 Task: Plan a trip to Sufalat Samail, Oman from 5th November, 2023 to 16th November, 2023 for 2 adults. Place can be entire place with 1  bedroom having 1 bed and 1 bathroom. Property type can be hotel.
Action: Key pressed sufla
Screenshot: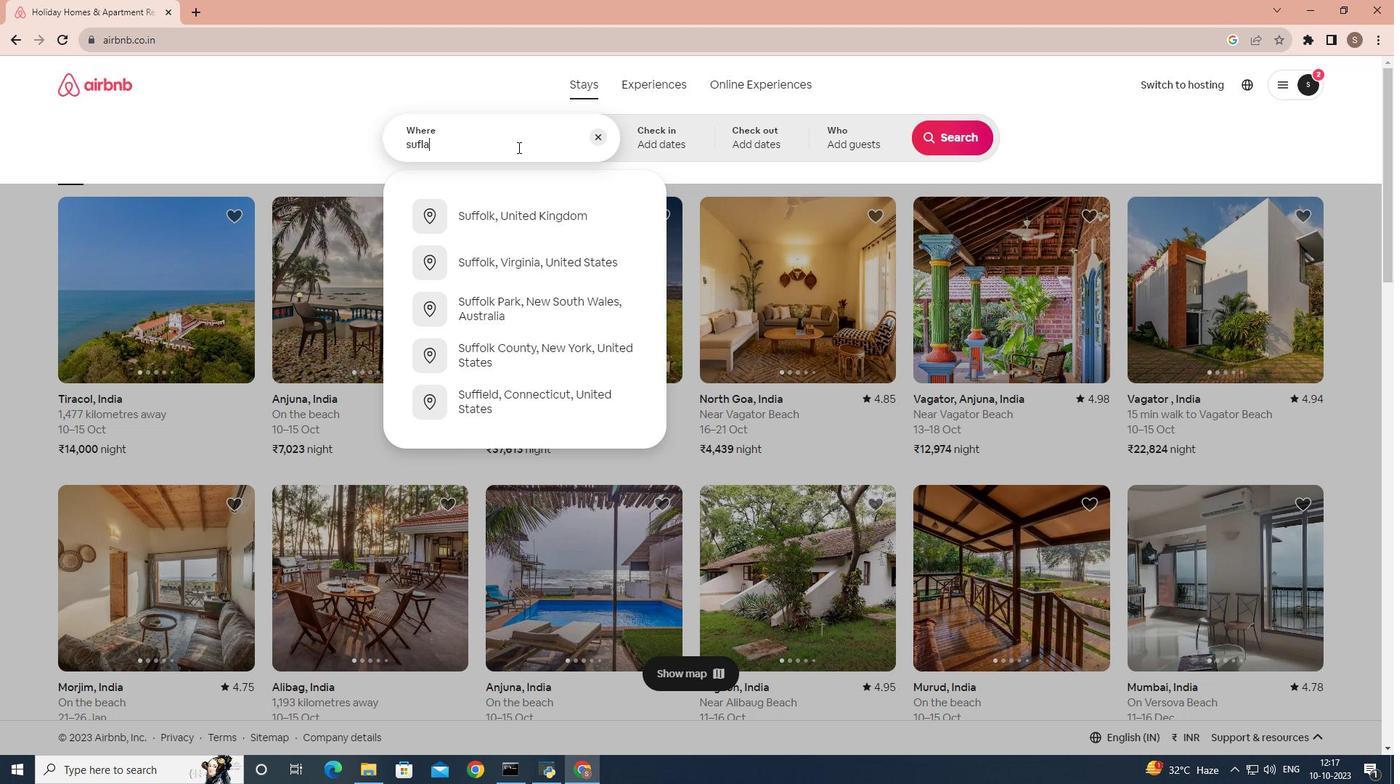 
Action: Mouse moved to (517, 146)
Screenshot: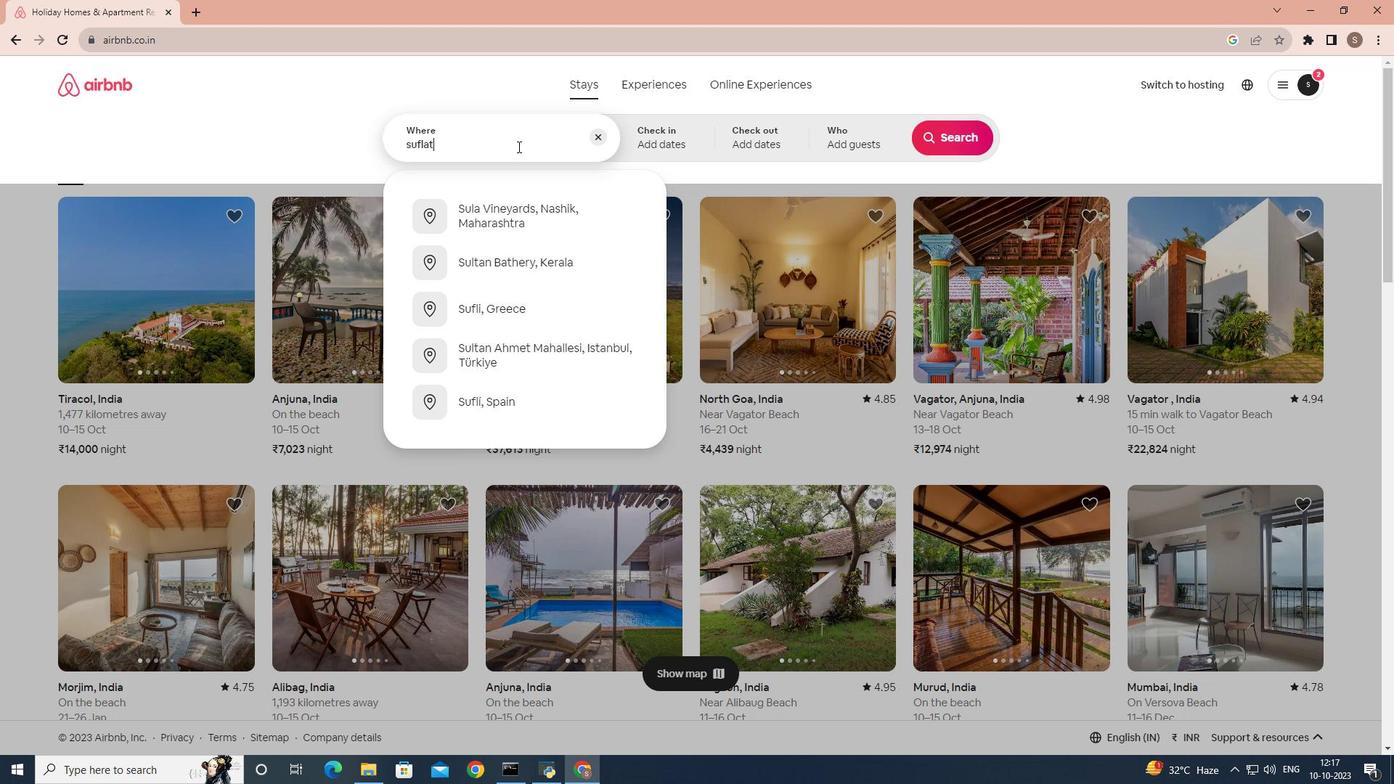 
Action: Key pressed t
Screenshot: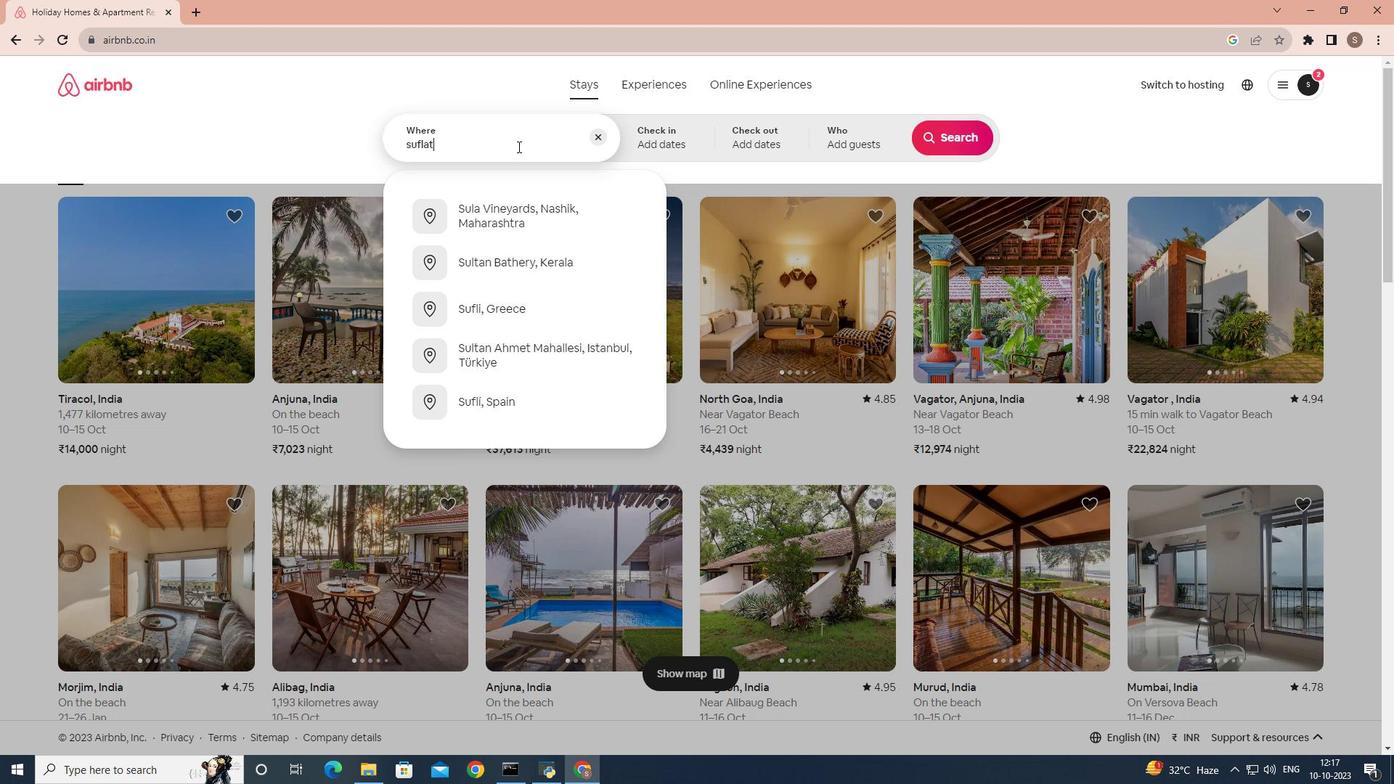 
Action: Mouse moved to (423, 148)
Screenshot: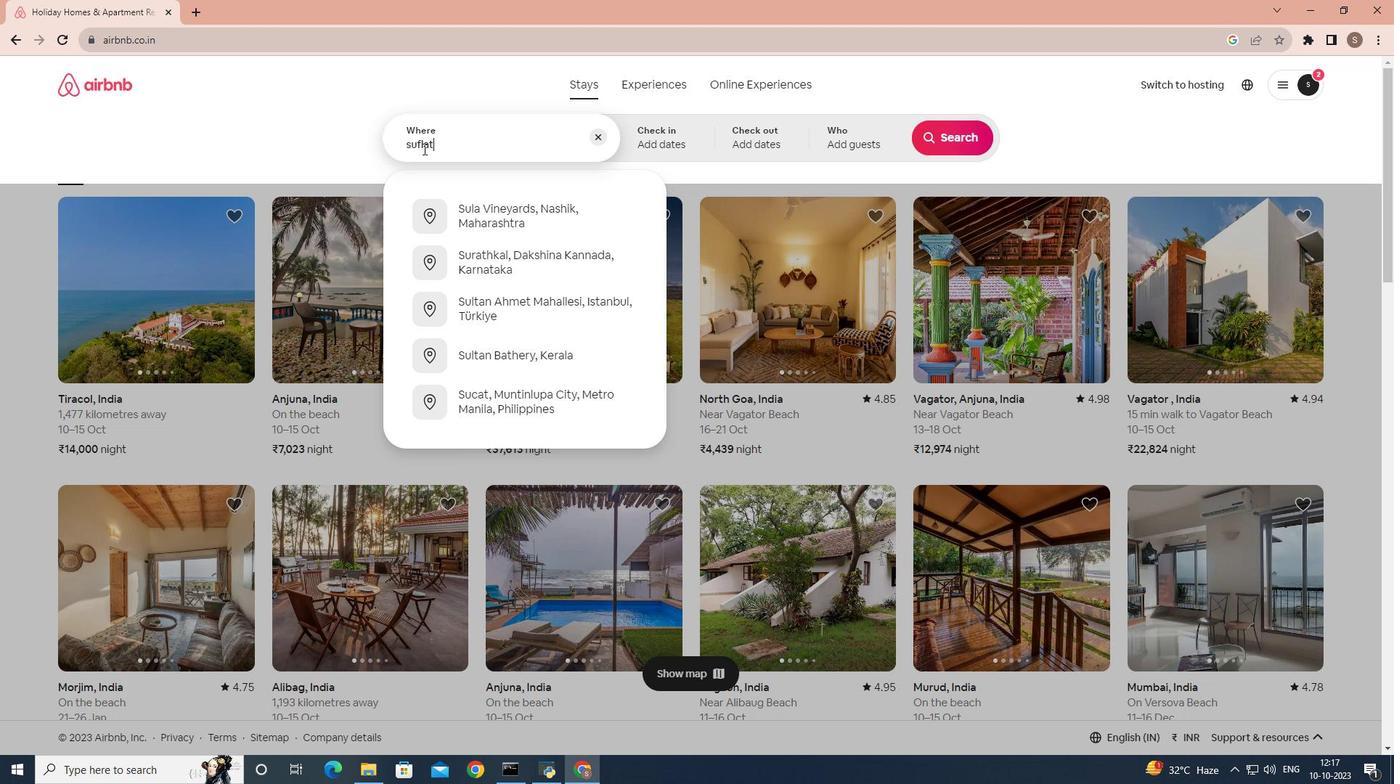 
Action: Mouse pressed left at (423, 148)
Screenshot: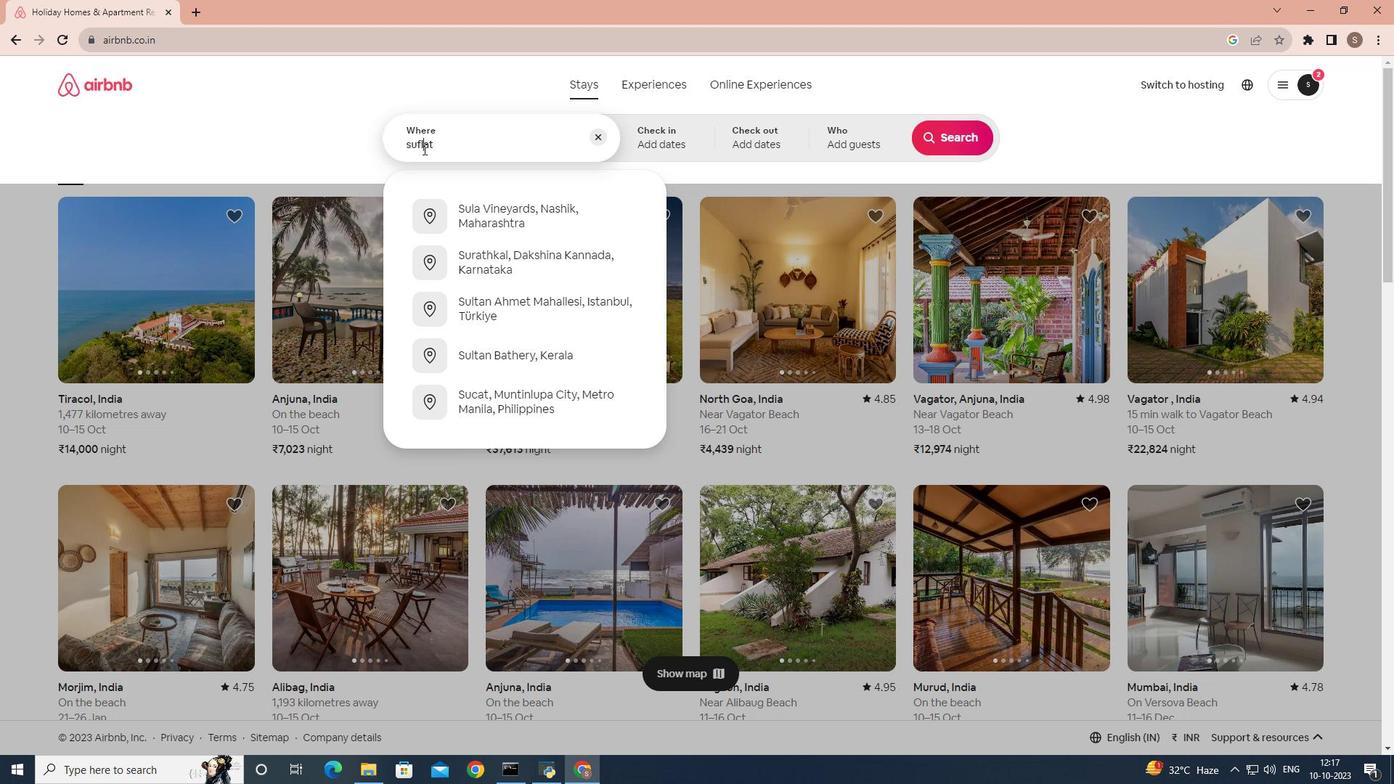 
Action: Mouse moved to (422, 148)
Screenshot: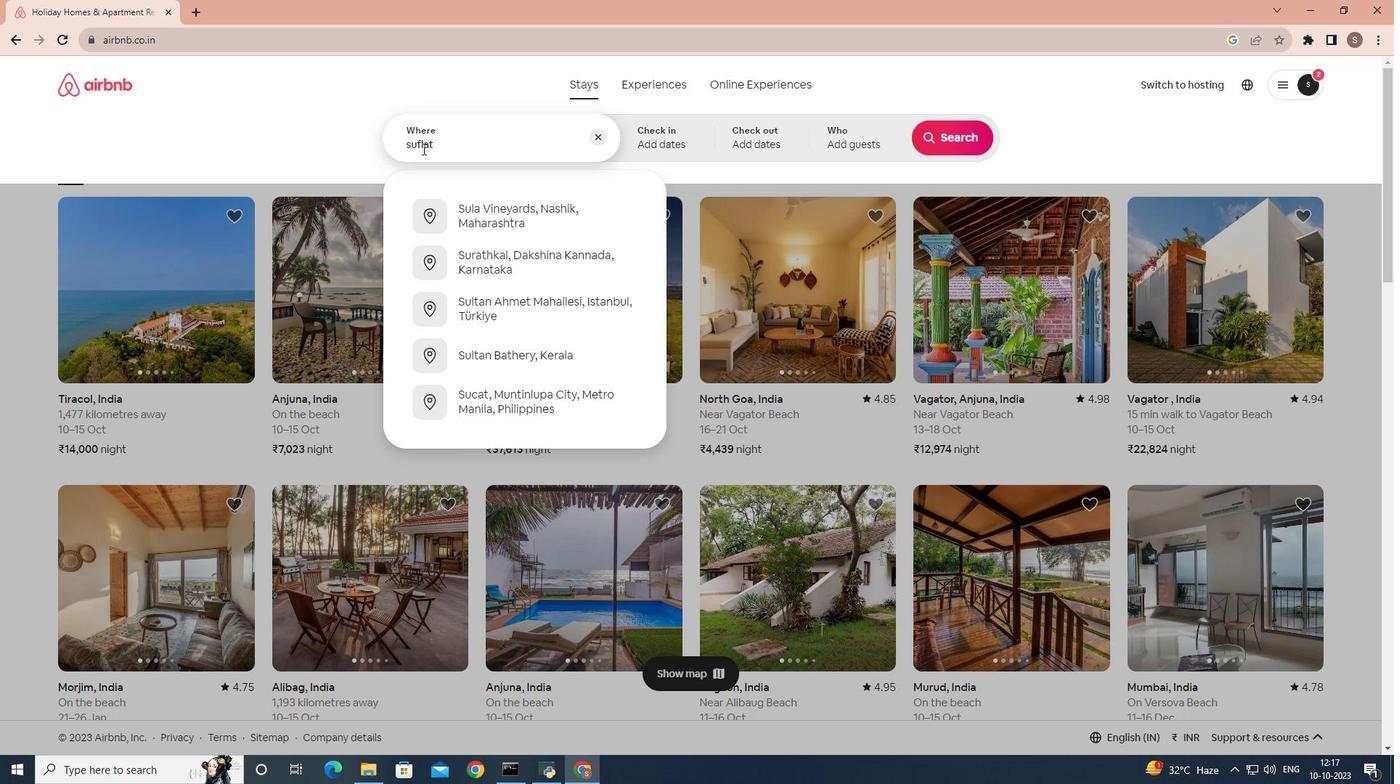 
Action: Mouse pressed left at (422, 148)
Screenshot: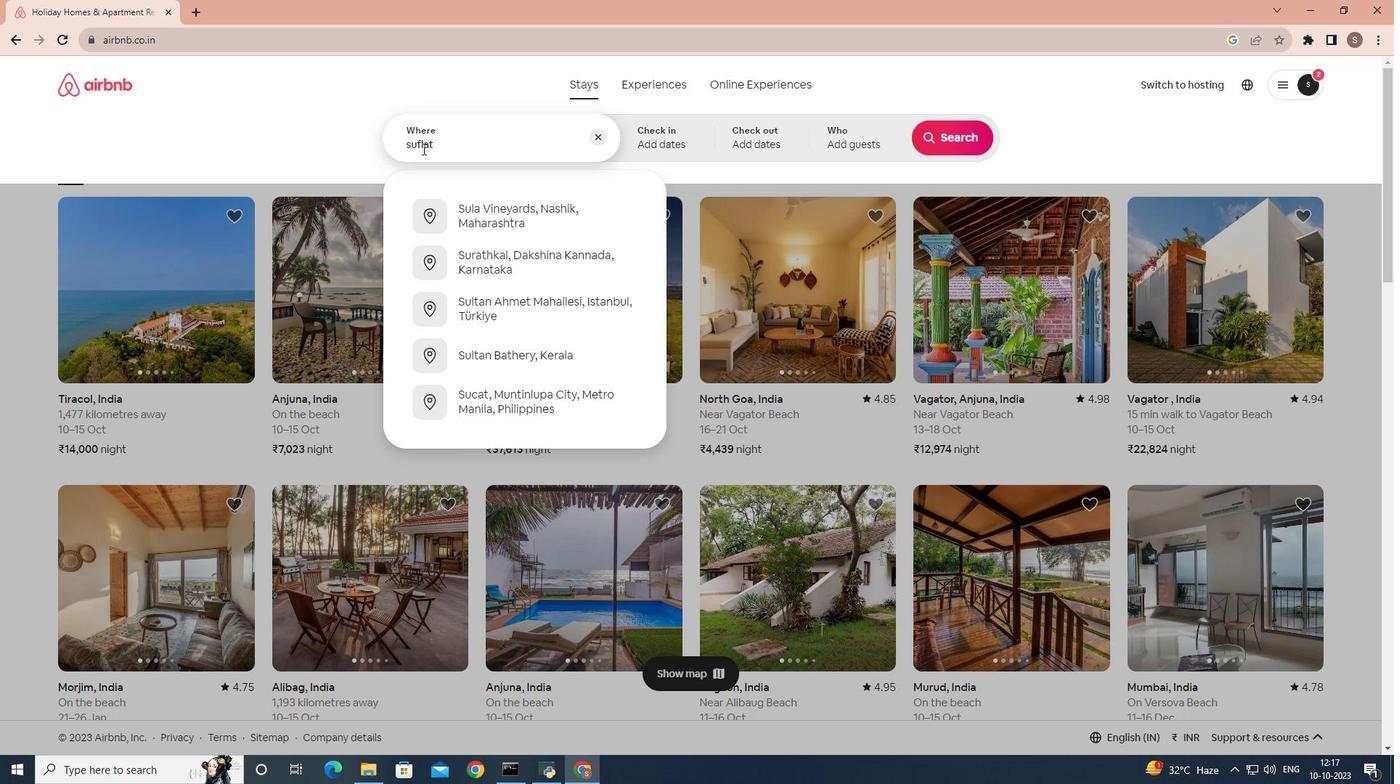 
Action: Key pressed a
Screenshot: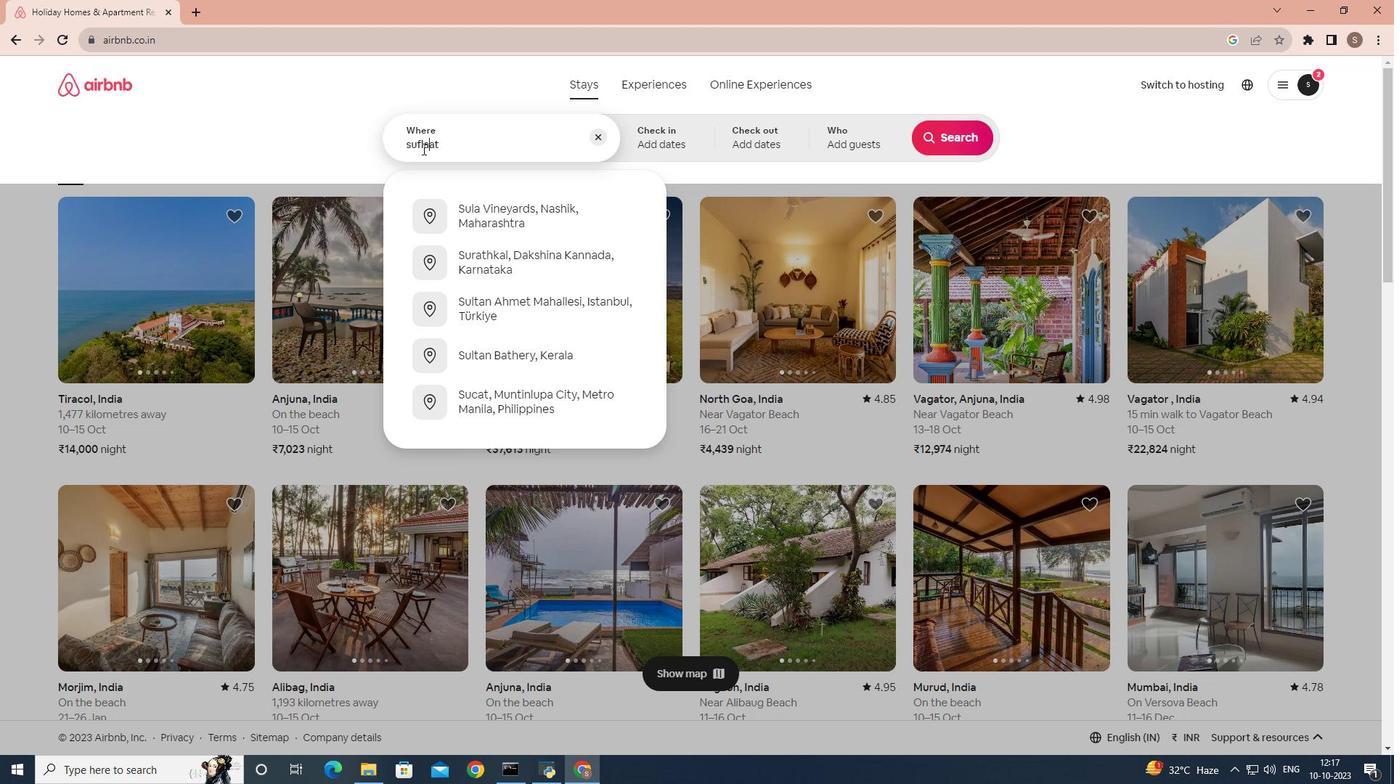 
Action: Mouse moved to (436, 145)
Screenshot: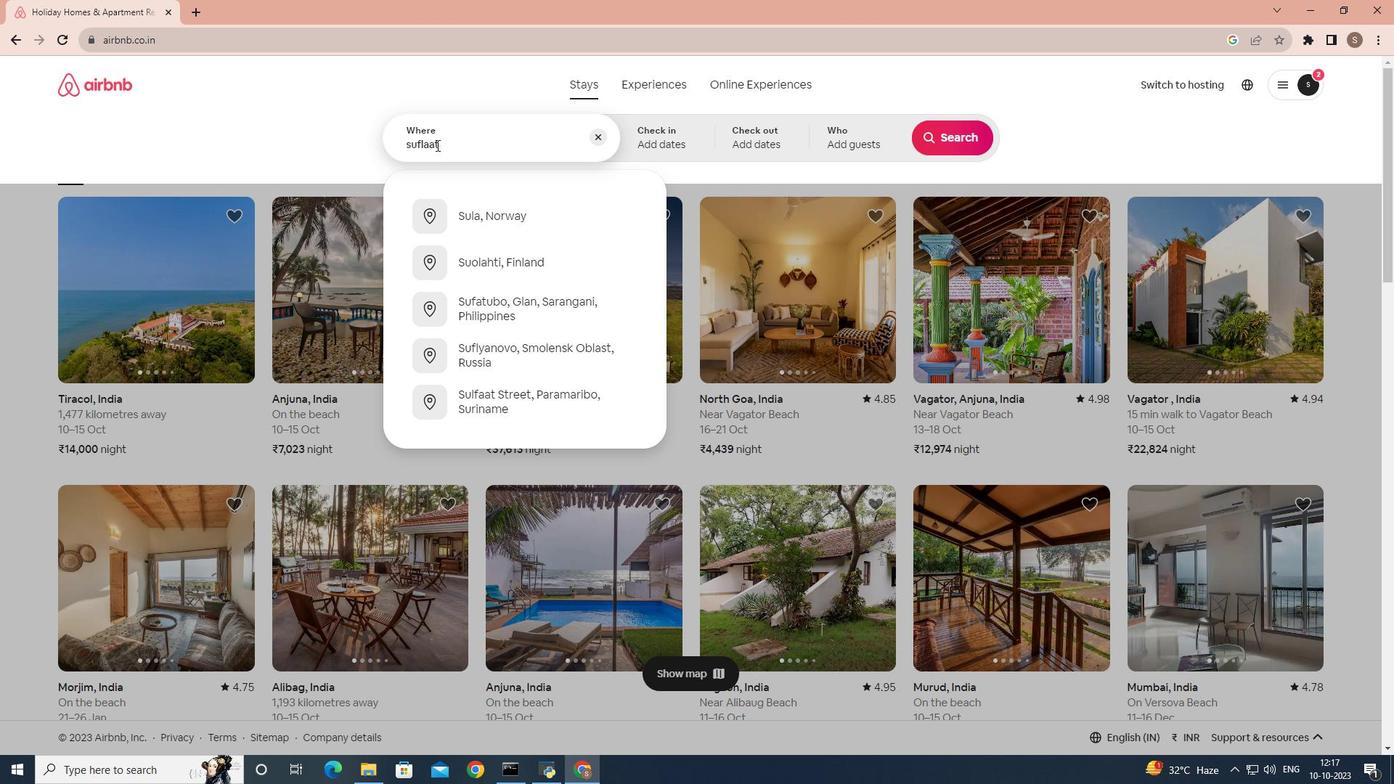 
Action: Key pressed <Key.backspace><Key.backspace>al
Screenshot: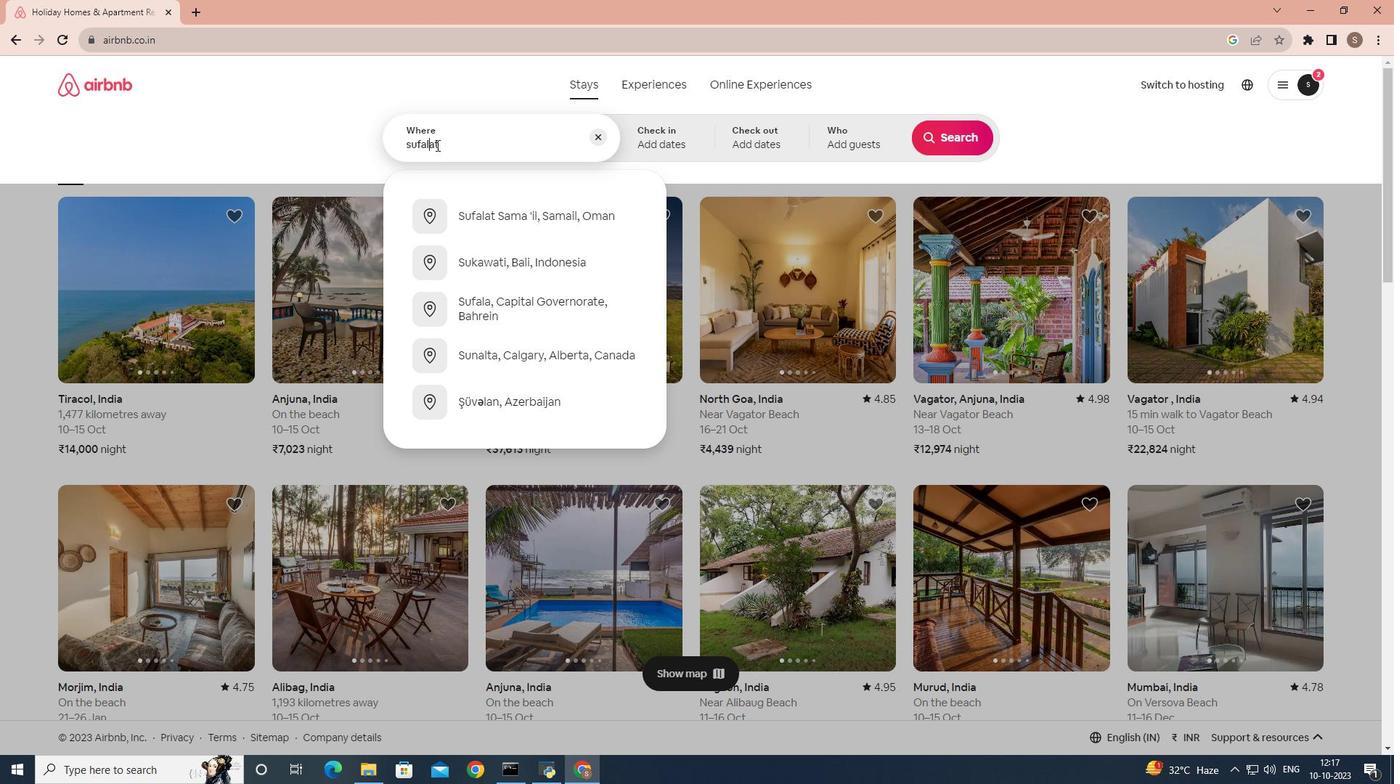 
Action: Mouse moved to (403, 175)
Screenshot: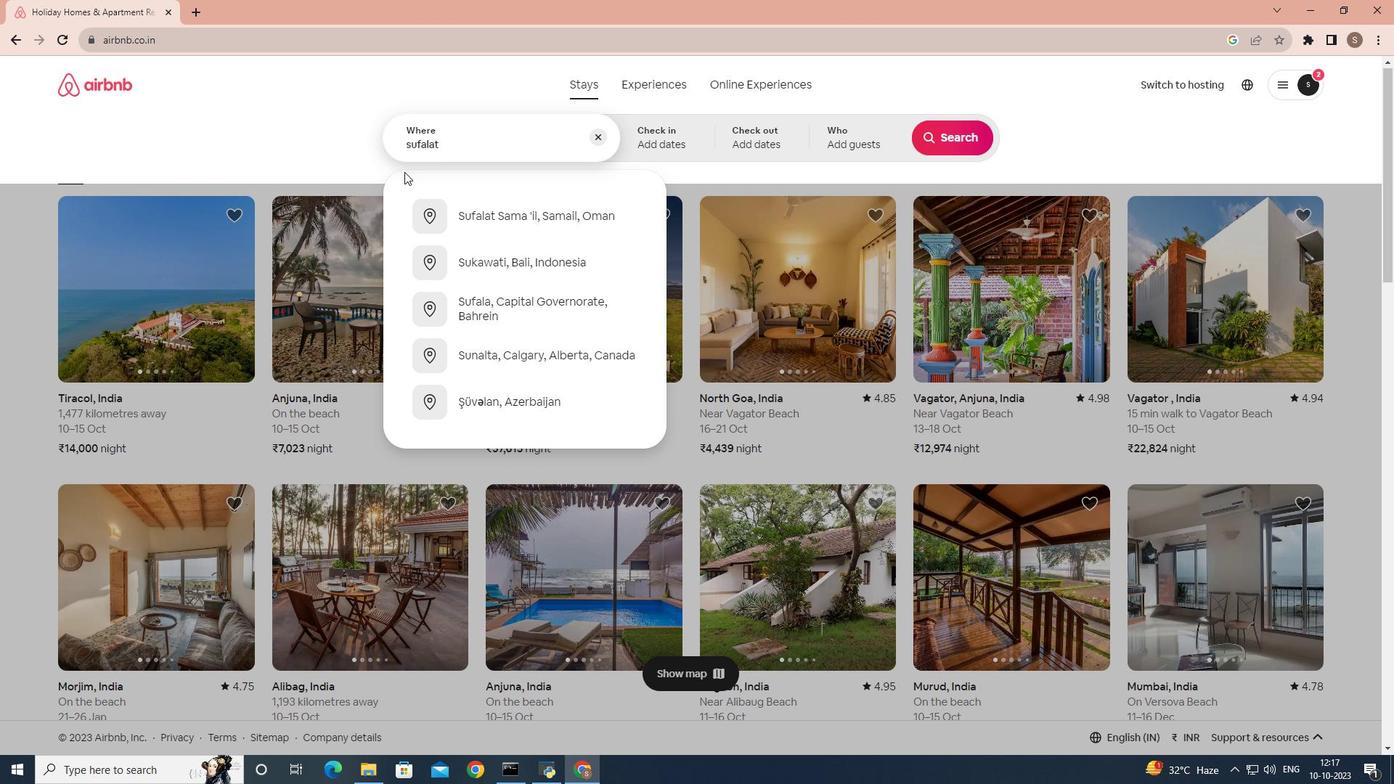 
Action: Mouse scrolled (403, 174) with delta (0, 0)
Screenshot: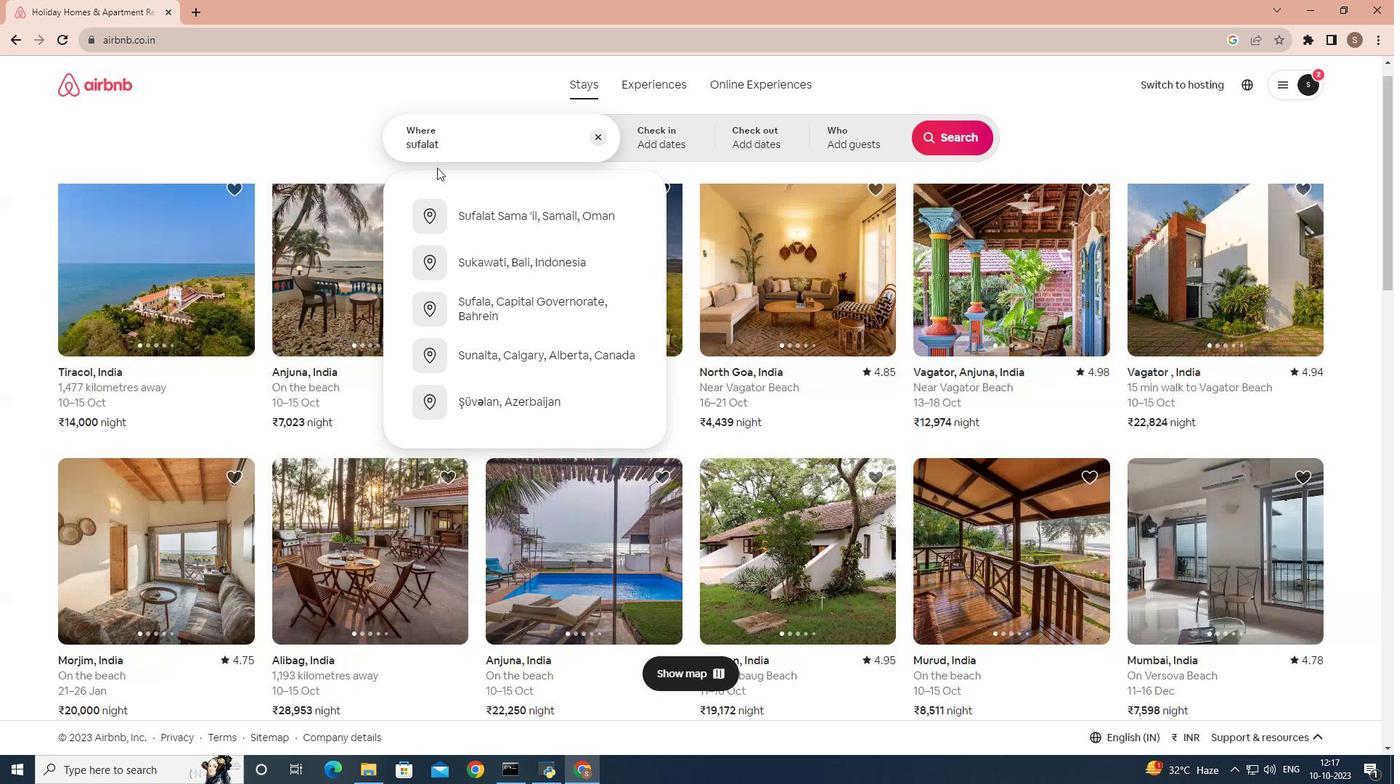 
Action: Mouse moved to (602, 84)
Screenshot: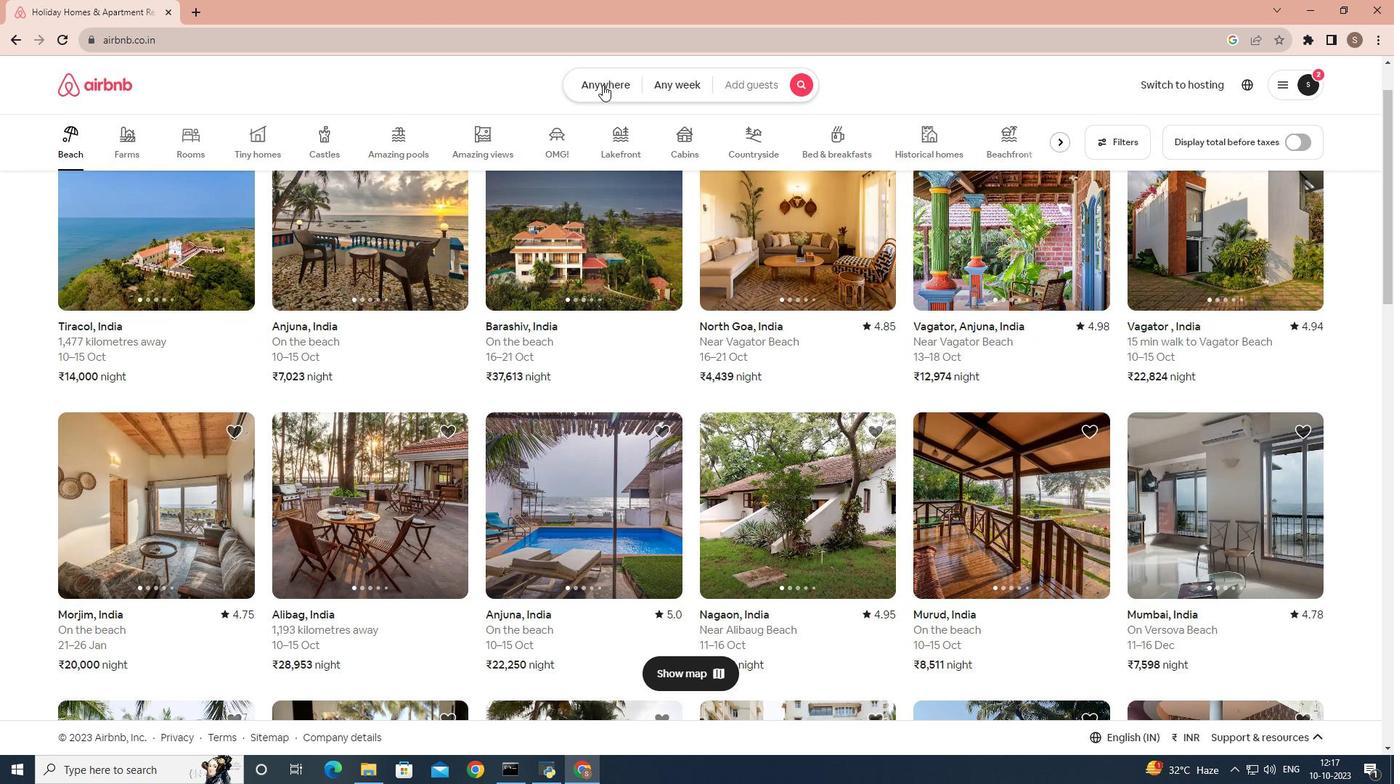 
Action: Mouse pressed left at (602, 84)
Screenshot: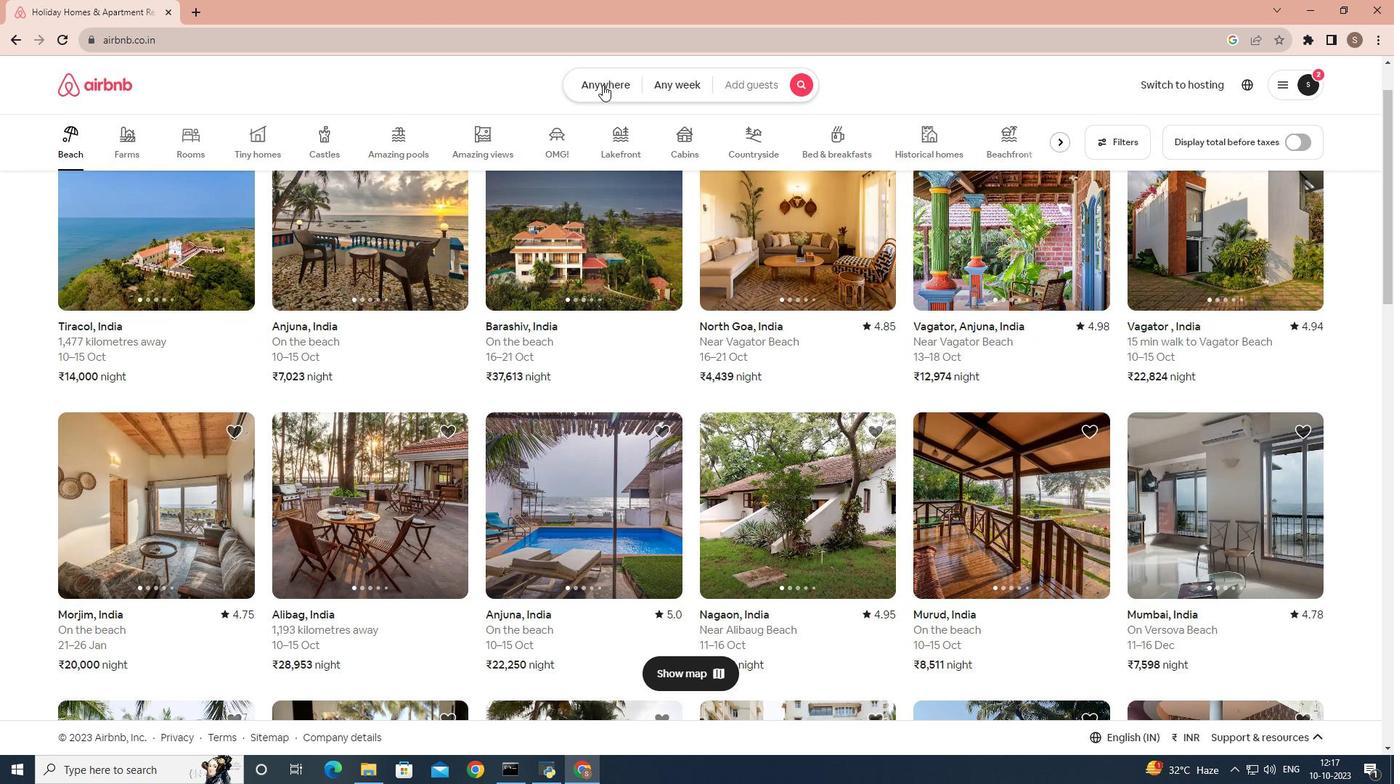 
Action: Mouse moved to (483, 215)
Screenshot: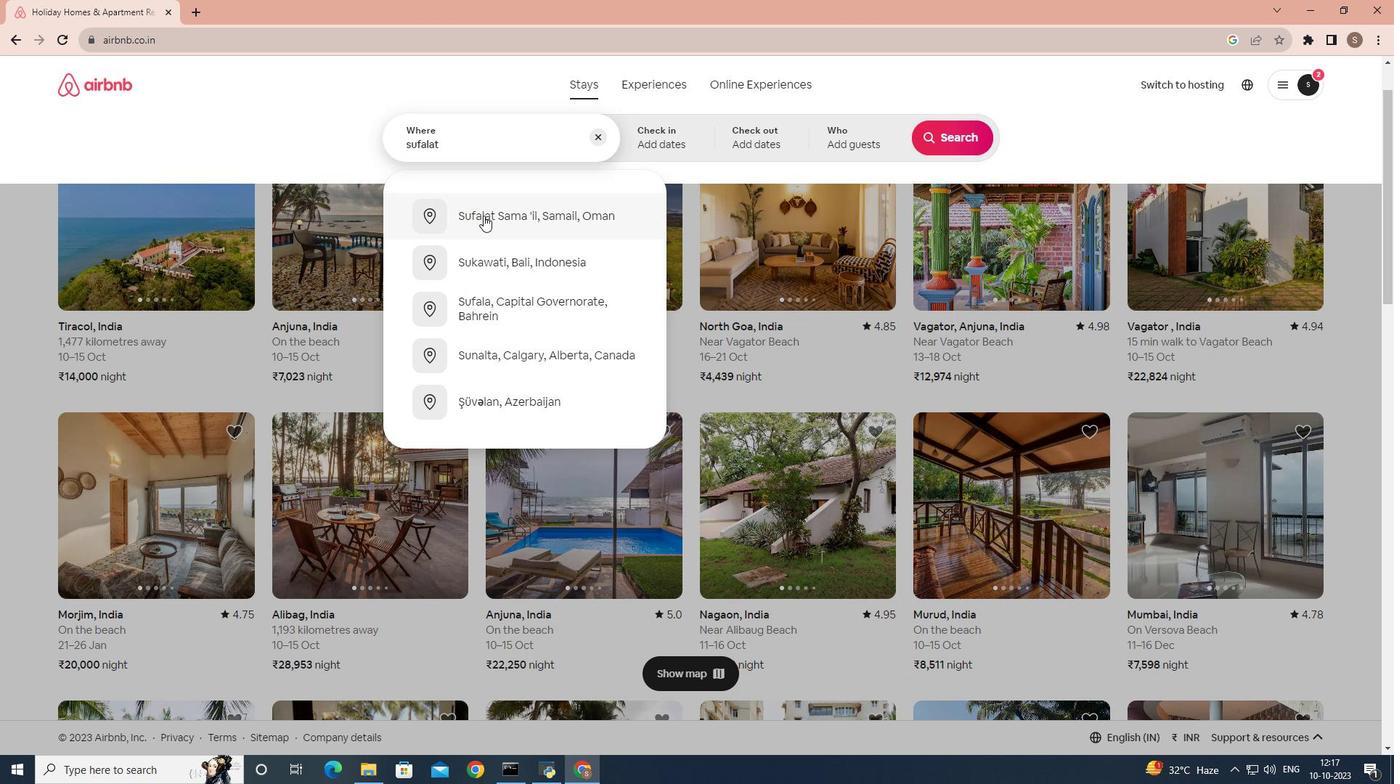 
Action: Mouse pressed left at (483, 215)
Screenshot: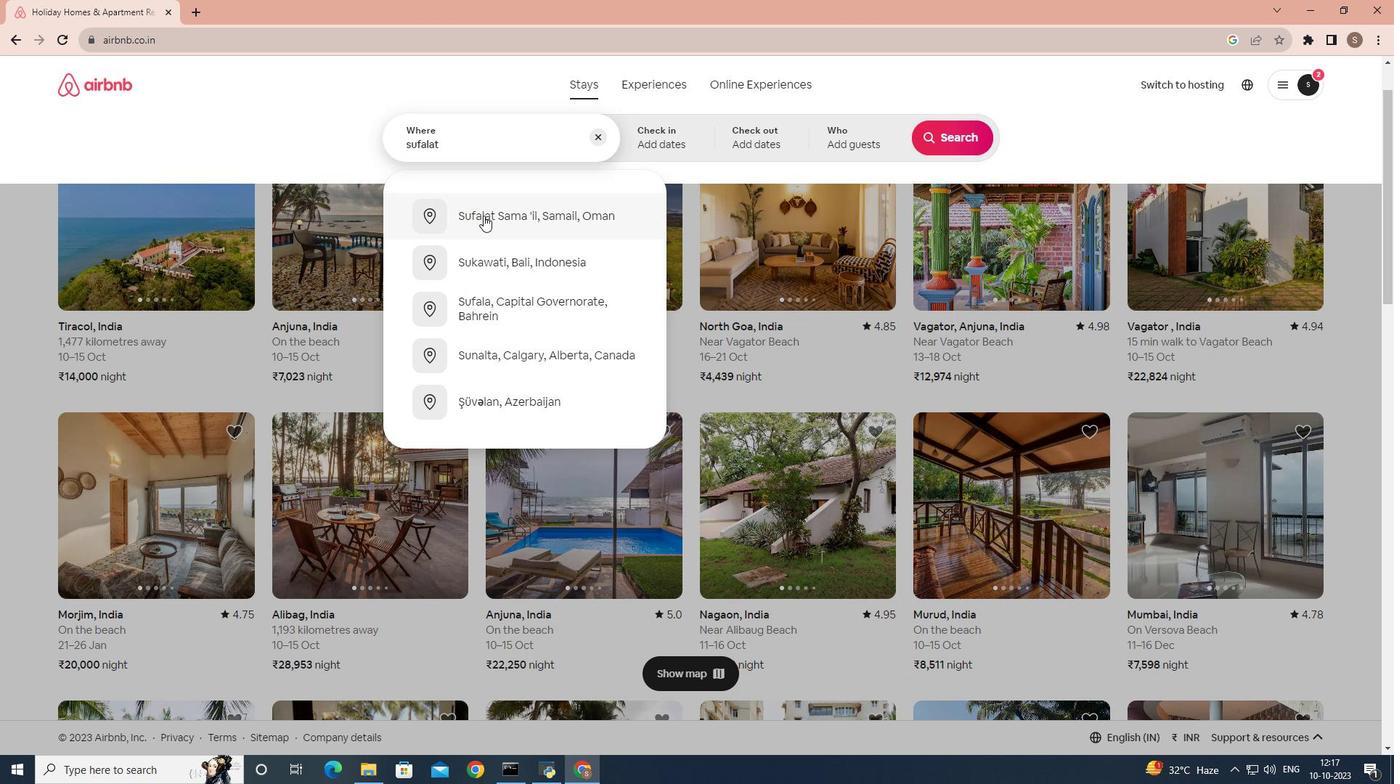 
Action: Mouse moved to (733, 359)
Screenshot: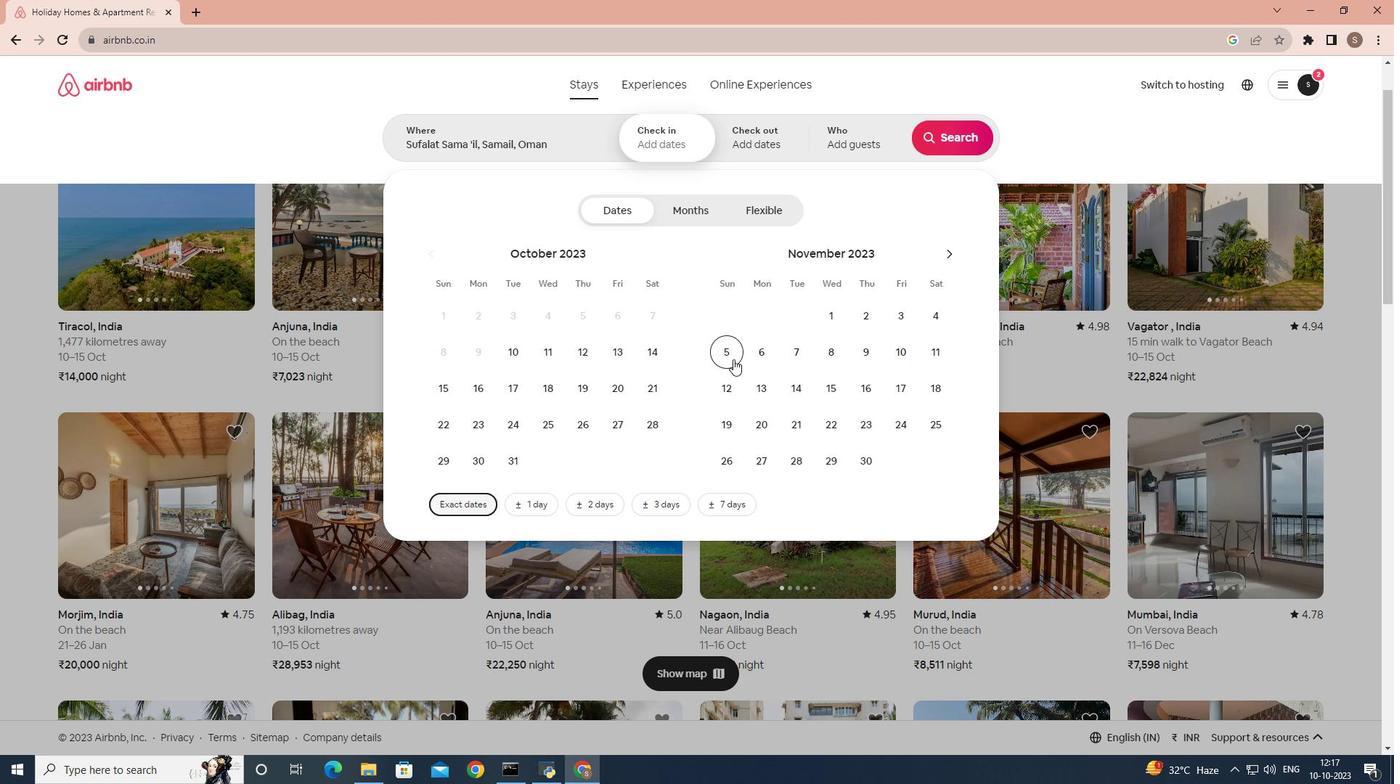 
Action: Mouse pressed left at (733, 359)
Screenshot: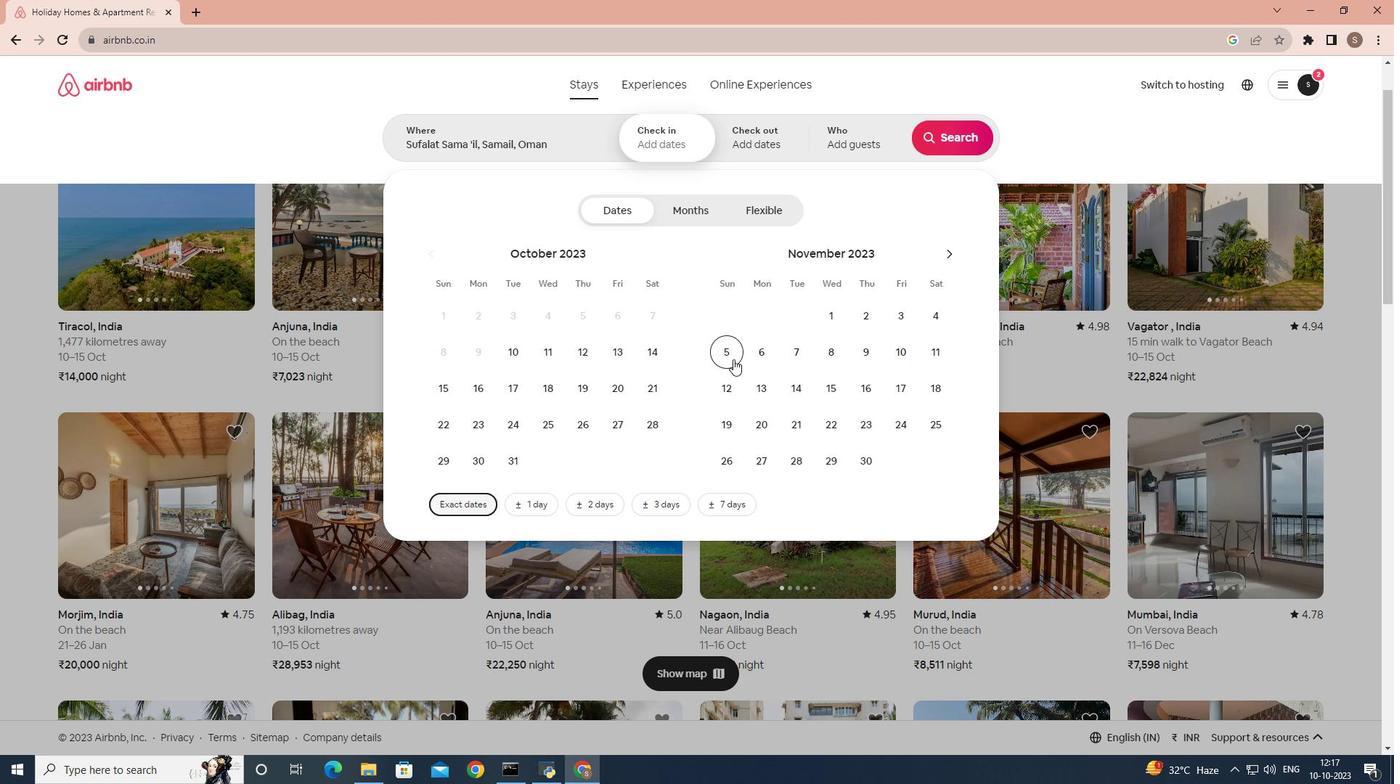 
Action: Mouse moved to (862, 385)
Screenshot: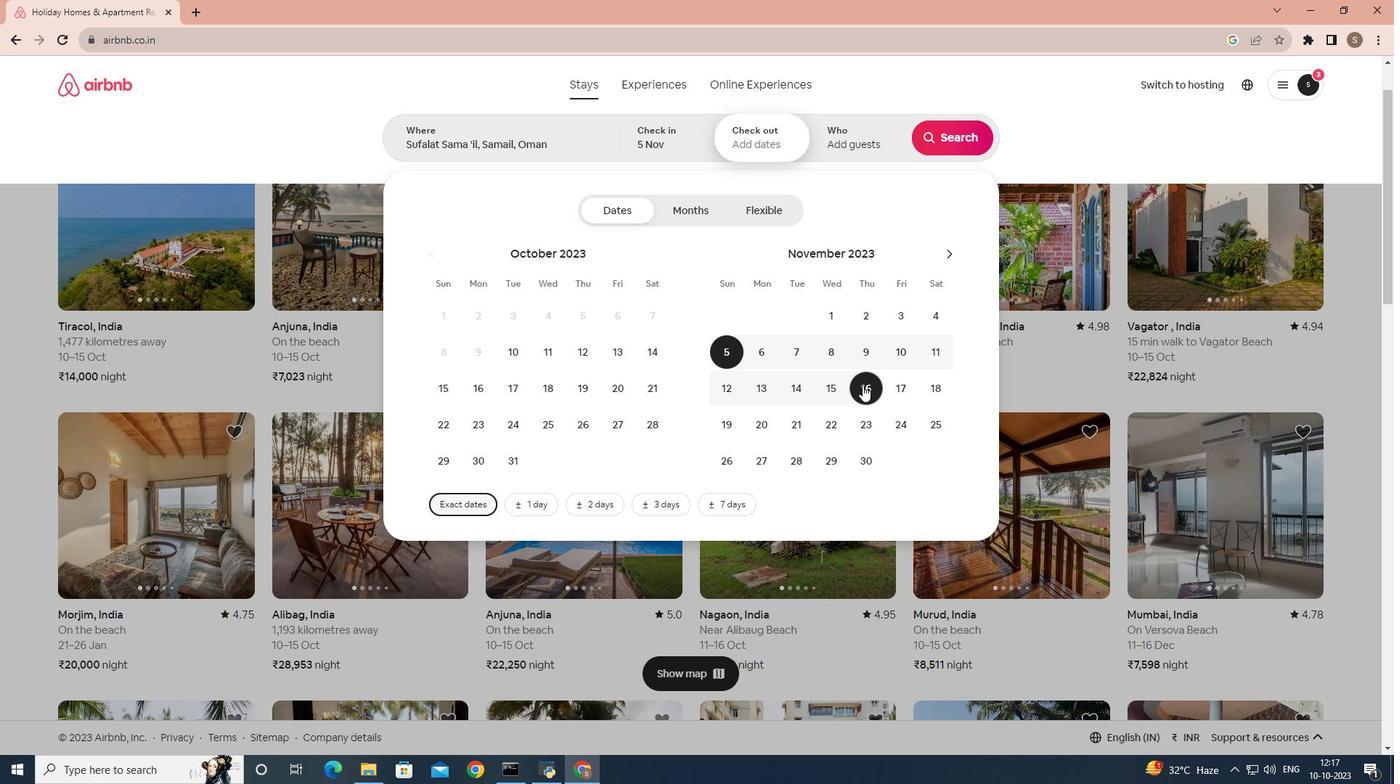 
Action: Mouse pressed left at (862, 385)
Screenshot: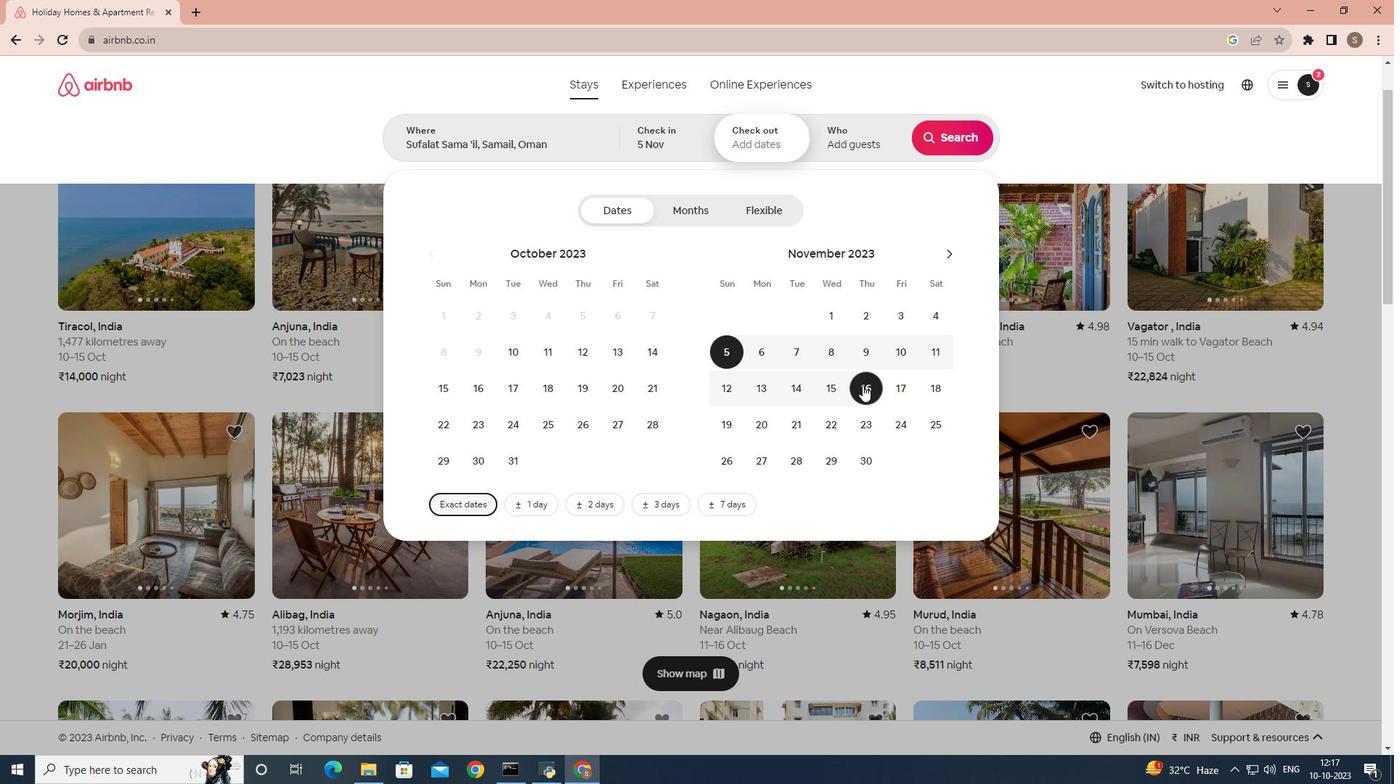 
Action: Mouse moved to (853, 140)
Screenshot: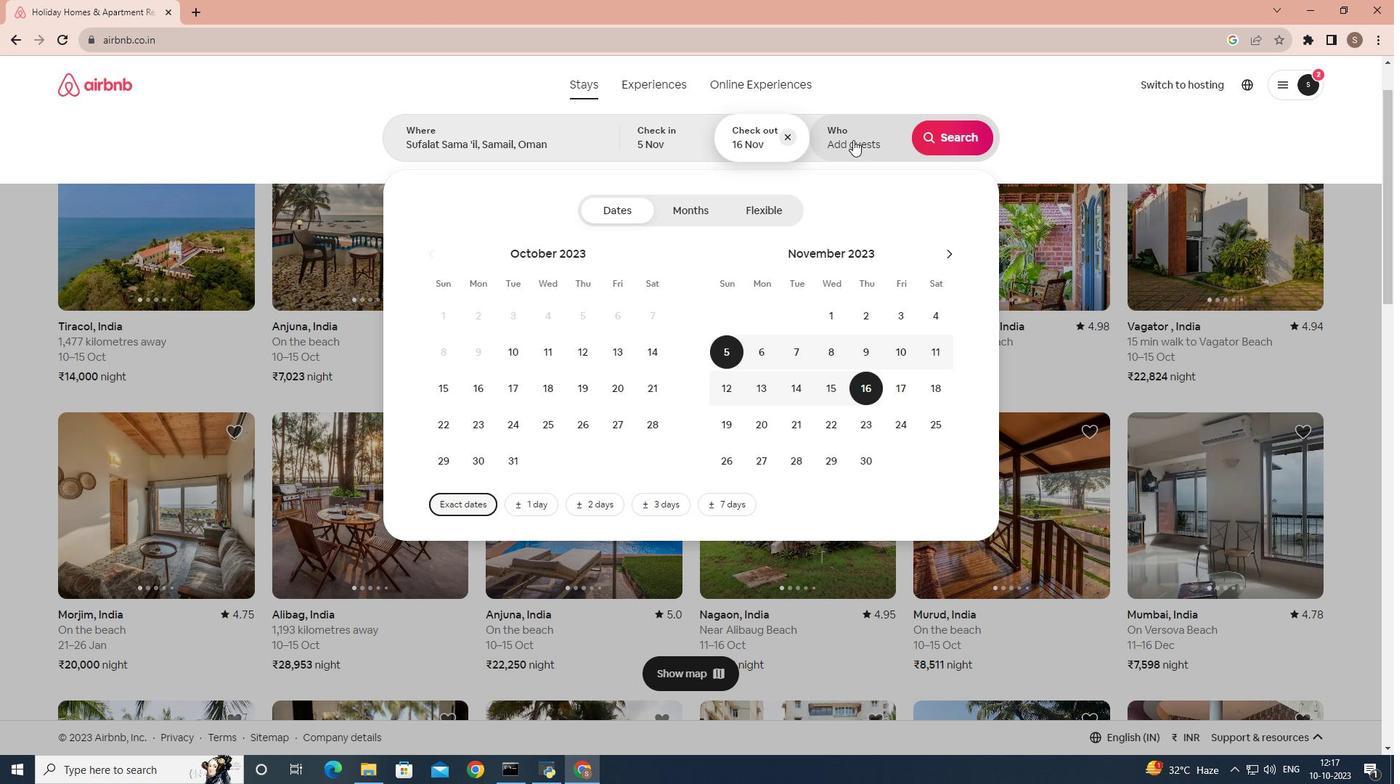 
Action: Mouse pressed left at (853, 140)
Screenshot: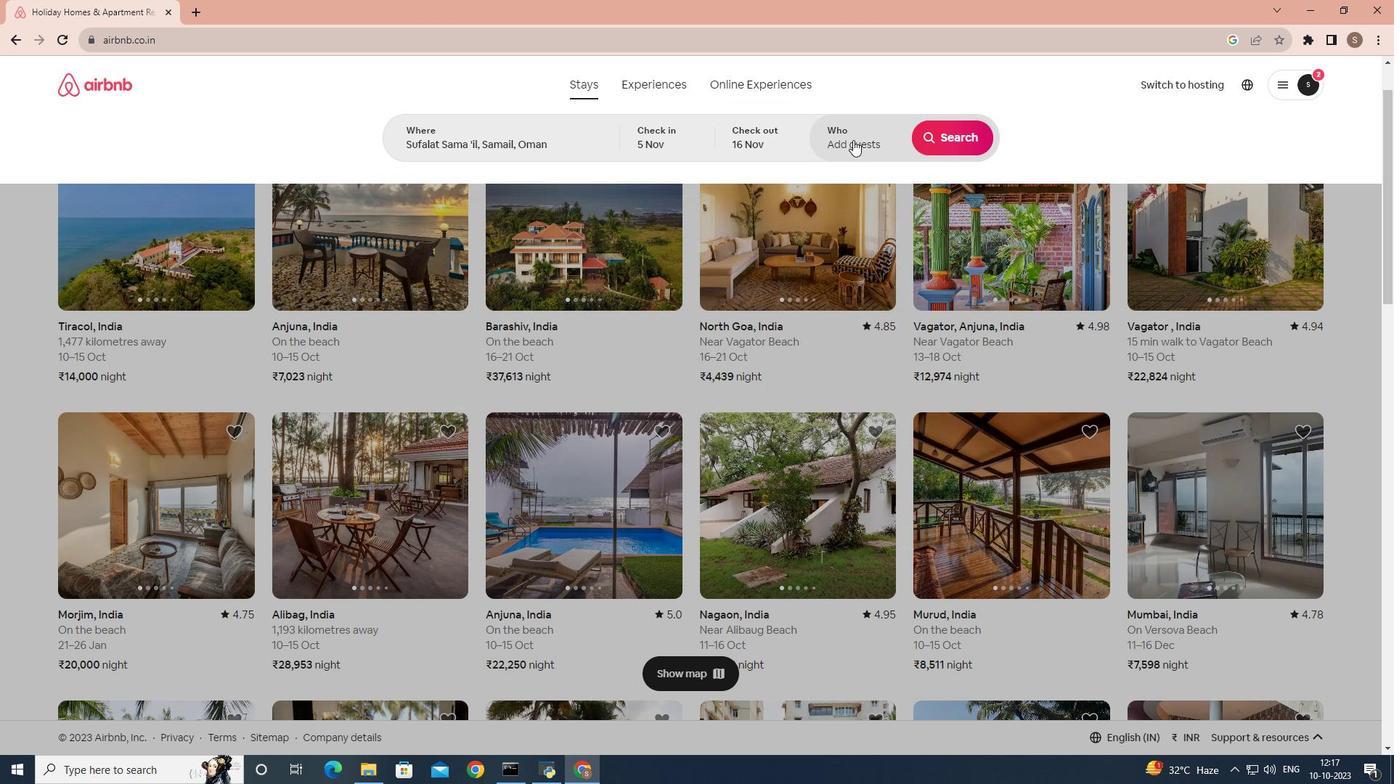 
Action: Mouse moved to (961, 217)
Screenshot: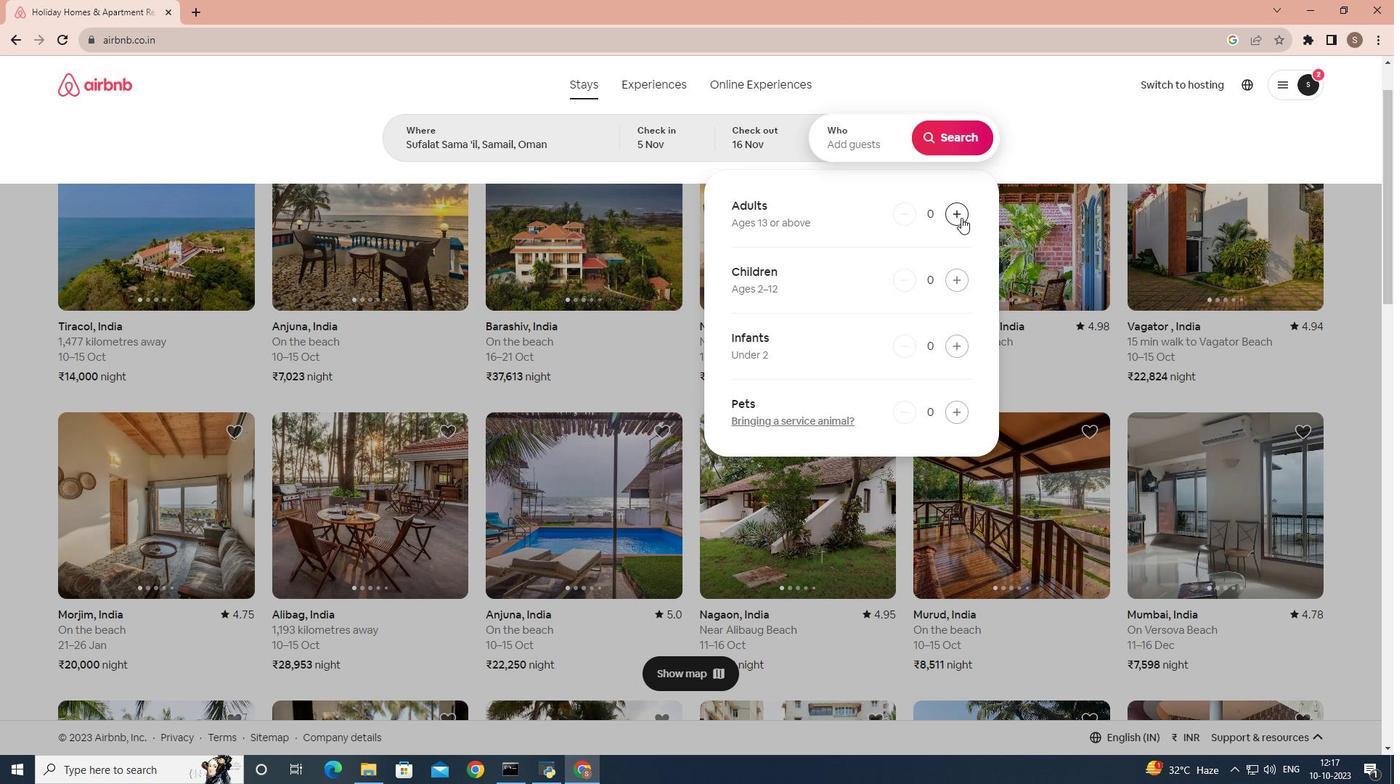 
Action: Mouse pressed left at (961, 217)
Screenshot: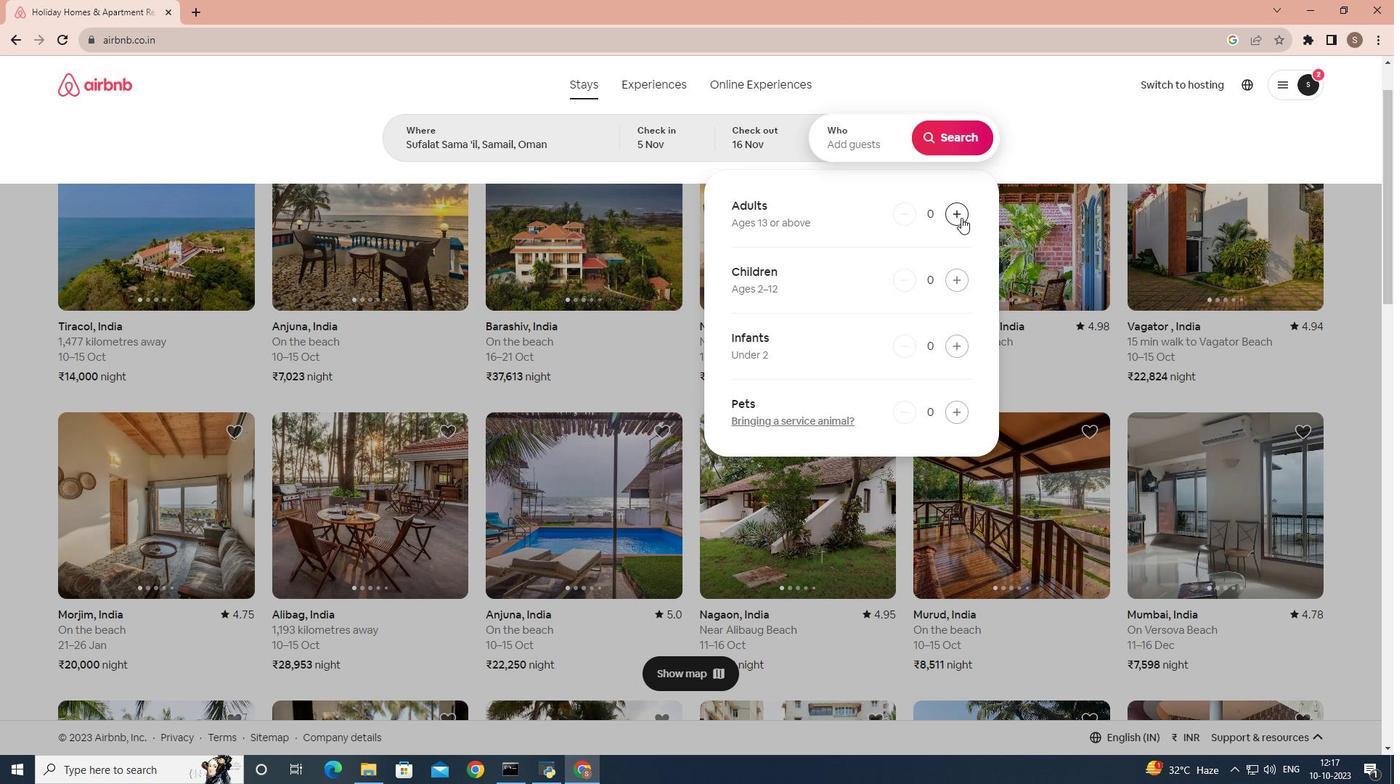 
Action: Mouse pressed left at (961, 217)
Screenshot: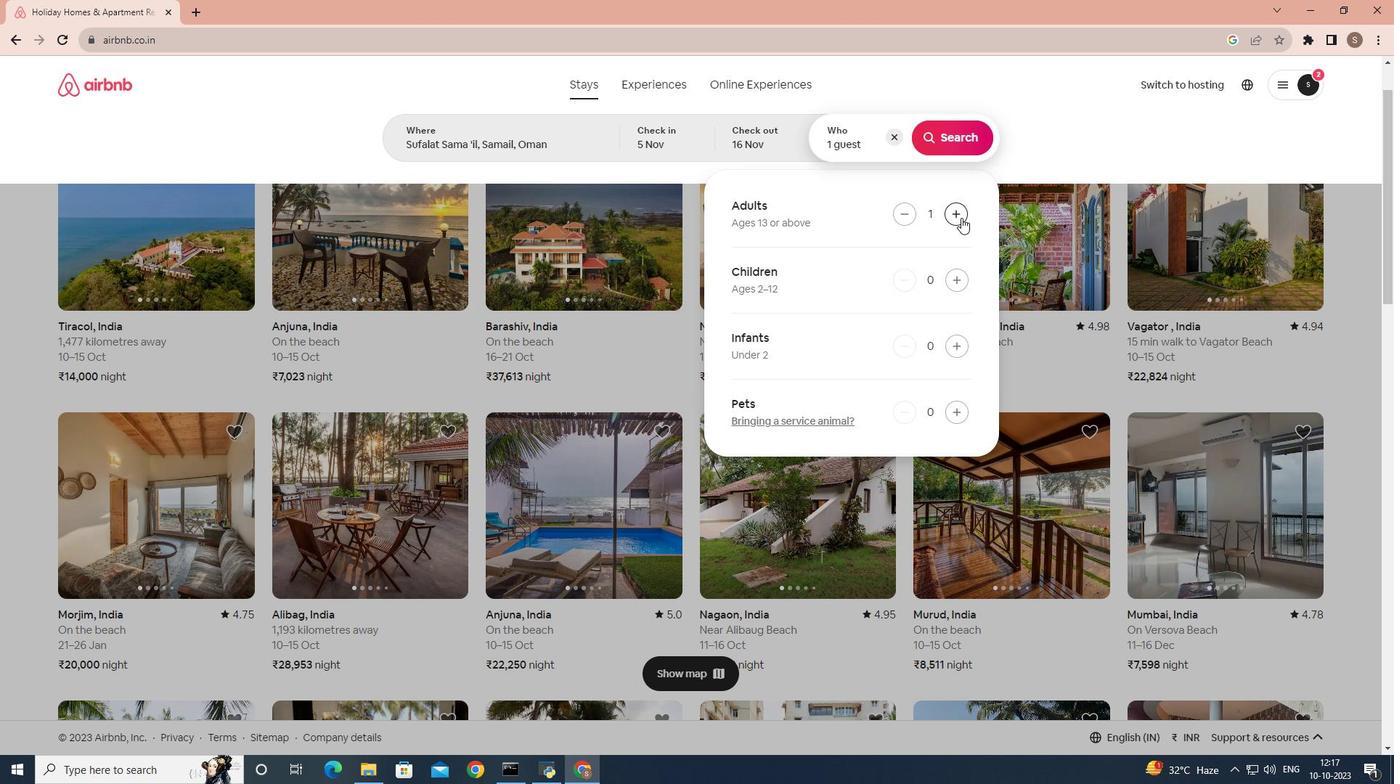 
Action: Mouse moved to (963, 133)
Screenshot: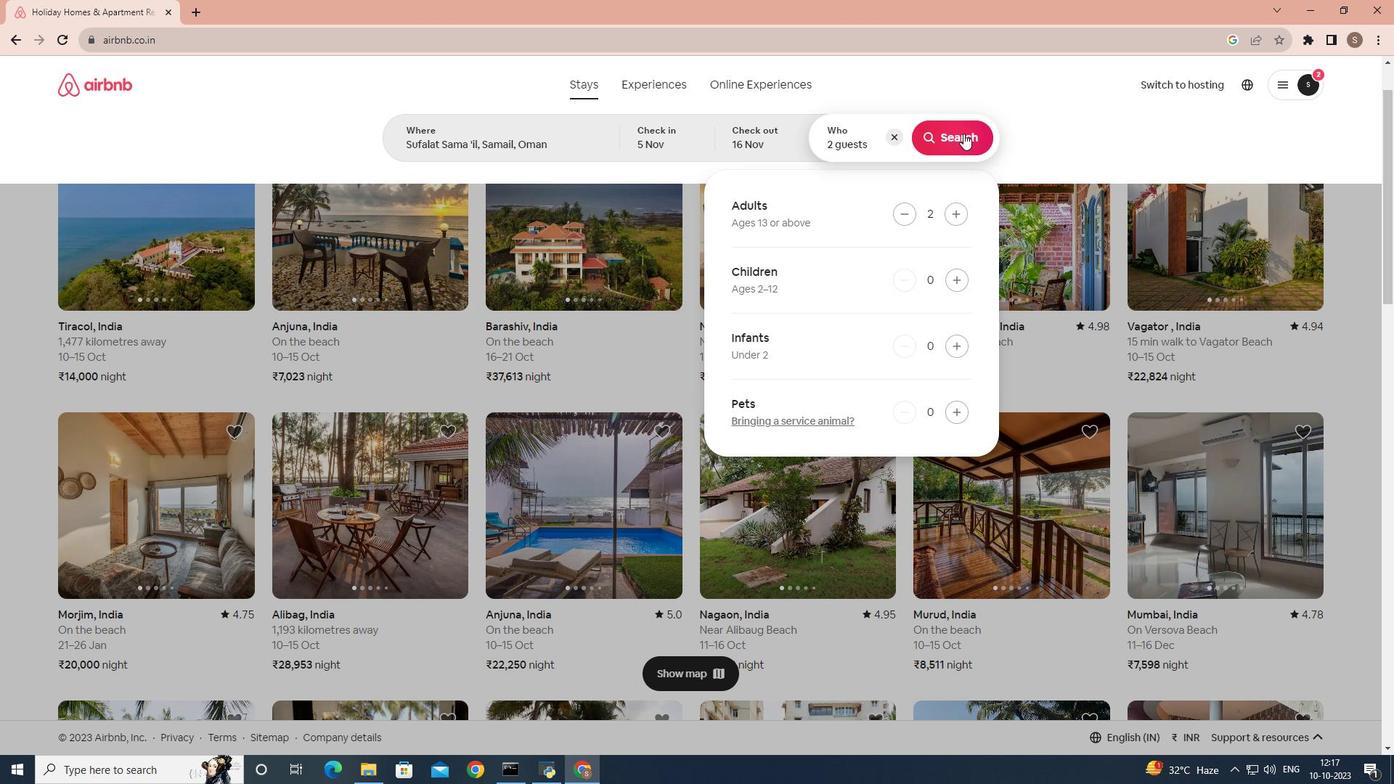 
Action: Mouse pressed left at (963, 133)
Screenshot: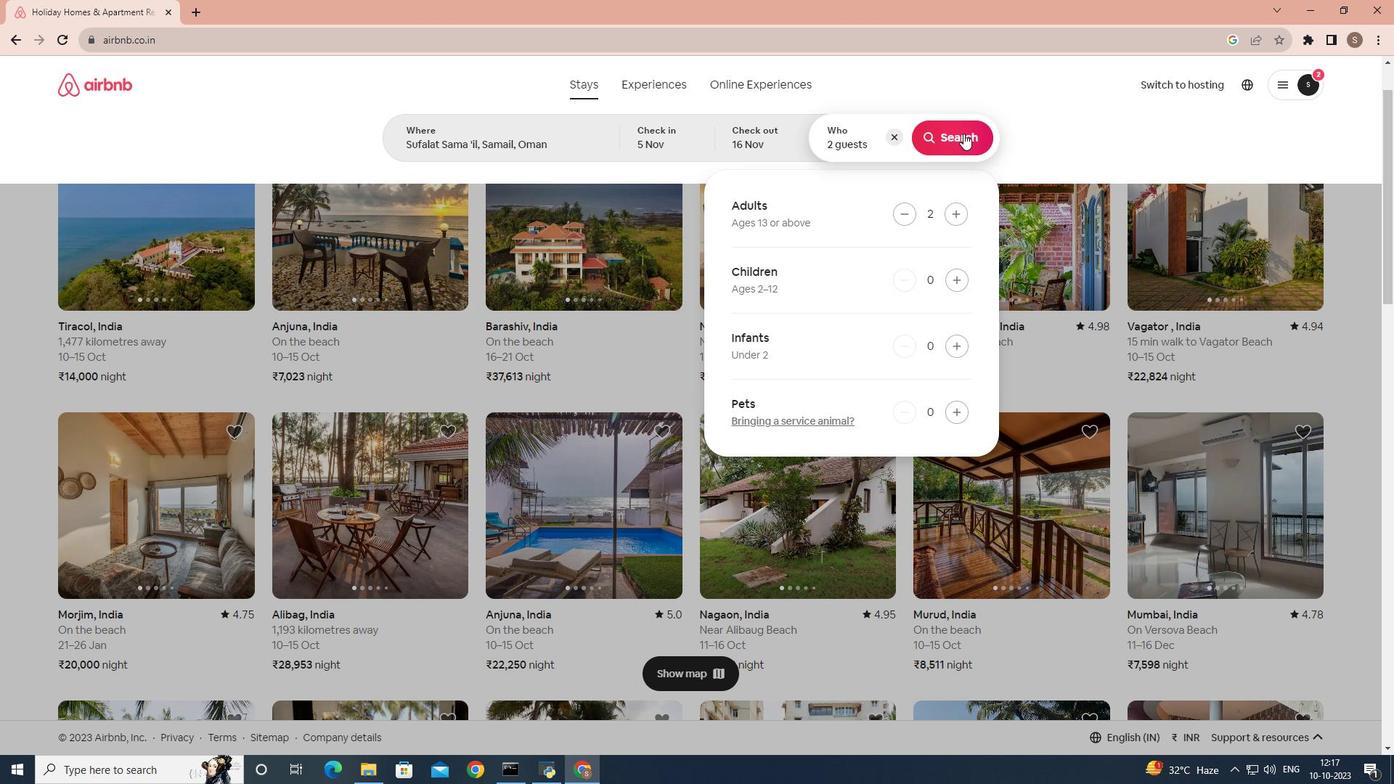 
Action: Mouse moved to (1136, 139)
Screenshot: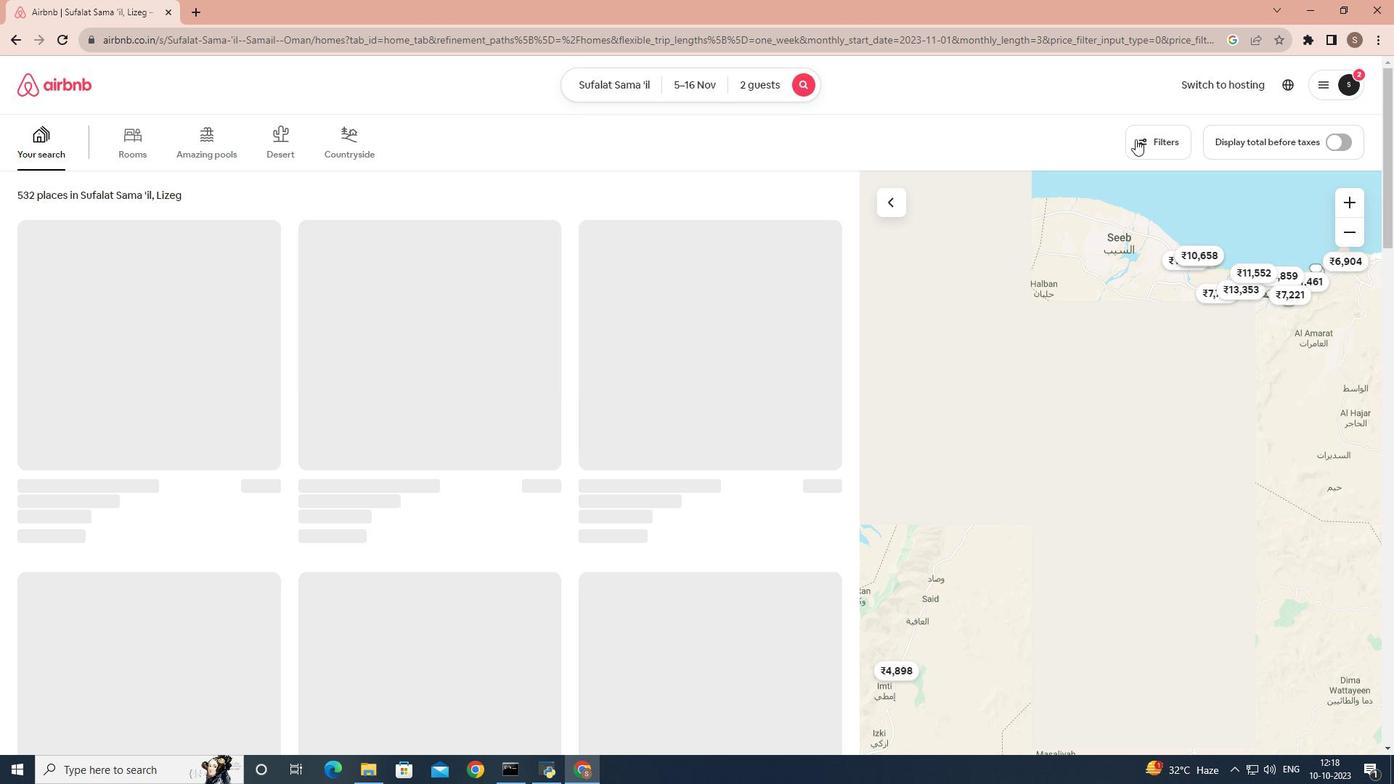 
Action: Mouse pressed left at (1136, 139)
Screenshot: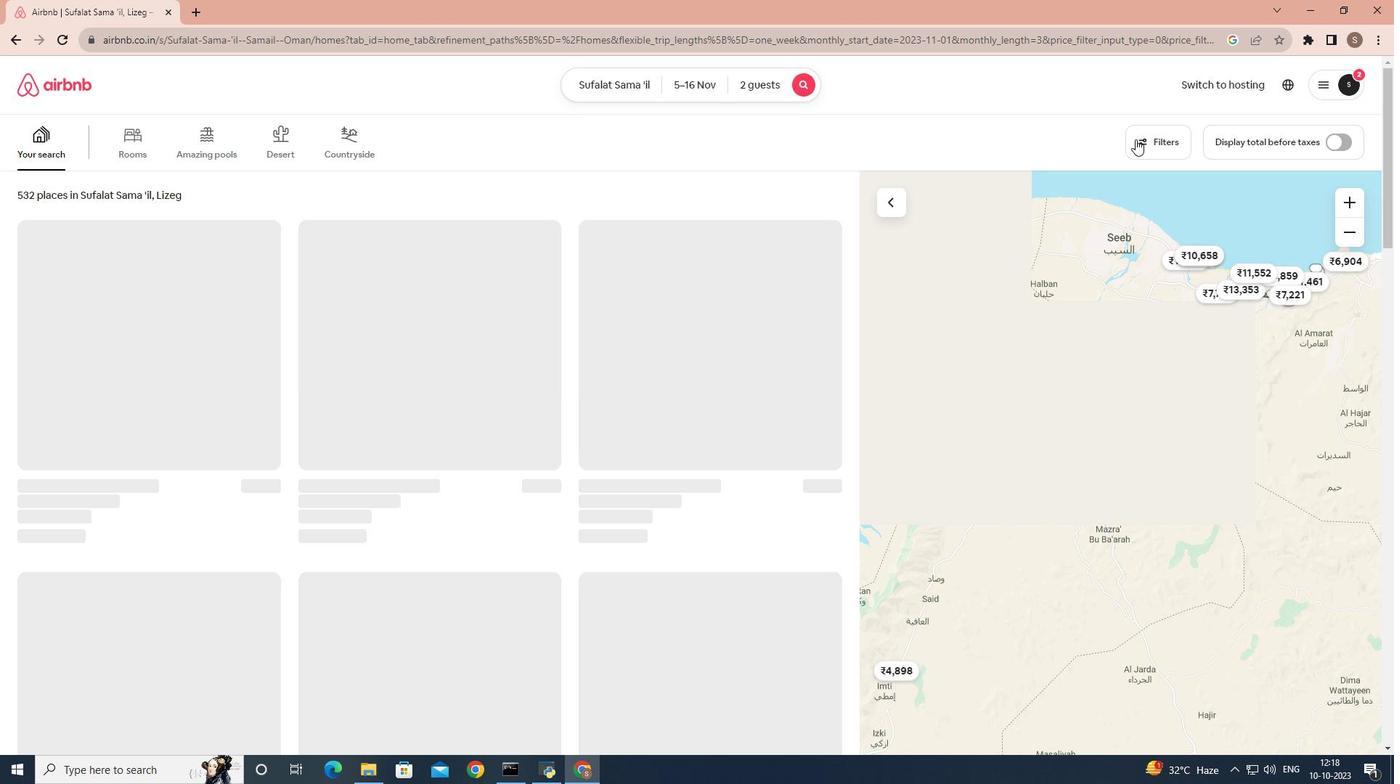 
Action: Mouse moved to (899, 236)
Screenshot: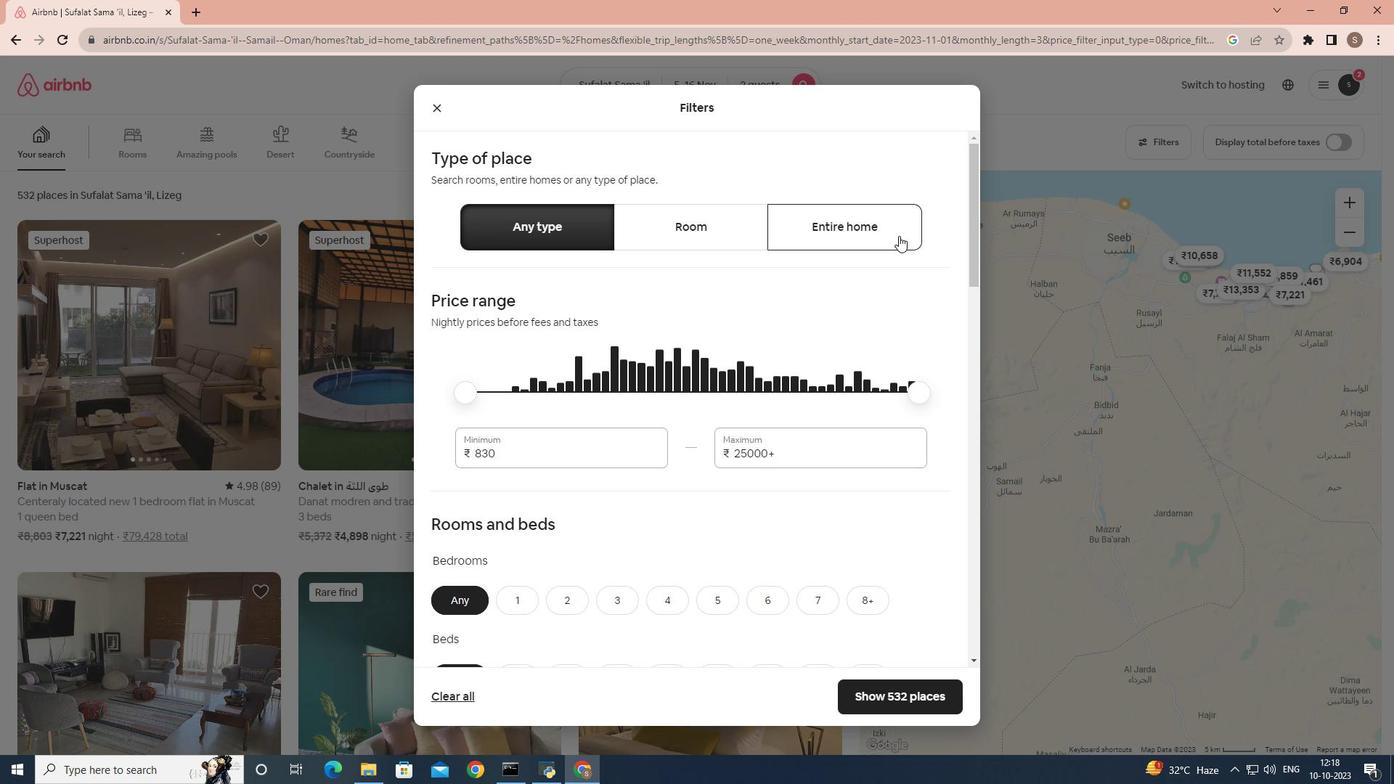 
Action: Mouse pressed left at (899, 236)
Screenshot: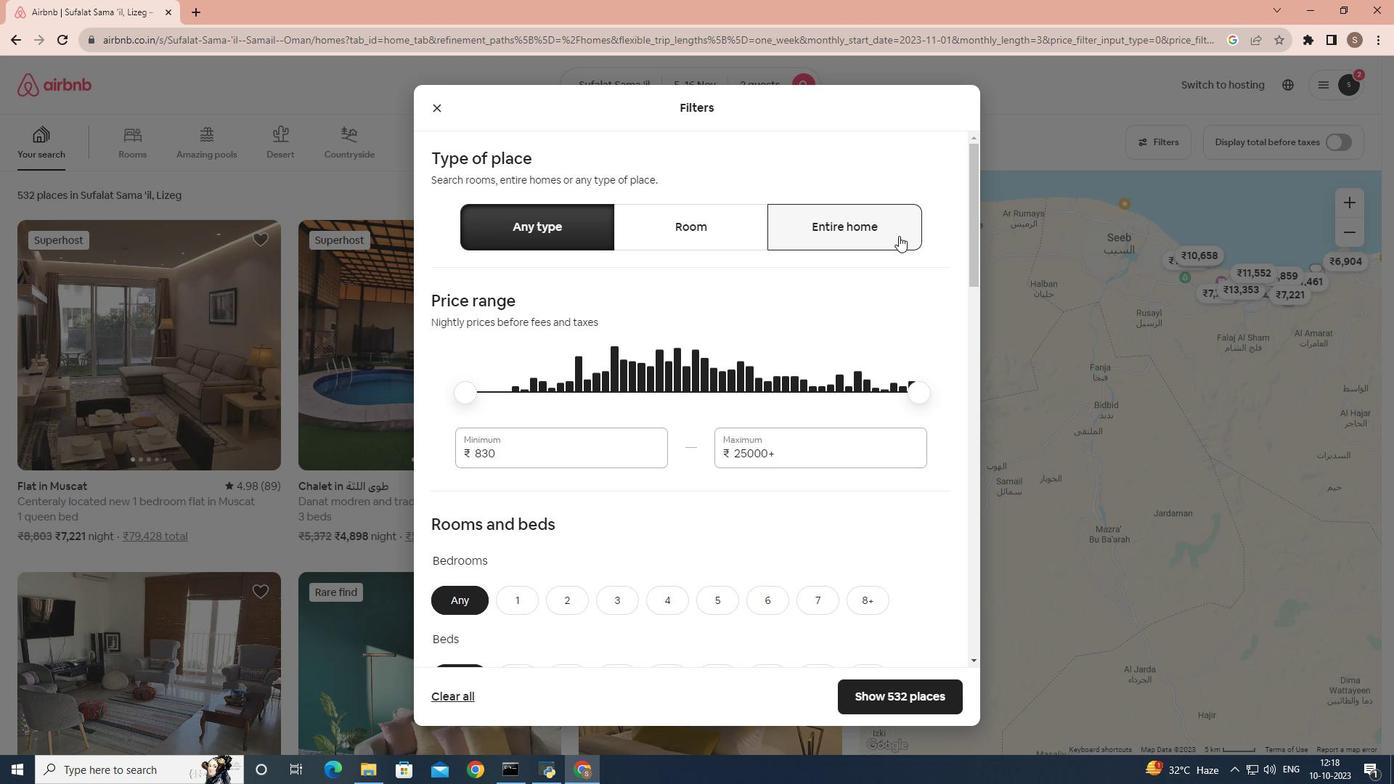 
Action: Mouse moved to (538, 405)
Screenshot: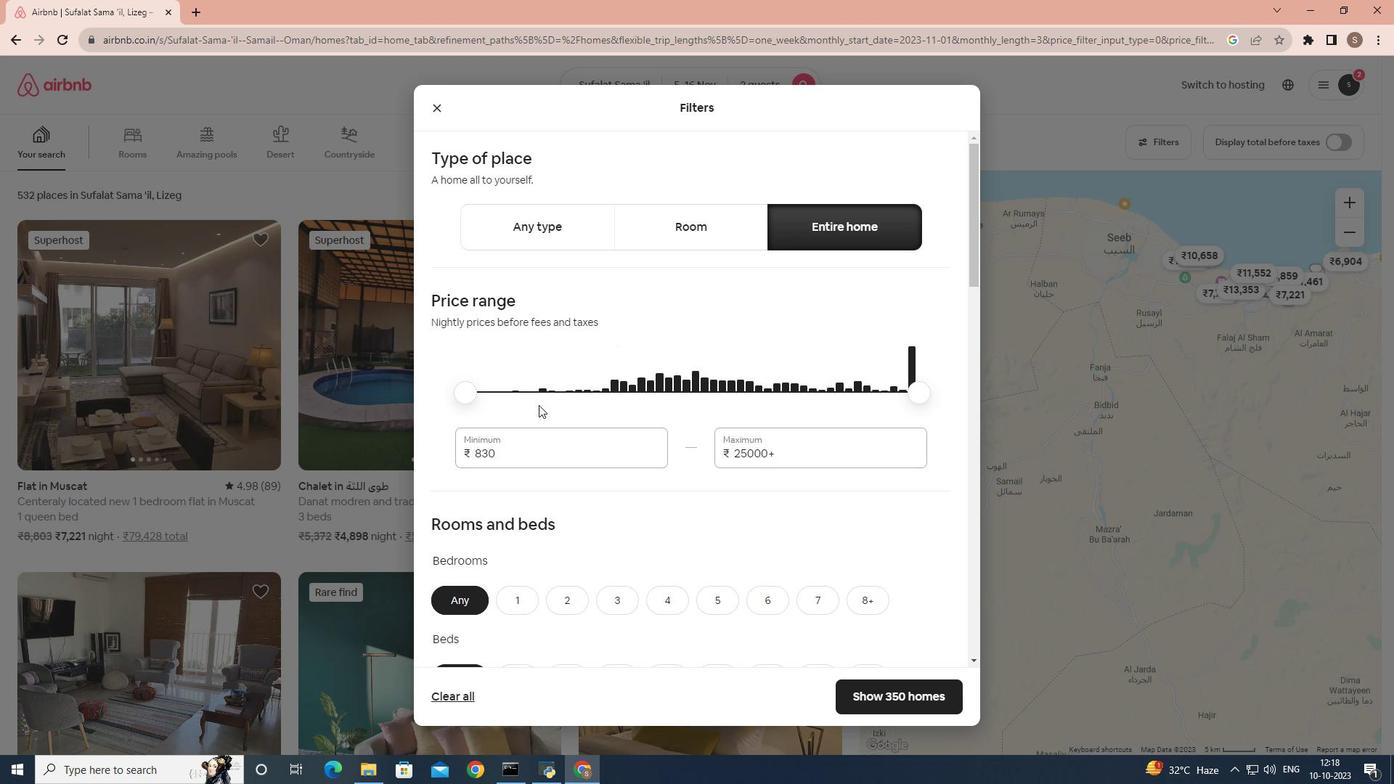 
Action: Mouse scrolled (538, 404) with delta (0, 0)
Screenshot: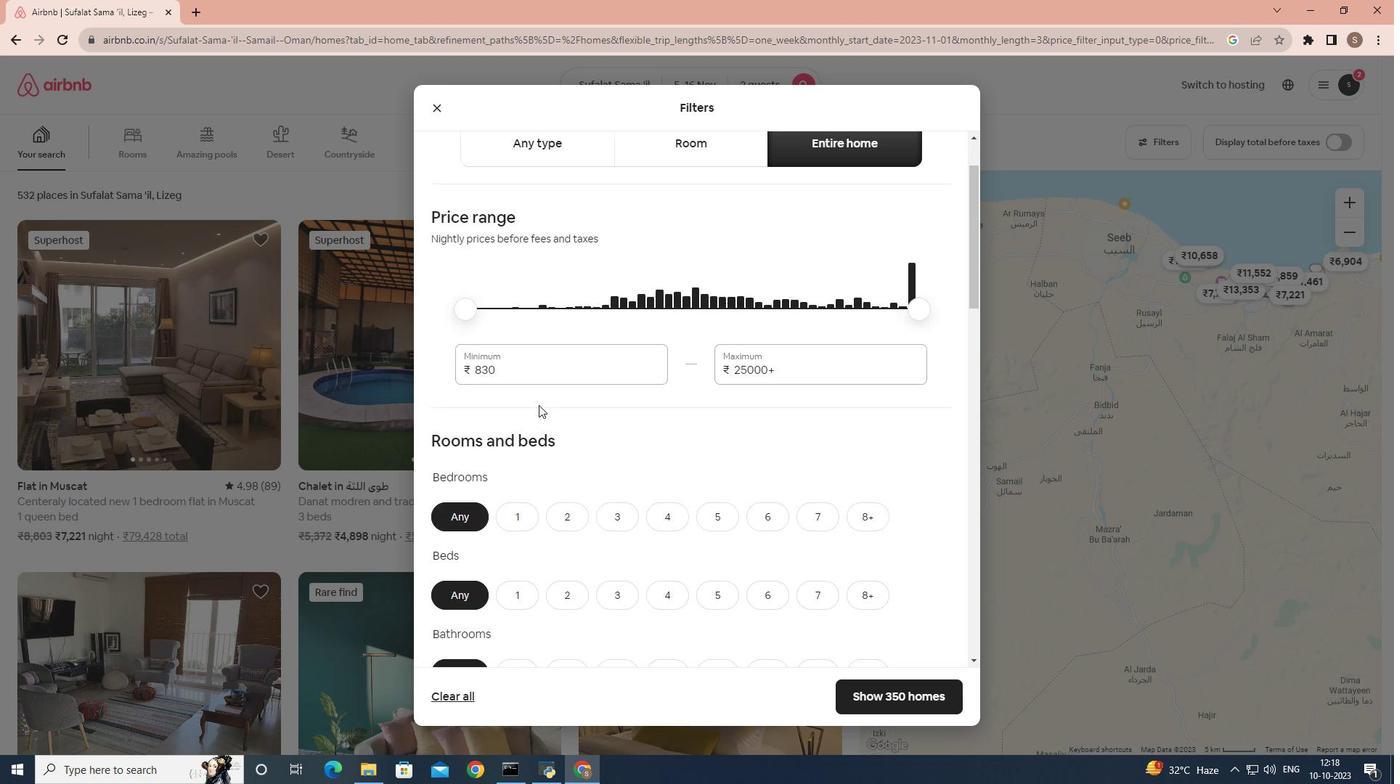 
Action: Mouse scrolled (538, 404) with delta (0, 0)
Screenshot: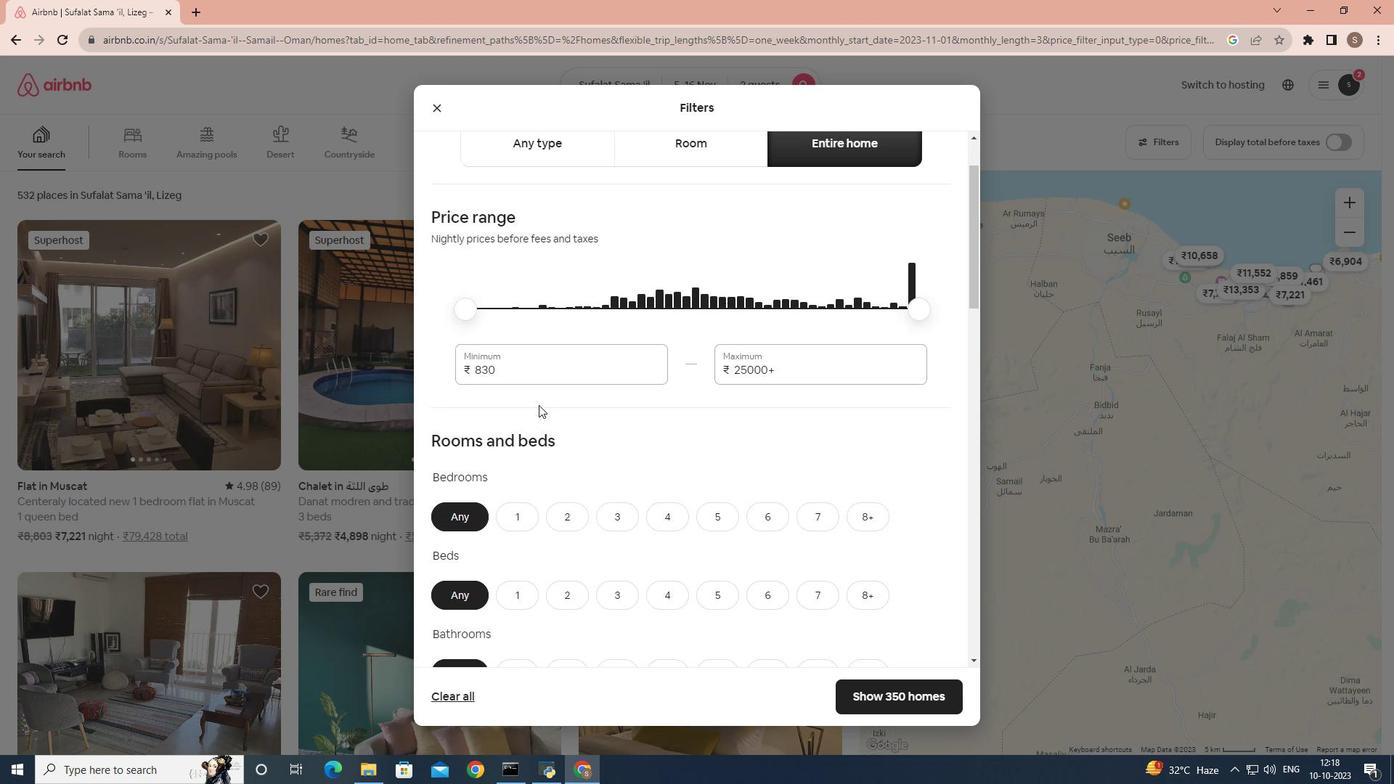 
Action: Mouse scrolled (538, 404) with delta (0, 0)
Screenshot: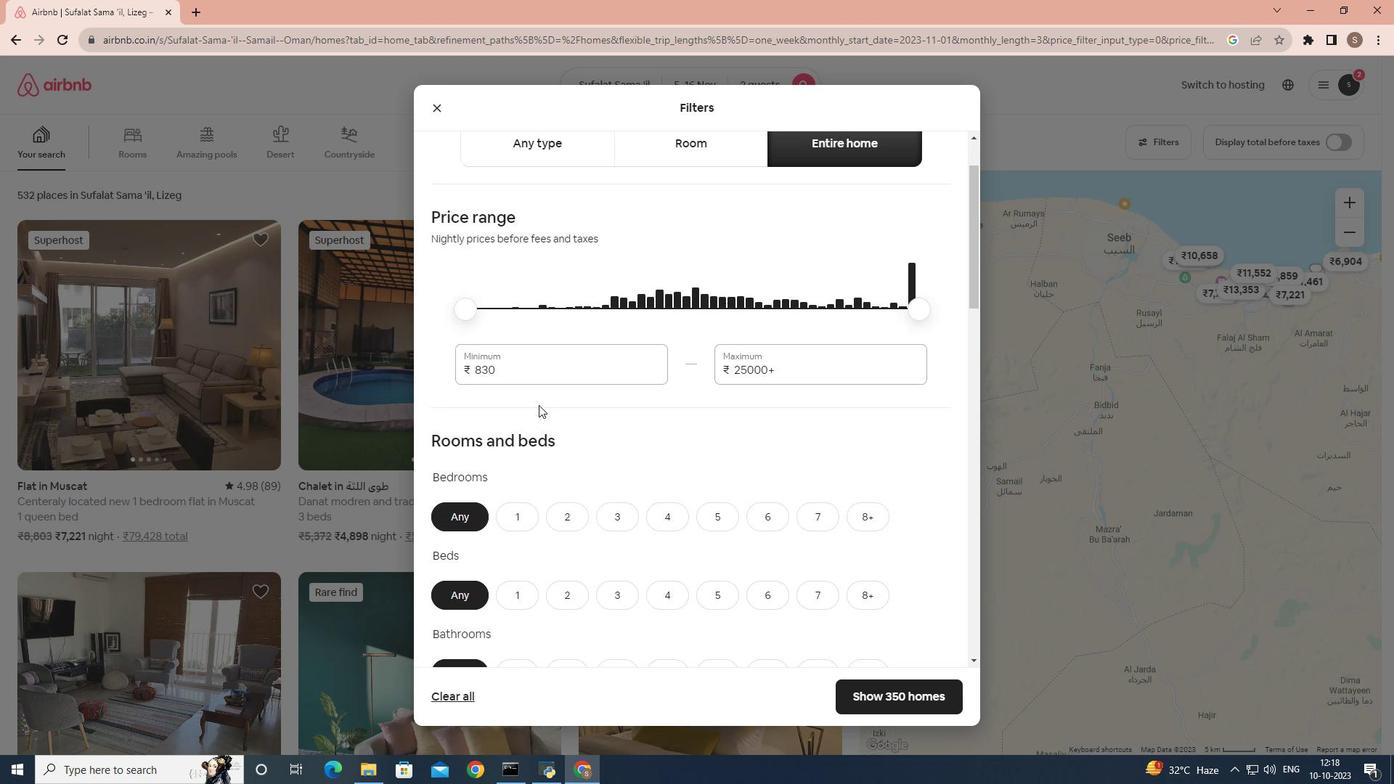 
Action: Mouse scrolled (538, 404) with delta (0, 0)
Screenshot: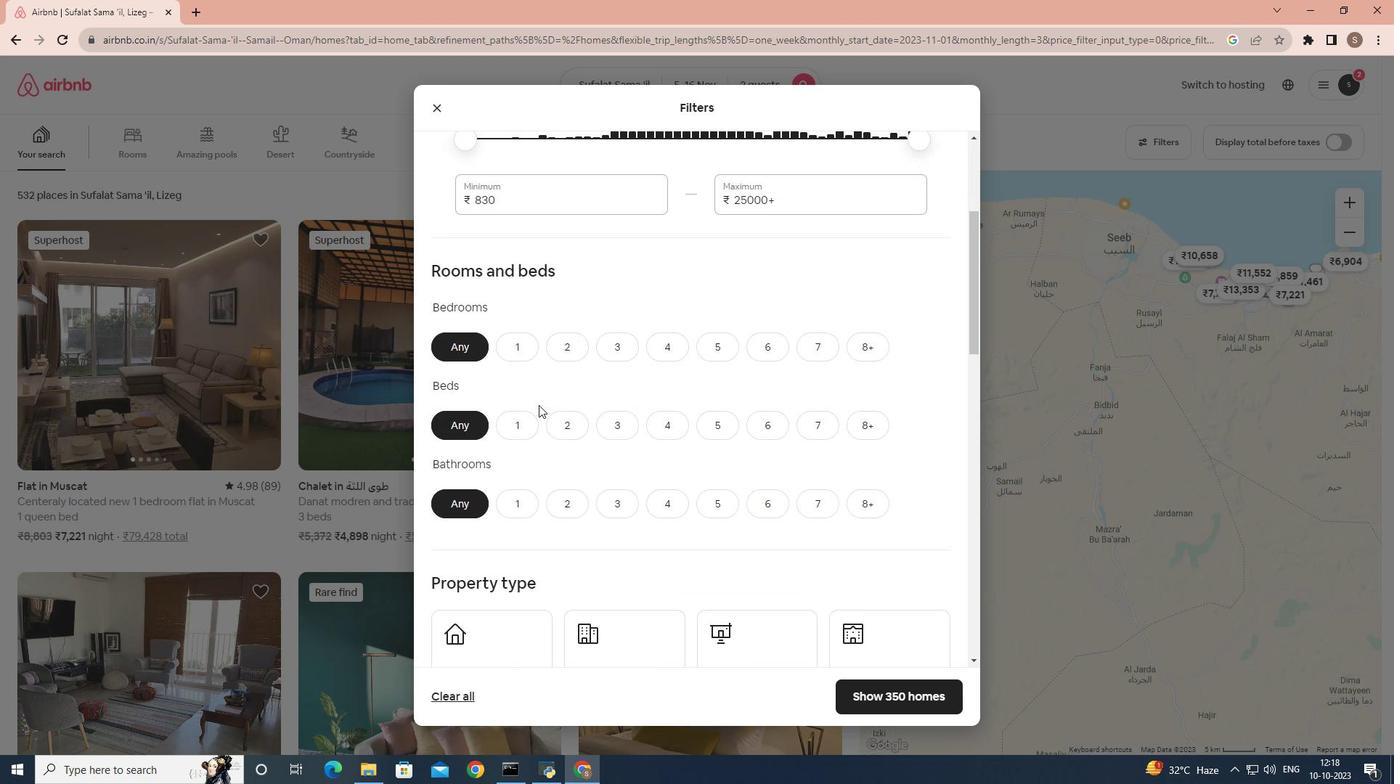 
Action: Mouse scrolled (538, 404) with delta (0, 0)
Screenshot: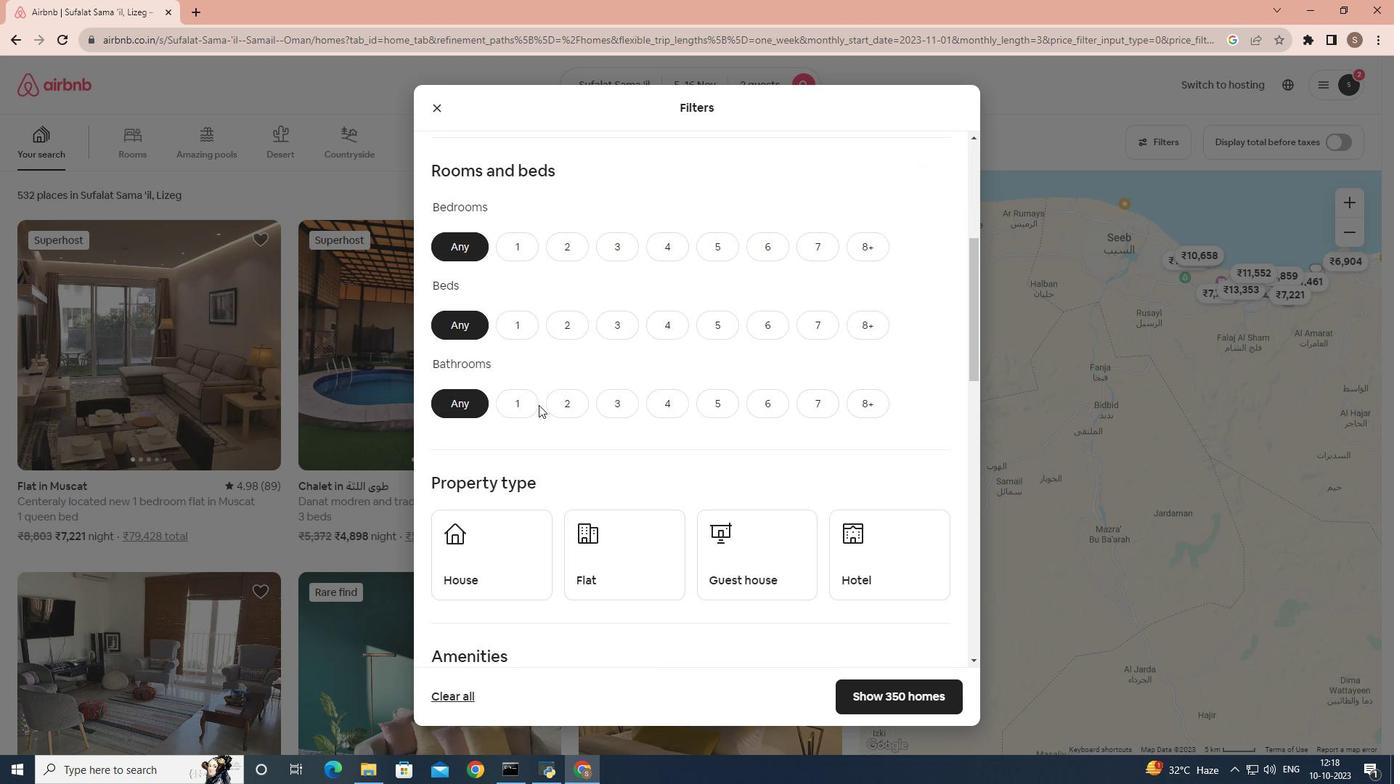 
Action: Mouse moved to (533, 238)
Screenshot: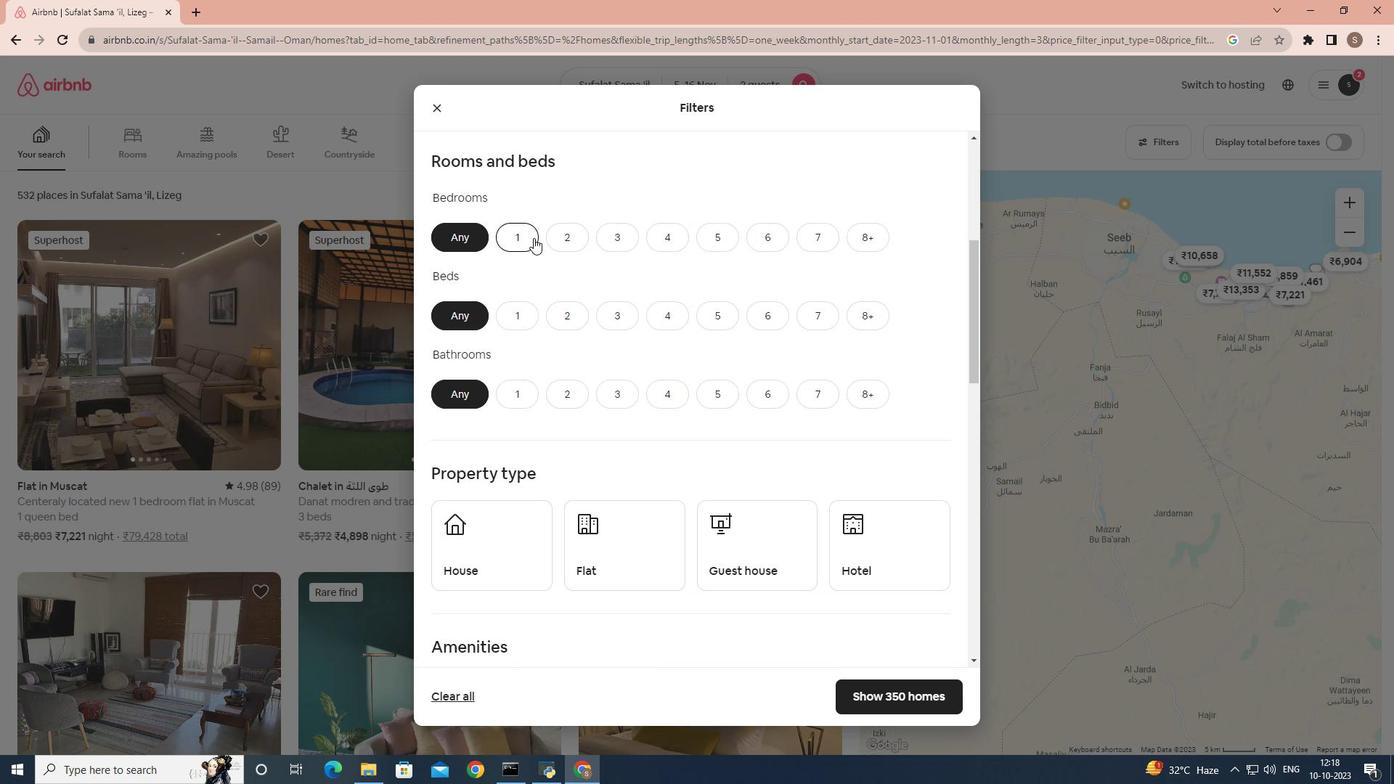 
Action: Mouse pressed left at (533, 238)
Screenshot: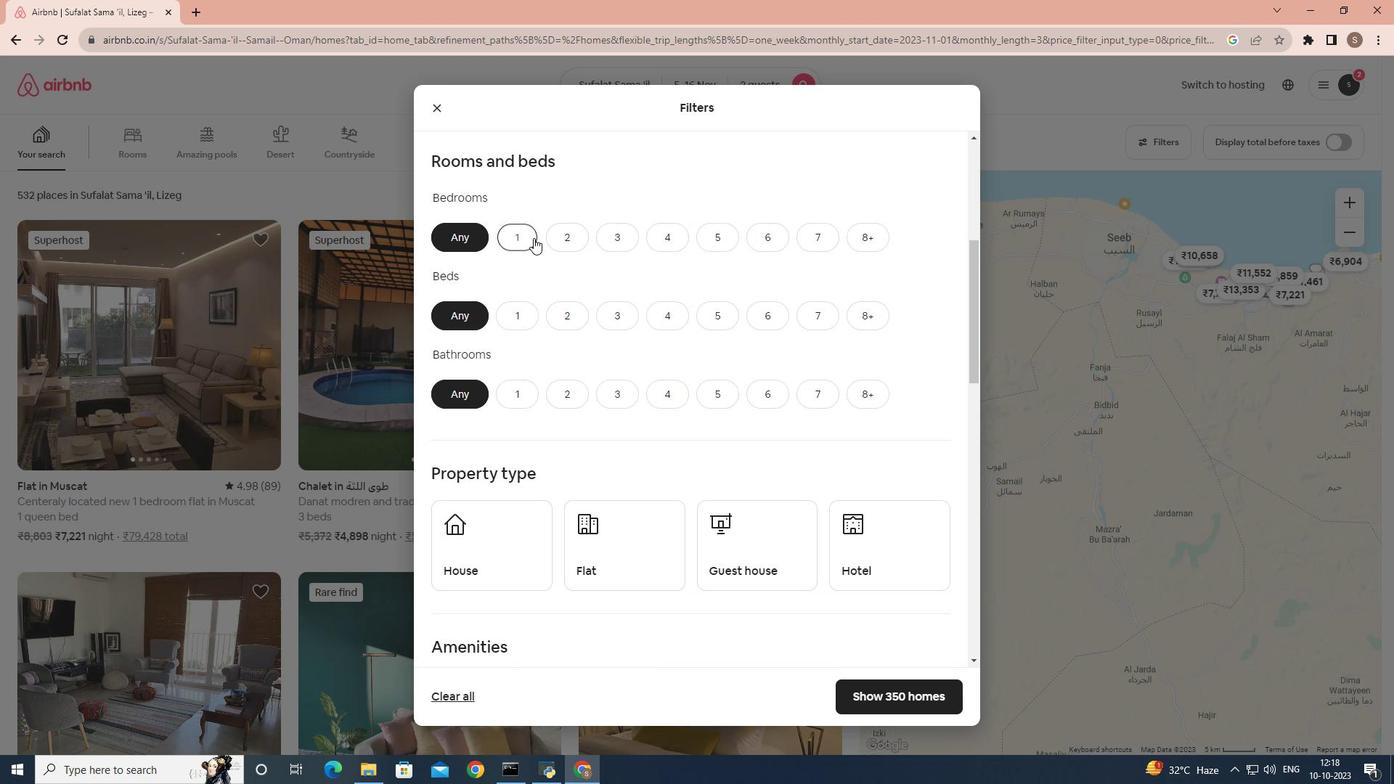 
Action: Mouse moved to (520, 316)
Screenshot: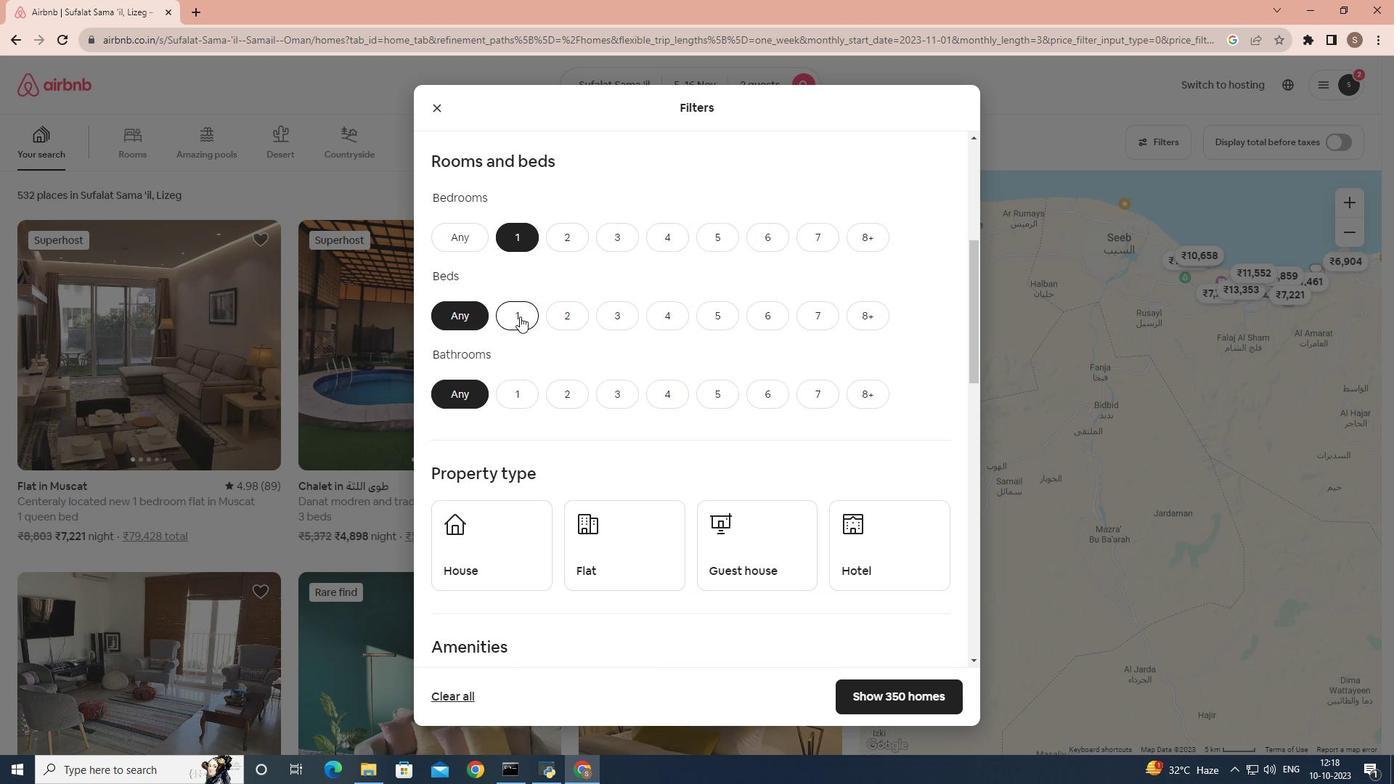 
Action: Mouse pressed left at (520, 316)
Screenshot: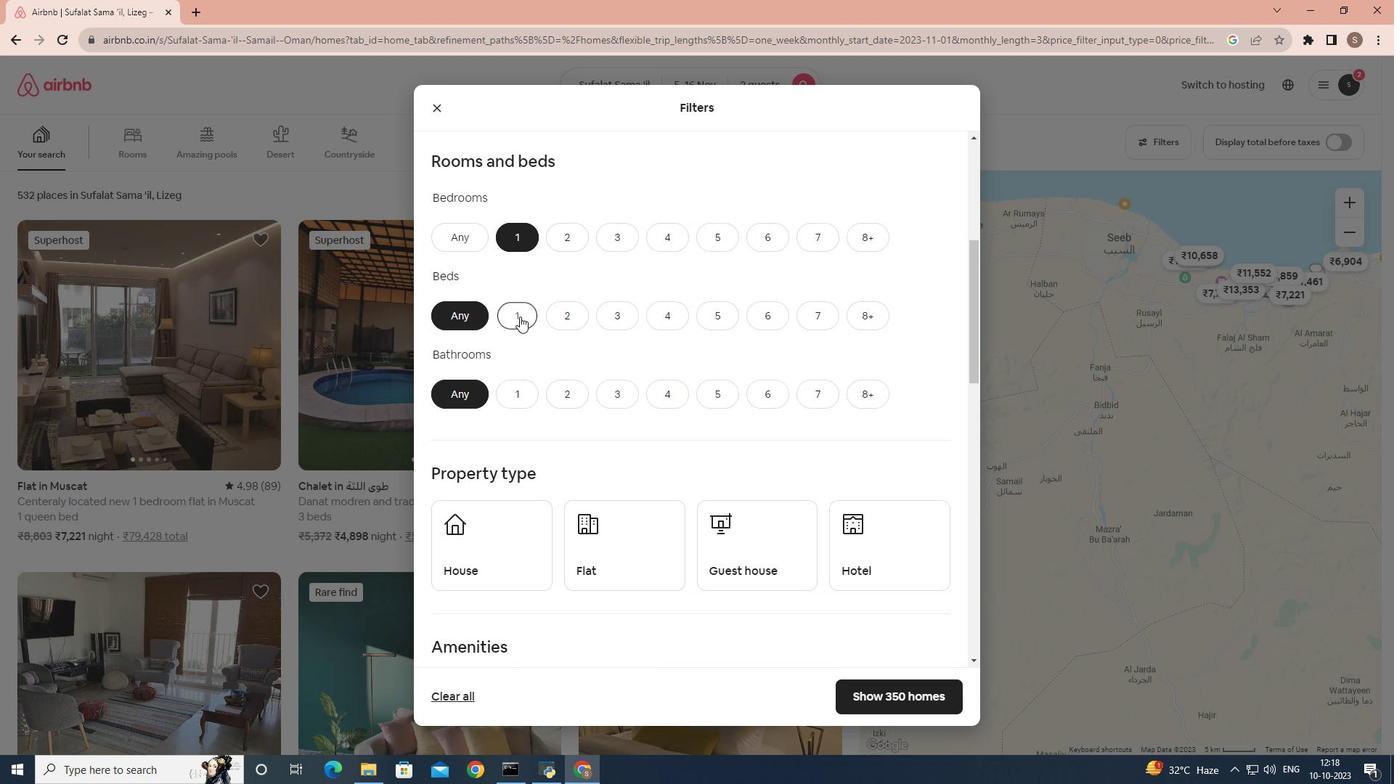 
Action: Mouse moved to (509, 372)
Screenshot: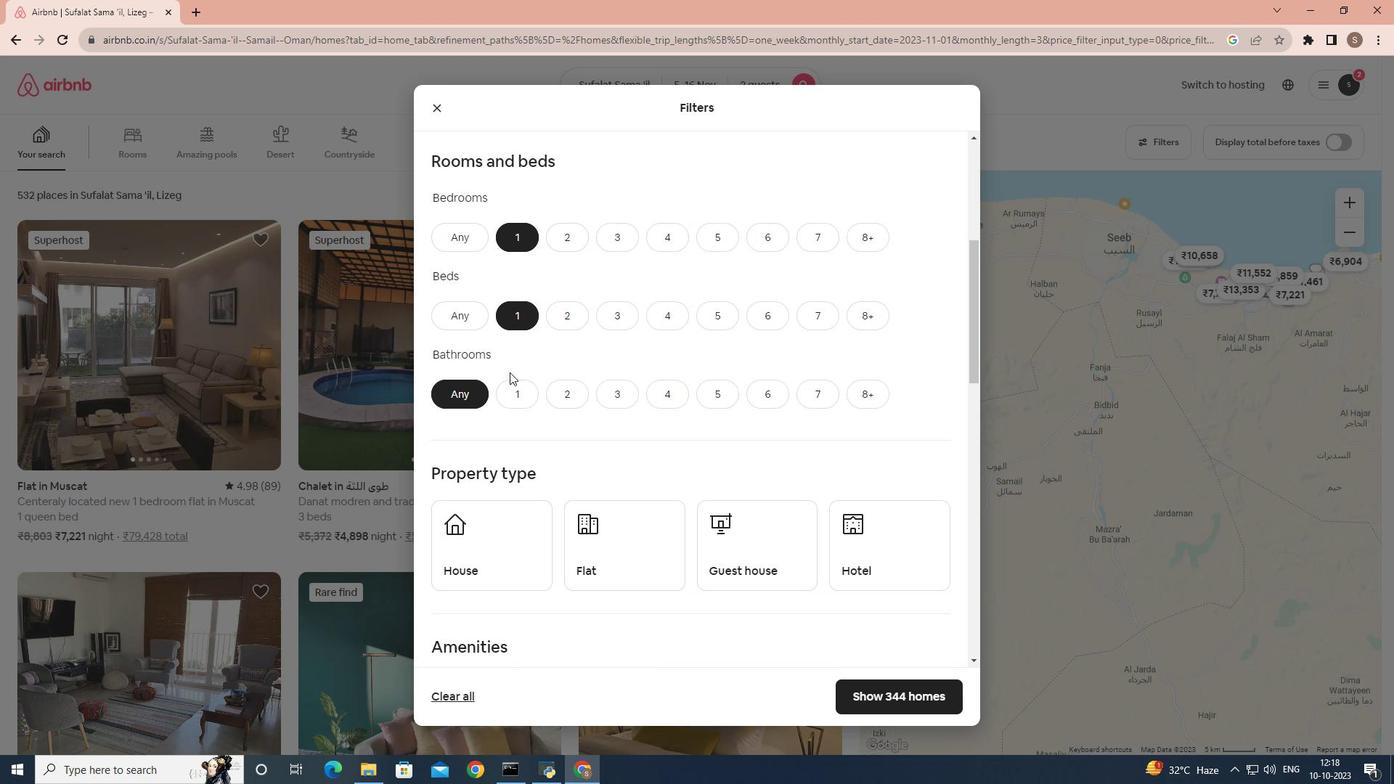 
Action: Mouse pressed left at (509, 372)
Screenshot: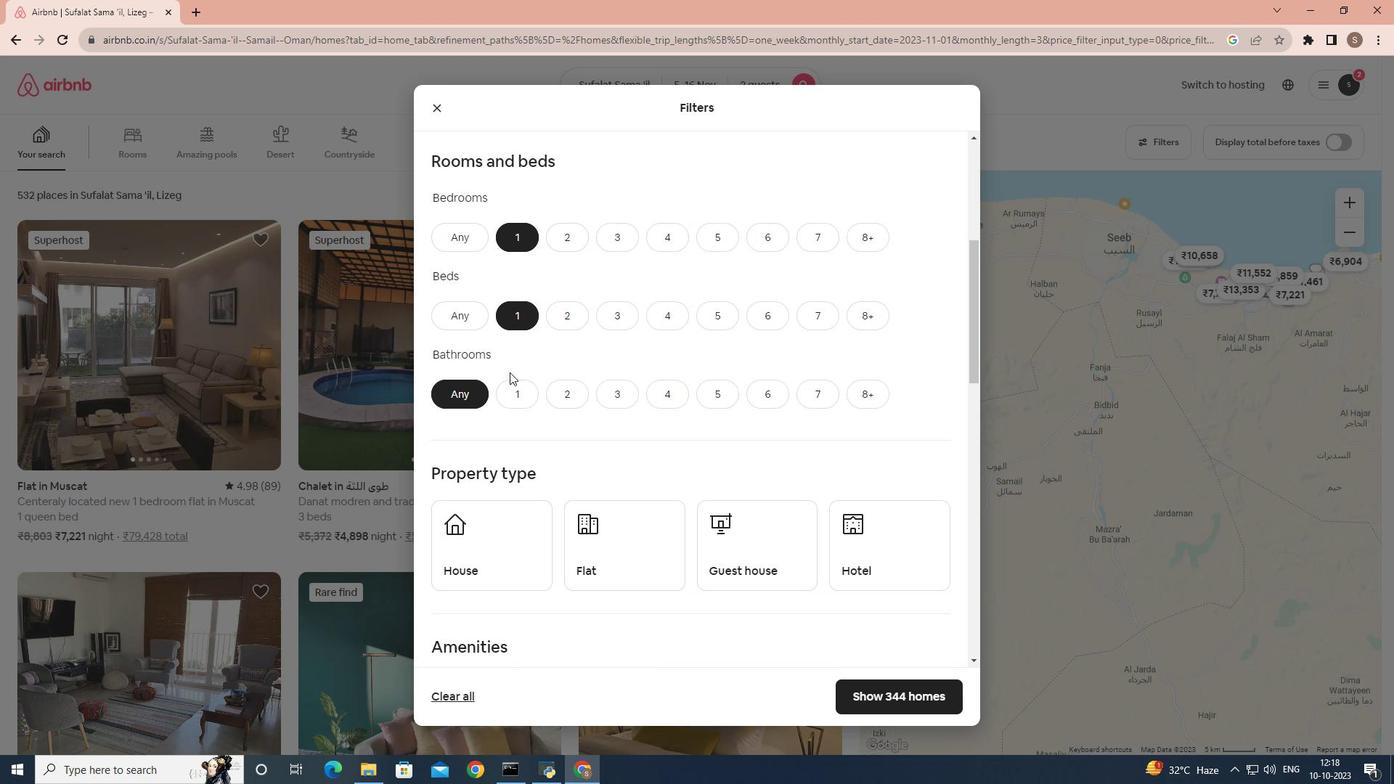
Action: Mouse moved to (512, 398)
Screenshot: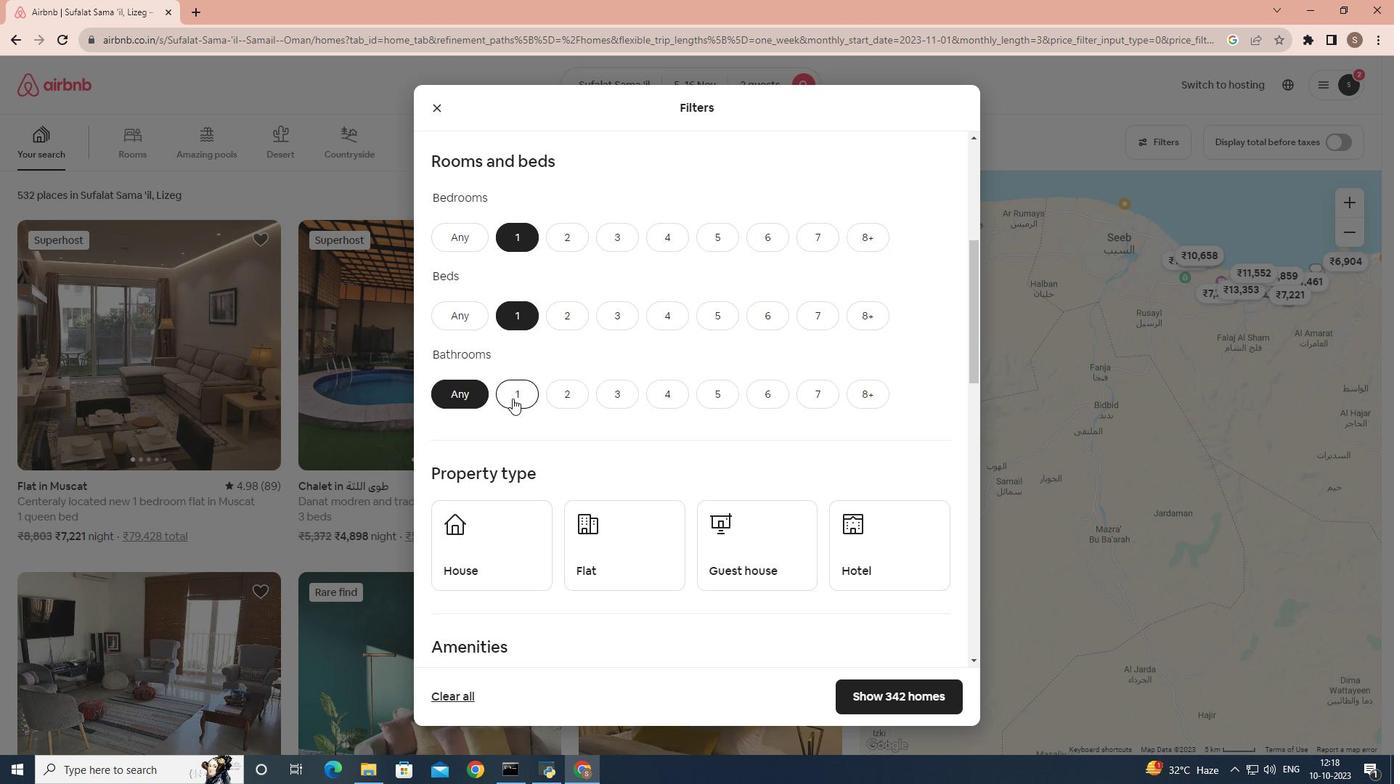 
Action: Mouse pressed left at (512, 398)
Screenshot: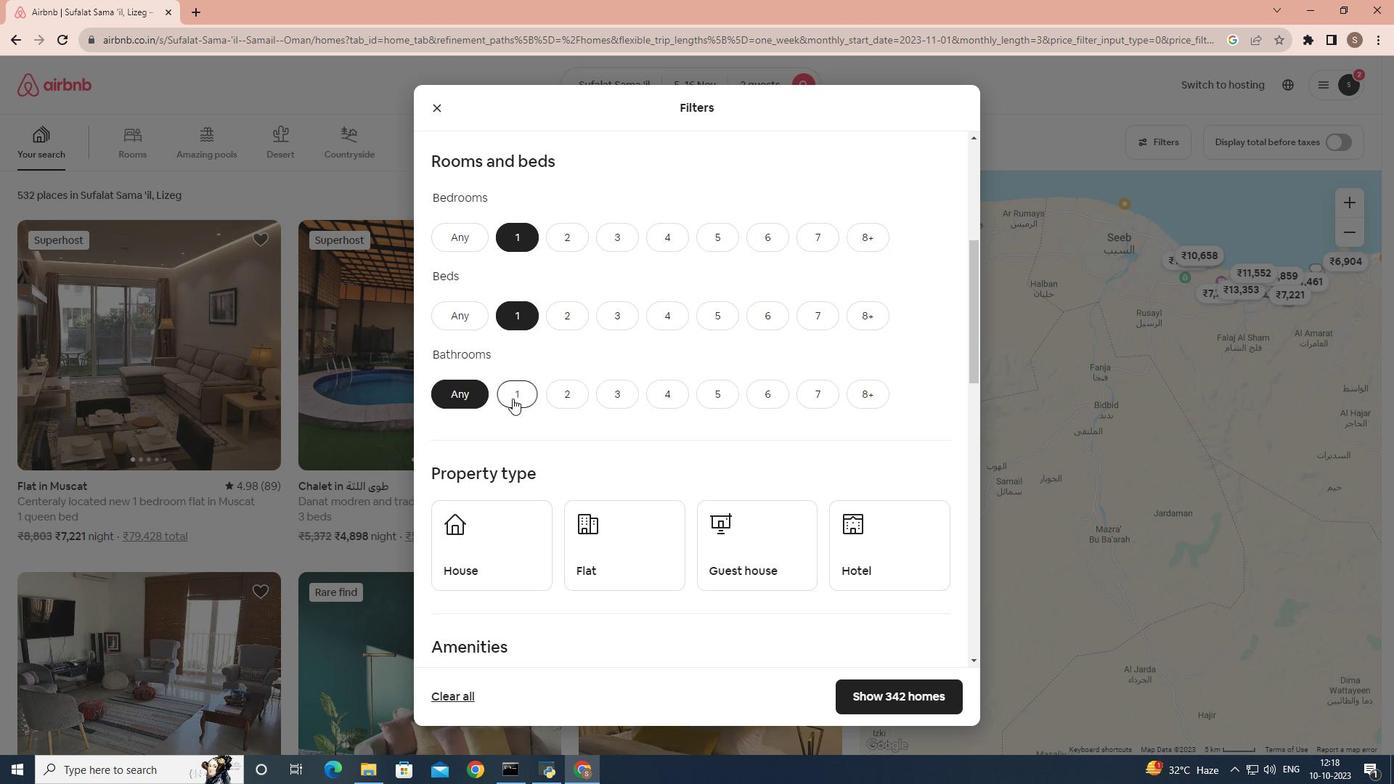 
Action: Mouse moved to (556, 381)
Screenshot: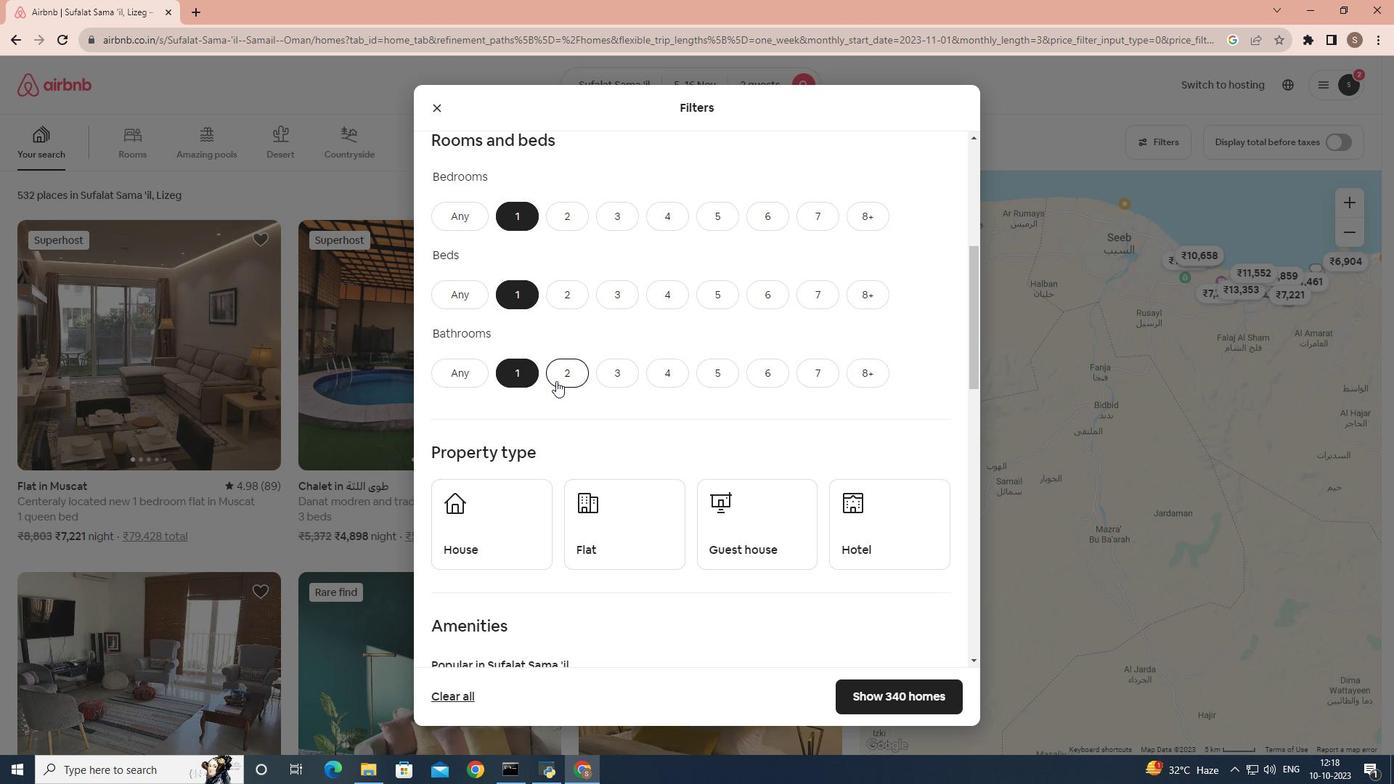 
Action: Mouse scrolled (556, 380) with delta (0, 0)
Screenshot: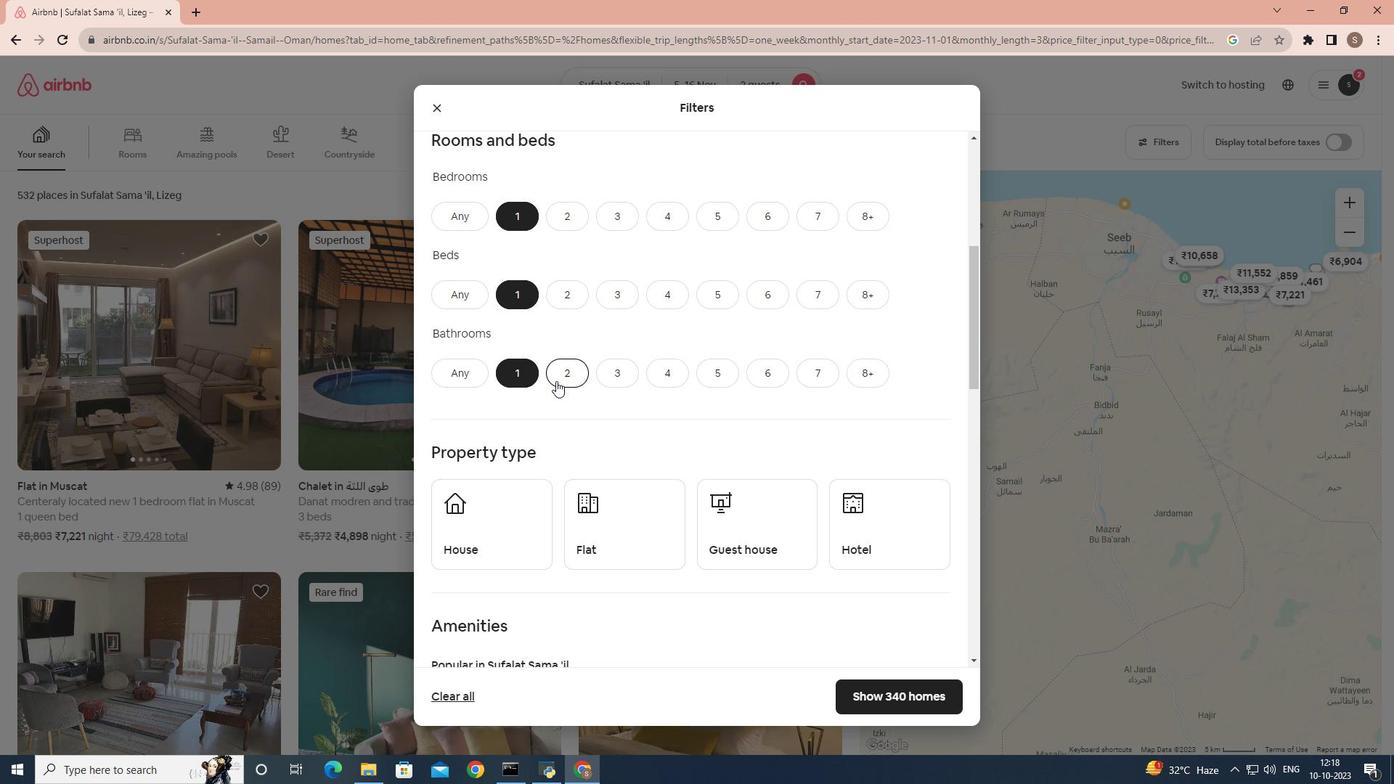 
Action: Mouse scrolled (556, 380) with delta (0, 0)
Screenshot: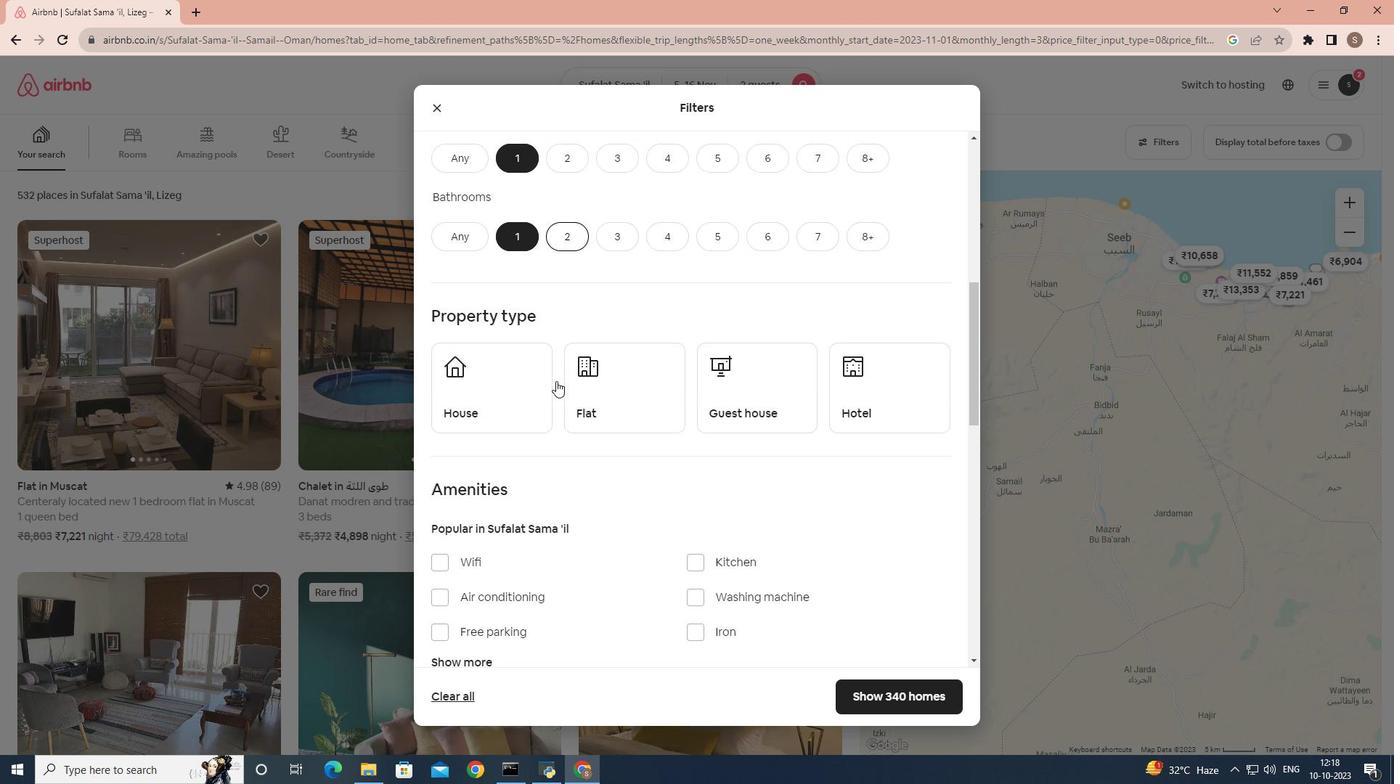 
Action: Mouse scrolled (556, 380) with delta (0, 0)
Screenshot: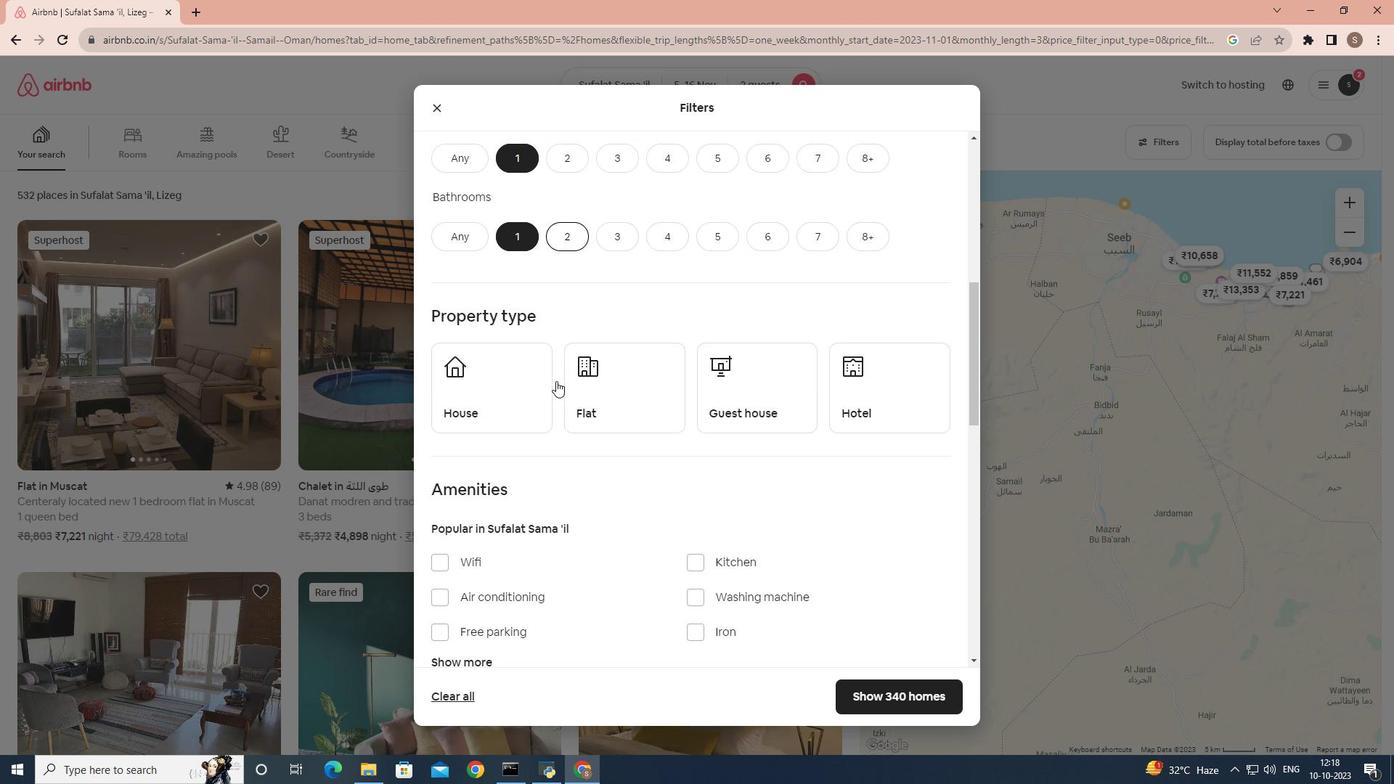 
Action: Mouse scrolled (556, 380) with delta (0, 0)
Screenshot: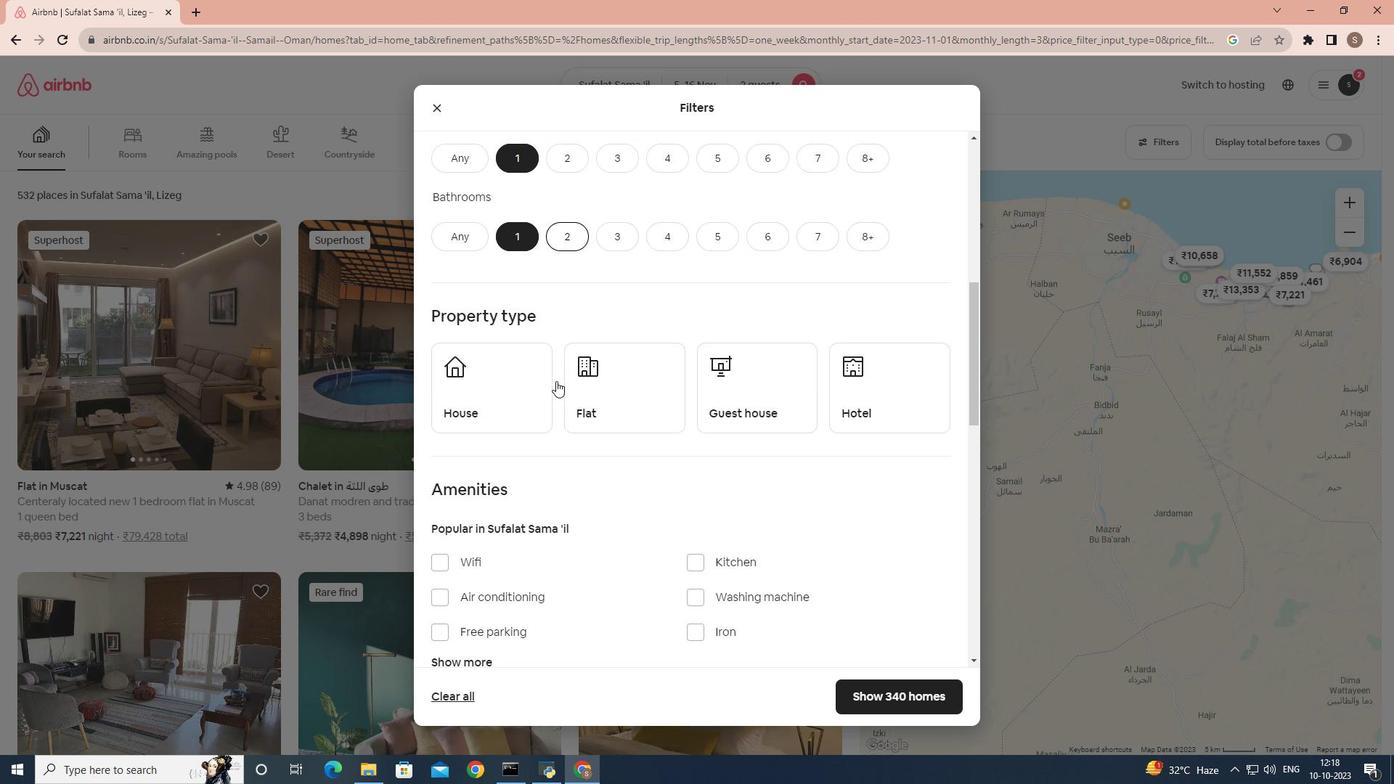 
Action: Mouse scrolled (556, 380) with delta (0, 0)
Screenshot: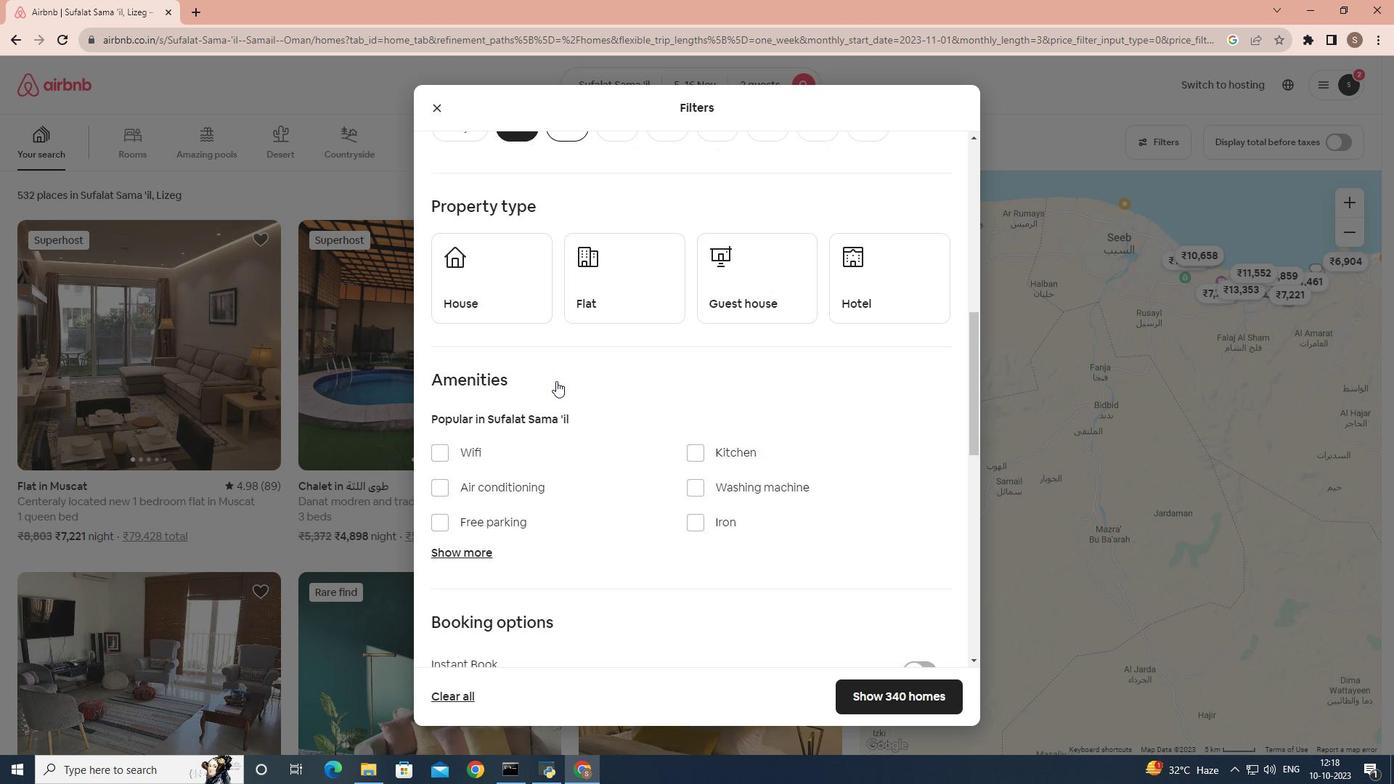 
Action: Mouse scrolled (556, 380) with delta (0, 0)
Screenshot: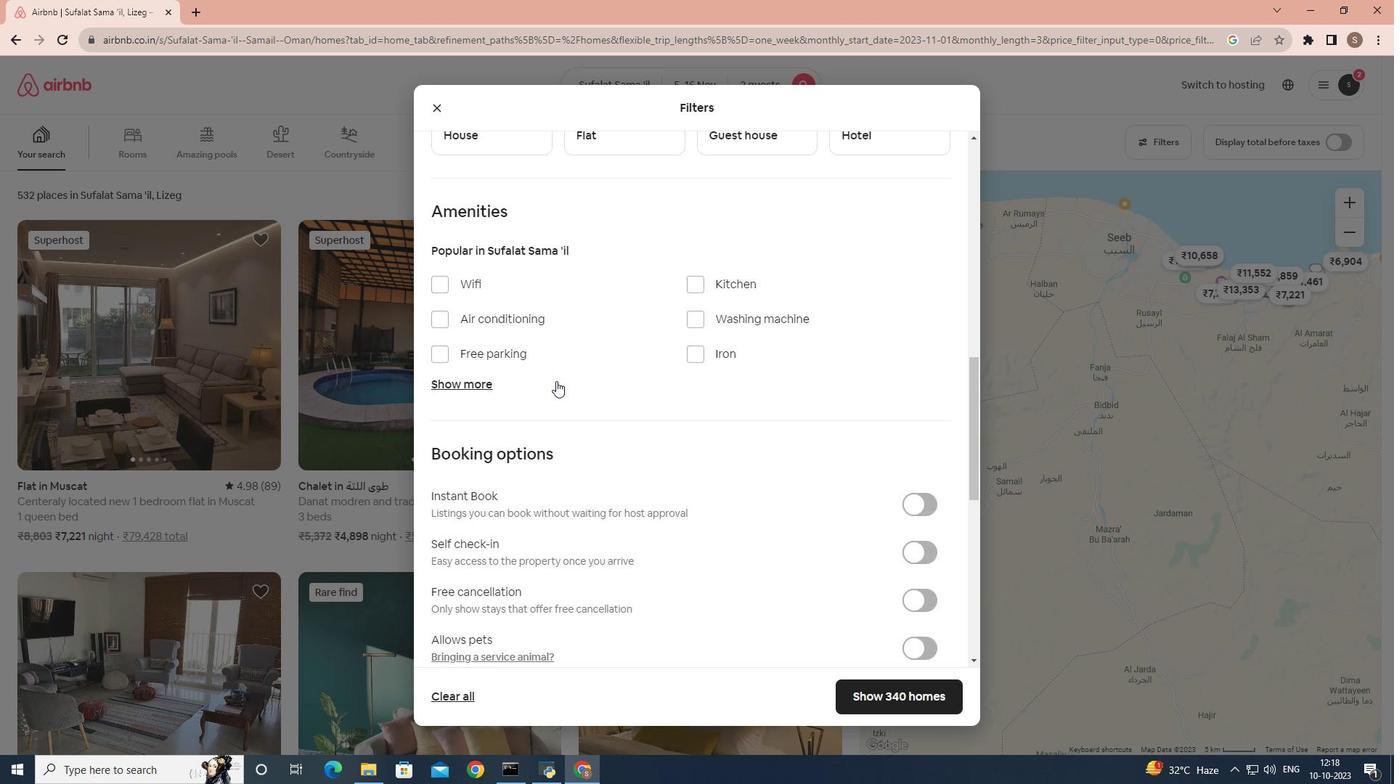 
Action: Mouse scrolled (556, 382) with delta (0, 0)
Screenshot: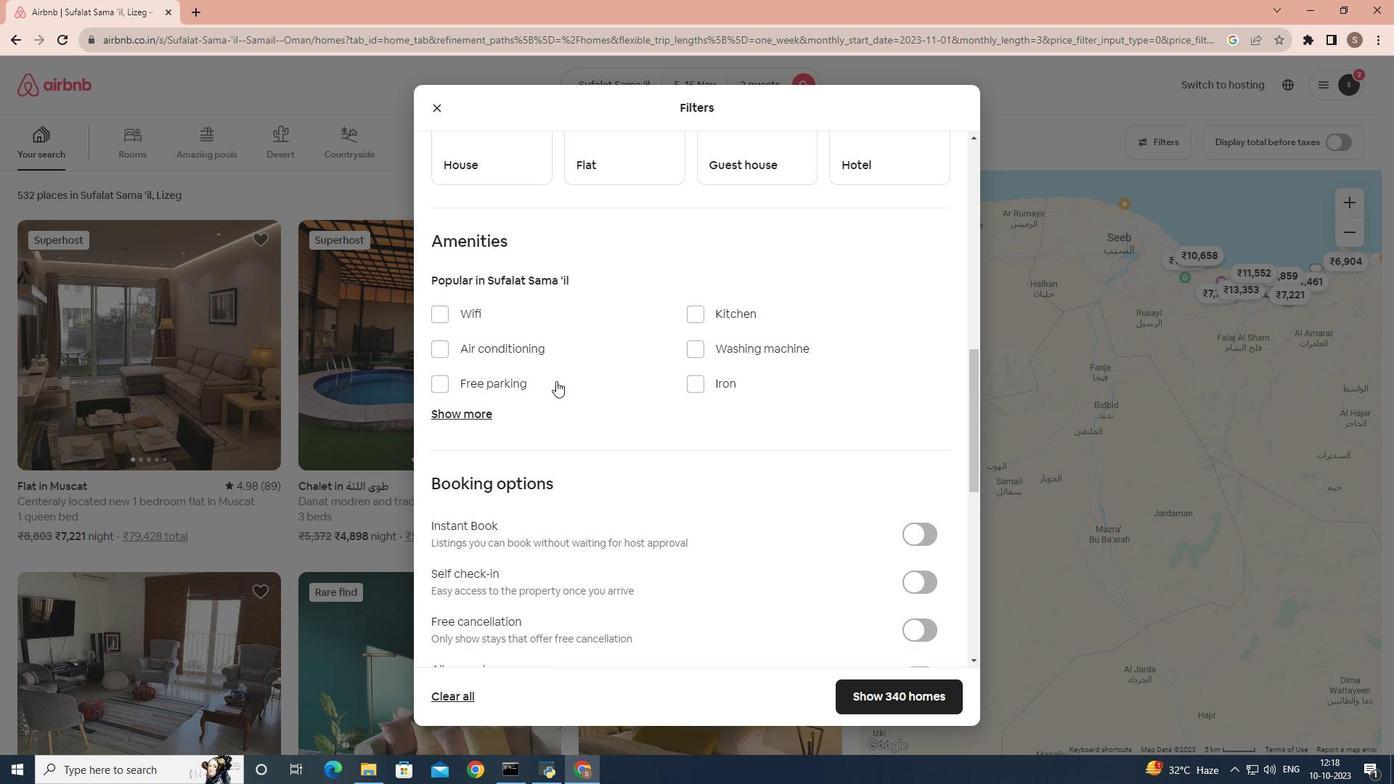 
Action: Mouse scrolled (556, 382) with delta (0, 0)
Screenshot: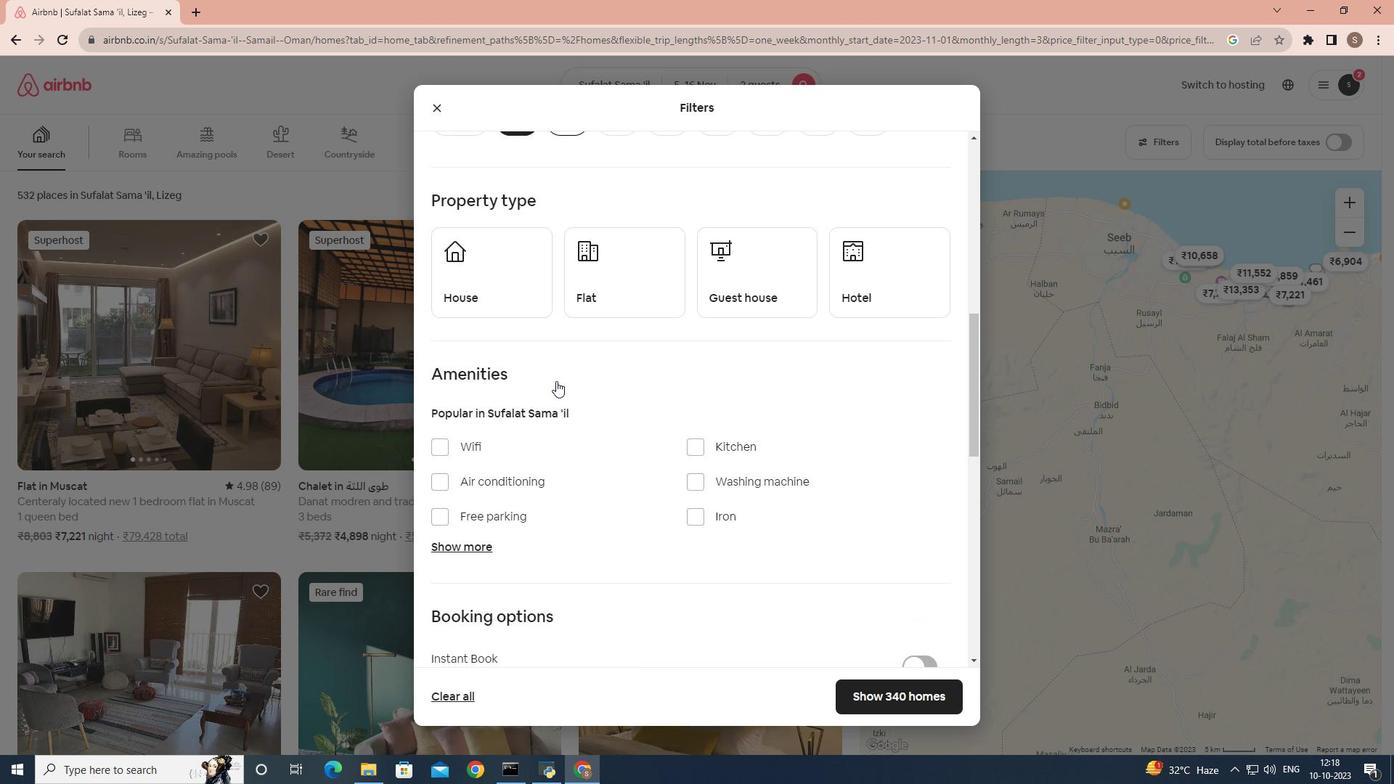
Action: Mouse scrolled (556, 382) with delta (0, 0)
Screenshot: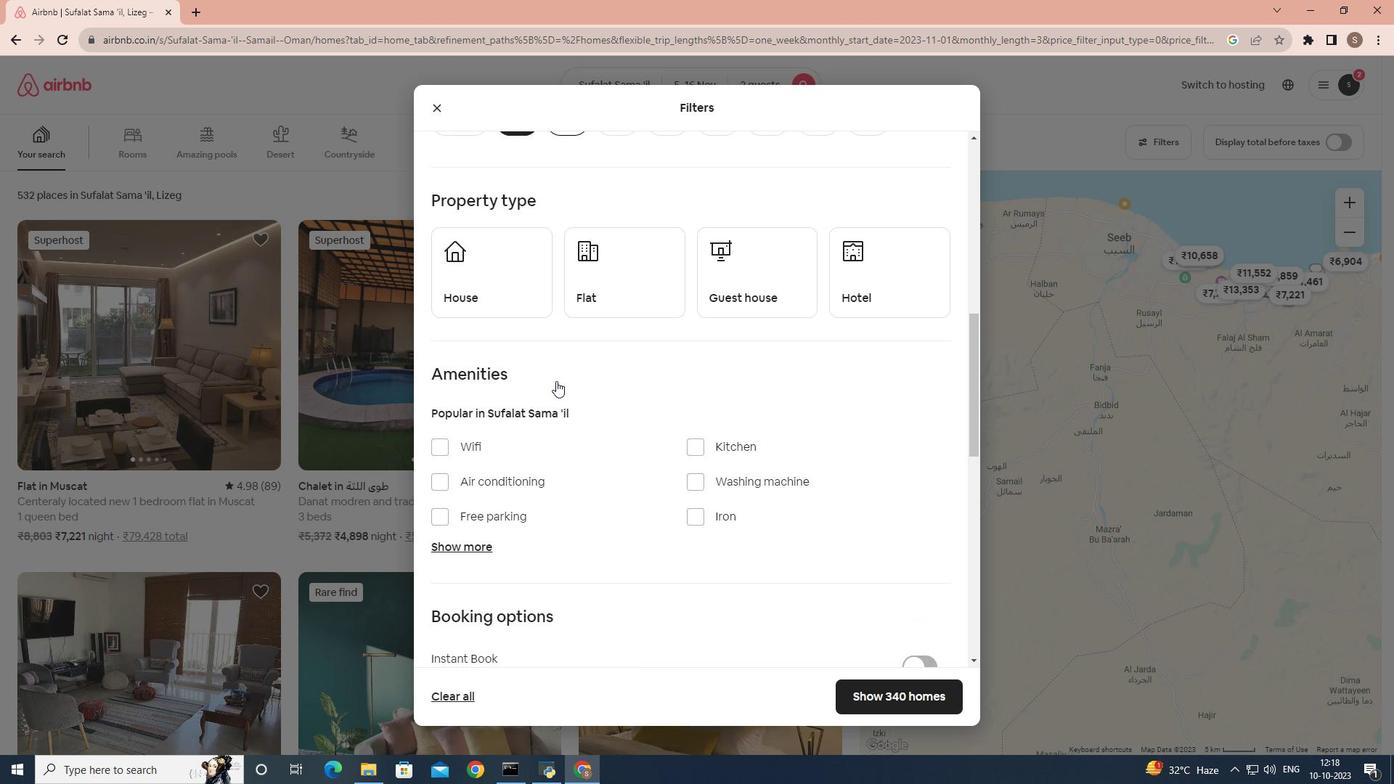 
Action: Mouse moved to (865, 329)
Screenshot: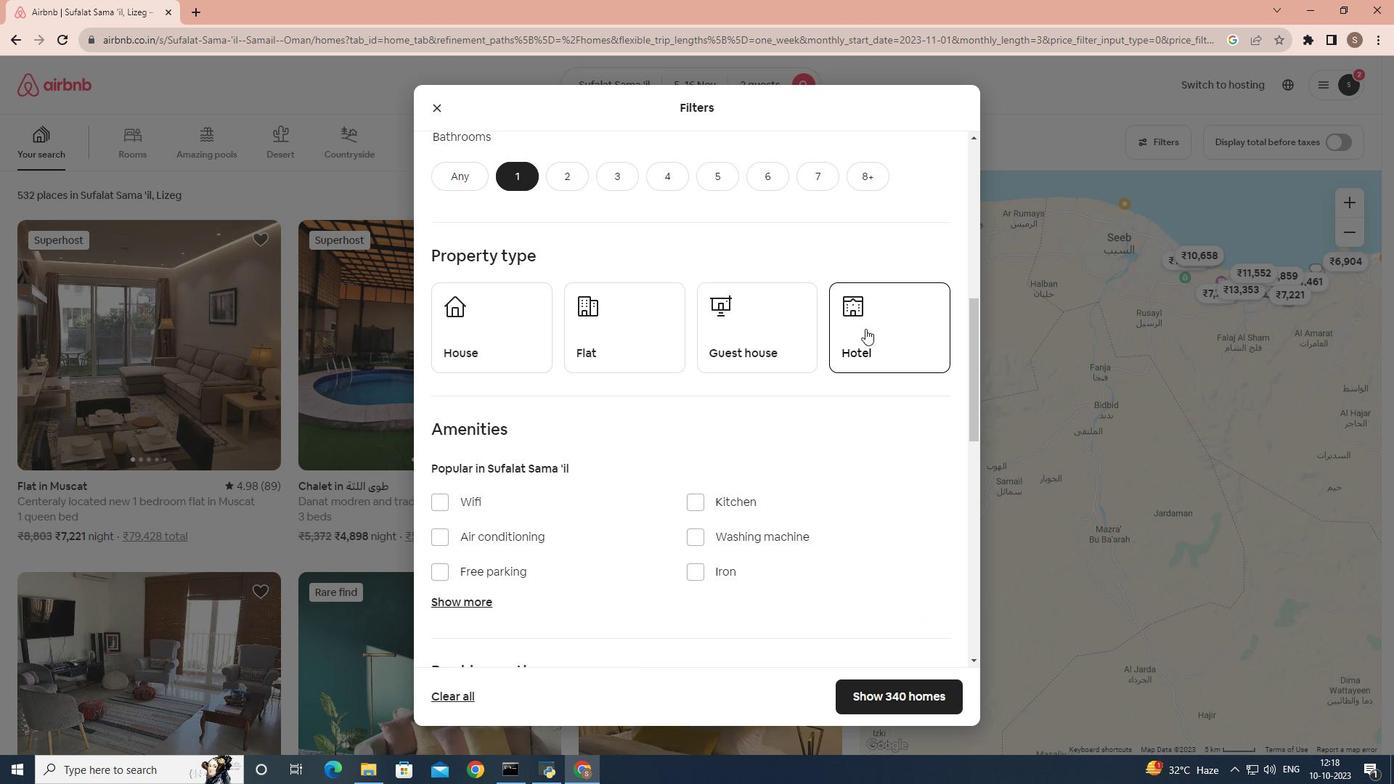 
Action: Mouse pressed left at (865, 329)
Screenshot: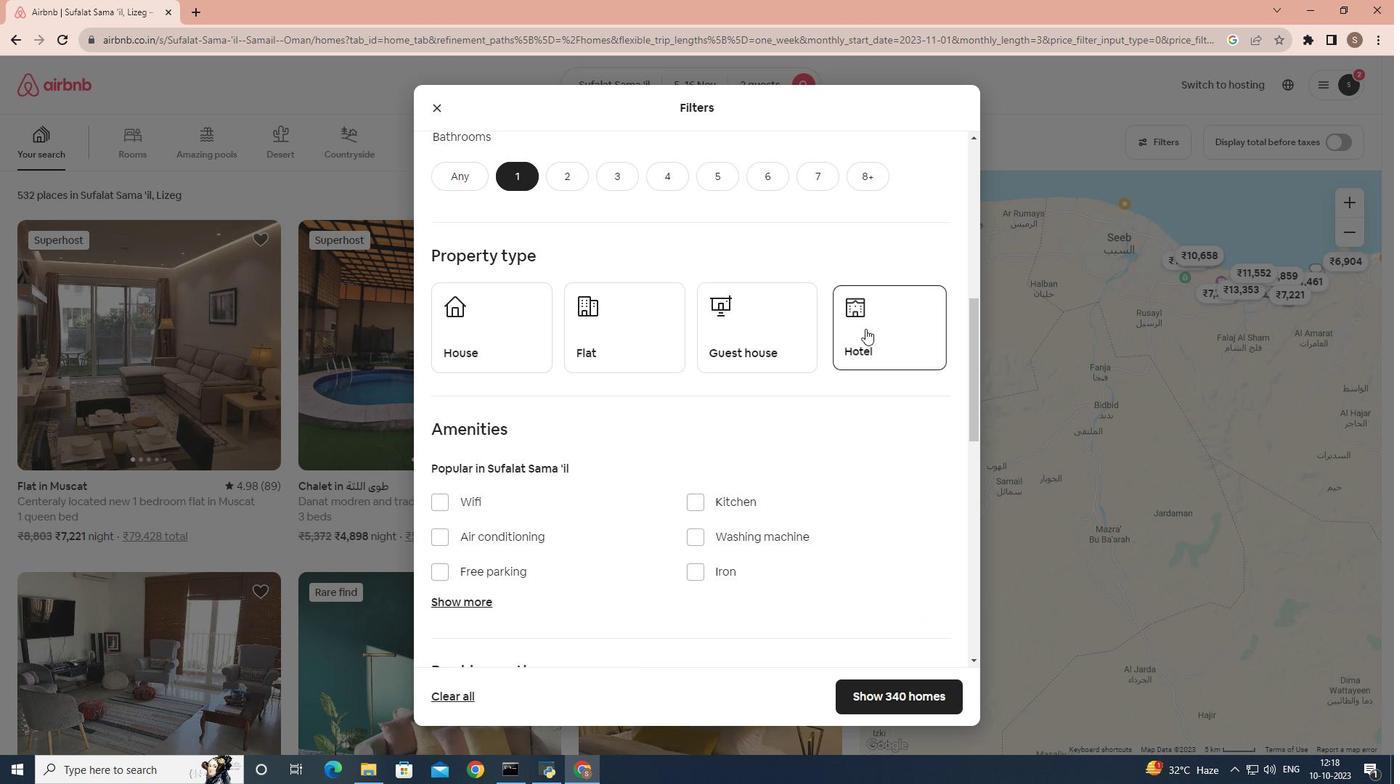 
Action: Mouse moved to (735, 354)
Screenshot: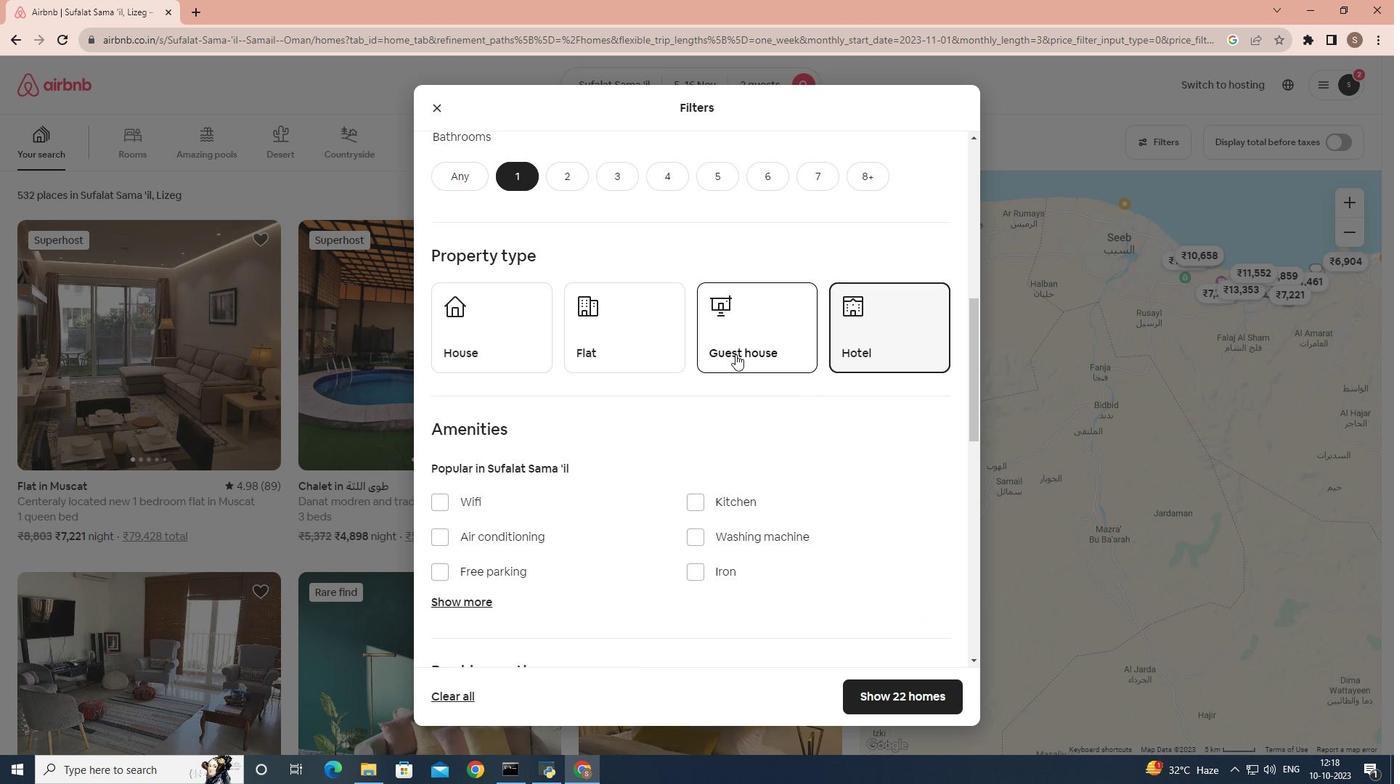 
Action: Mouse scrolled (735, 353) with delta (0, 0)
Screenshot: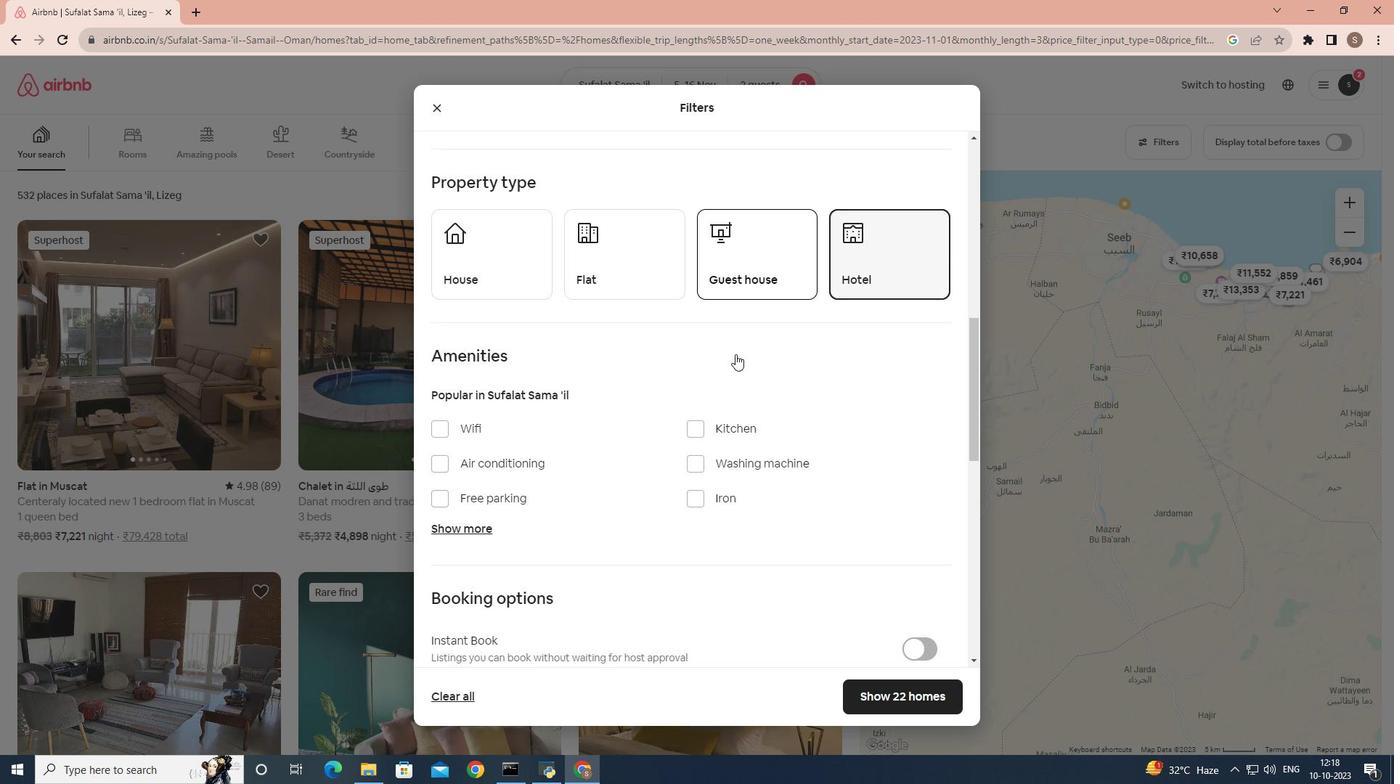 
Action: Mouse scrolled (735, 353) with delta (0, 0)
Screenshot: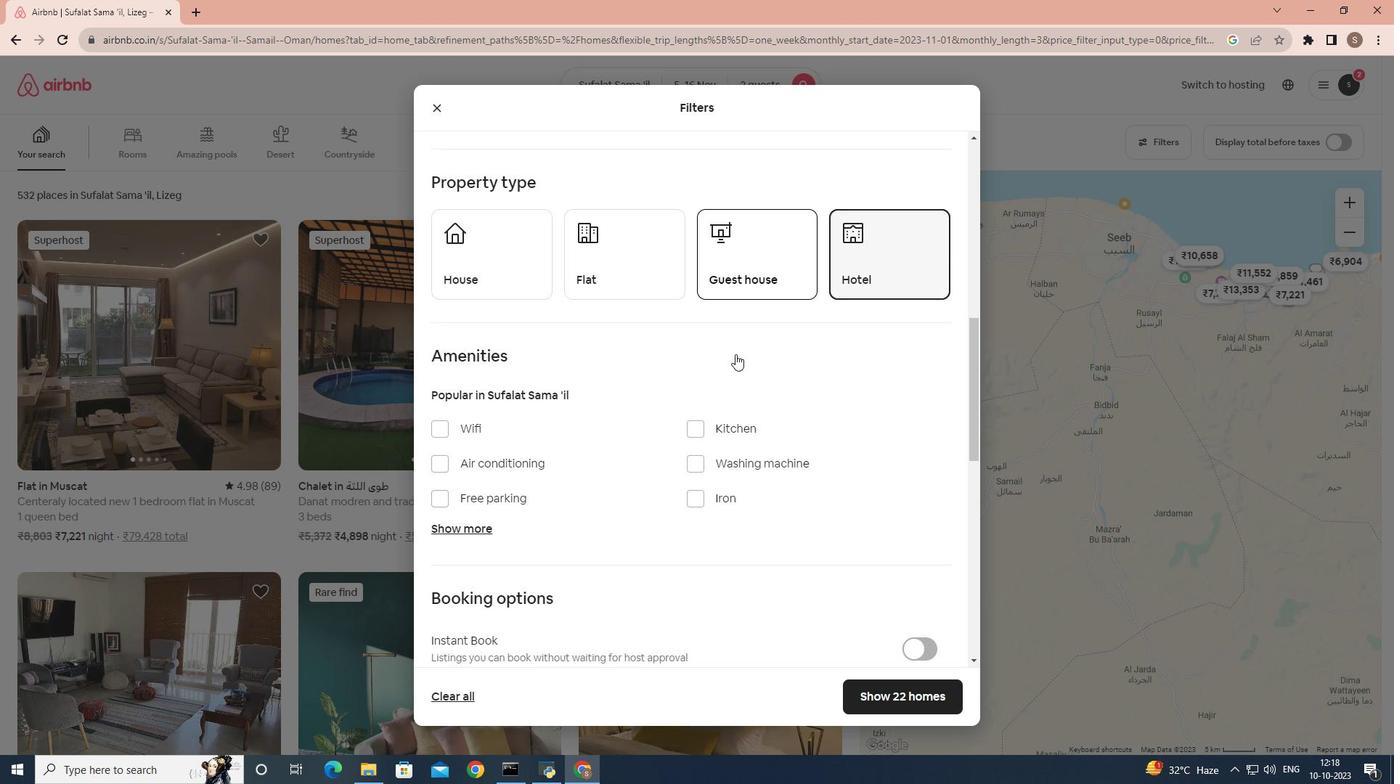 
Action: Mouse scrolled (735, 353) with delta (0, 0)
Screenshot: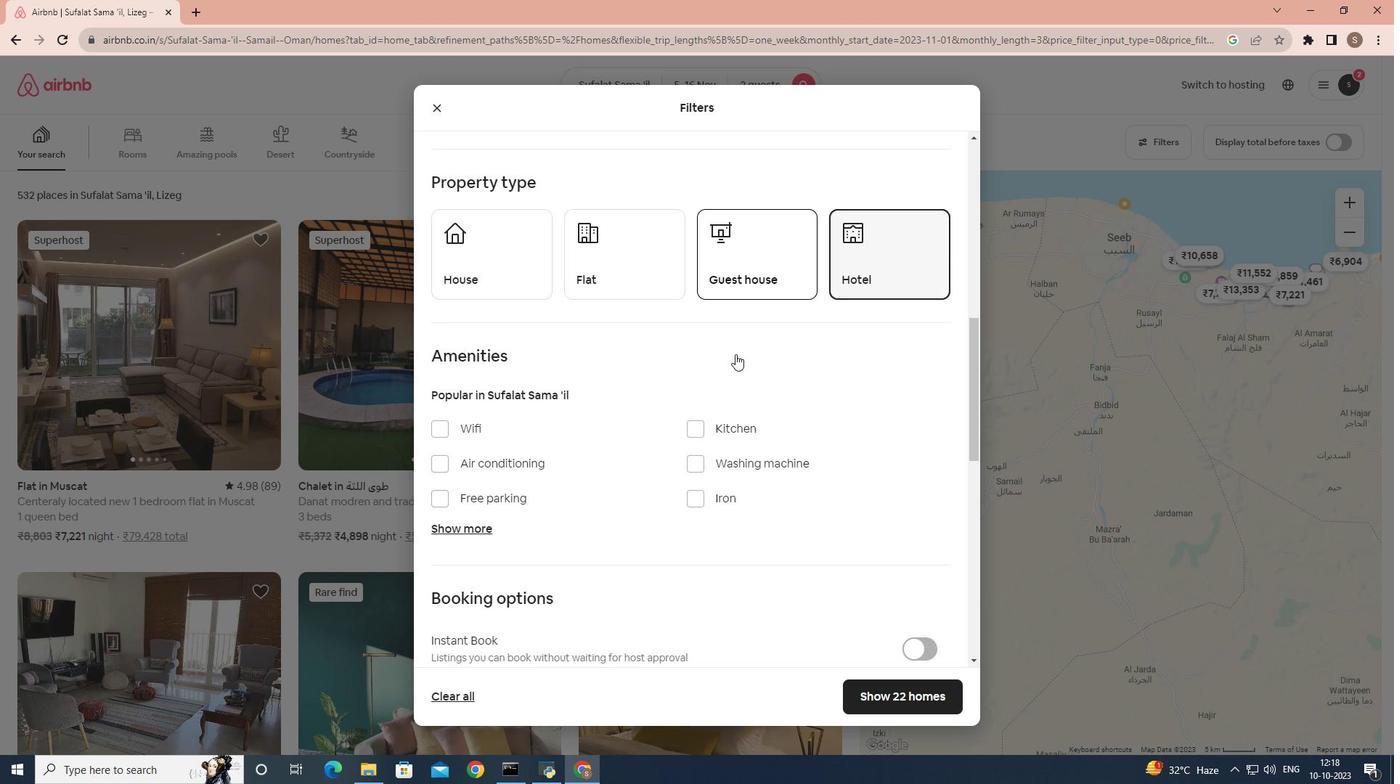 
Action: Mouse scrolled (735, 353) with delta (0, 0)
Screenshot: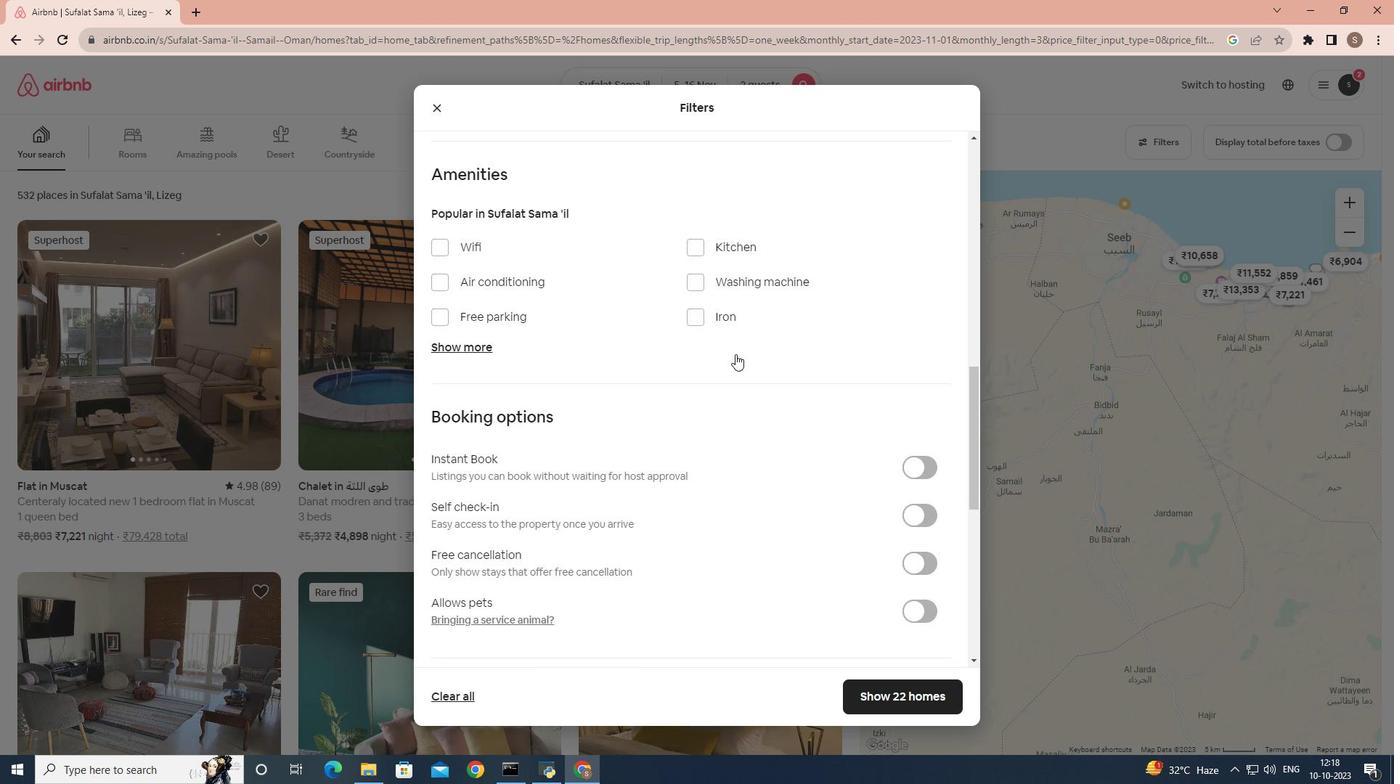 
Action: Mouse moved to (743, 363)
Screenshot: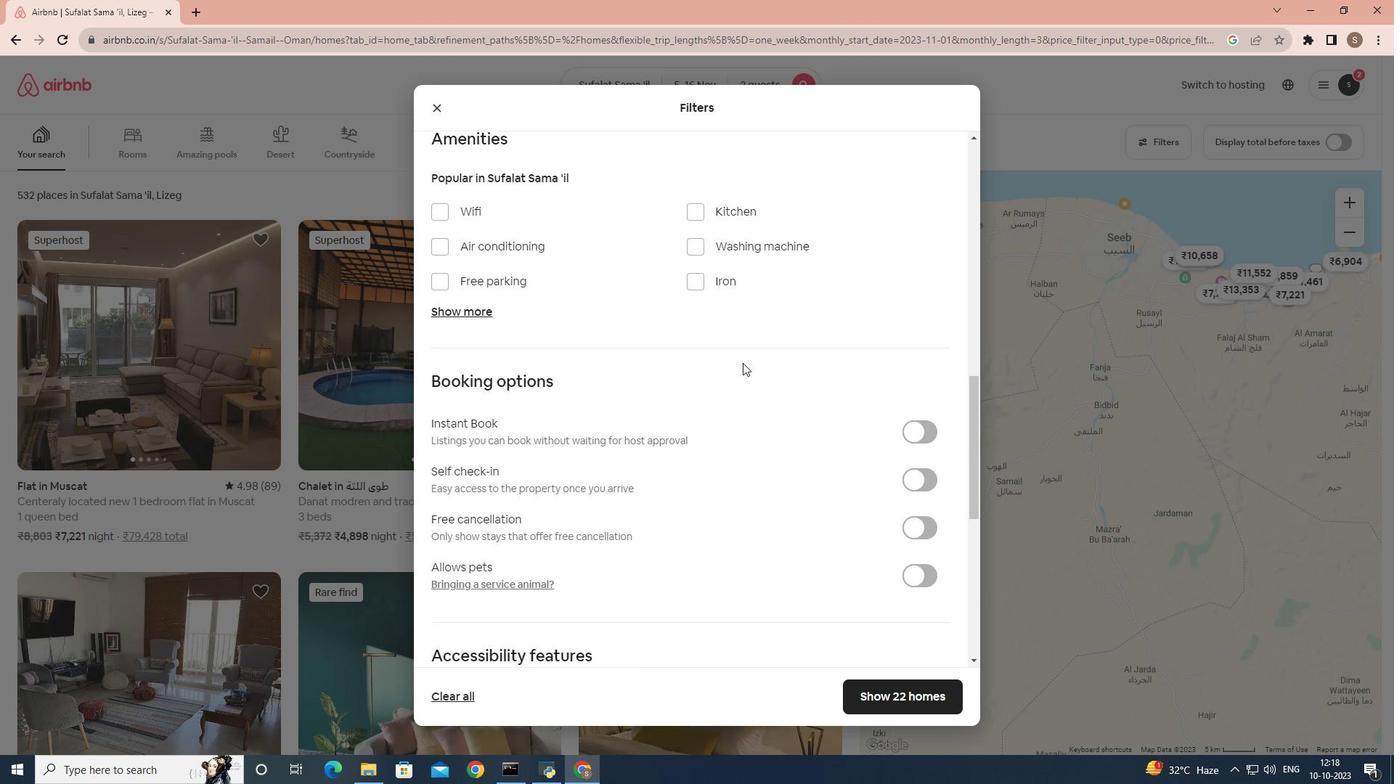 
Action: Mouse scrolled (743, 363) with delta (0, 0)
Screenshot: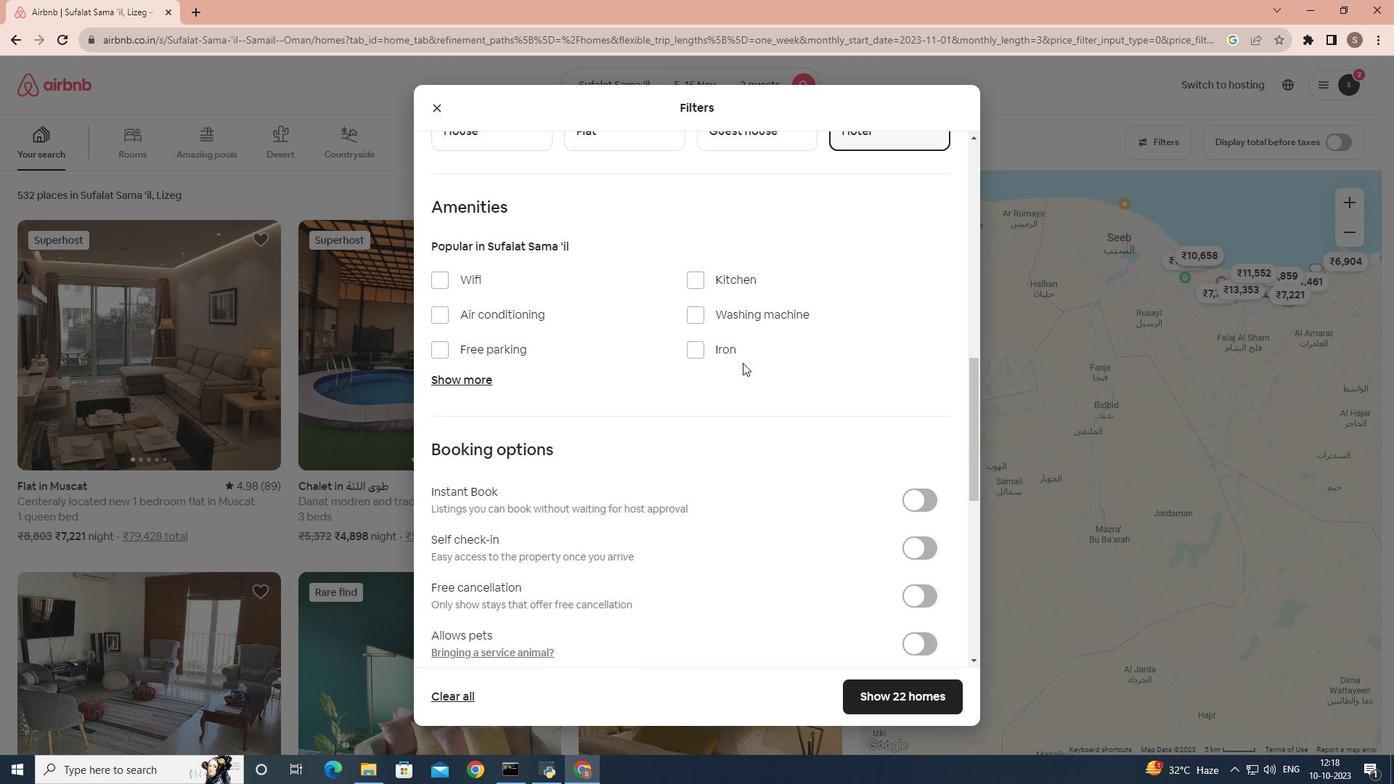 
Action: Mouse scrolled (743, 363) with delta (0, 0)
Screenshot: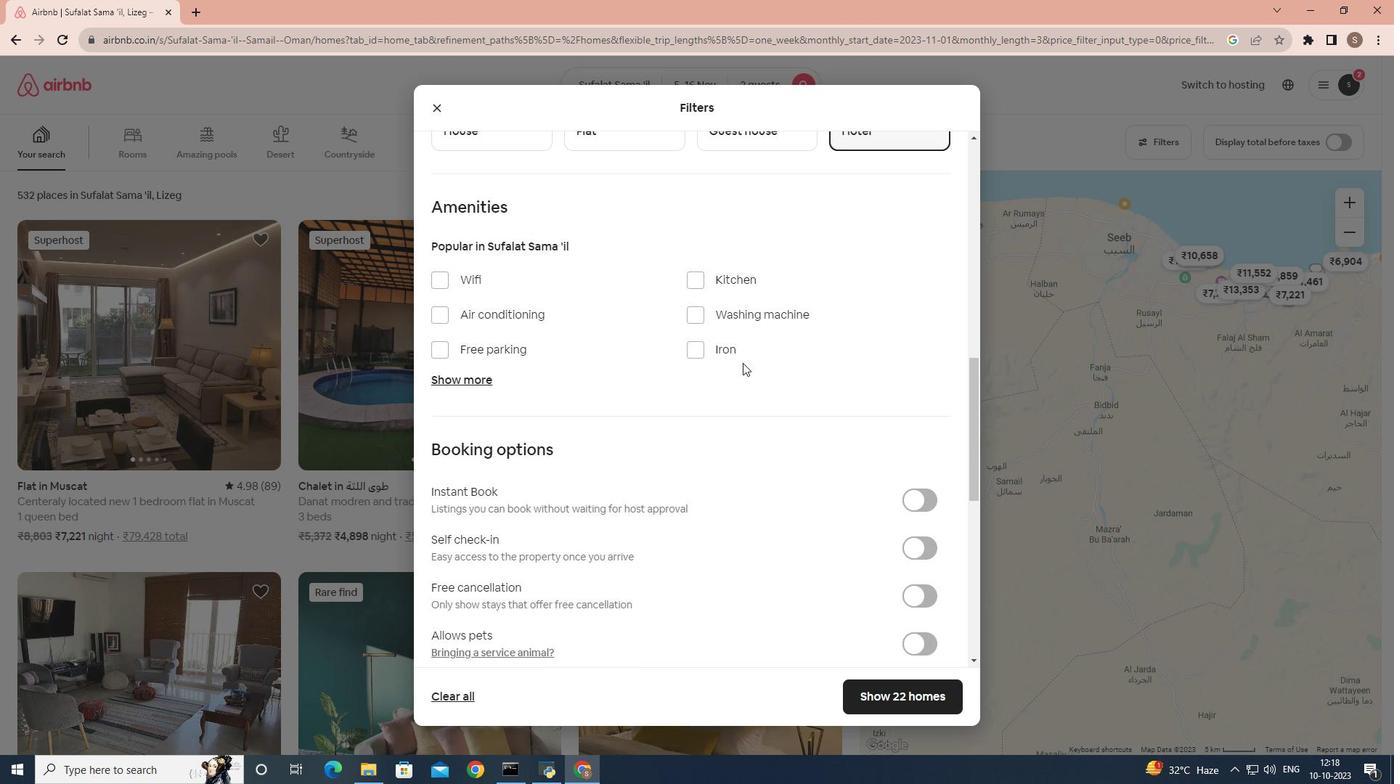 
Action: Mouse scrolled (743, 363) with delta (0, 0)
Screenshot: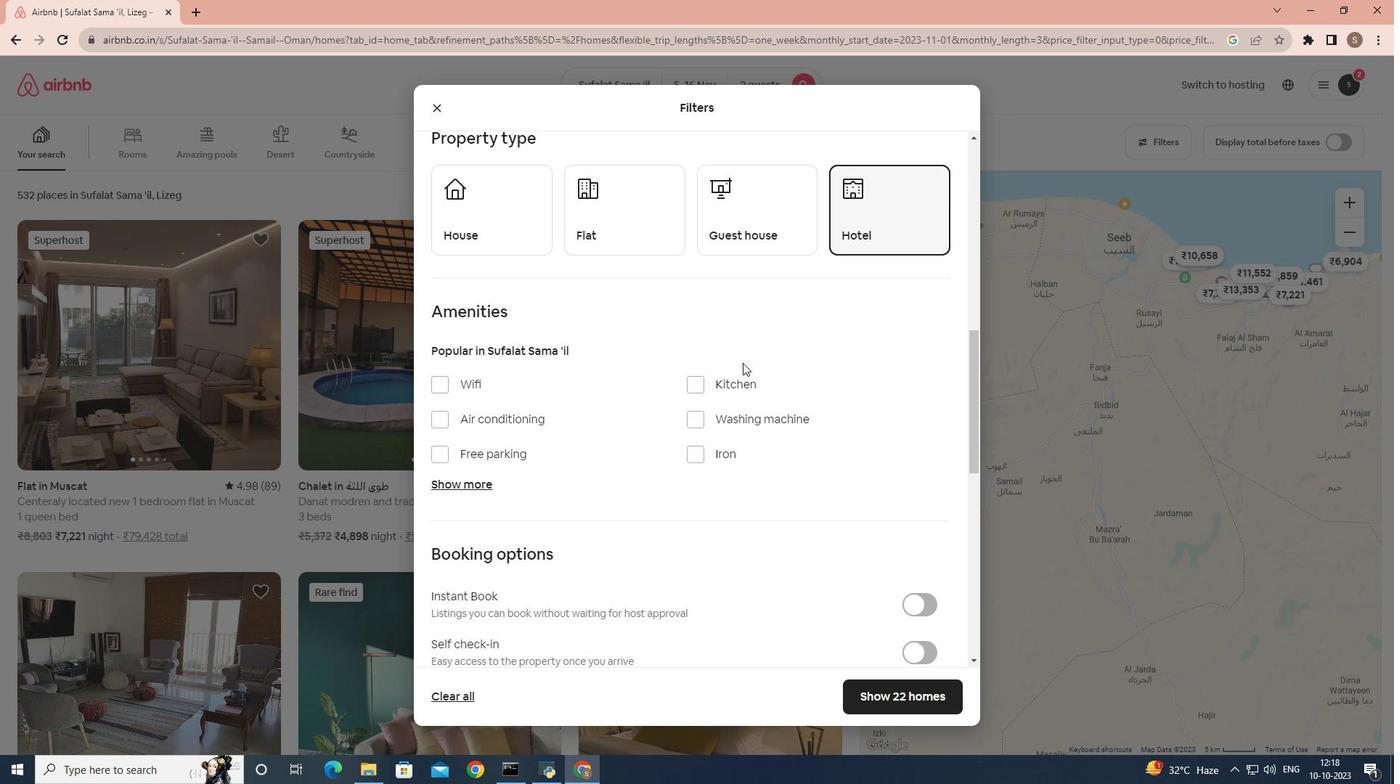 
Action: Mouse scrolled (743, 362) with delta (0, 0)
Screenshot: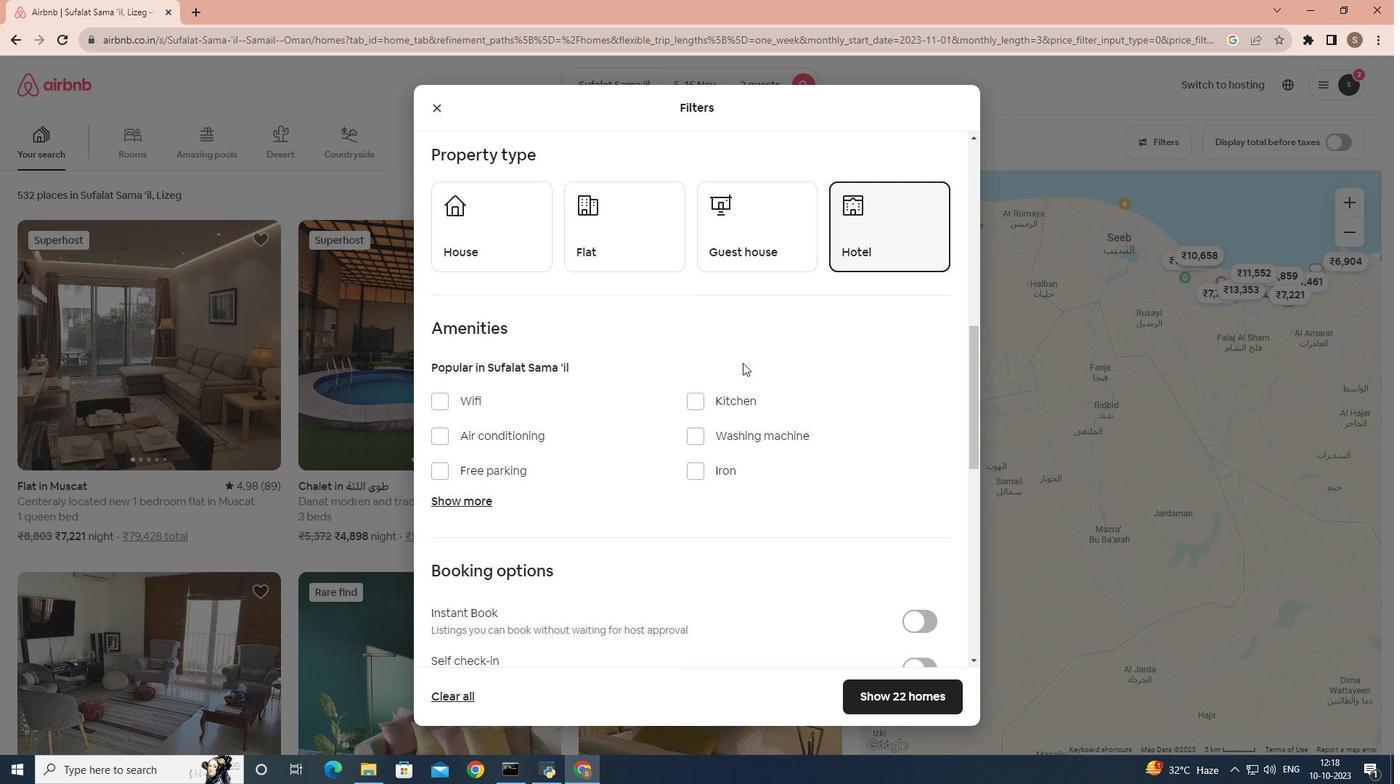 
Action: Mouse scrolled (743, 362) with delta (0, 0)
Screenshot: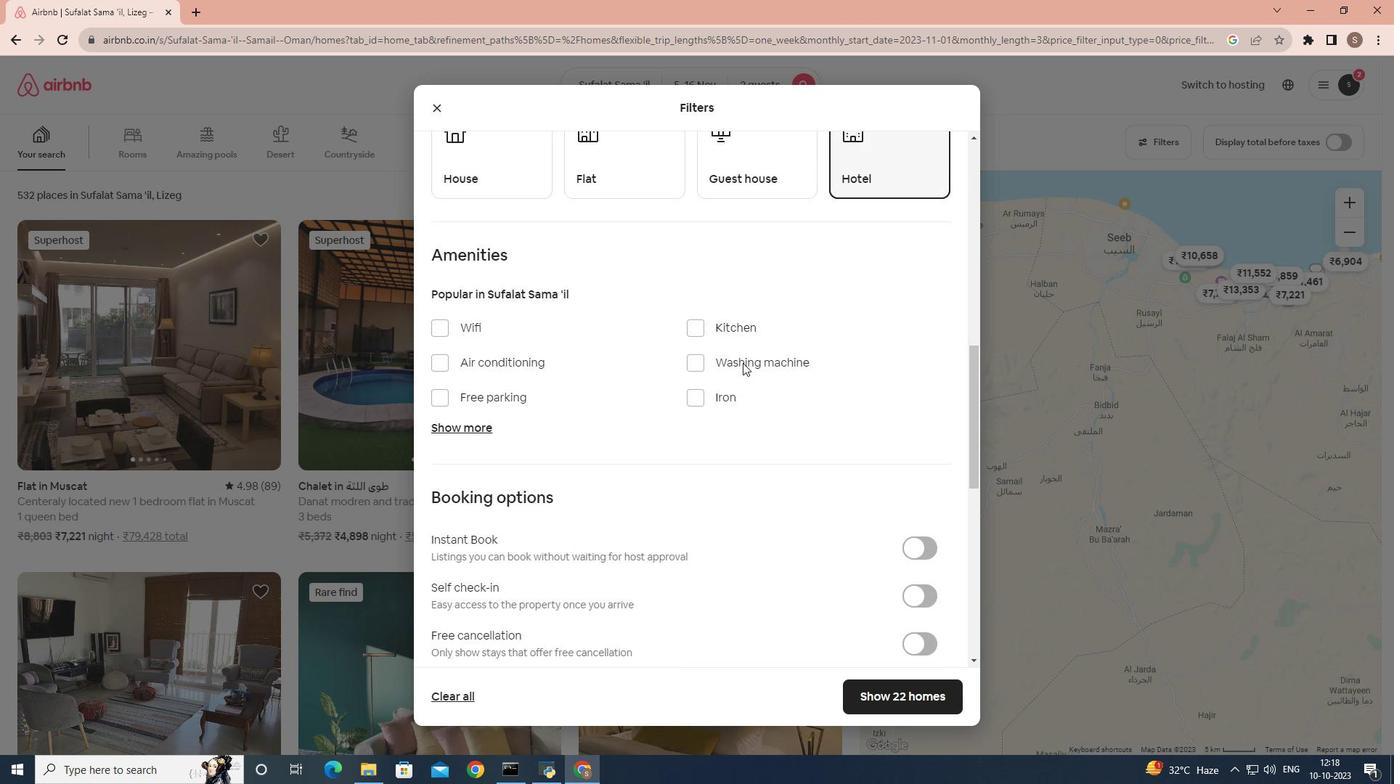 
Action: Mouse scrolled (743, 362) with delta (0, 0)
Screenshot: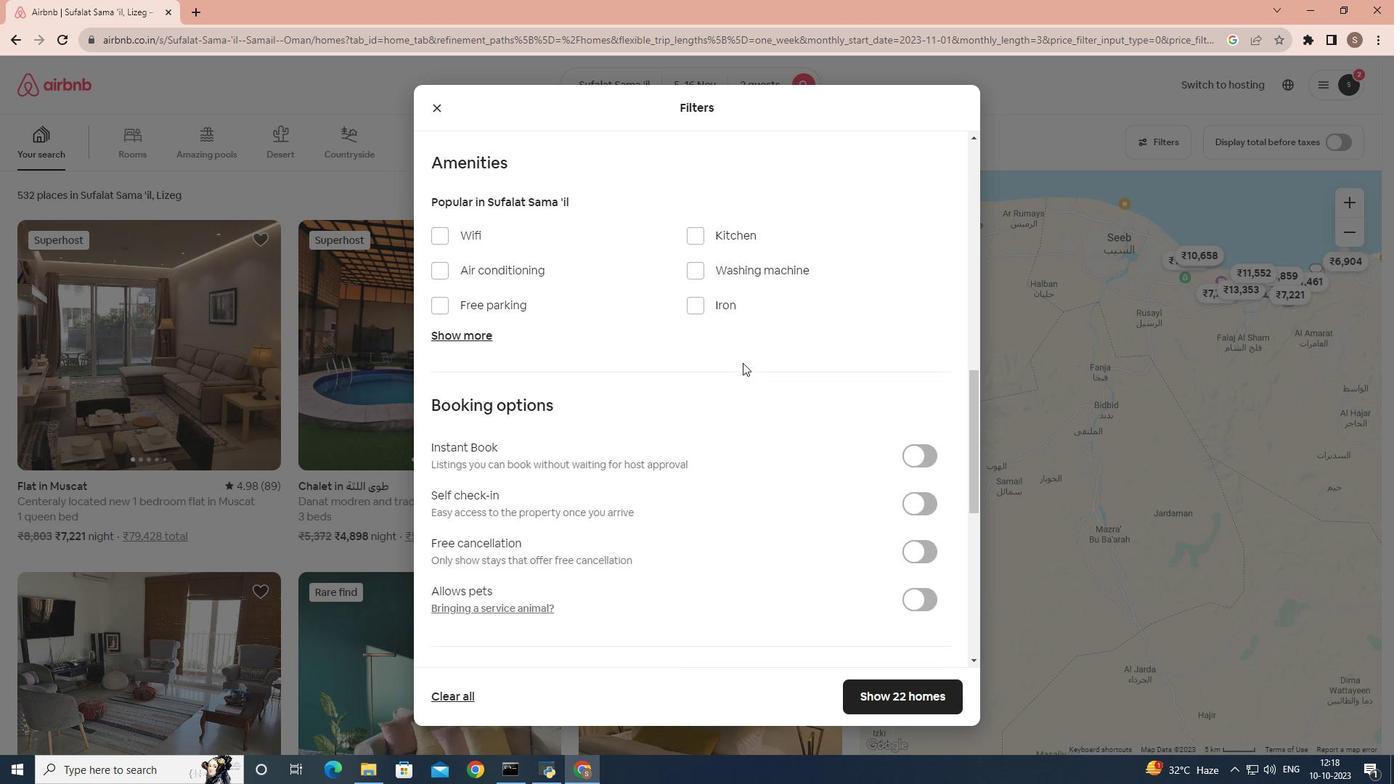 
Action: Mouse moved to (931, 696)
Screenshot: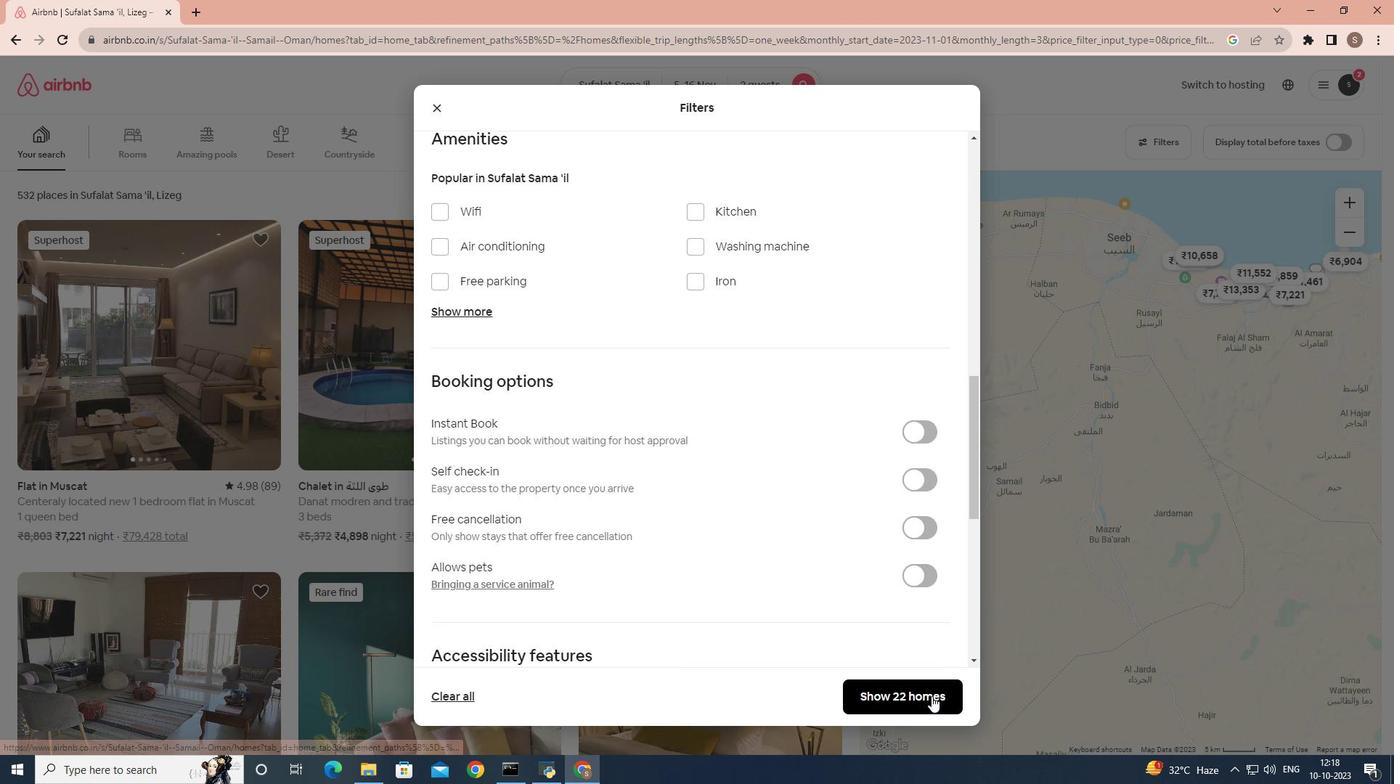 
Action: Mouse pressed left at (931, 696)
Screenshot: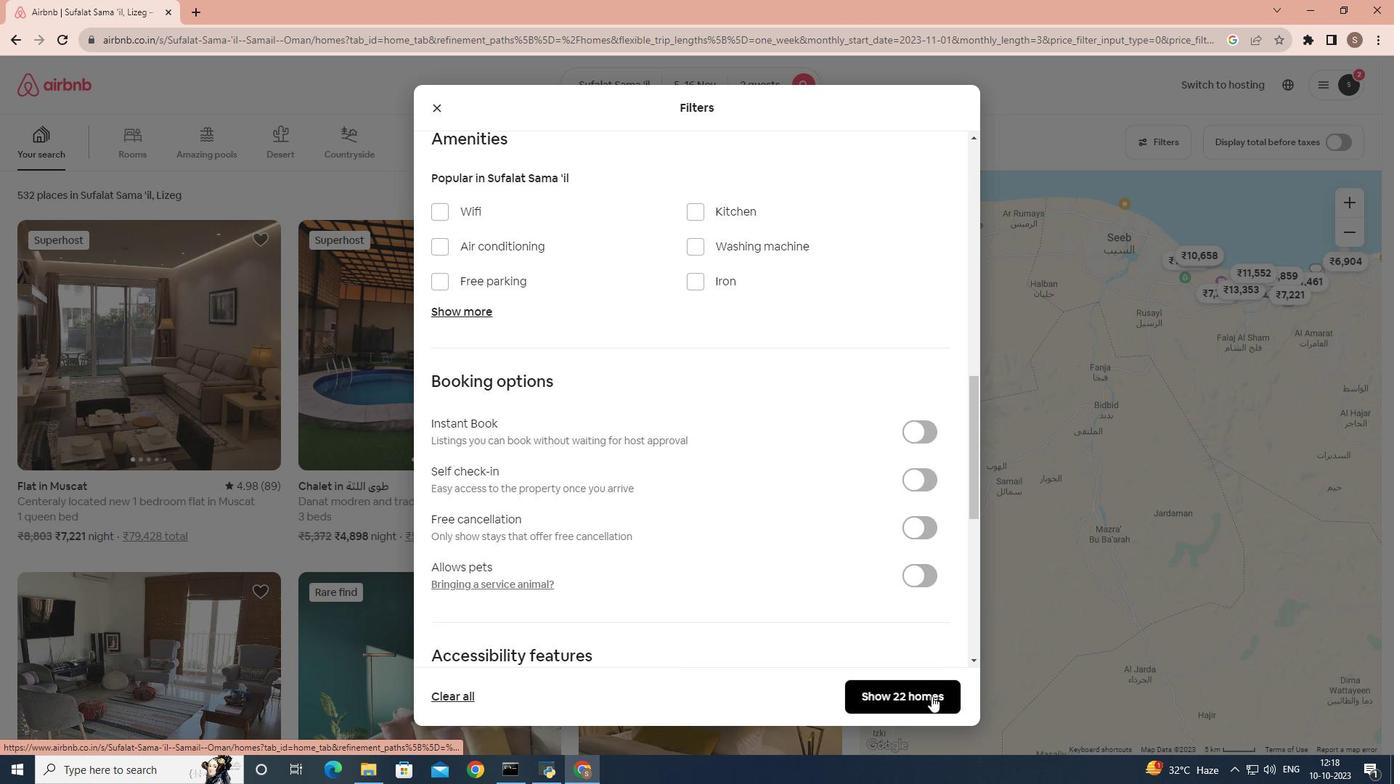 
Action: Mouse moved to (196, 389)
Screenshot: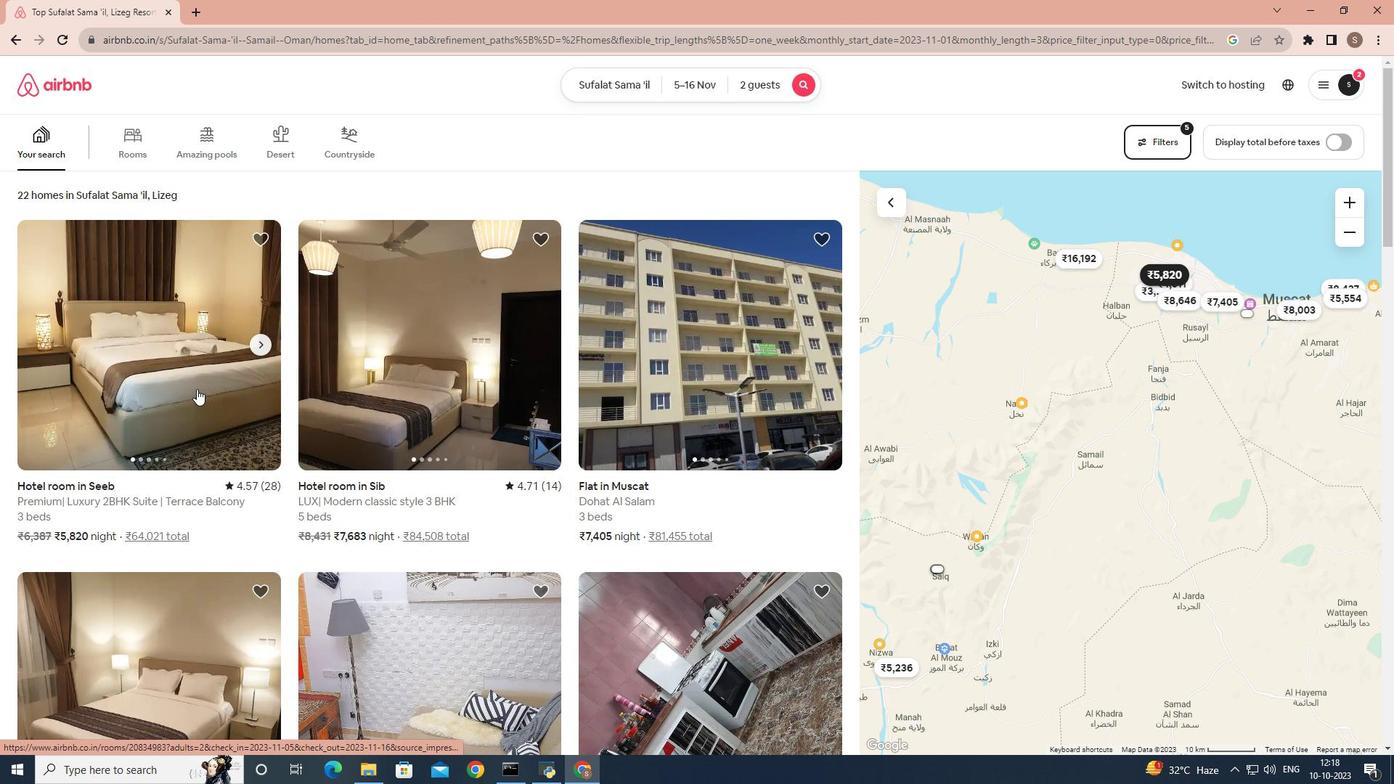 
Action: Mouse pressed left at (196, 389)
Screenshot: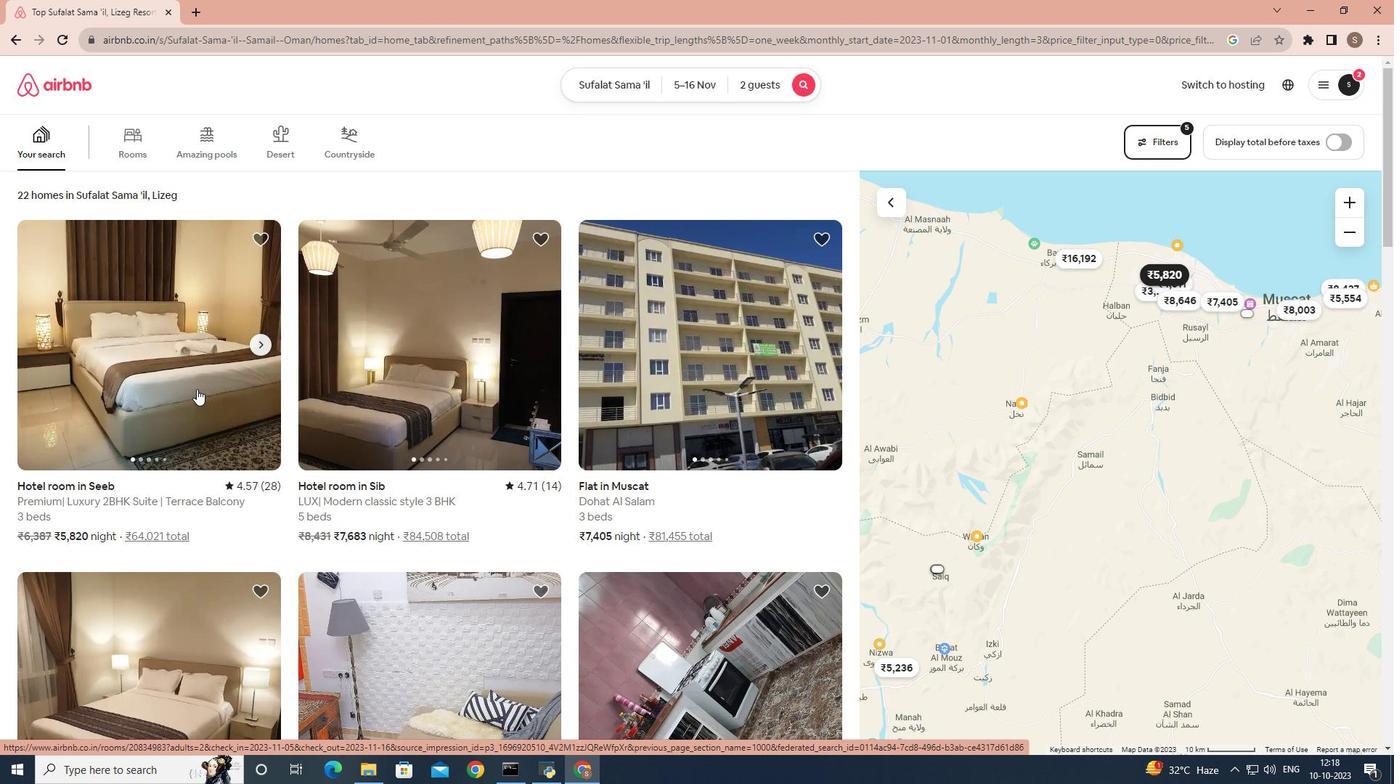 
Action: Mouse moved to (379, 422)
Screenshot: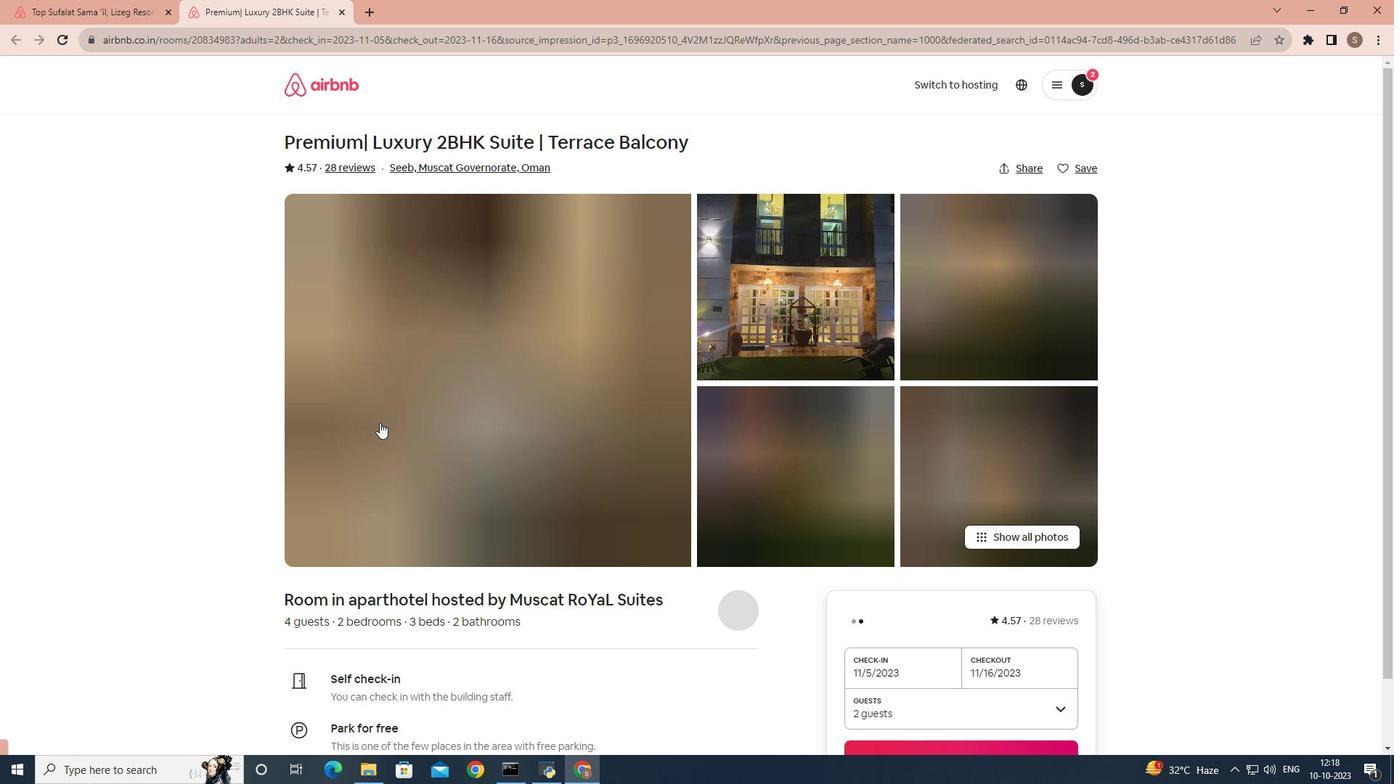 
Action: Mouse scrolled (379, 422) with delta (0, 0)
Screenshot: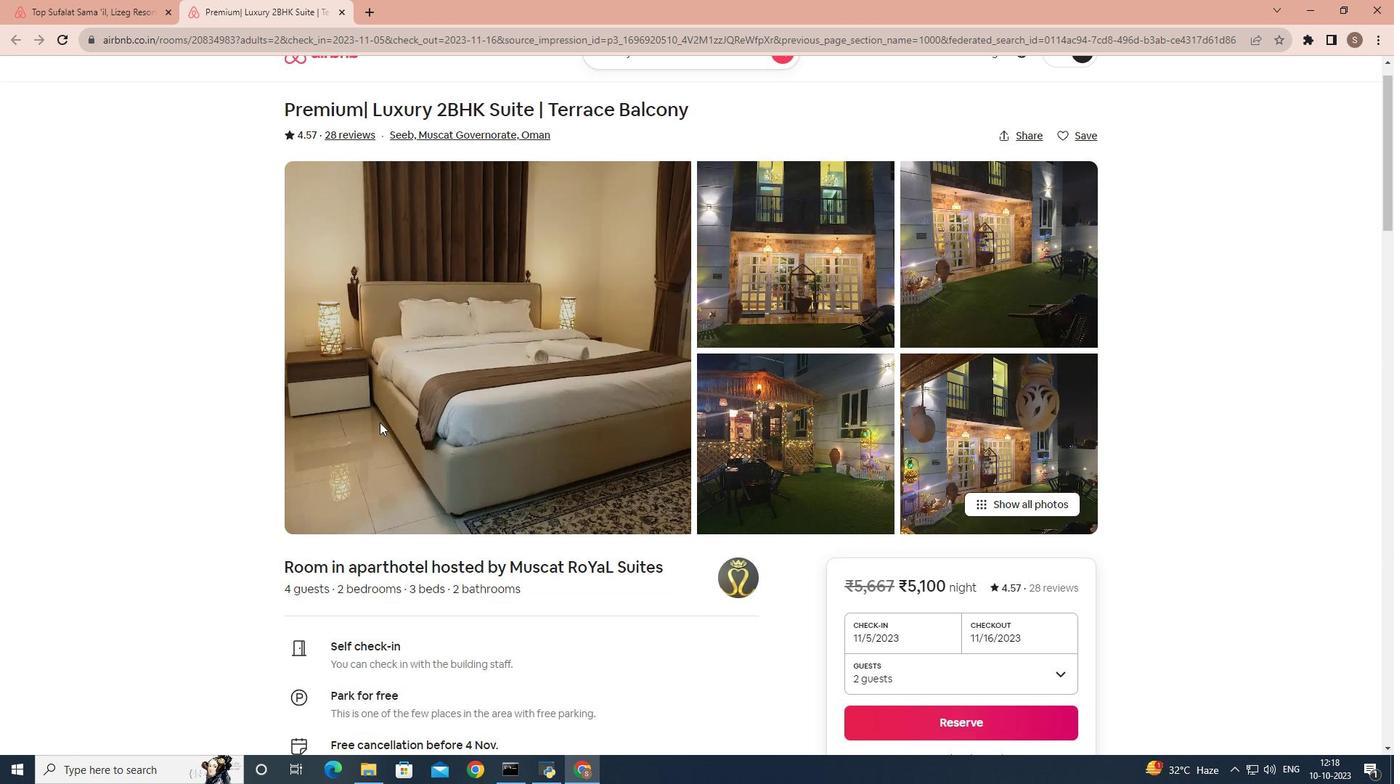 
Action: Mouse scrolled (379, 422) with delta (0, 0)
Screenshot: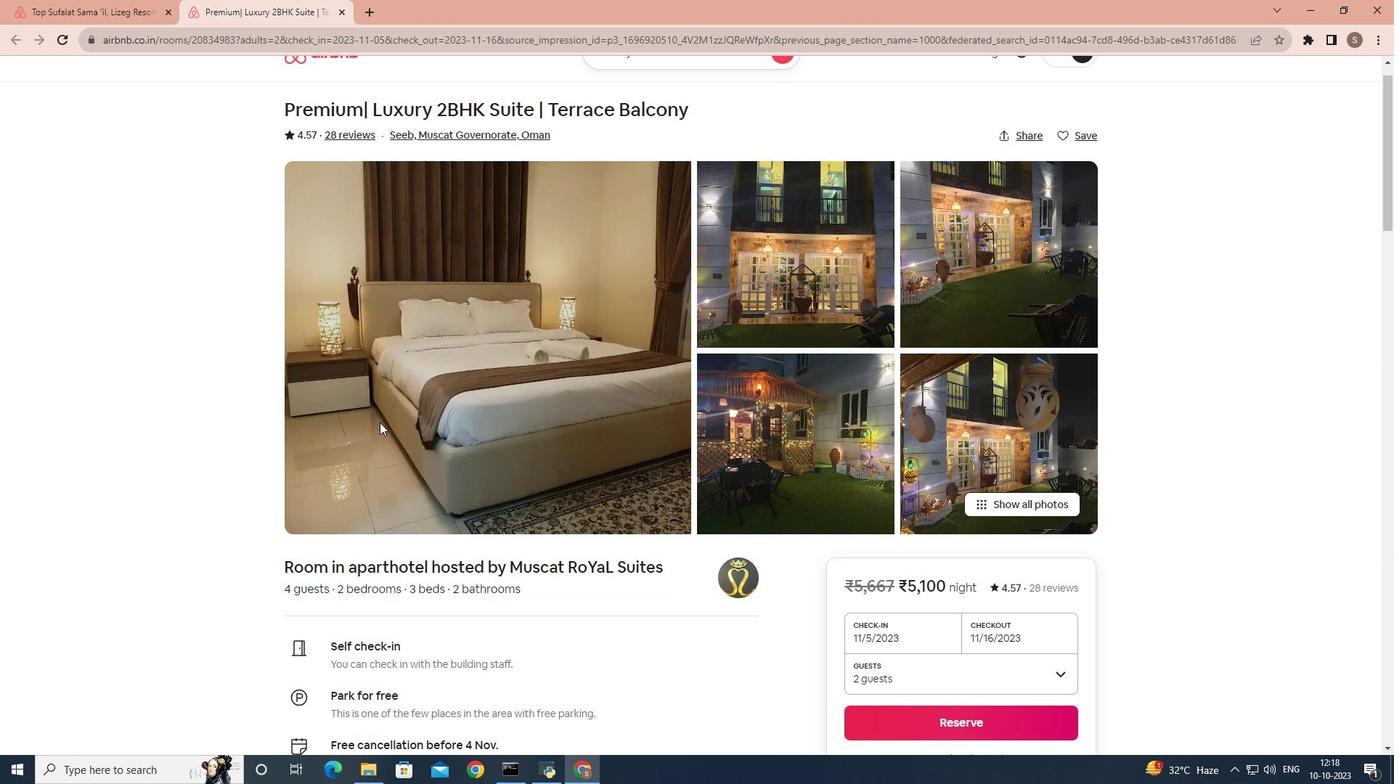 
Action: Mouse scrolled (379, 422) with delta (0, 0)
Screenshot: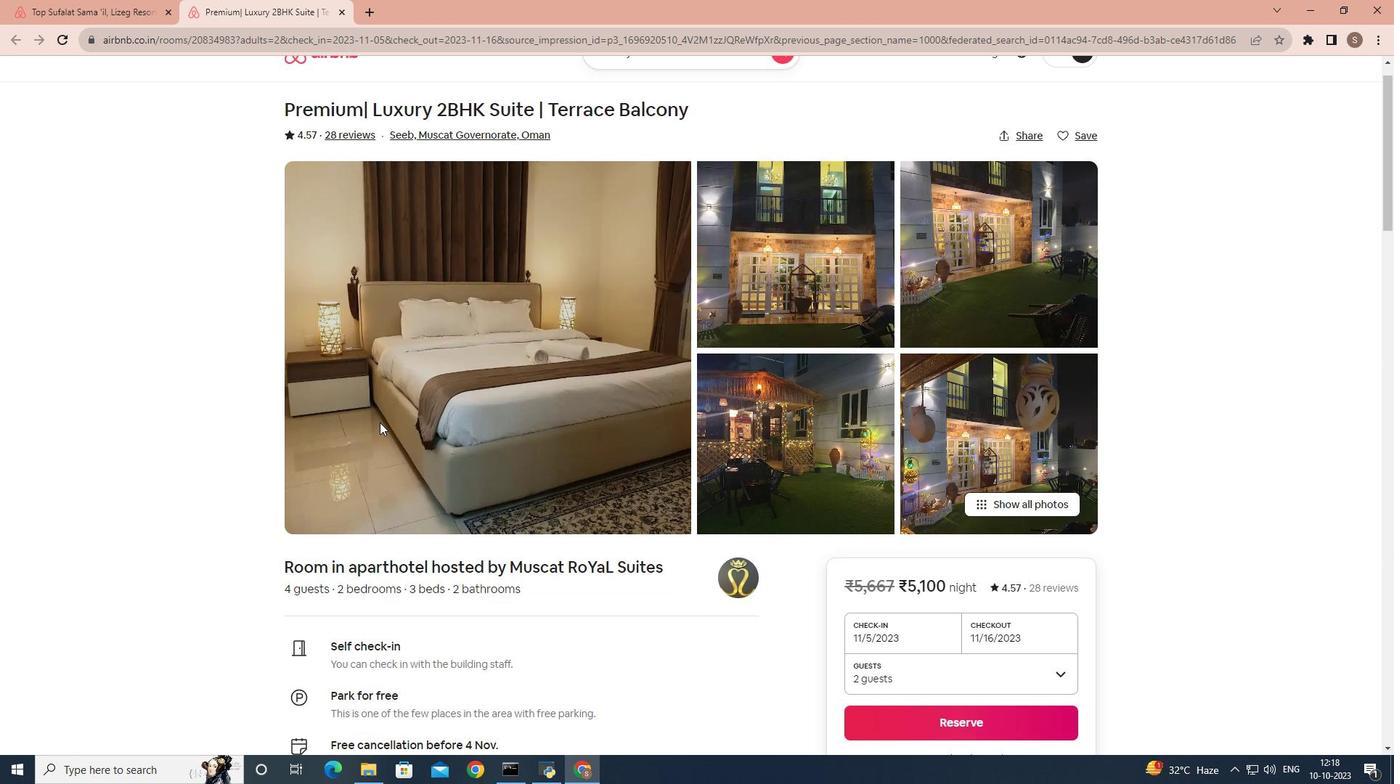 
Action: Mouse scrolled (379, 422) with delta (0, 0)
Screenshot: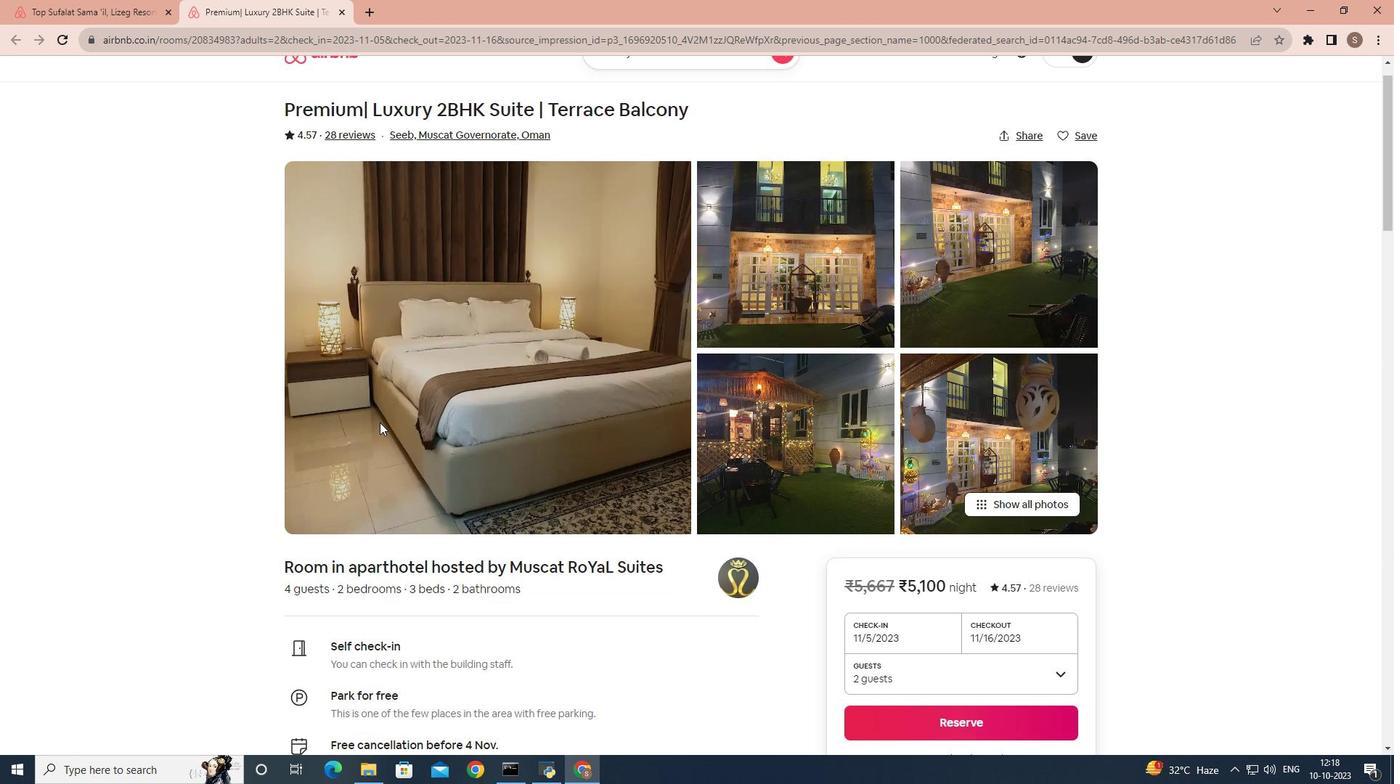 
Action: Mouse scrolled (379, 422) with delta (0, 0)
Screenshot: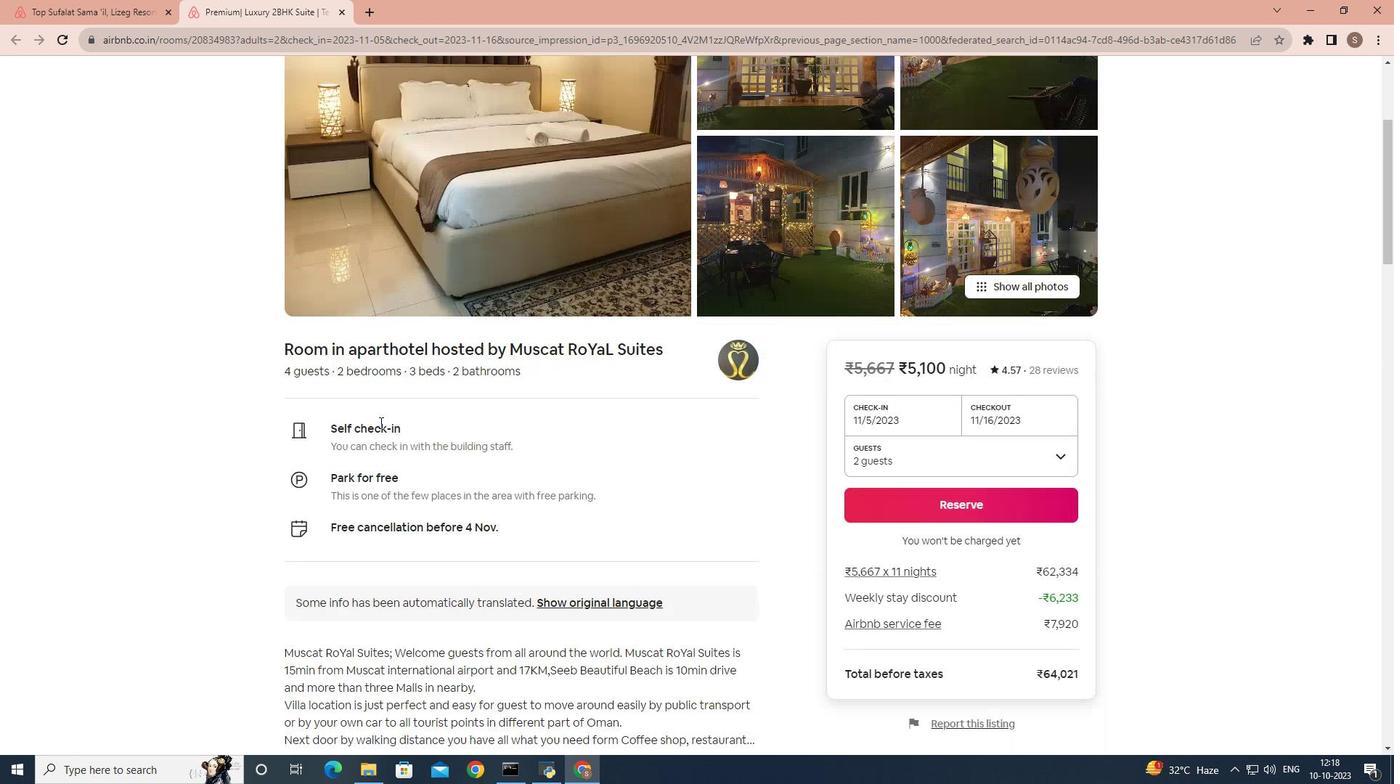 
Action: Mouse scrolled (379, 422) with delta (0, 0)
Screenshot: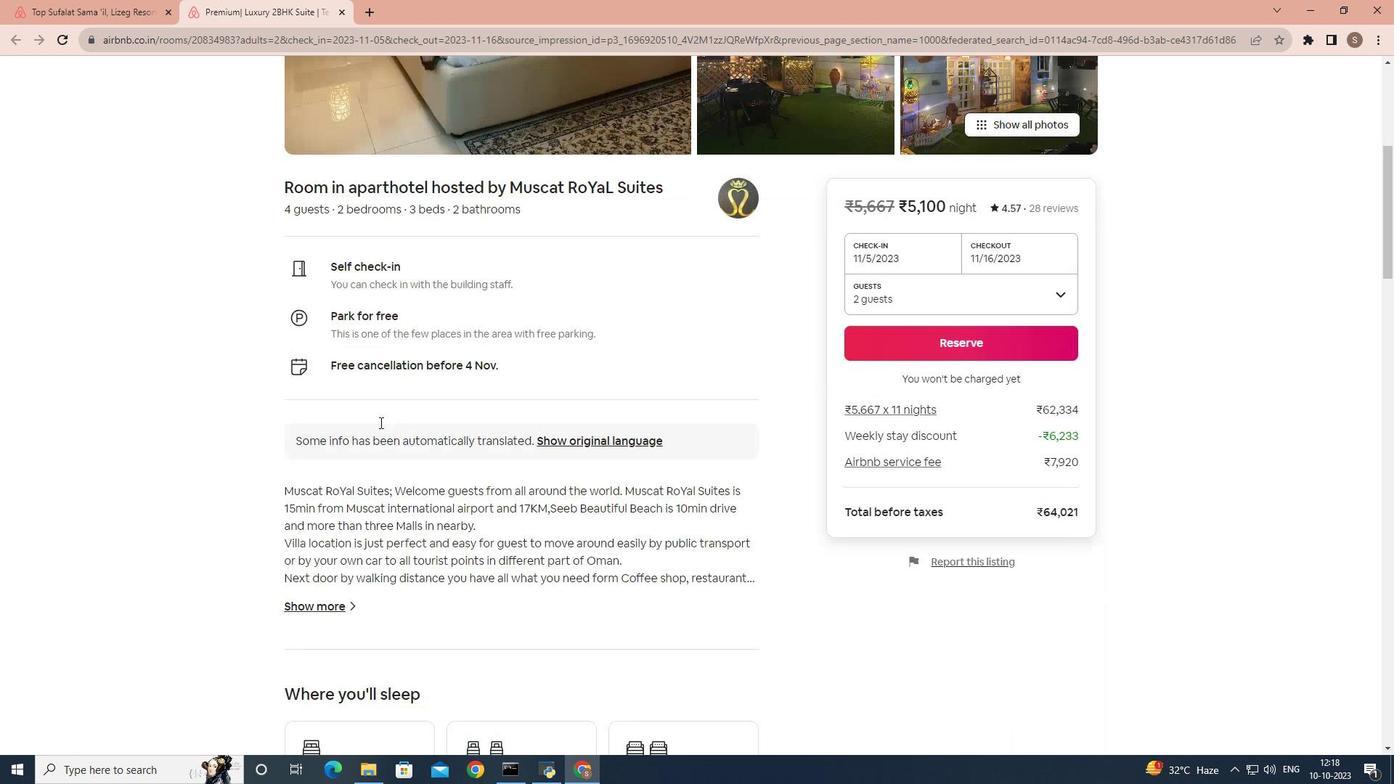 
Action: Mouse scrolled (379, 422) with delta (0, 0)
Screenshot: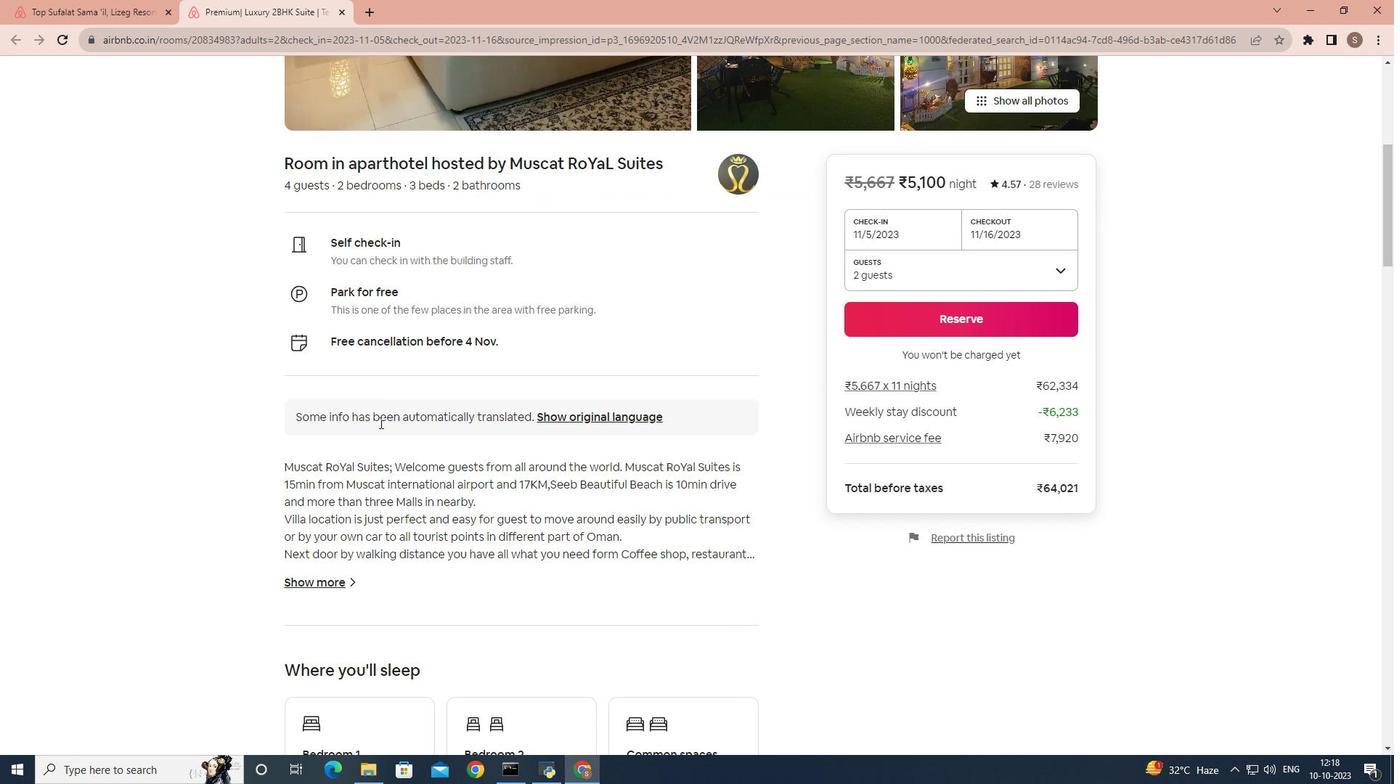 
Action: Mouse scrolled (379, 422) with delta (0, 0)
Screenshot: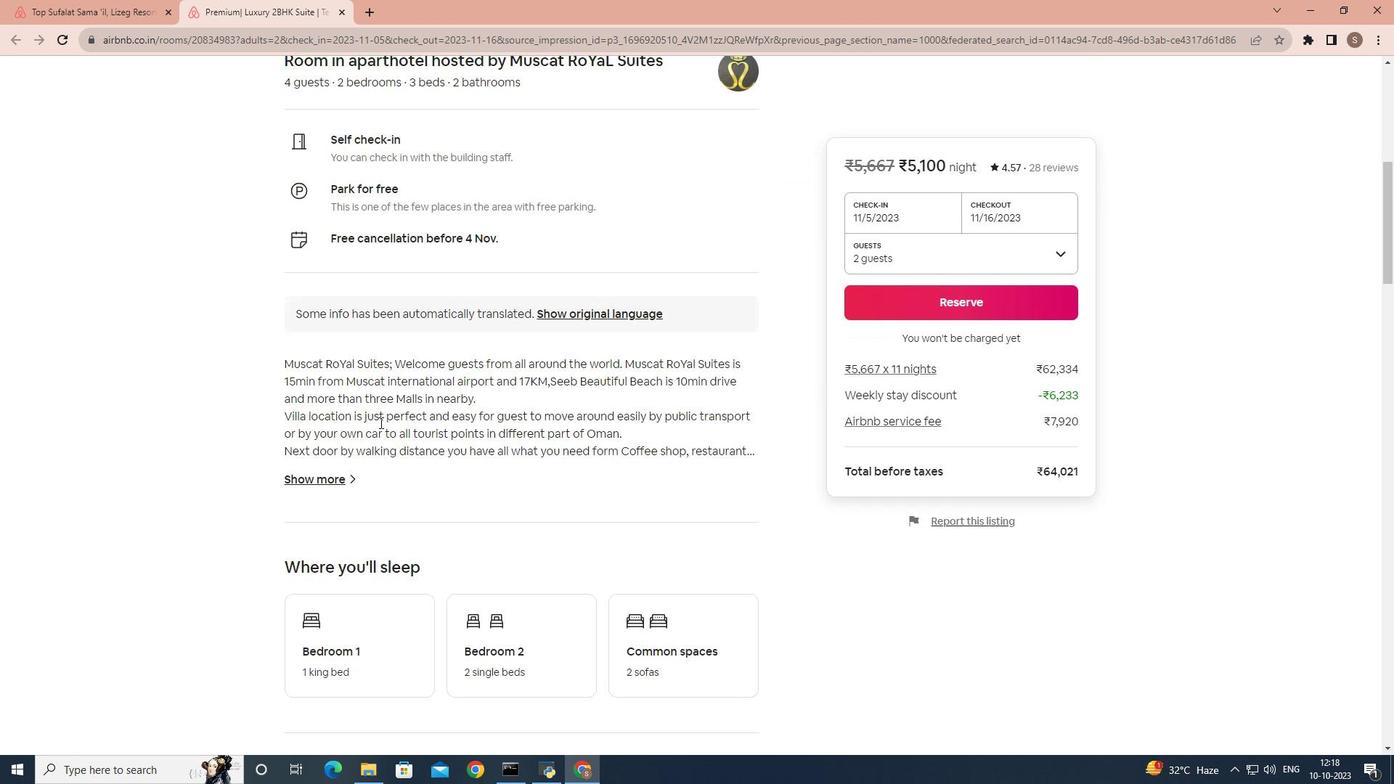 
Action: Mouse scrolled (379, 422) with delta (0, 0)
Screenshot: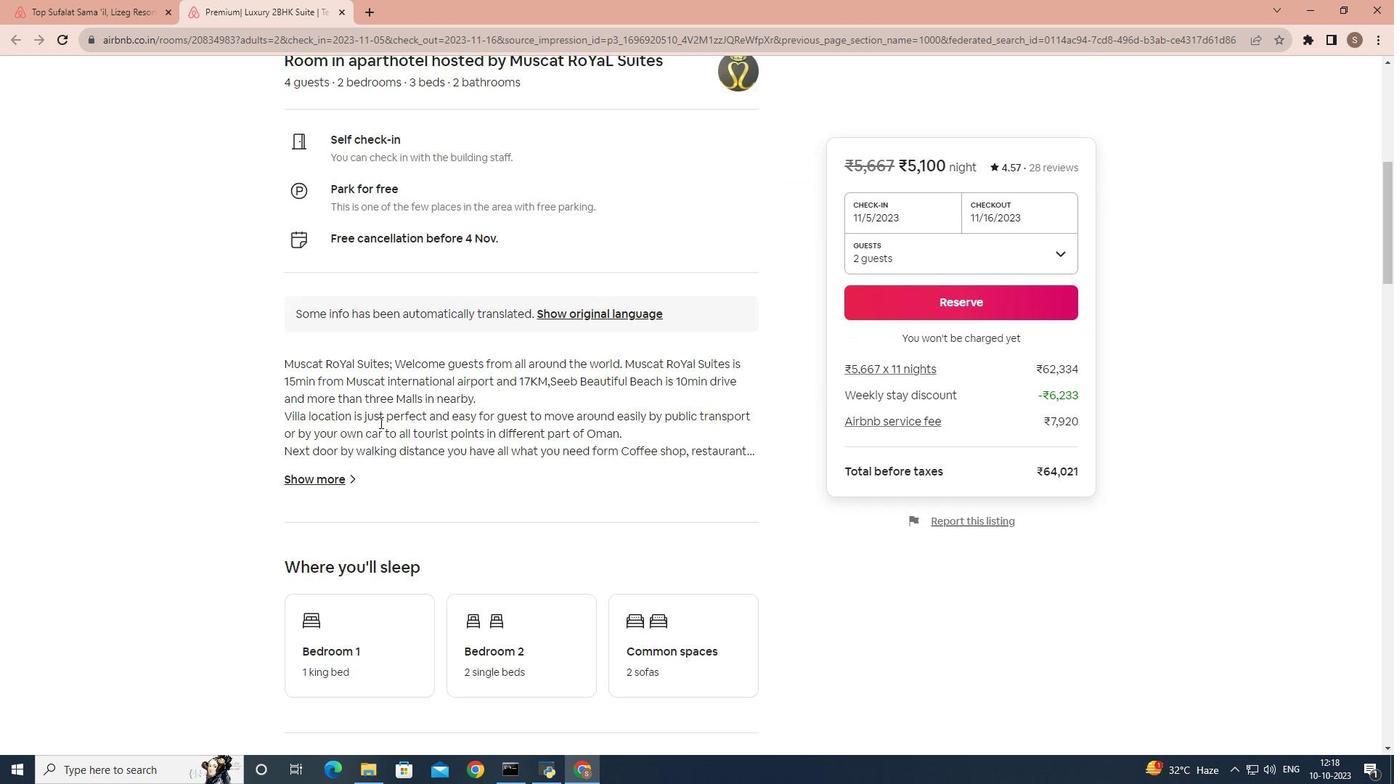 
Action: Mouse scrolled (379, 422) with delta (0, 0)
Screenshot: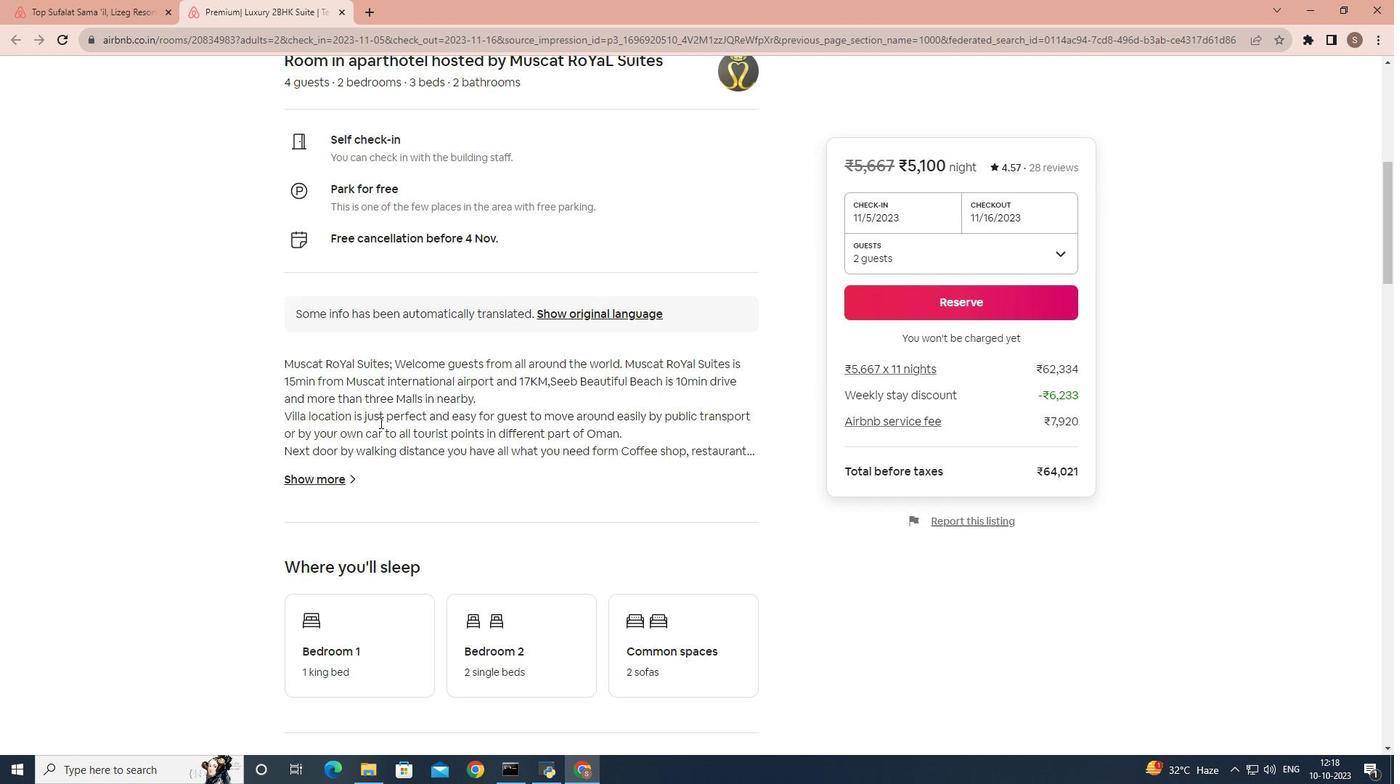 
Action: Mouse scrolled (379, 423) with delta (0, 0)
Screenshot: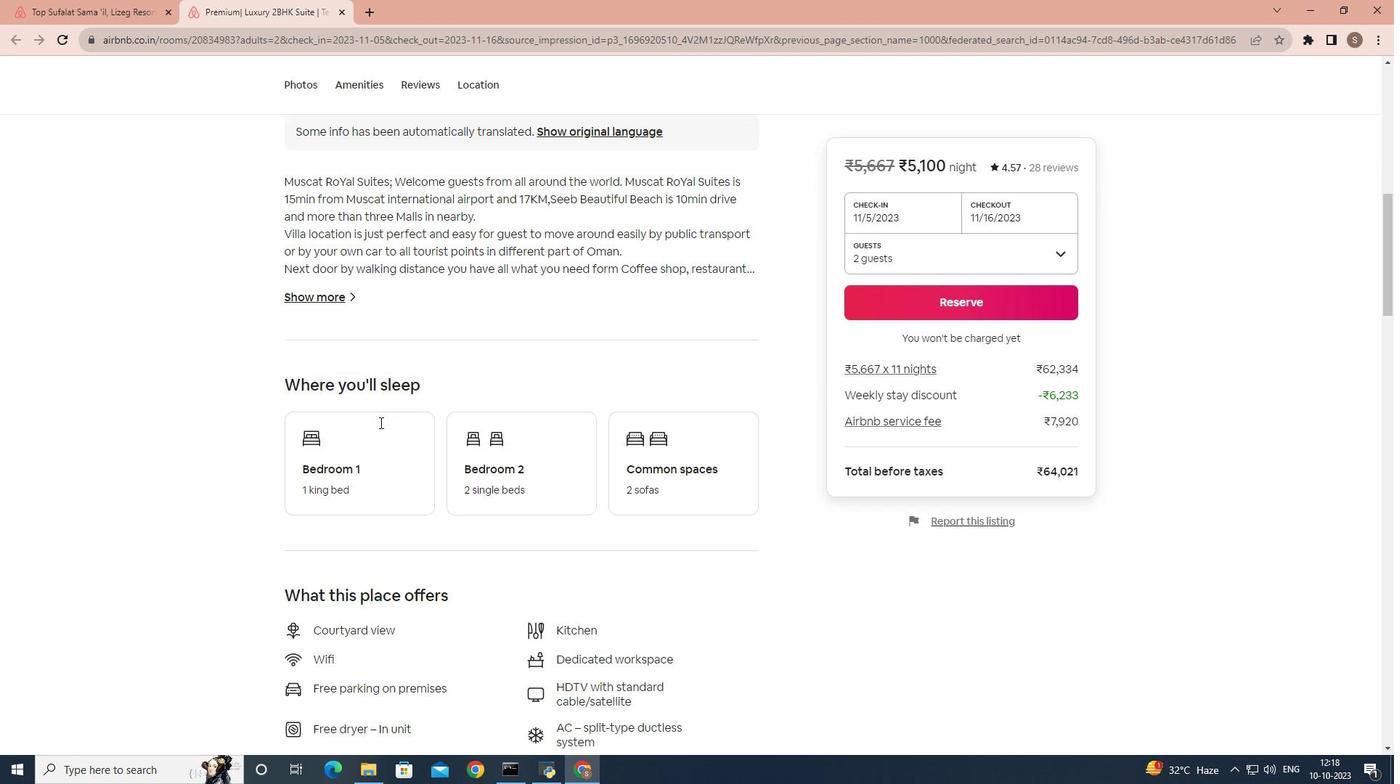 
Action: Mouse scrolled (379, 423) with delta (0, 0)
Screenshot: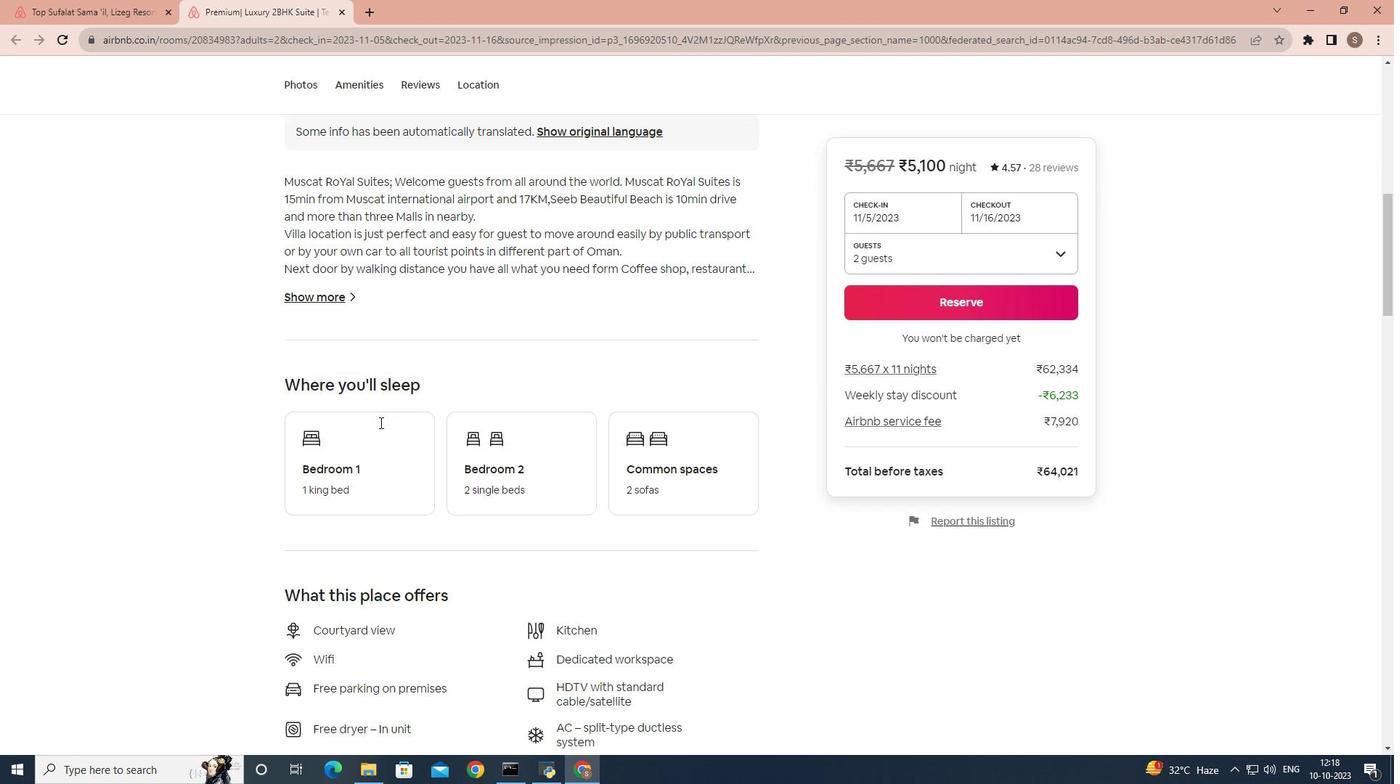 
Action: Mouse moved to (315, 425)
Screenshot: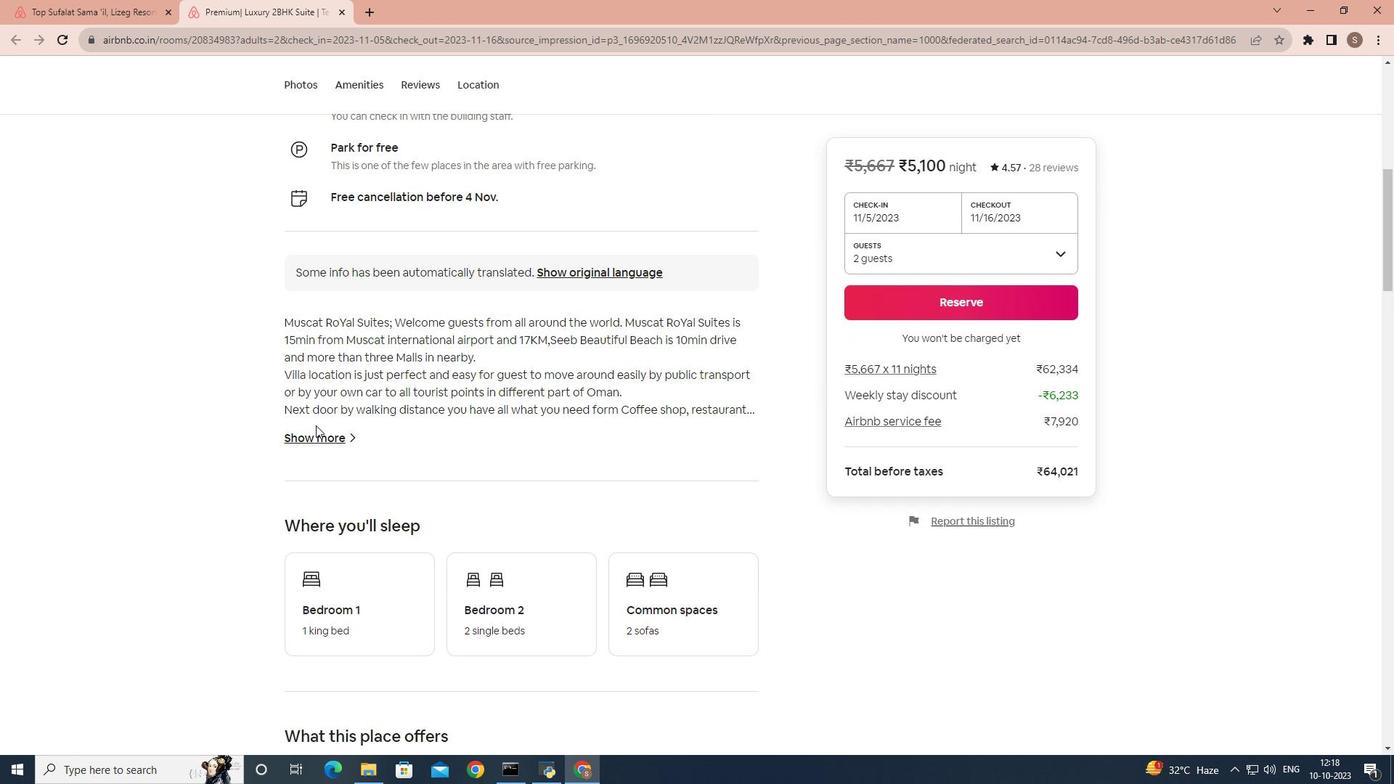
Action: Mouse pressed left at (315, 425)
Screenshot: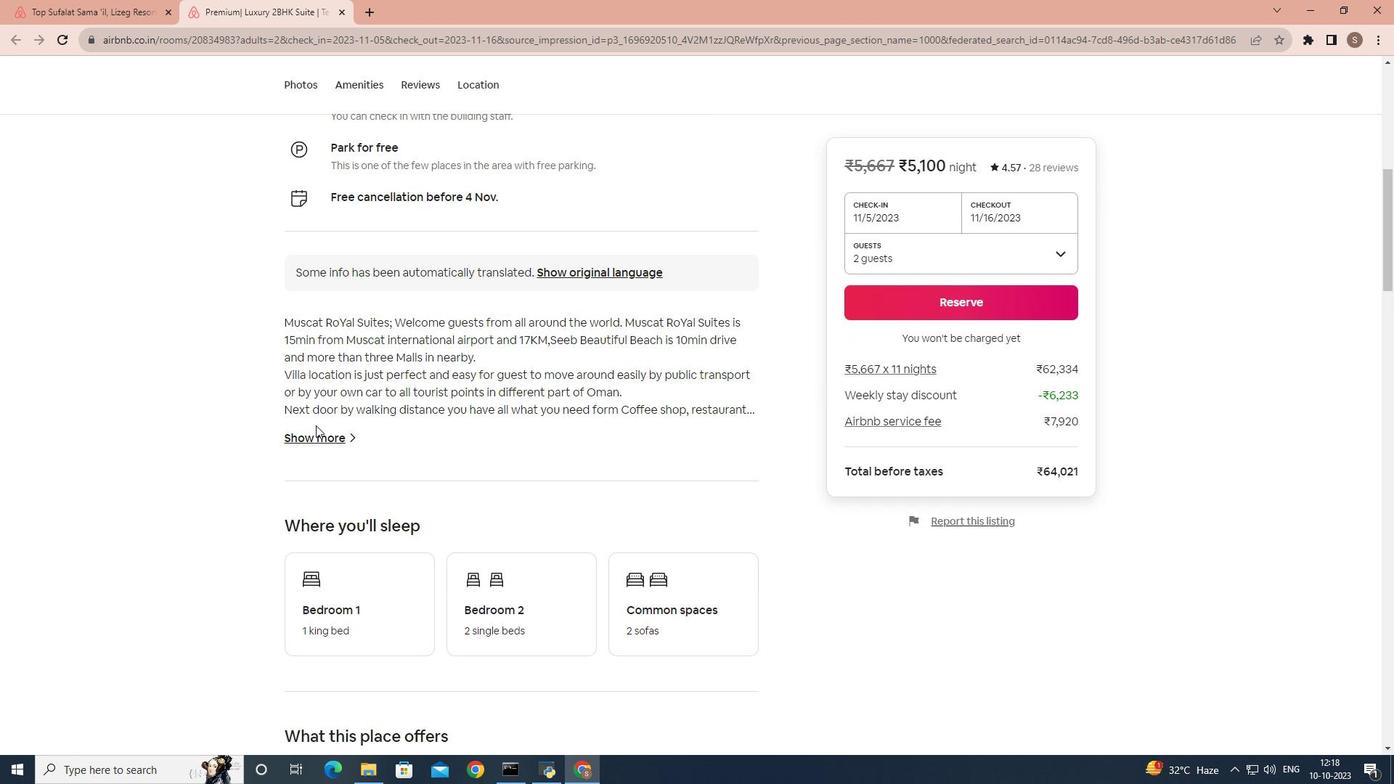 
Action: Mouse moved to (315, 437)
Screenshot: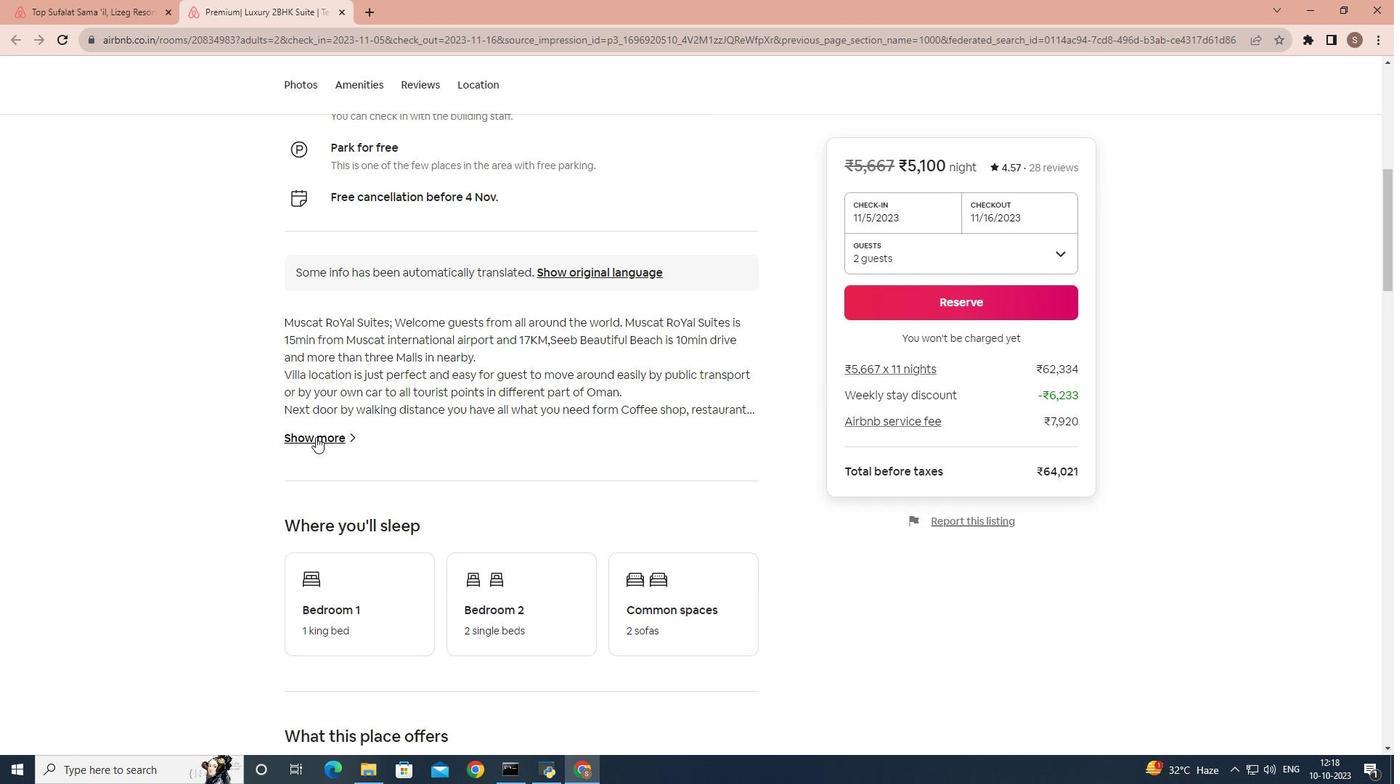 
Action: Mouse pressed left at (315, 437)
Screenshot: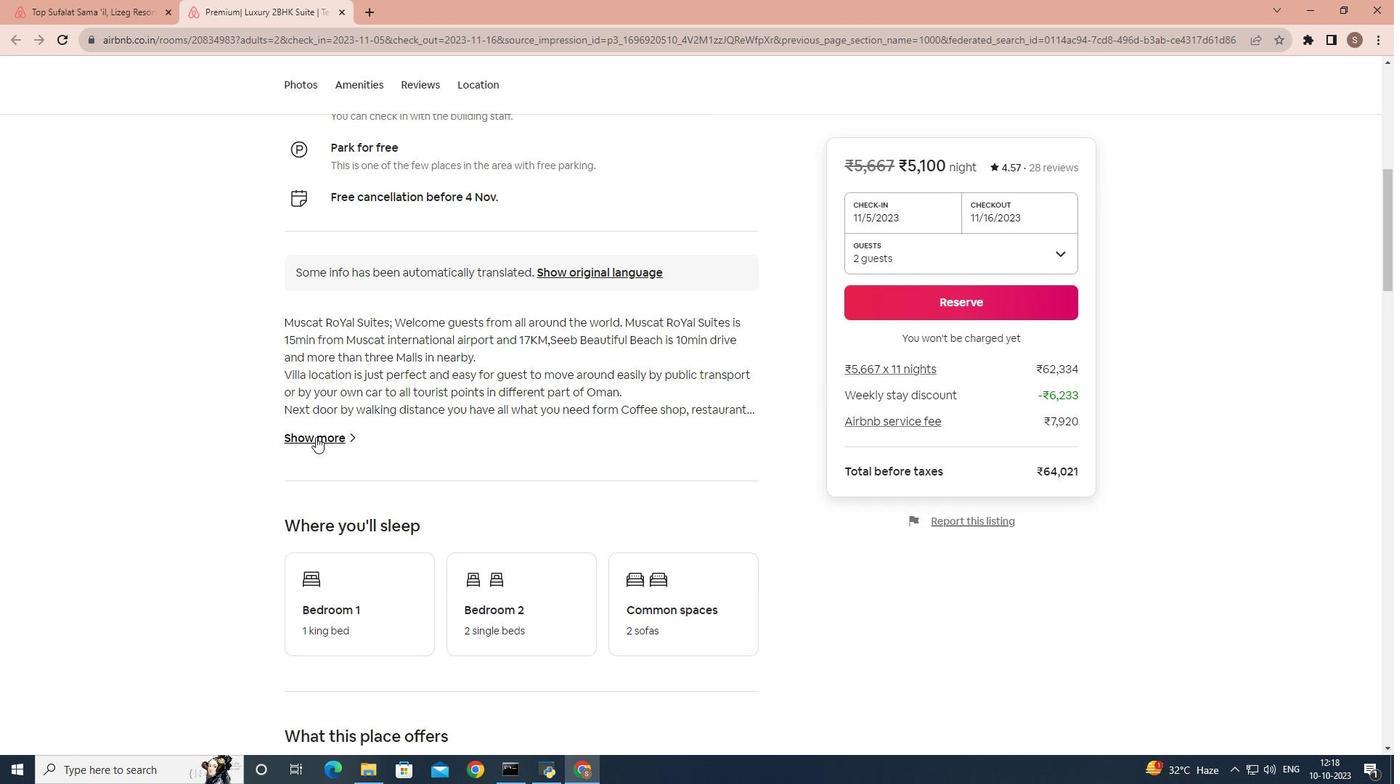 
Action: Mouse moved to (459, 424)
Screenshot: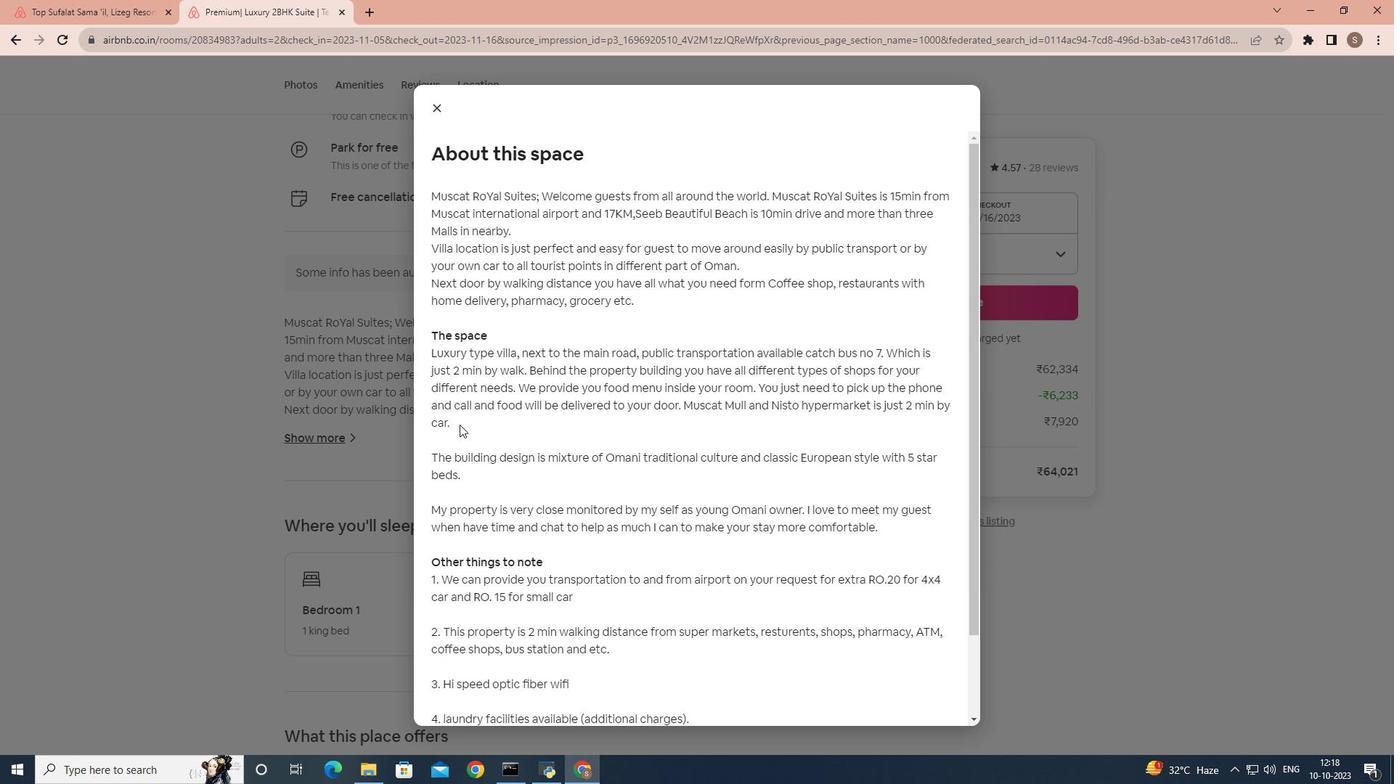 
Action: Mouse scrolled (459, 424) with delta (0, 0)
Screenshot: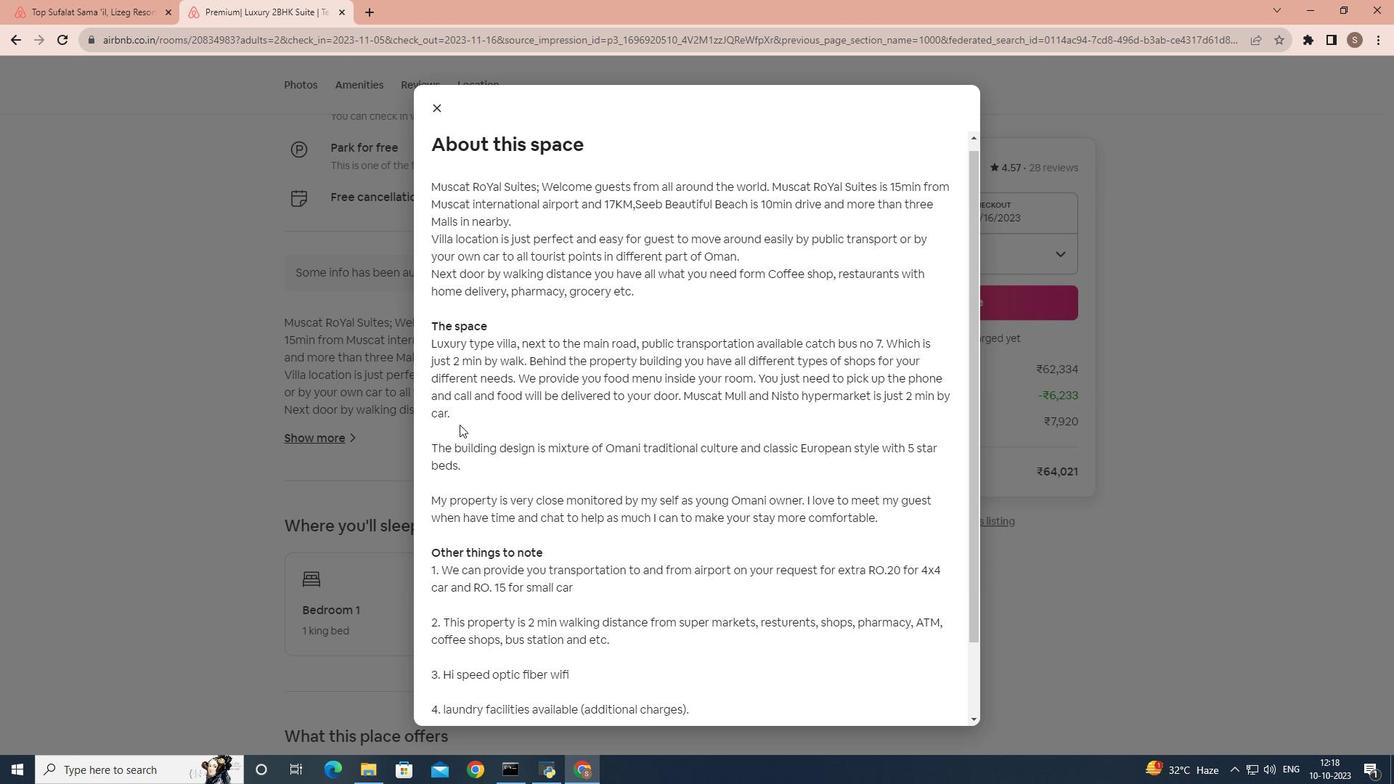 
Action: Mouse scrolled (459, 424) with delta (0, 0)
Screenshot: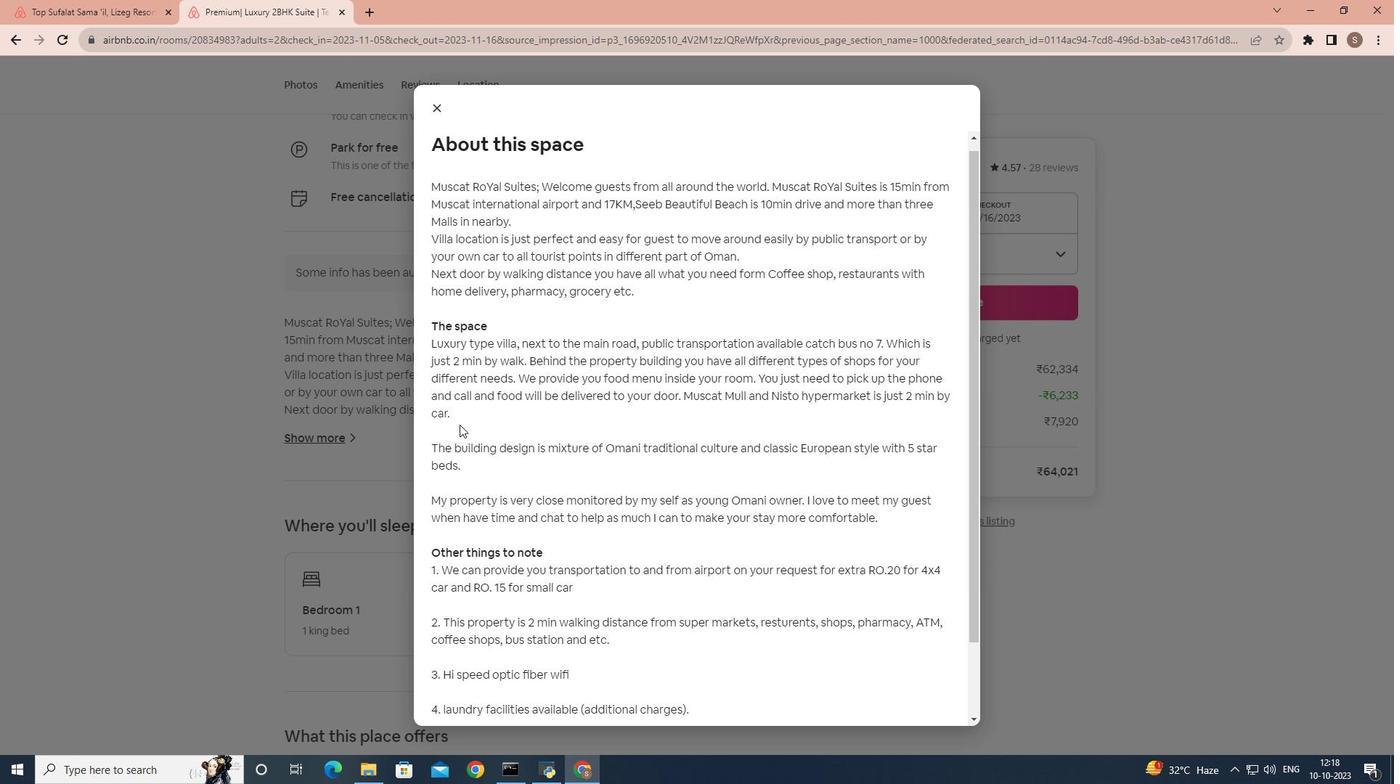 
Action: Mouse scrolled (459, 424) with delta (0, 0)
Screenshot: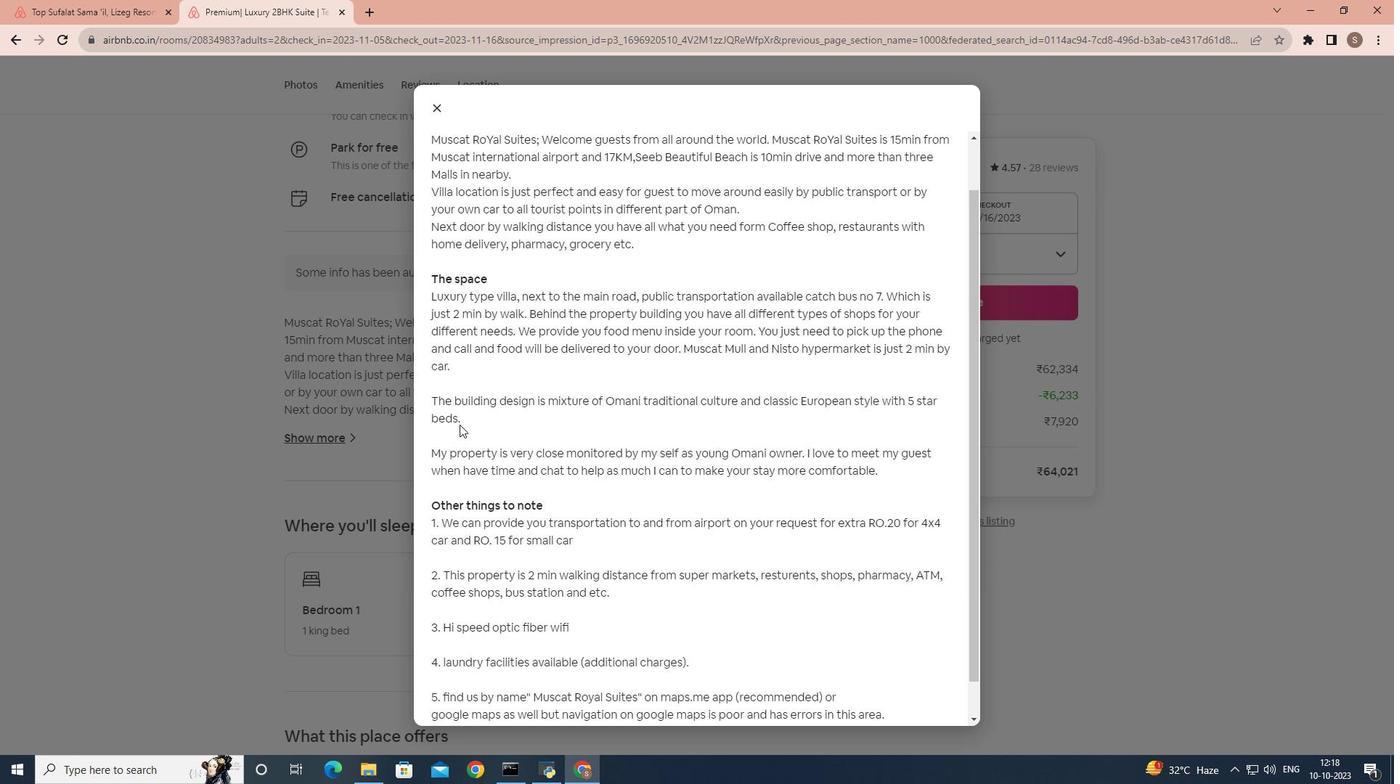 
Action: Mouse scrolled (459, 424) with delta (0, 0)
Screenshot: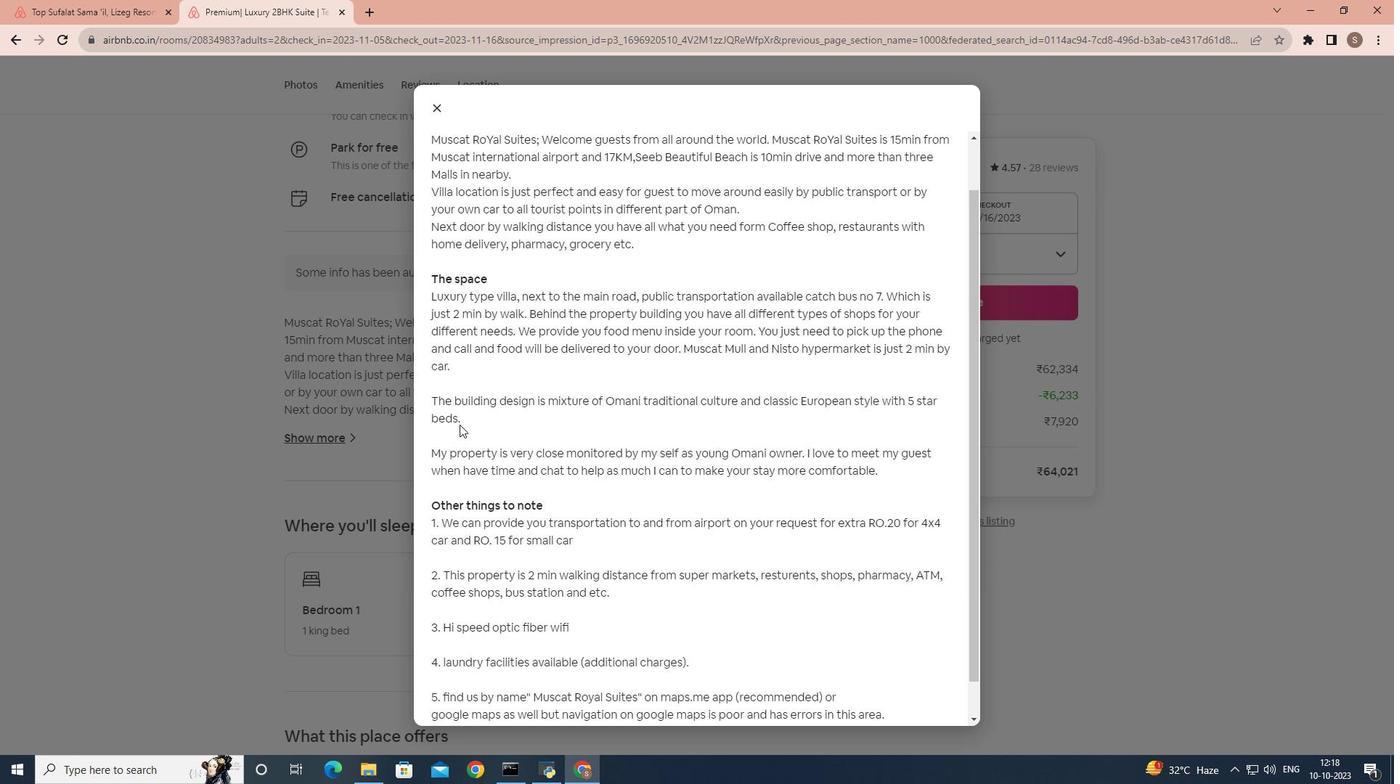 
Action: Mouse scrolled (459, 424) with delta (0, 0)
Screenshot: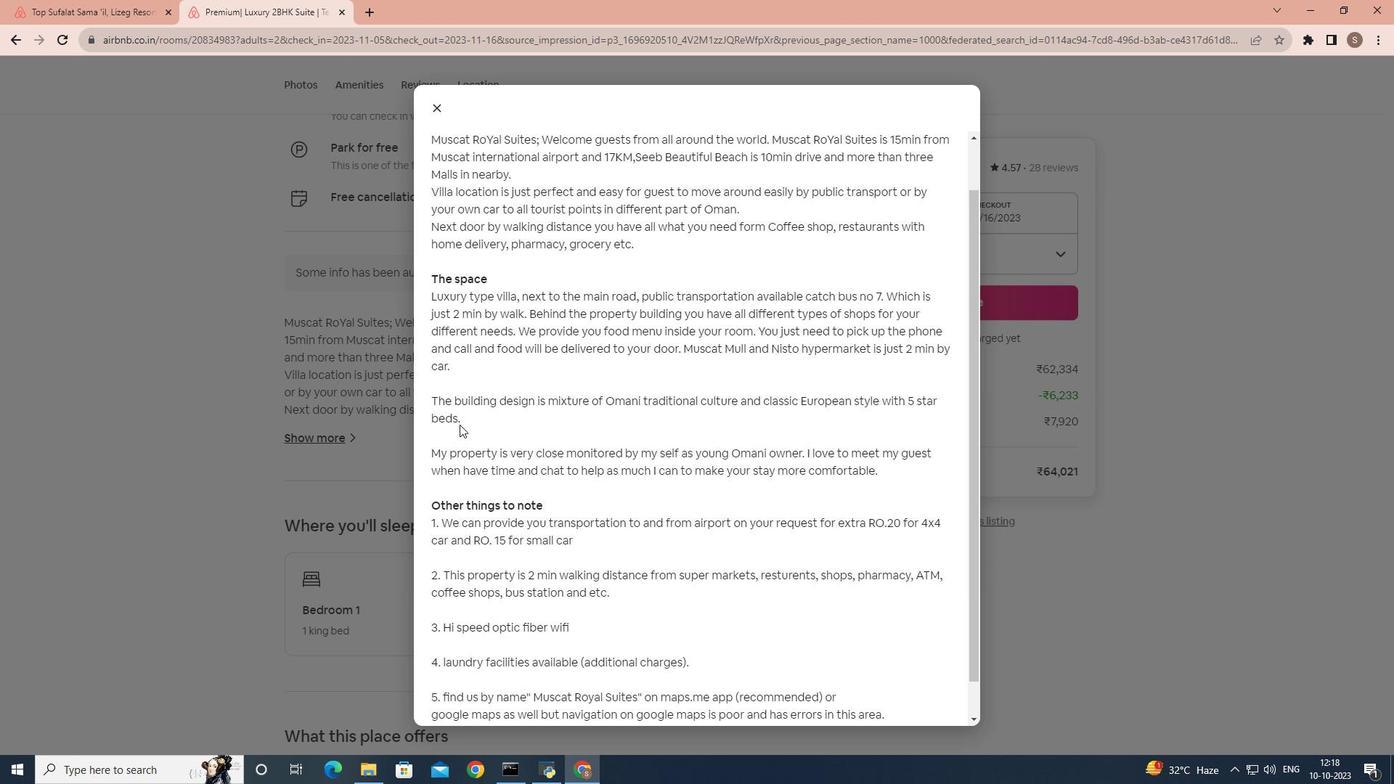 
Action: Mouse scrolled (459, 424) with delta (0, 0)
Screenshot: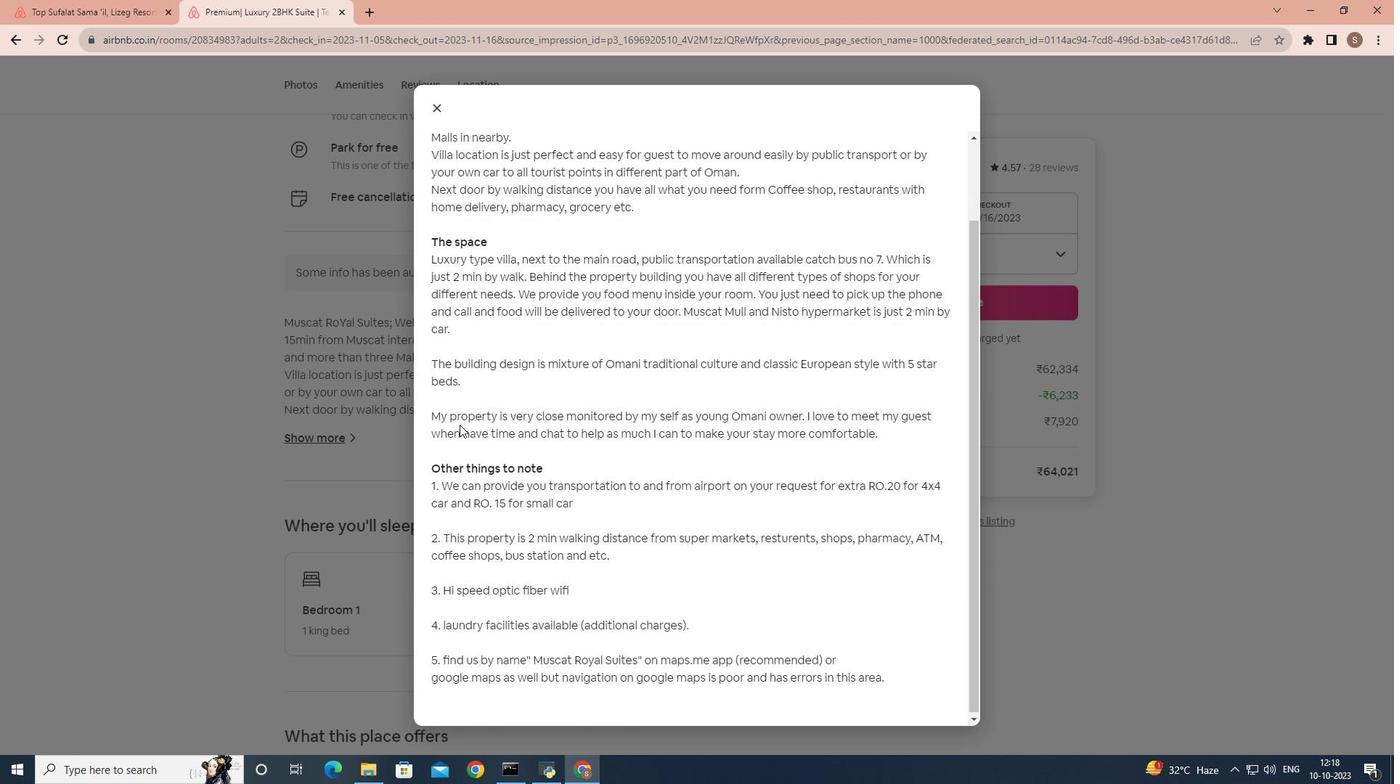 
Action: Mouse moved to (462, 400)
Screenshot: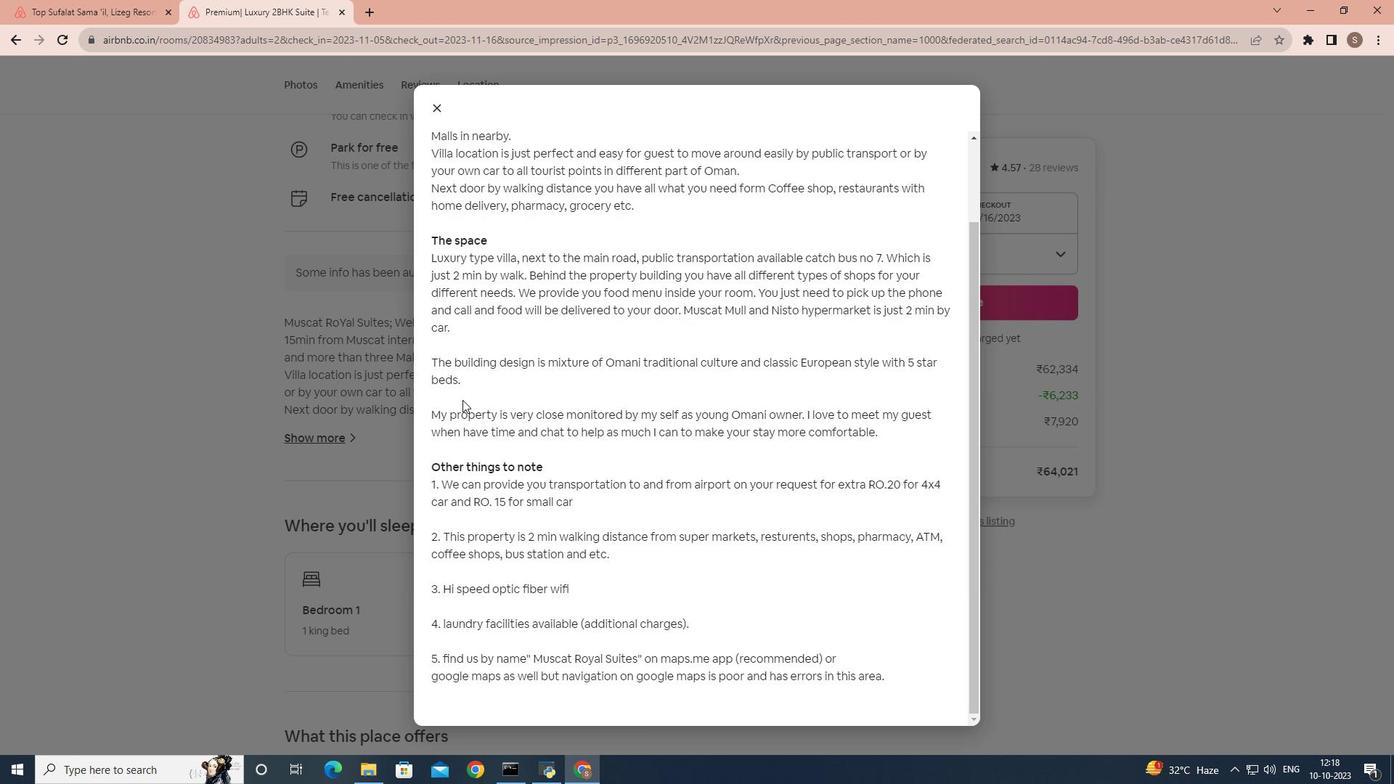 
Action: Mouse scrolled (462, 400) with delta (0, 0)
Screenshot: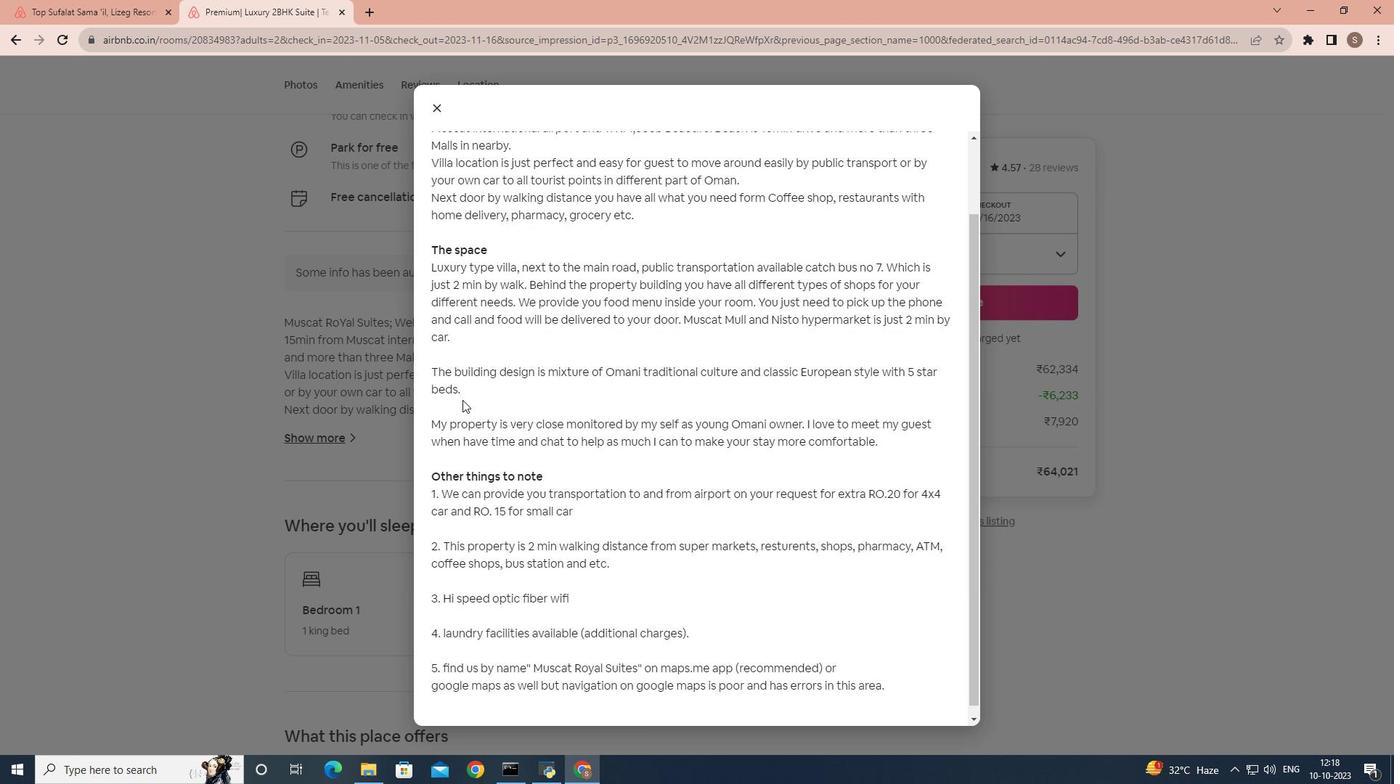 
Action: Mouse scrolled (462, 400) with delta (0, 0)
Screenshot: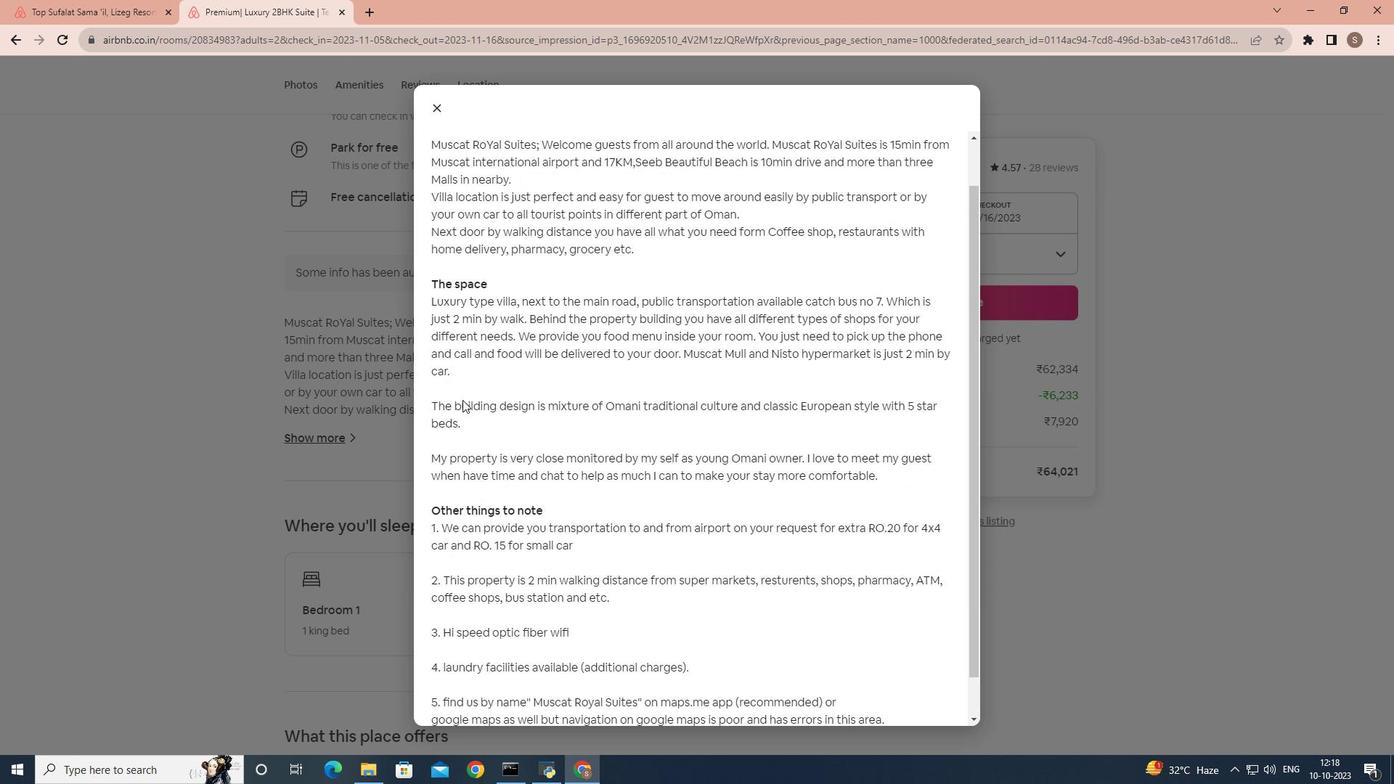 
Action: Mouse scrolled (462, 400) with delta (0, 0)
Screenshot: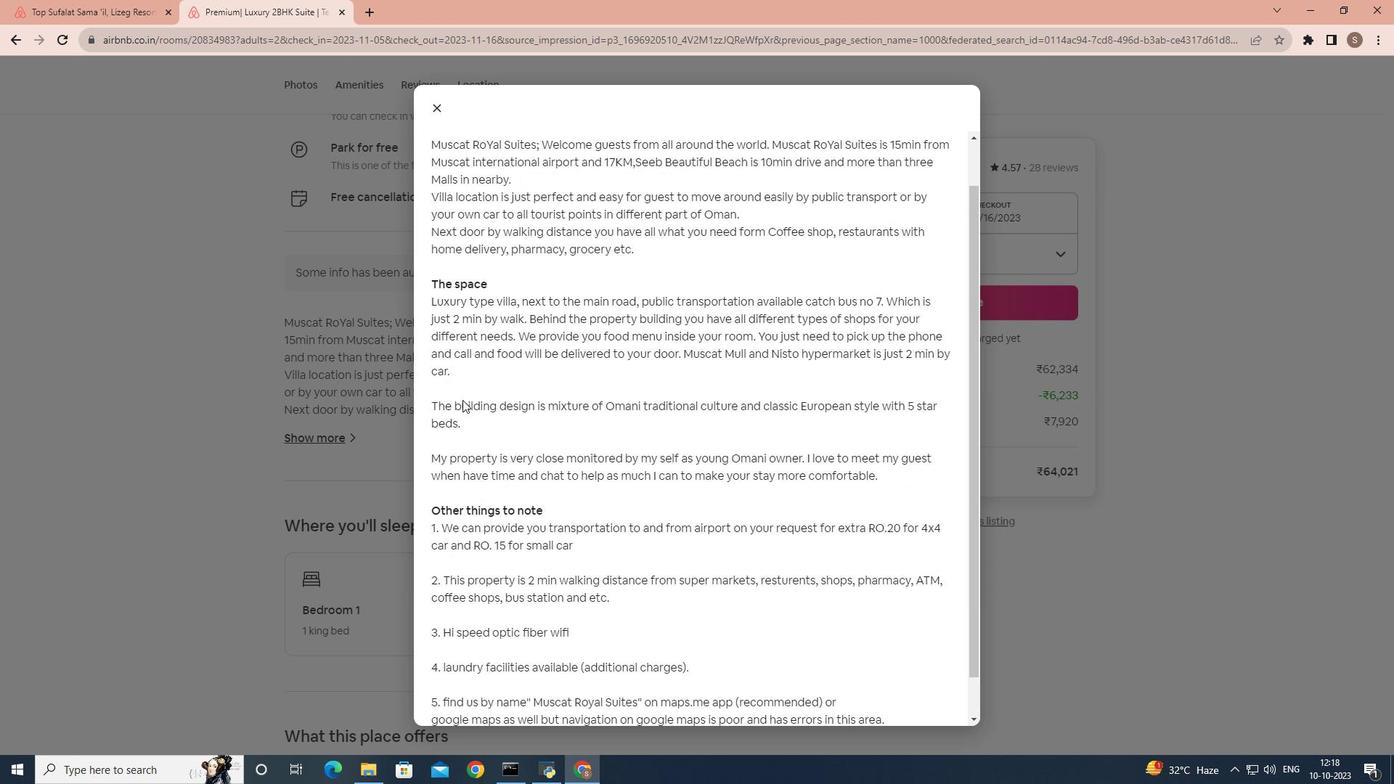 
Action: Mouse scrolled (462, 400) with delta (0, 0)
Screenshot: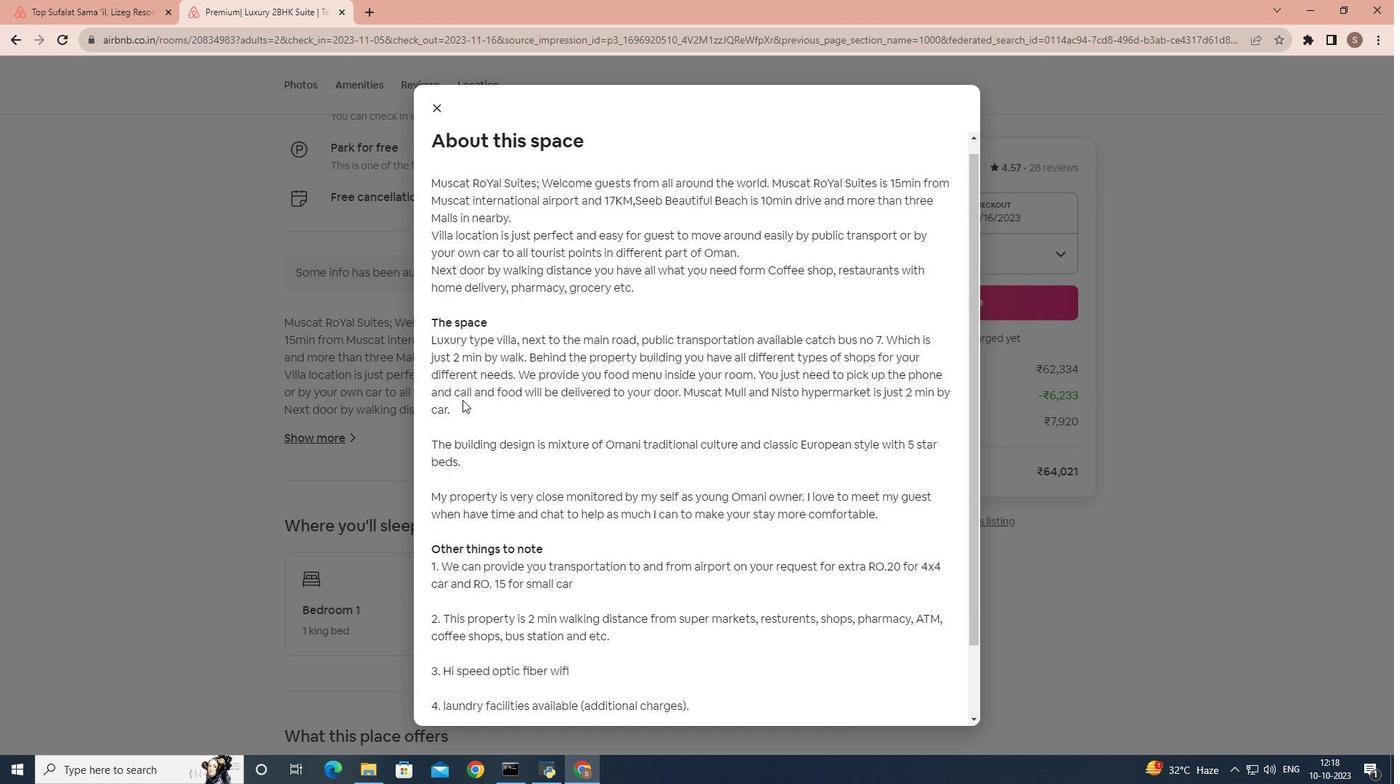 
Action: Mouse scrolled (462, 400) with delta (0, 0)
Screenshot: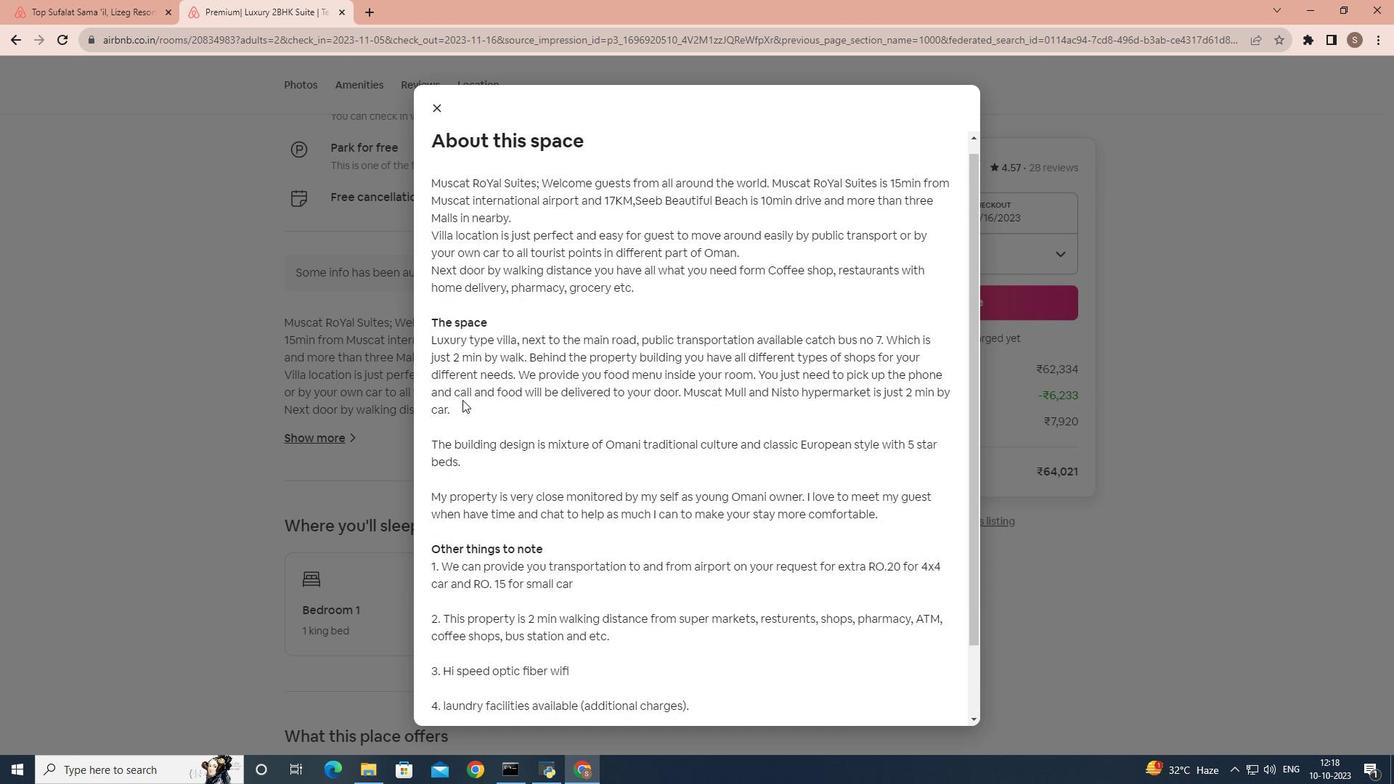 
Action: Mouse moved to (434, 114)
Screenshot: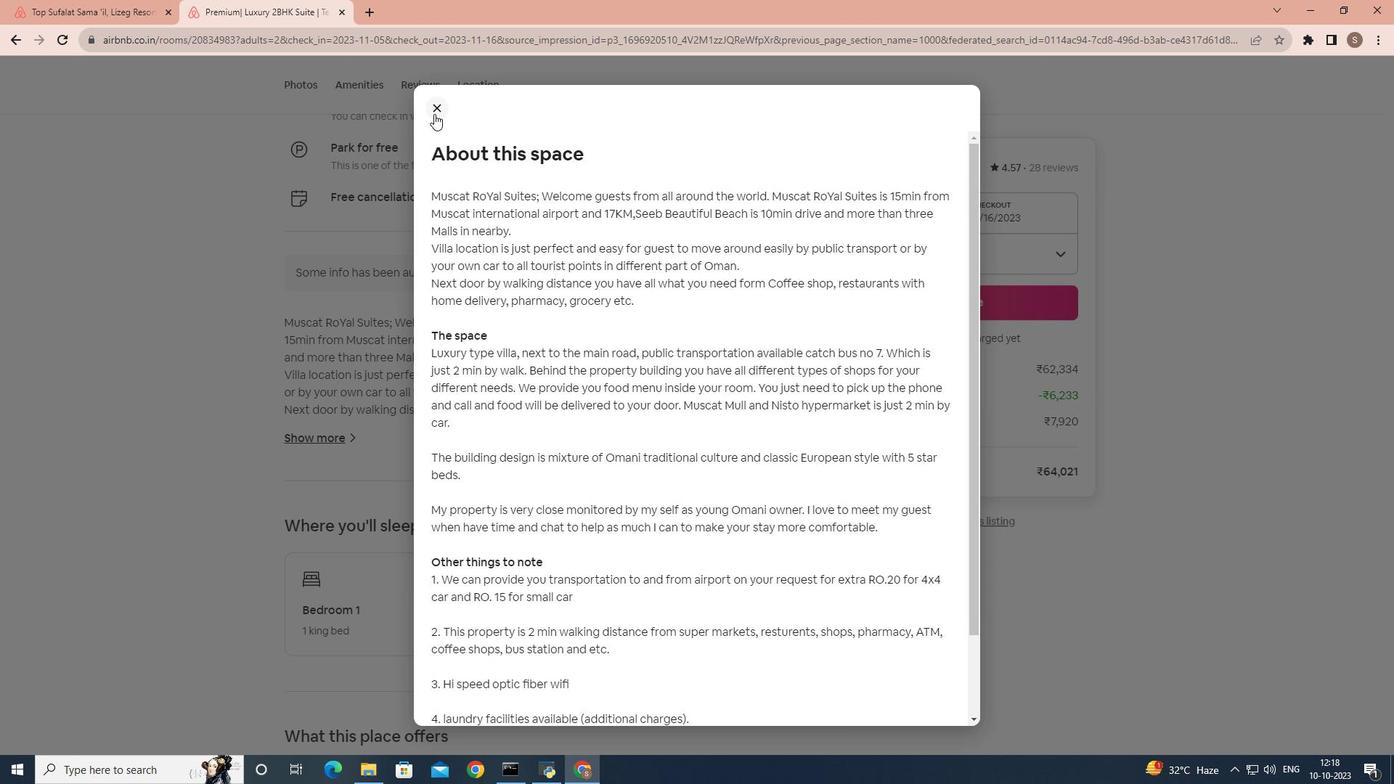 
Action: Mouse pressed left at (434, 114)
Screenshot: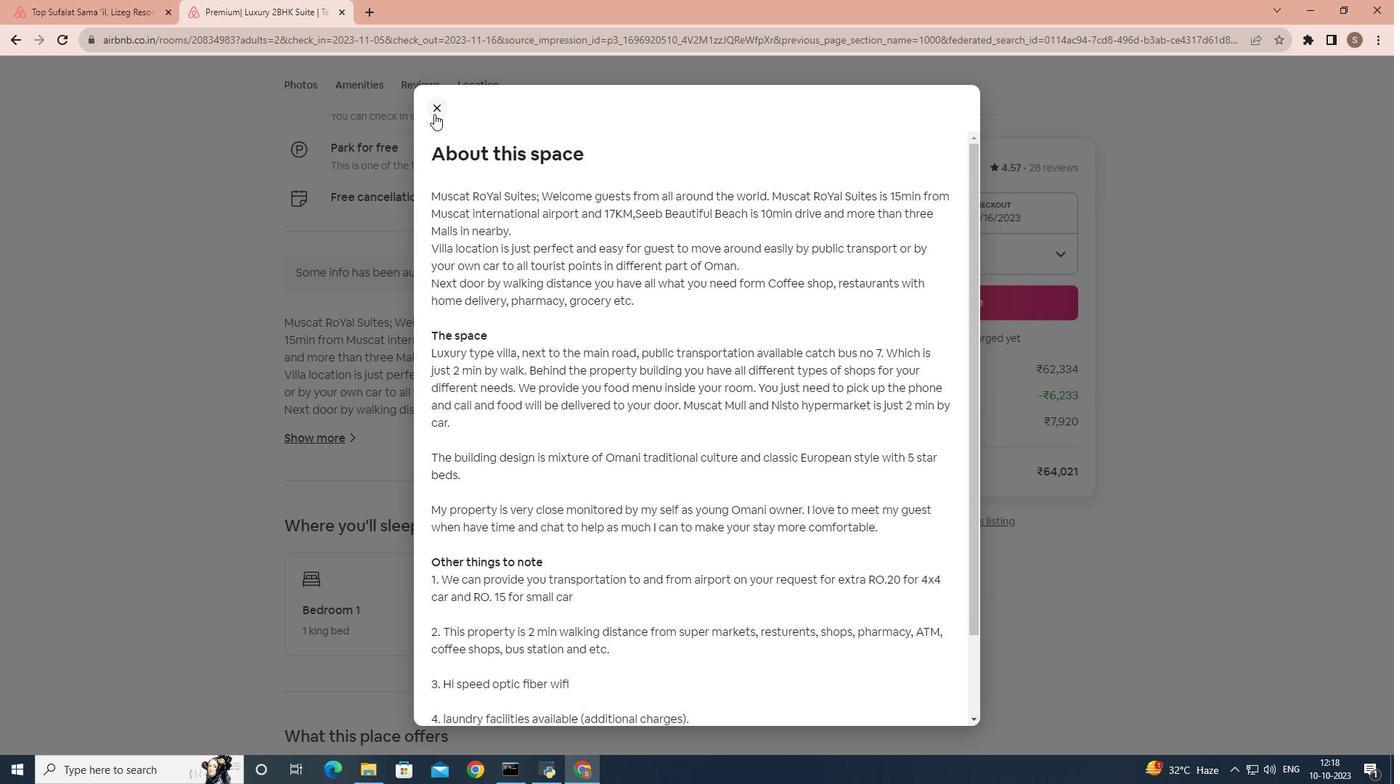 
Action: Mouse moved to (449, 378)
Screenshot: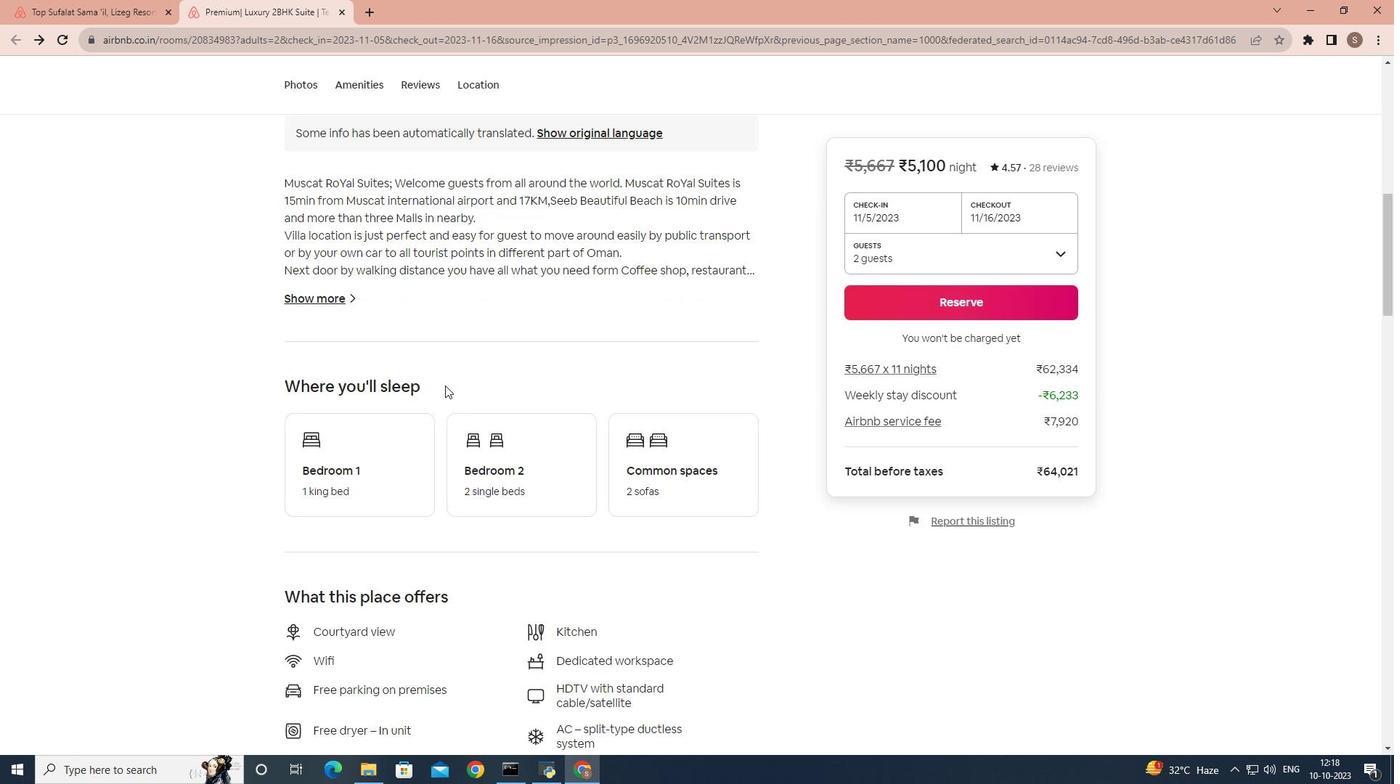 
Action: Mouse scrolled (449, 377) with delta (0, 0)
Screenshot: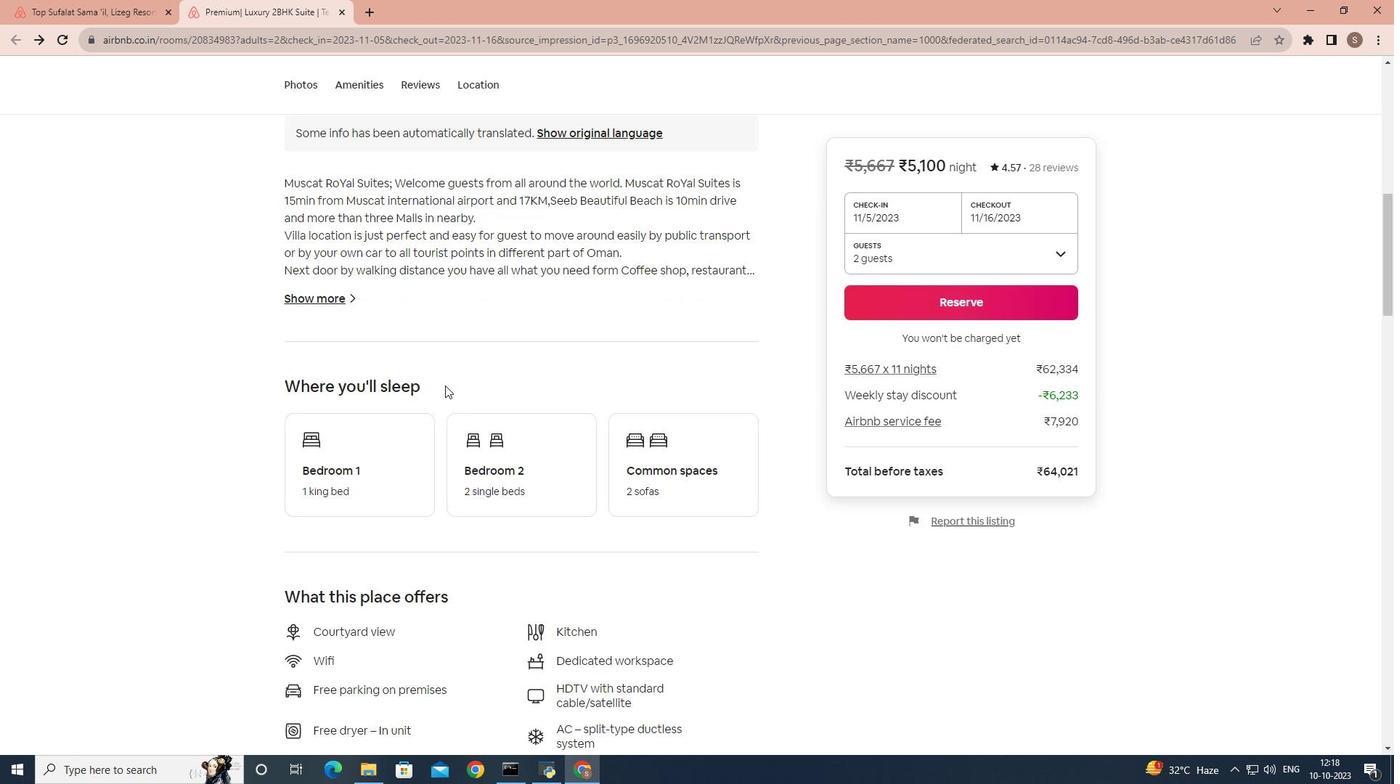 
Action: Mouse moved to (447, 382)
Screenshot: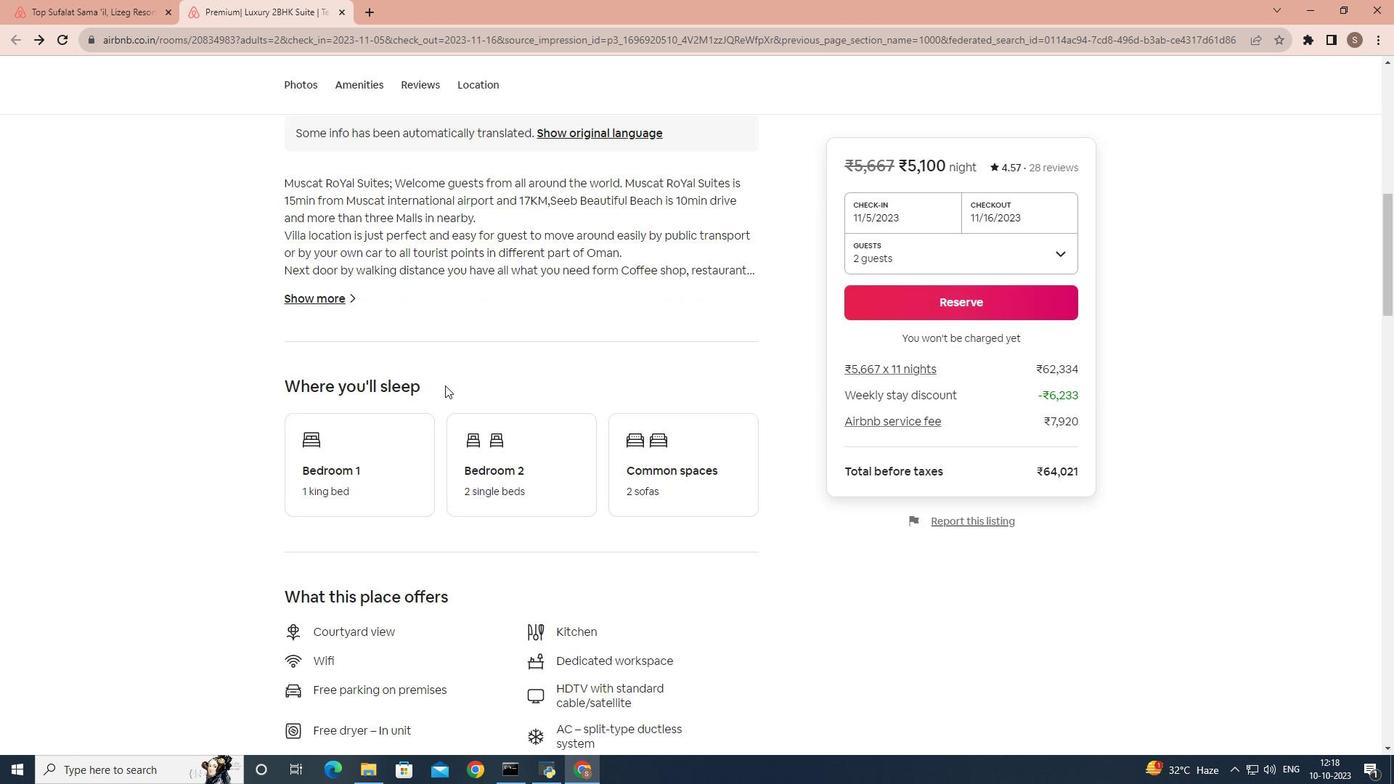 
Action: Mouse scrolled (447, 382) with delta (0, 0)
Screenshot: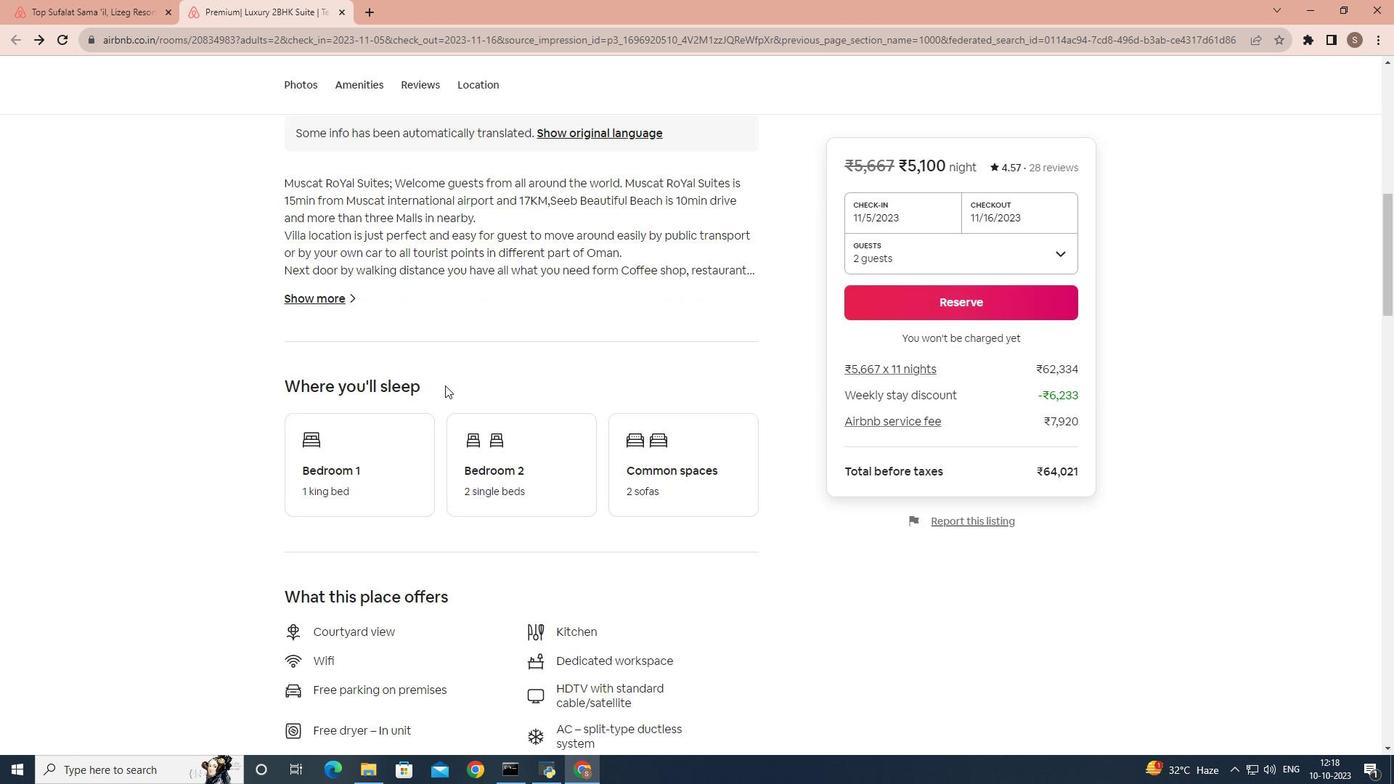 
Action: Mouse moved to (446, 384)
Screenshot: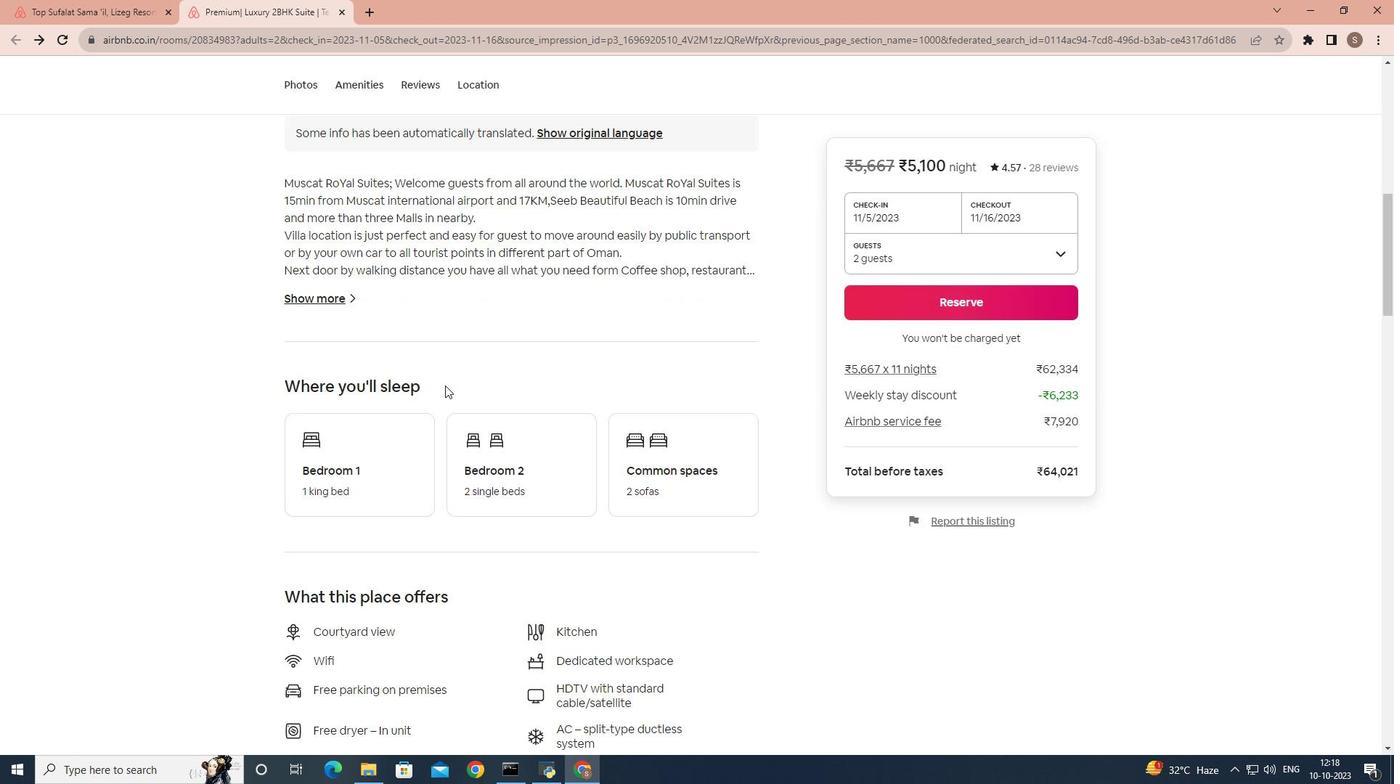 
Action: Mouse scrolled (446, 383) with delta (0, 0)
Screenshot: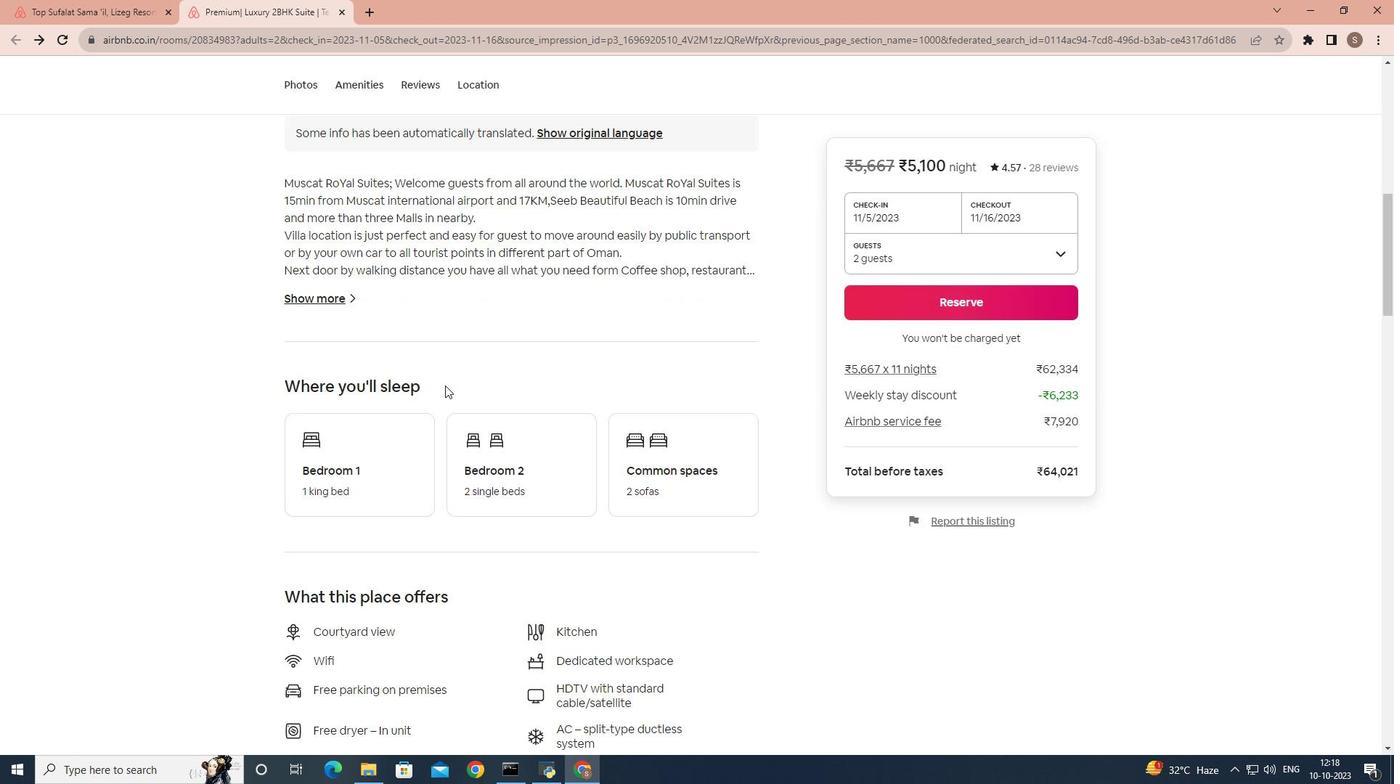 
Action: Mouse scrolled (446, 383) with delta (0, 0)
Screenshot: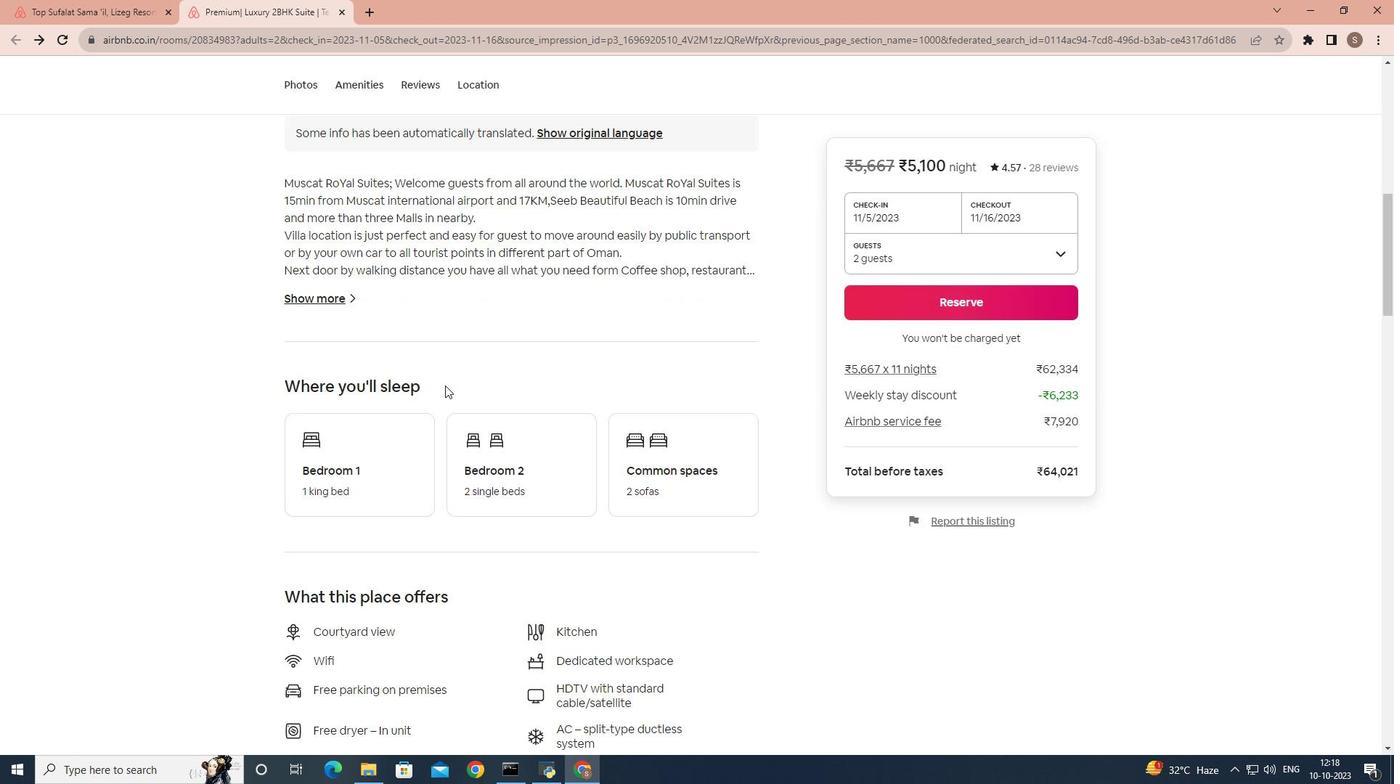 
Action: Mouse moved to (445, 385)
Screenshot: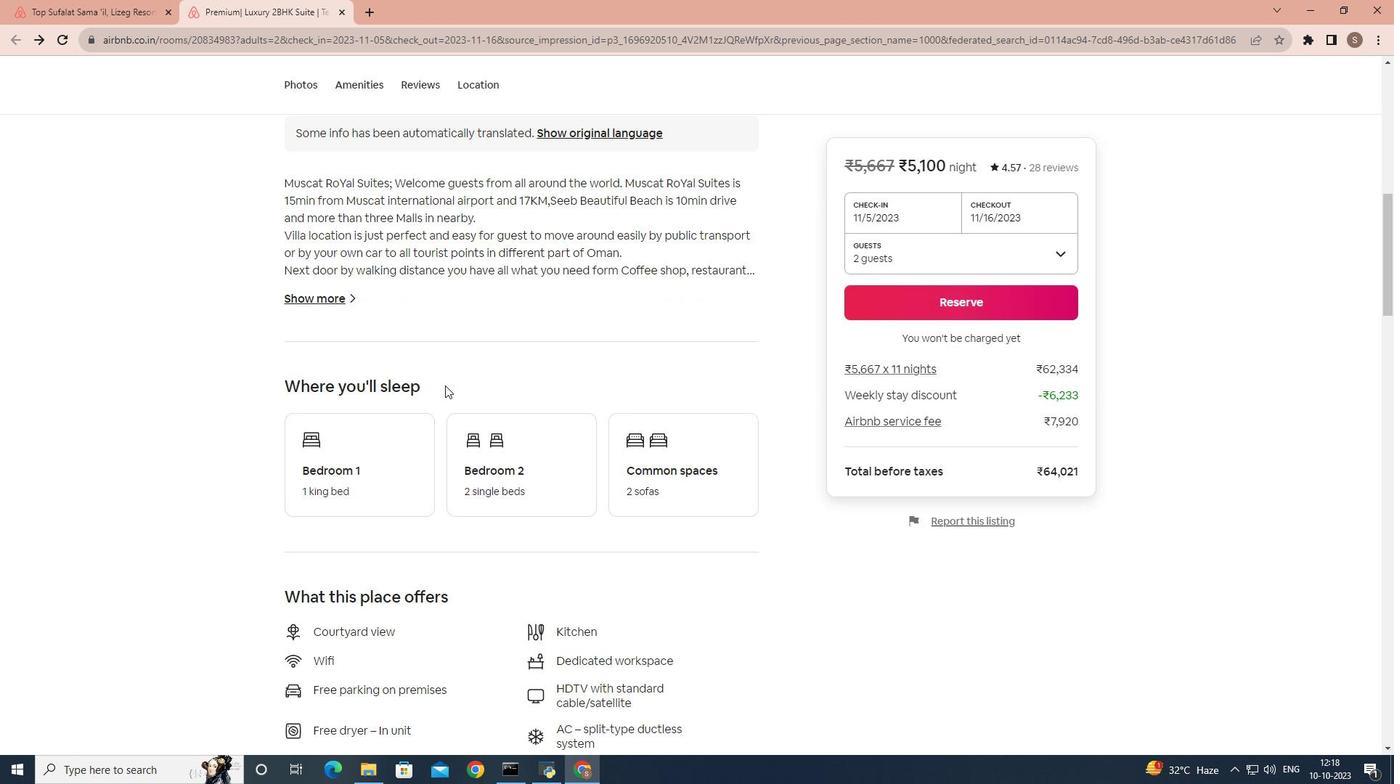 
Action: Mouse scrolled (445, 384) with delta (0, 0)
Screenshot: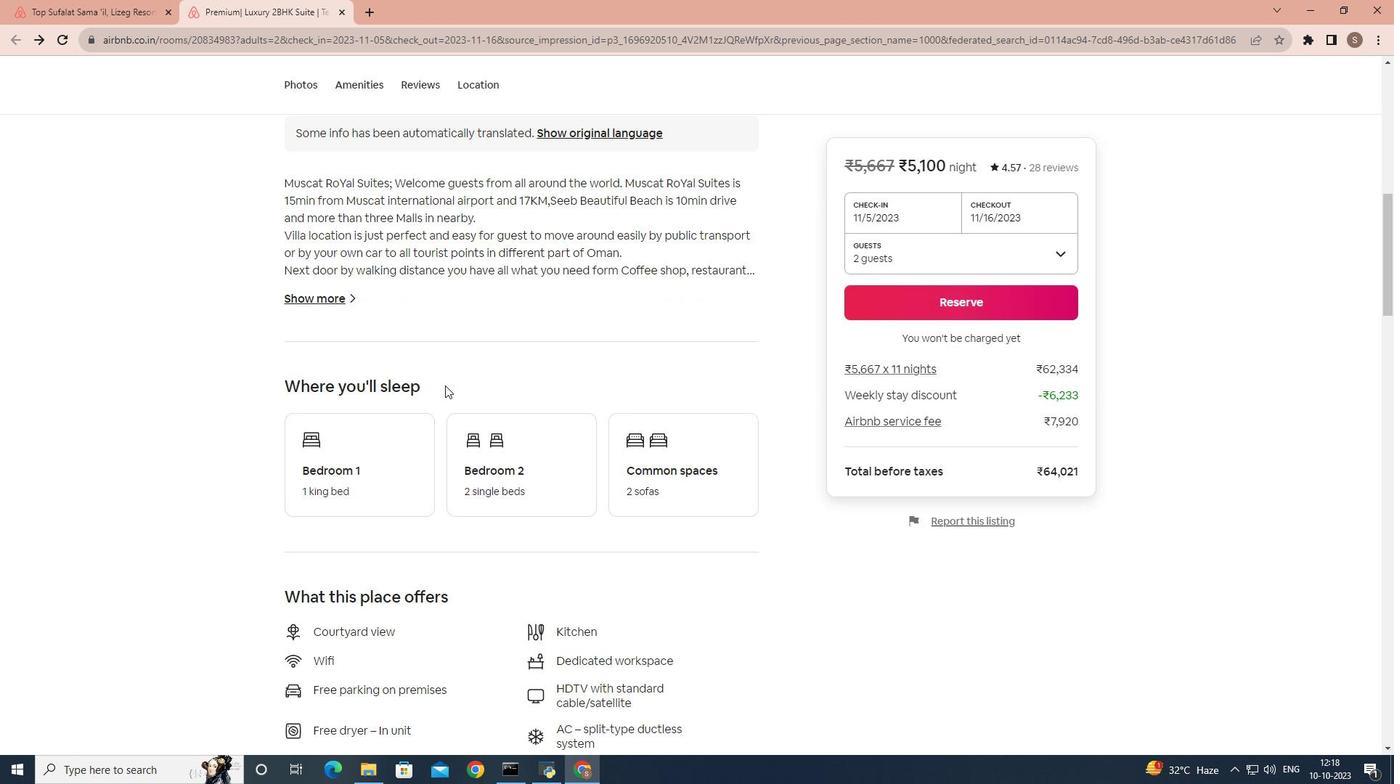 
Action: Mouse scrolled (445, 384) with delta (0, 0)
Screenshot: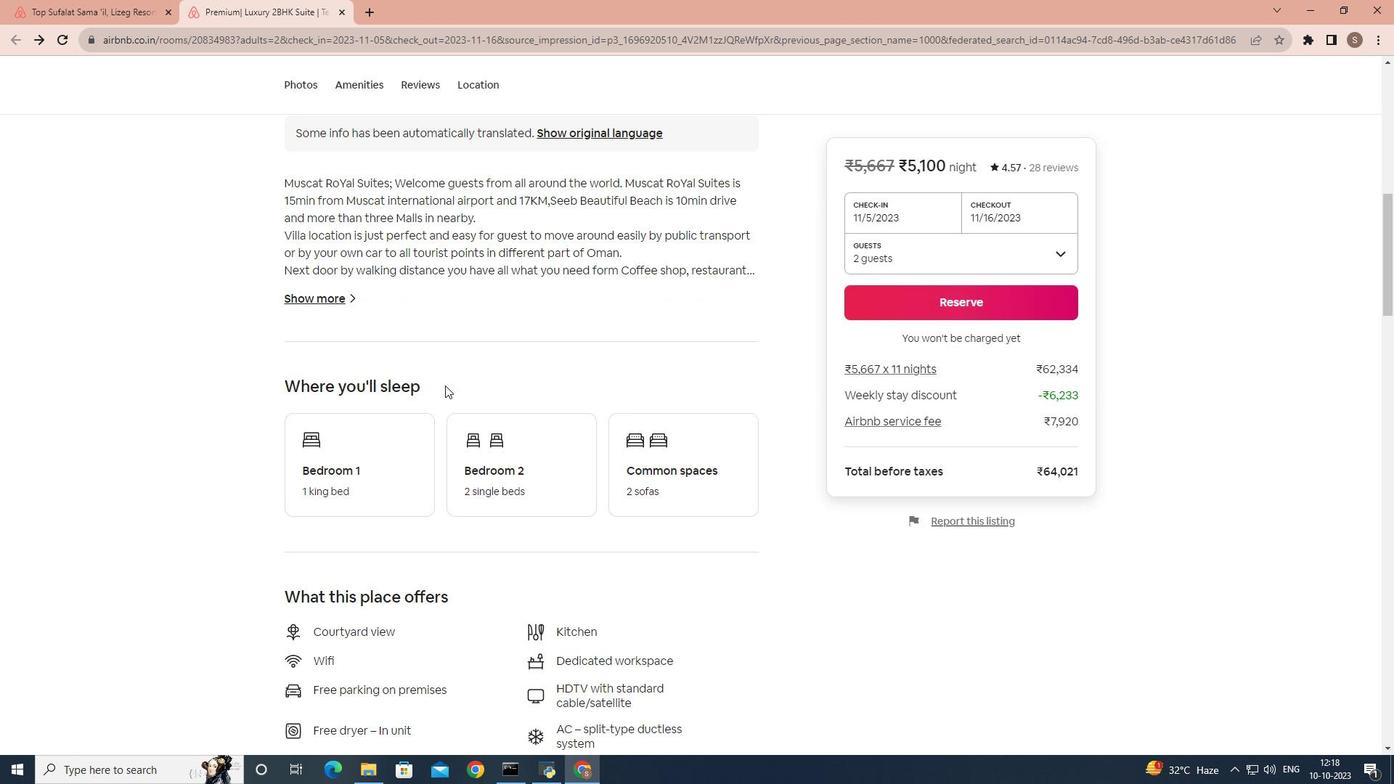 
Action: Mouse moved to (361, 525)
Screenshot: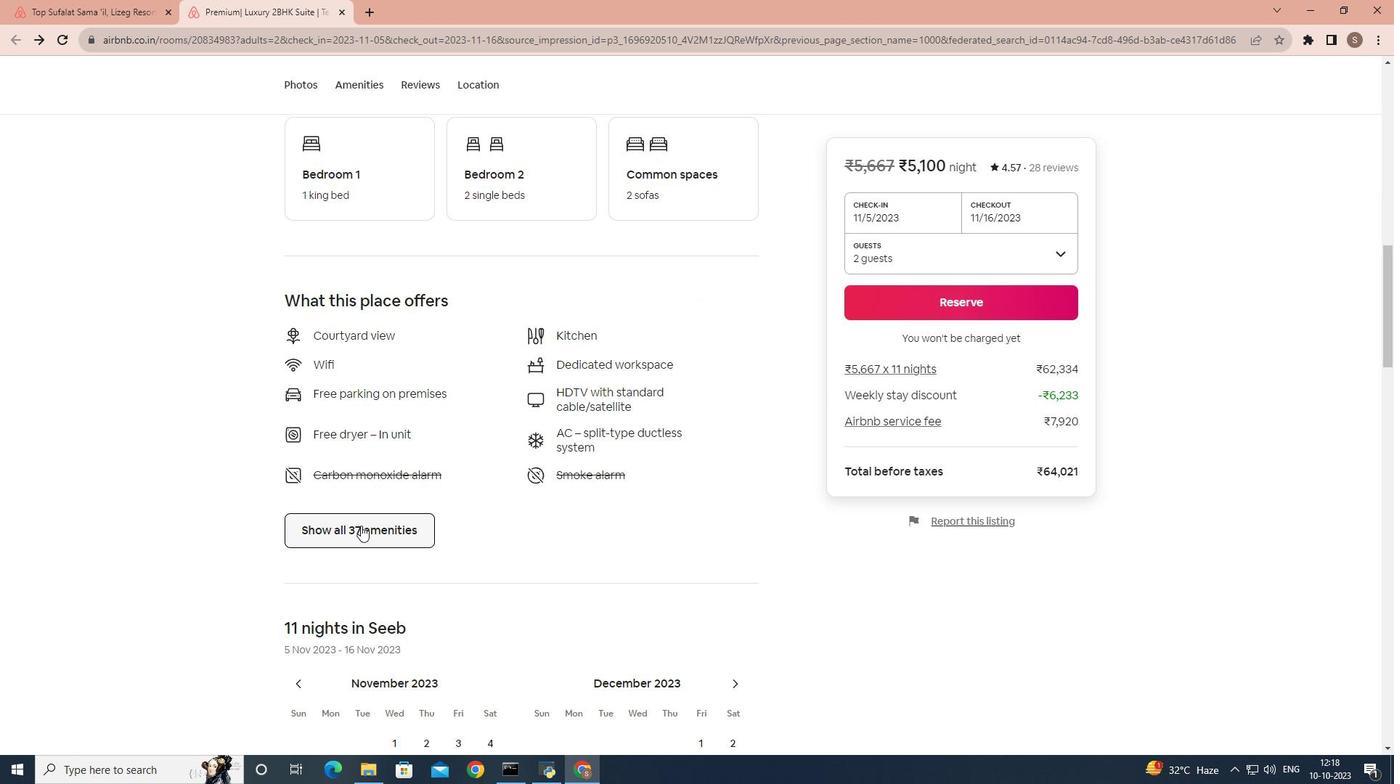 
Action: Mouse pressed left at (361, 525)
Screenshot: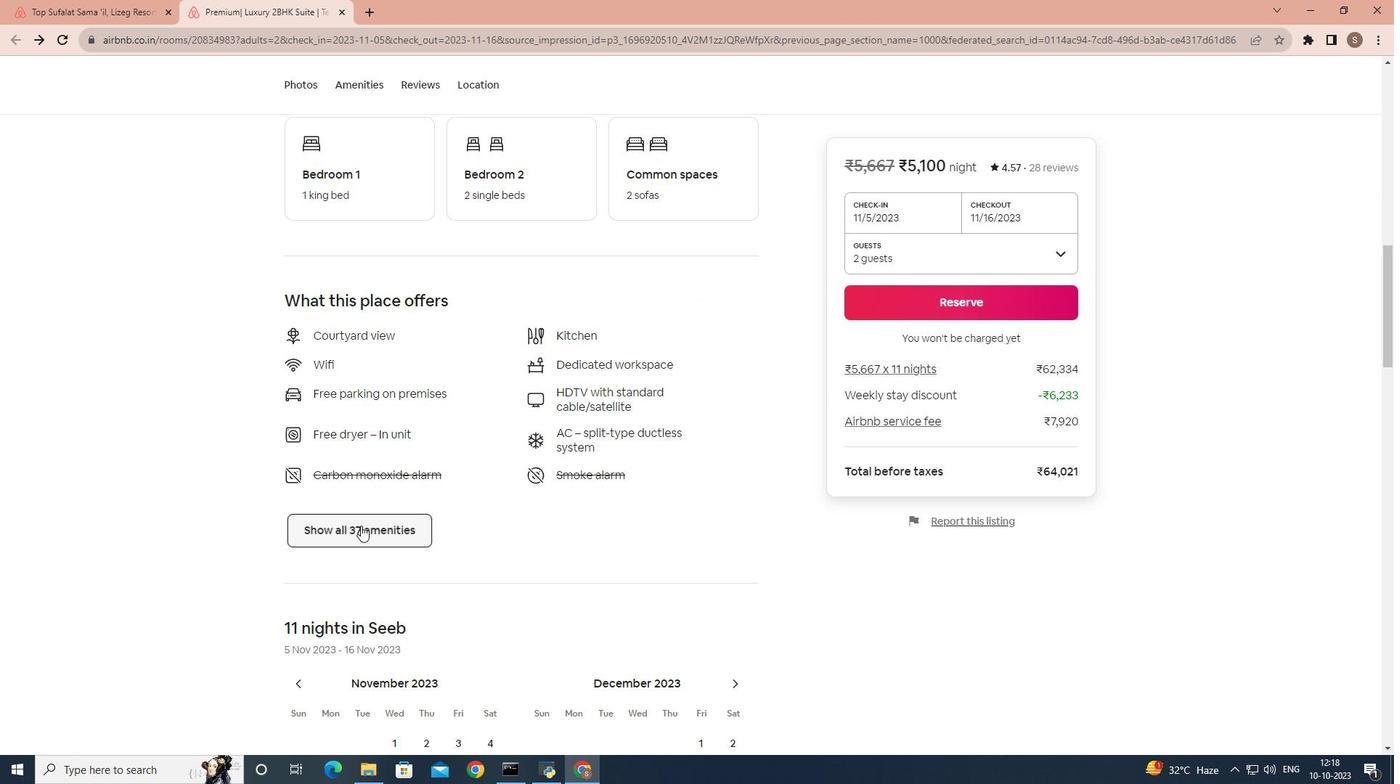 
Action: Mouse moved to (596, 435)
Screenshot: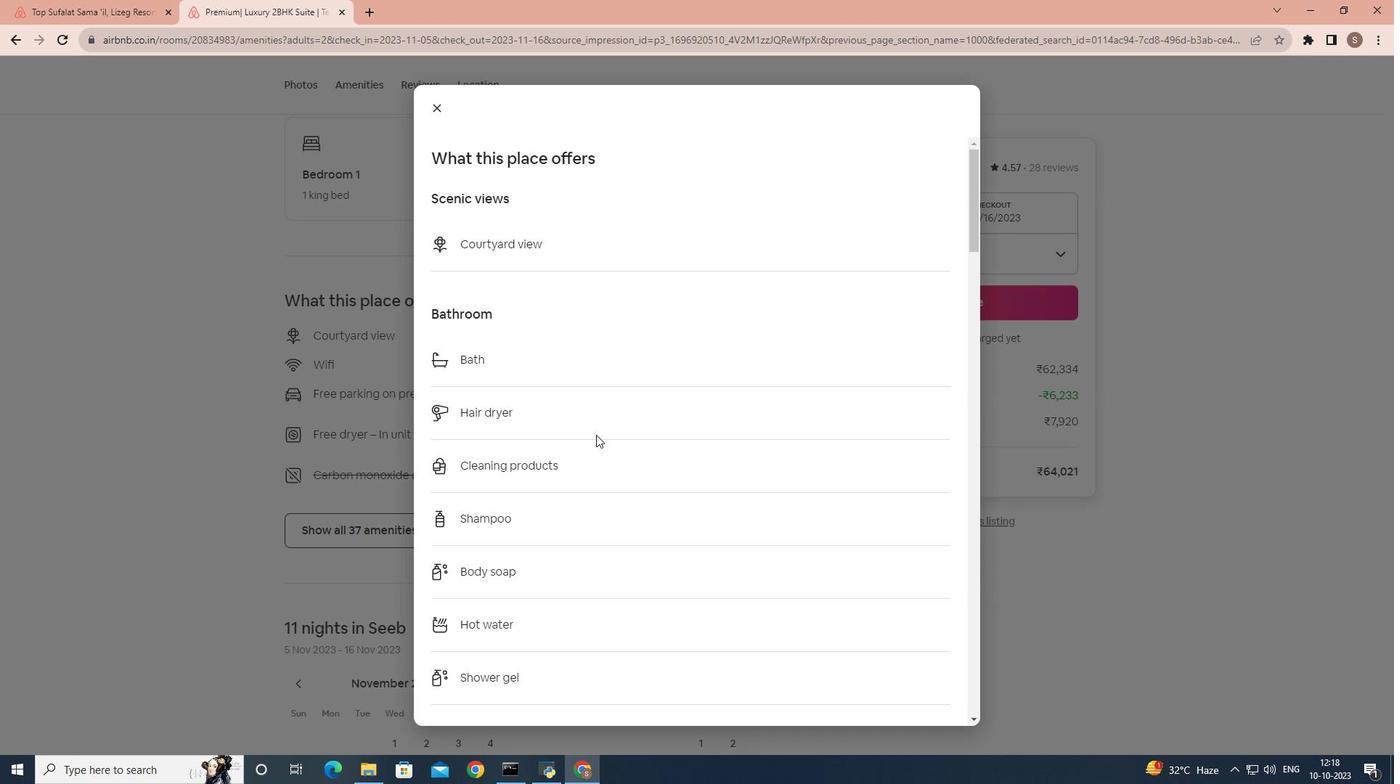 
Action: Mouse scrolled (596, 434) with delta (0, 0)
Screenshot: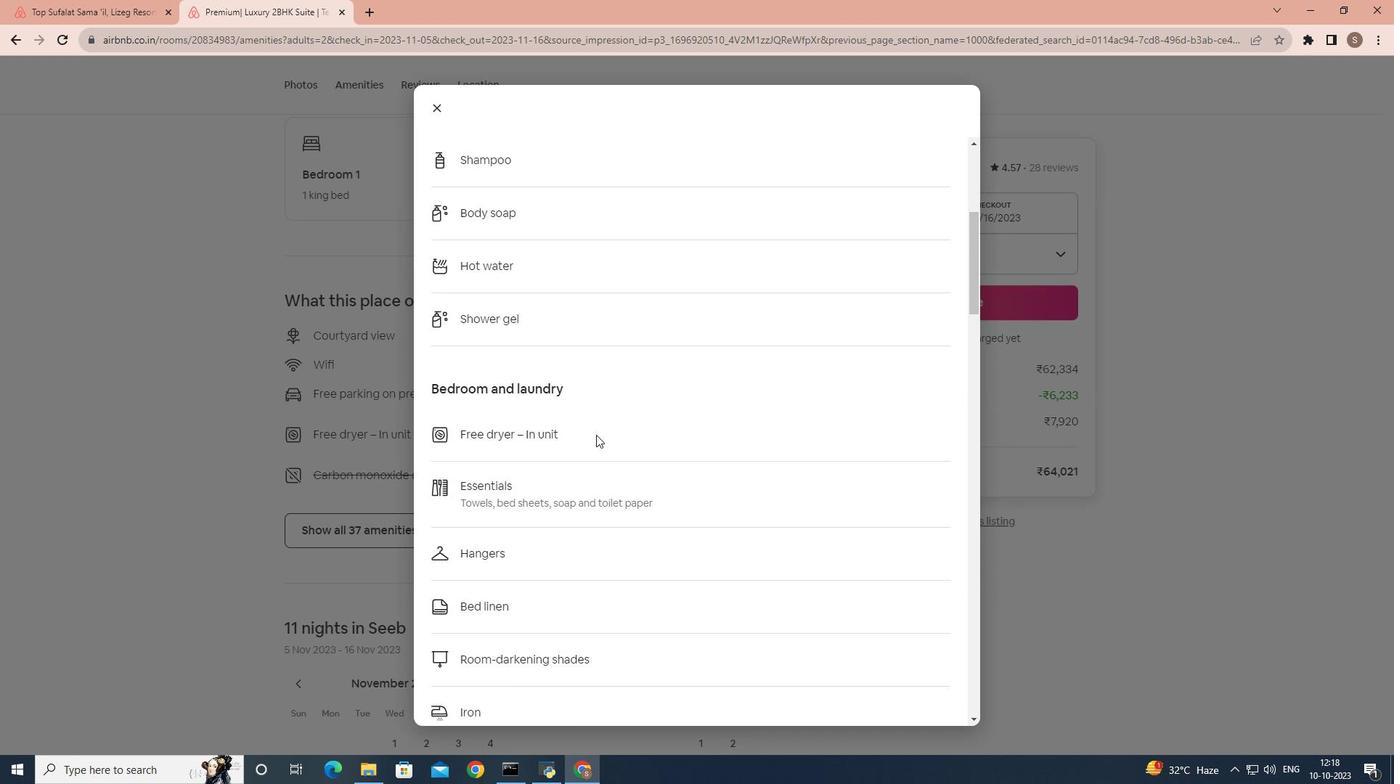
Action: Mouse scrolled (596, 434) with delta (0, 0)
Screenshot: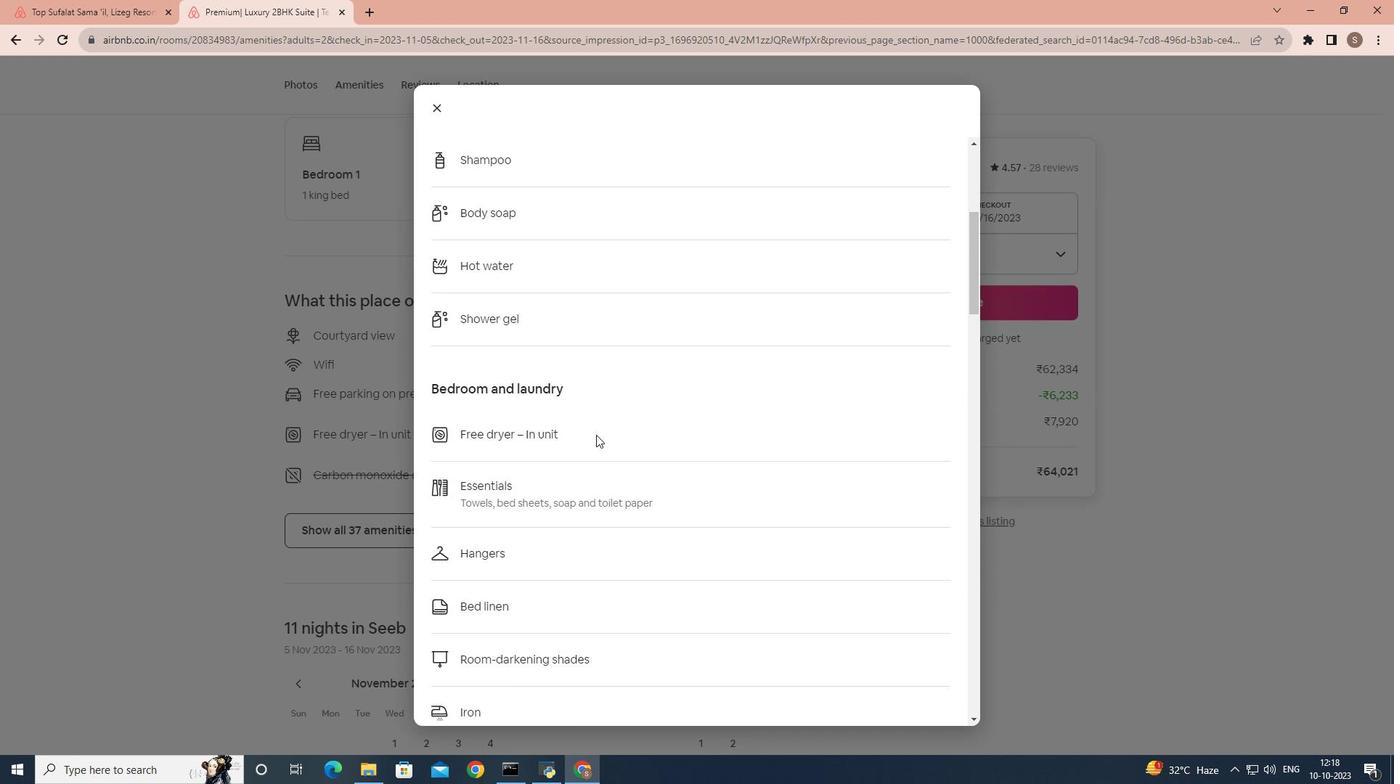 
Action: Mouse scrolled (596, 434) with delta (0, 0)
Screenshot: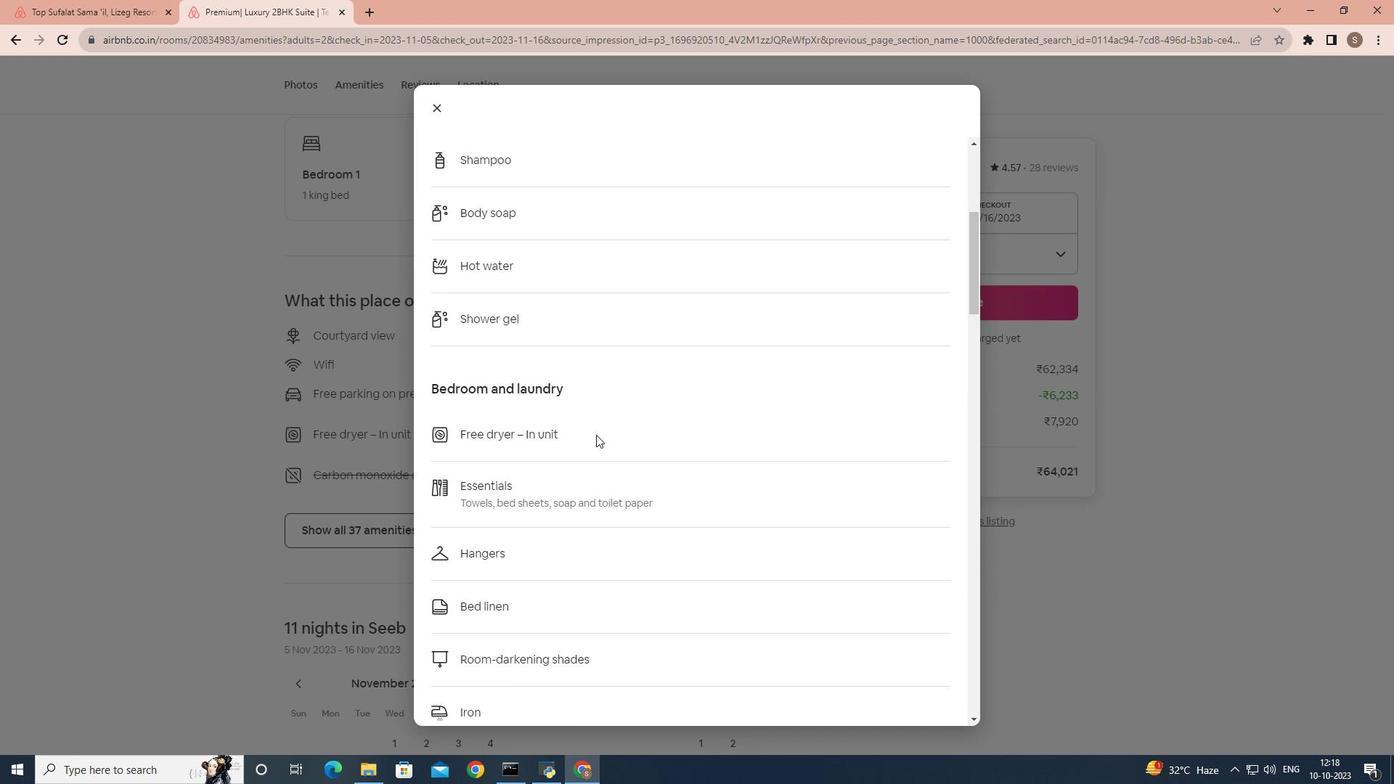 
Action: Mouse scrolled (596, 434) with delta (0, 0)
Screenshot: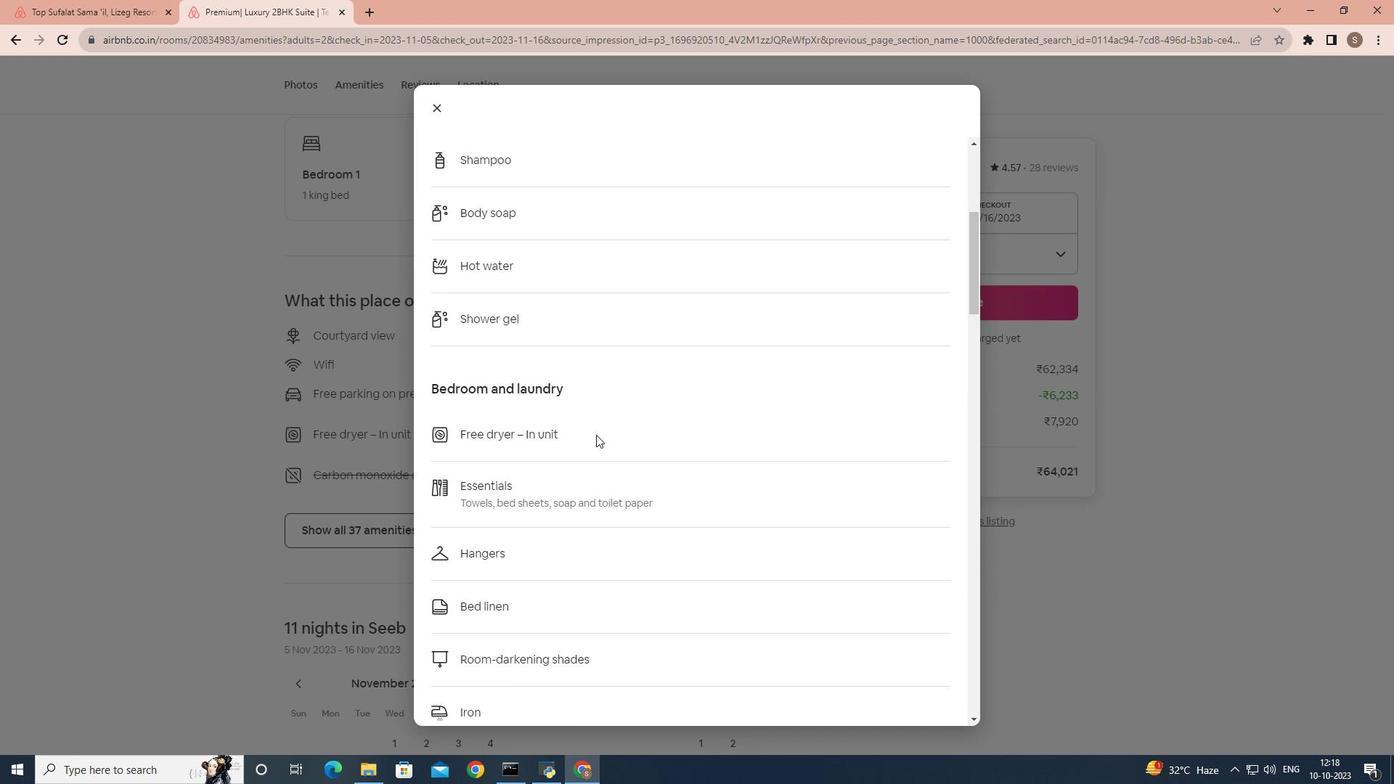 
Action: Mouse scrolled (596, 434) with delta (0, 0)
Screenshot: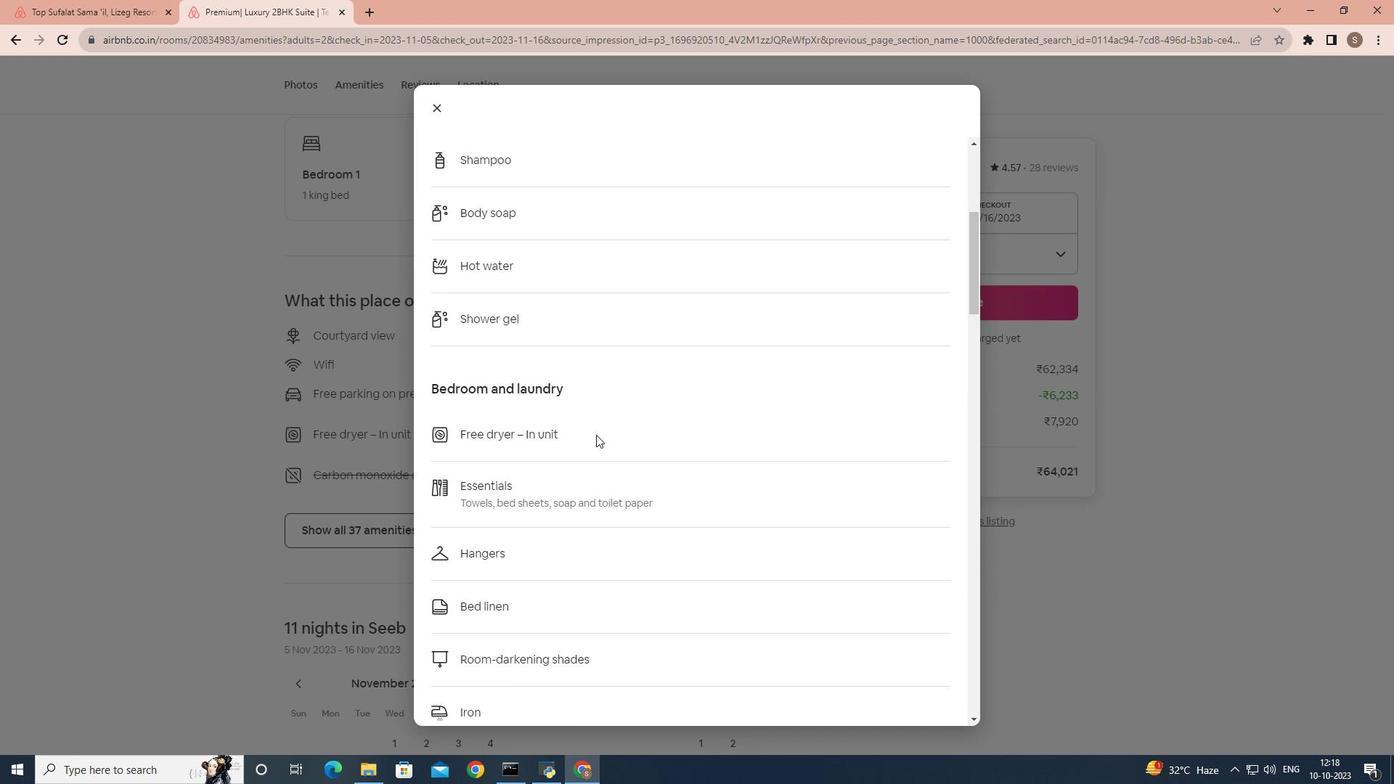 
Action: Mouse scrolled (596, 434) with delta (0, 0)
Screenshot: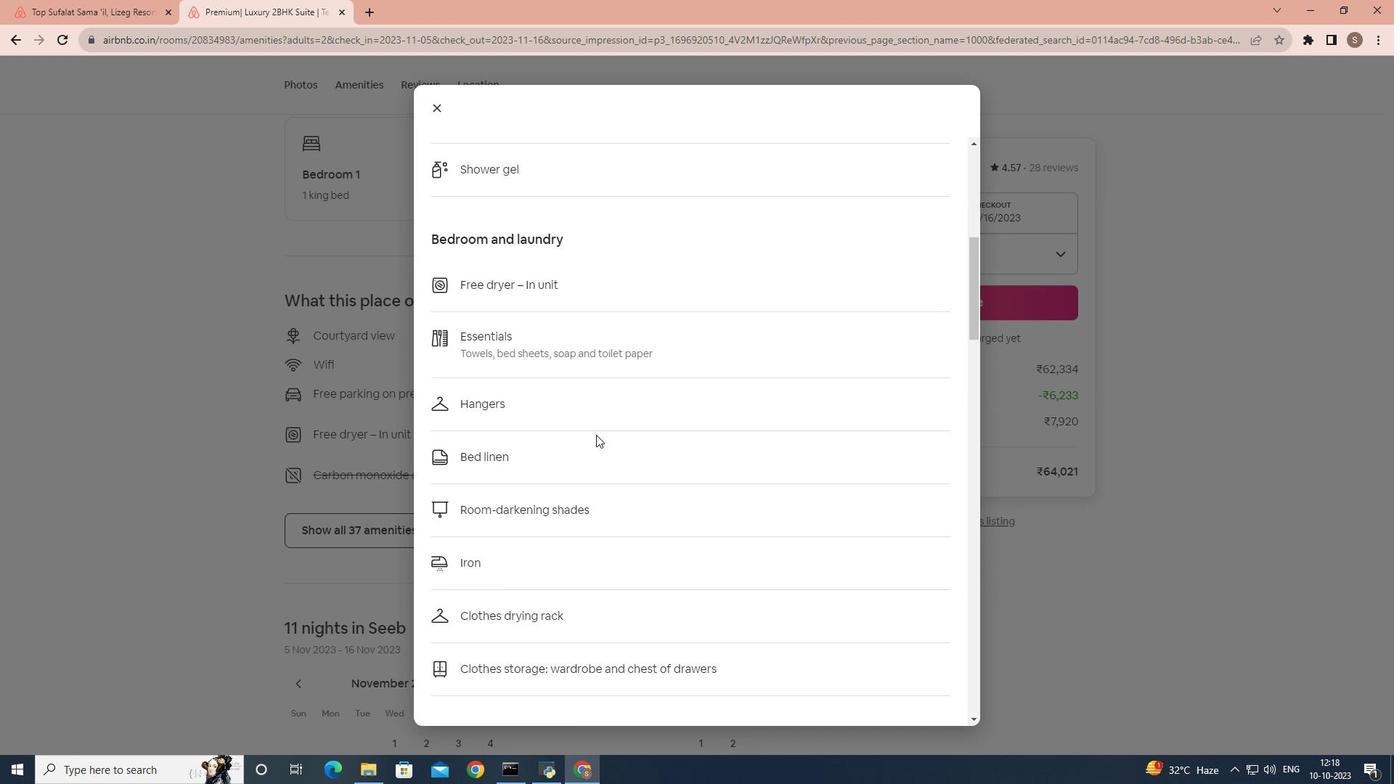 
Action: Mouse scrolled (596, 434) with delta (0, 0)
Screenshot: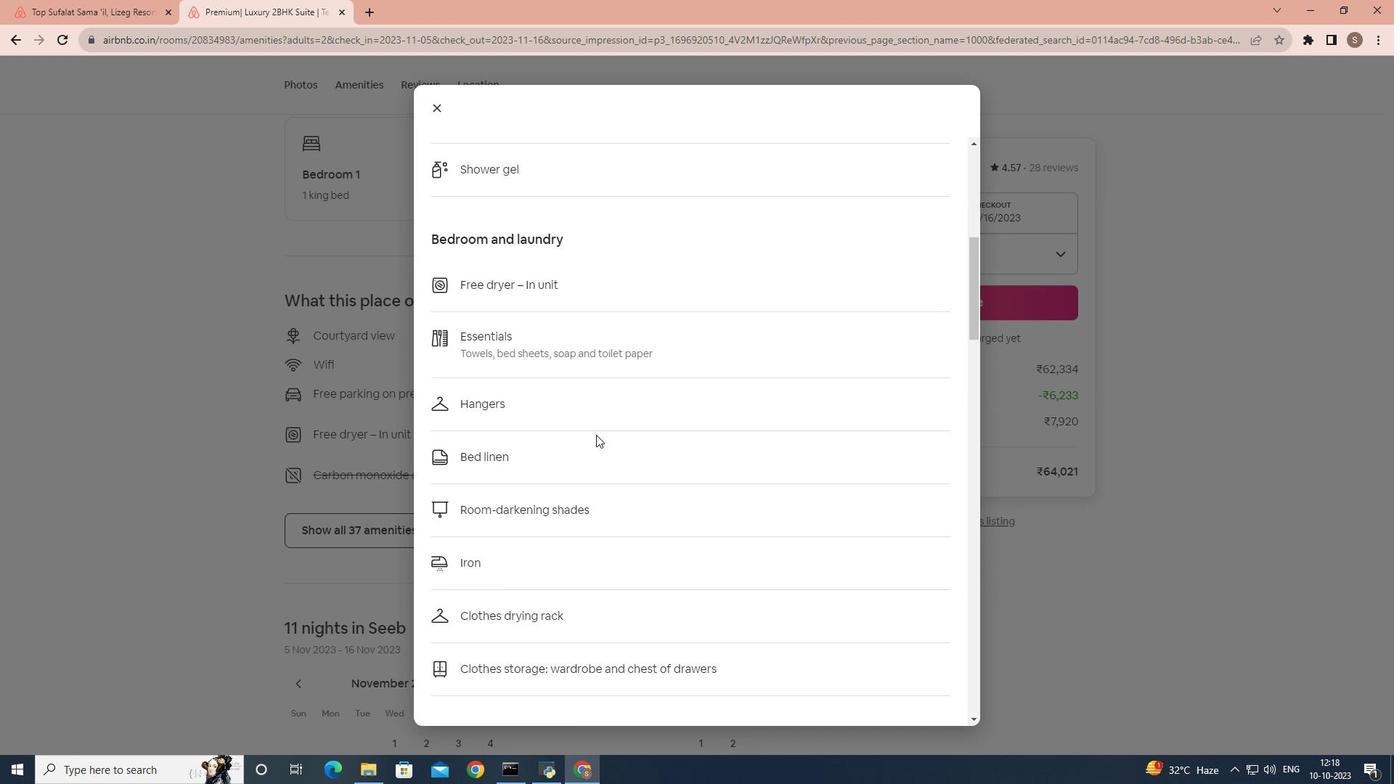 
Action: Mouse scrolled (596, 434) with delta (0, 0)
Screenshot: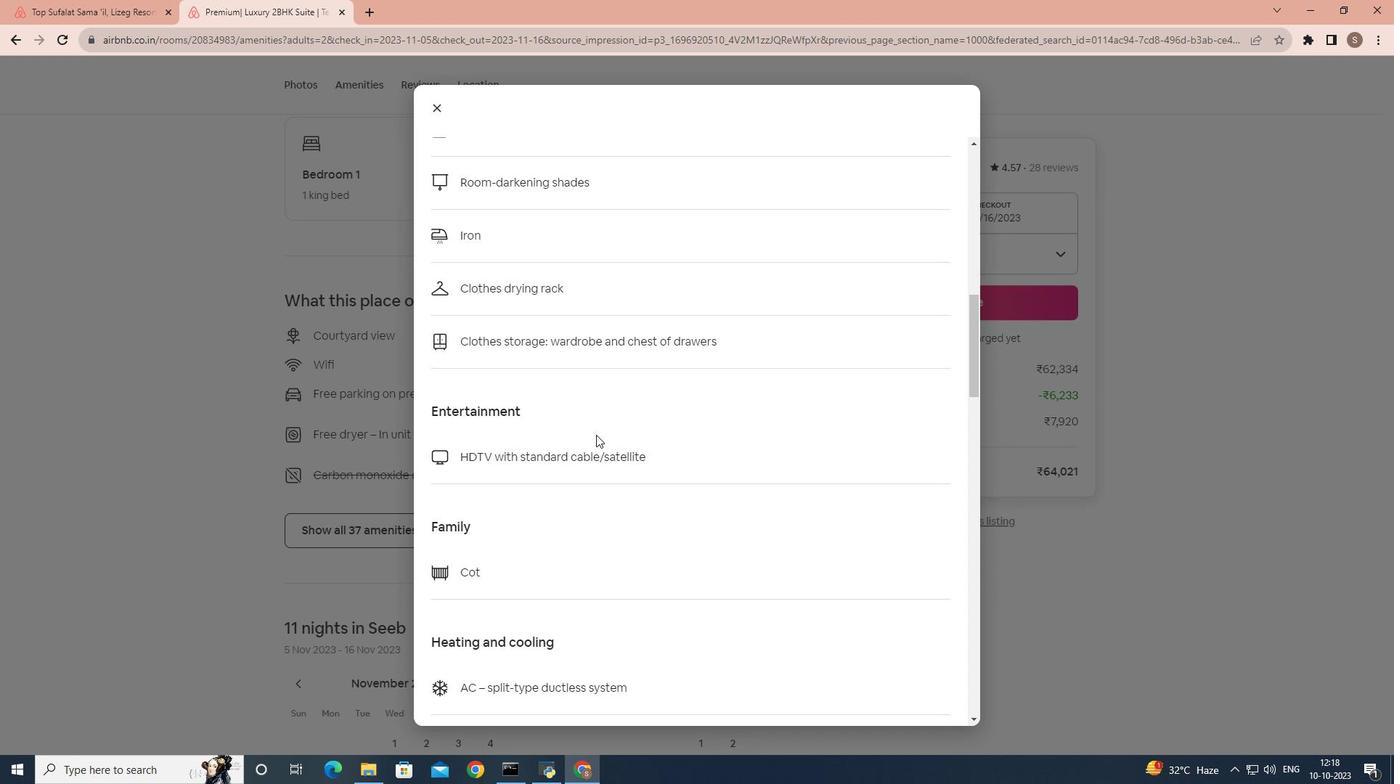 
Action: Mouse scrolled (596, 434) with delta (0, 0)
Screenshot: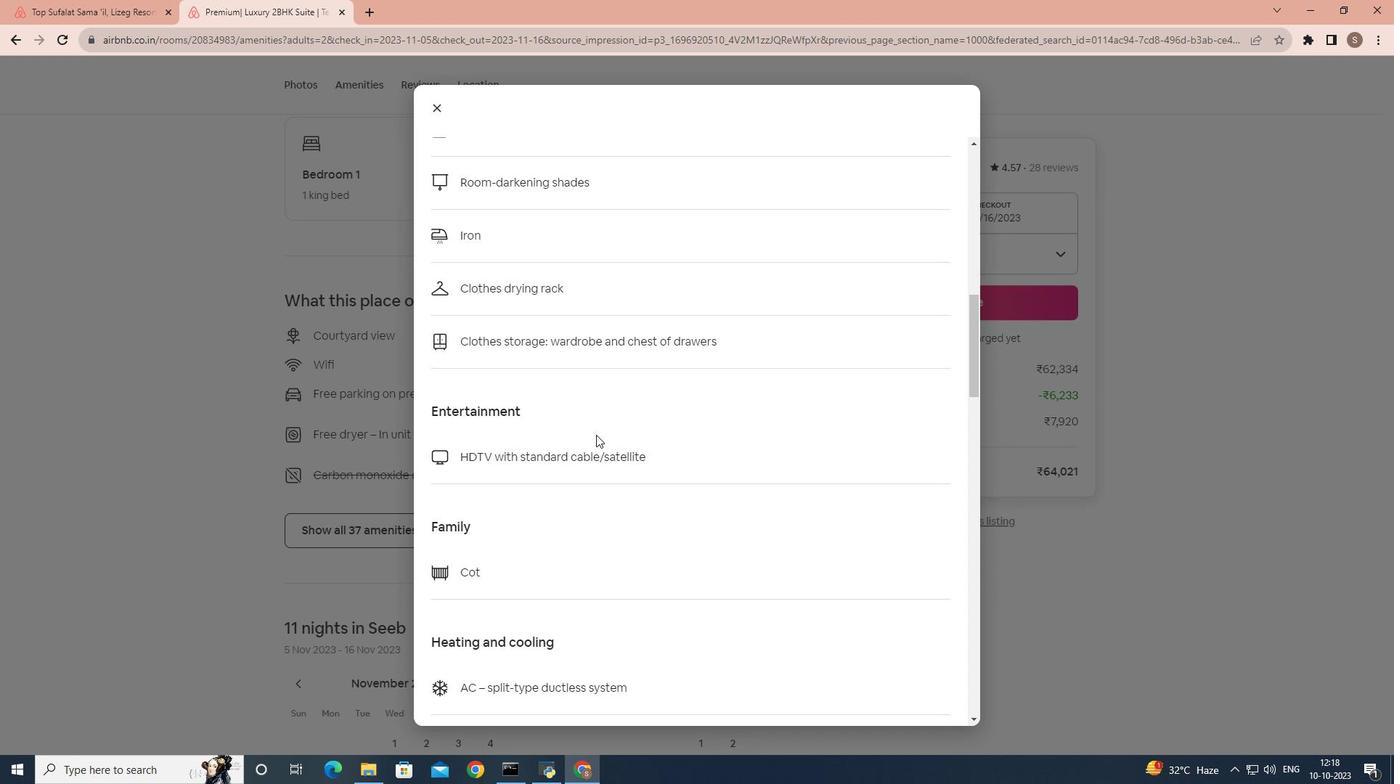 
Action: Mouse scrolled (596, 434) with delta (0, 0)
Screenshot: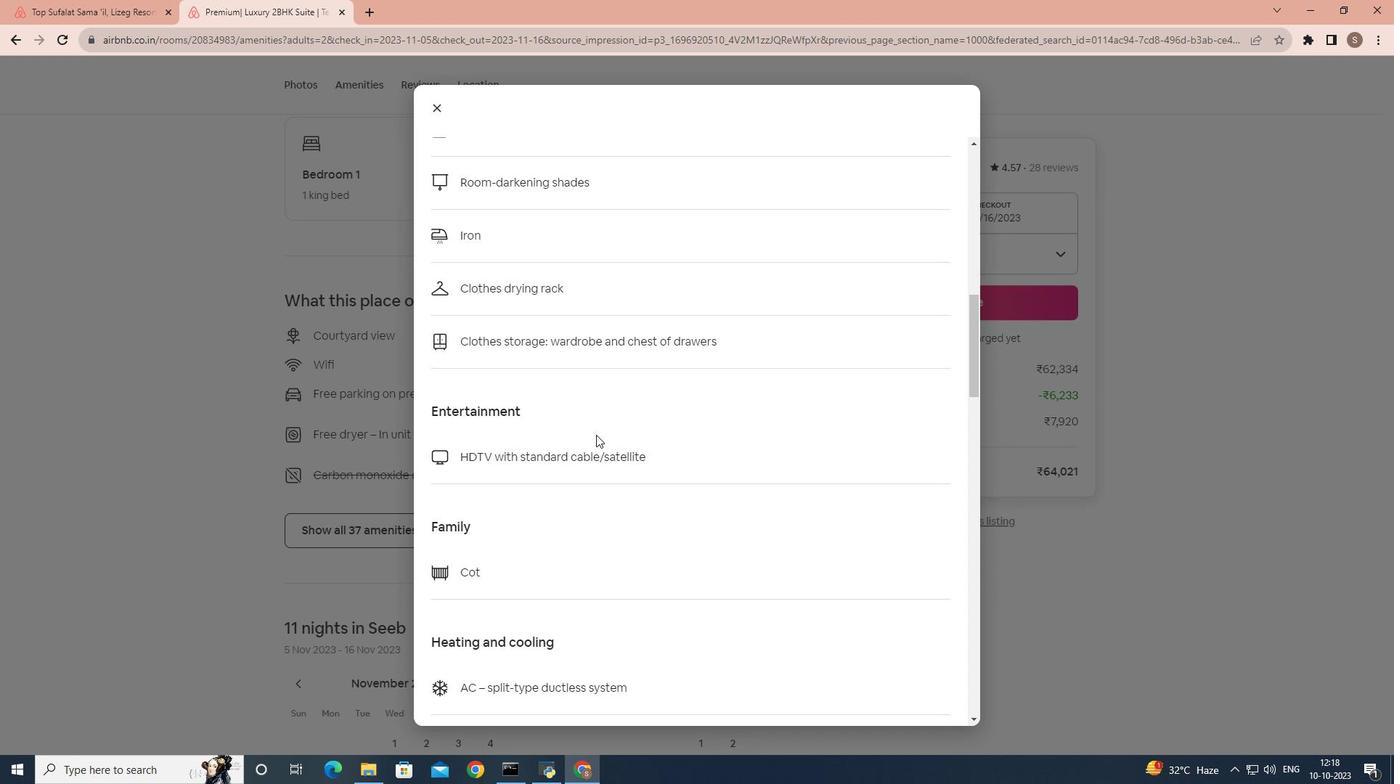 
Action: Mouse scrolled (596, 434) with delta (0, 0)
Screenshot: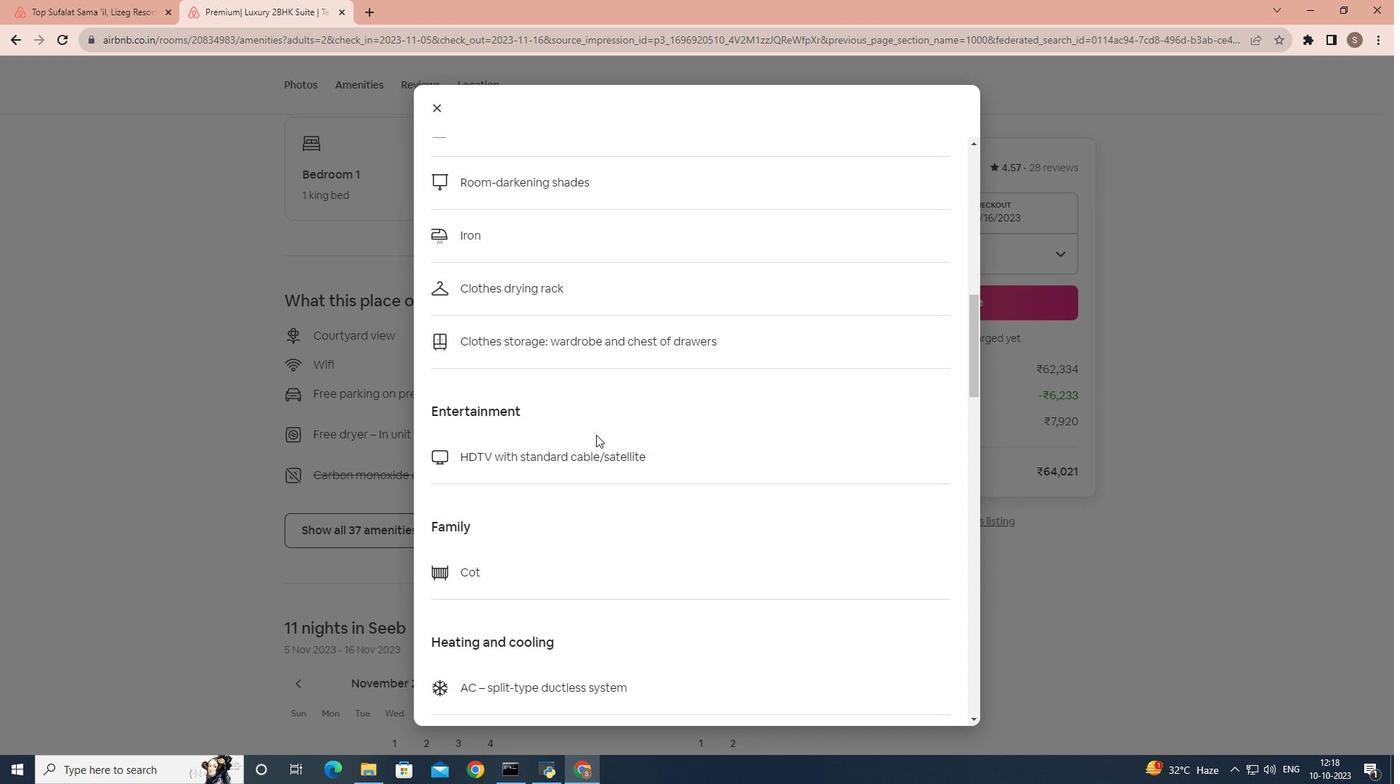 
Action: Mouse scrolled (596, 434) with delta (0, 0)
Screenshot: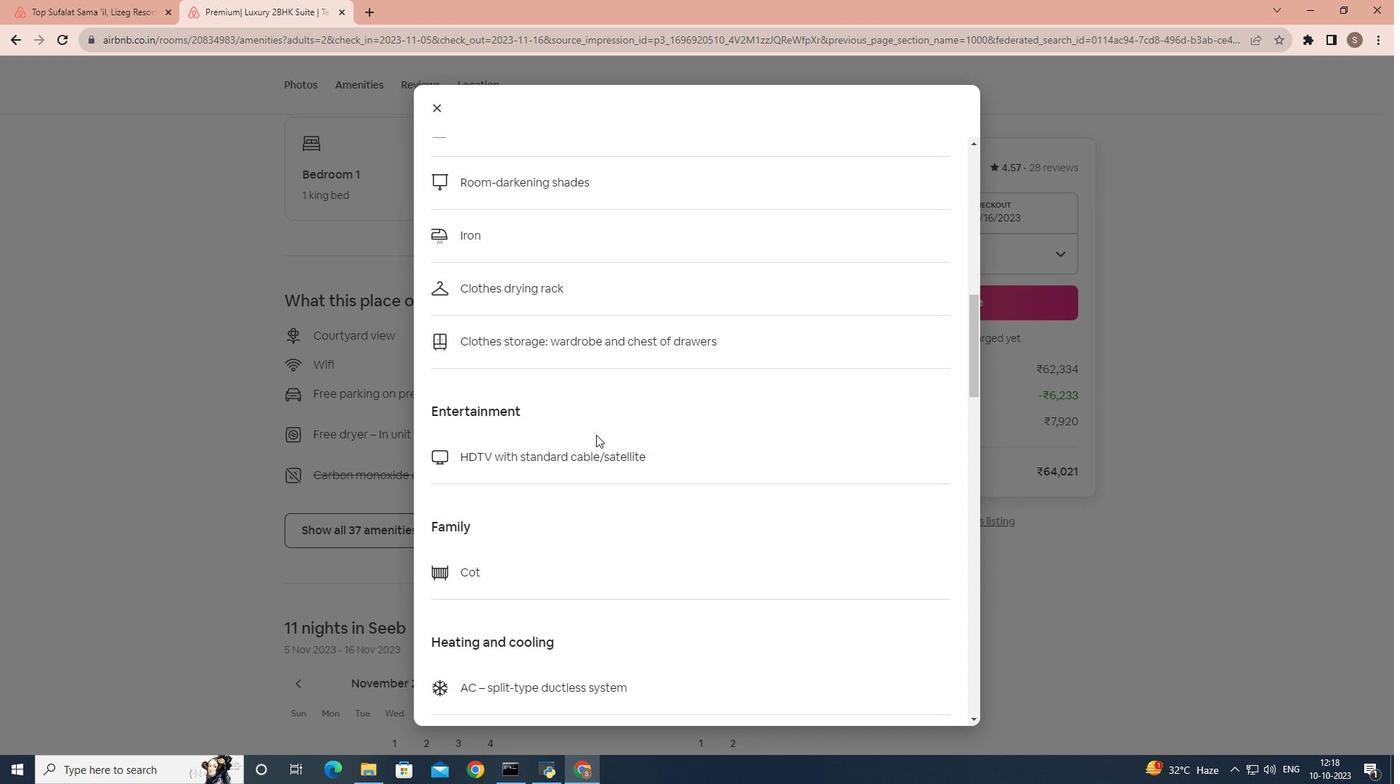 
Action: Mouse scrolled (596, 434) with delta (0, 0)
Screenshot: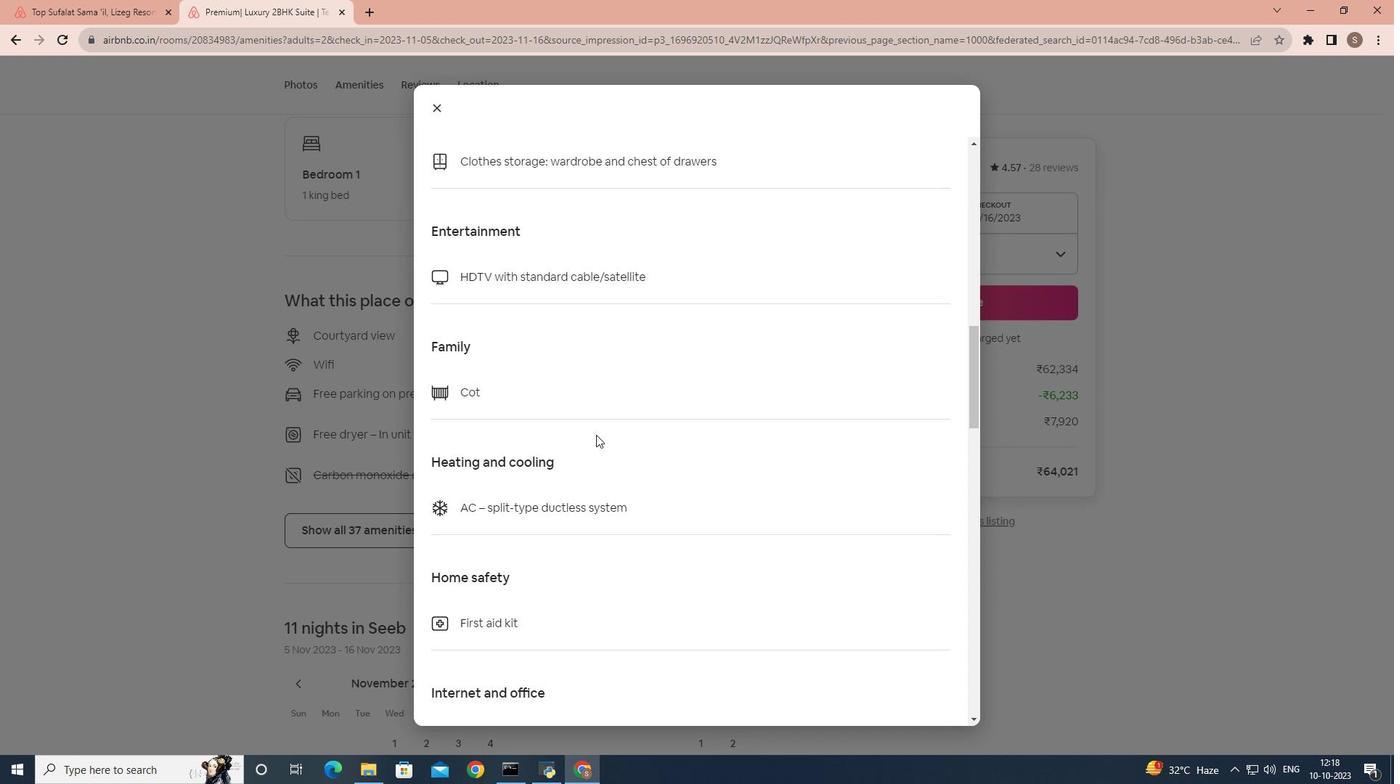 
Action: Mouse scrolled (596, 434) with delta (0, 0)
Screenshot: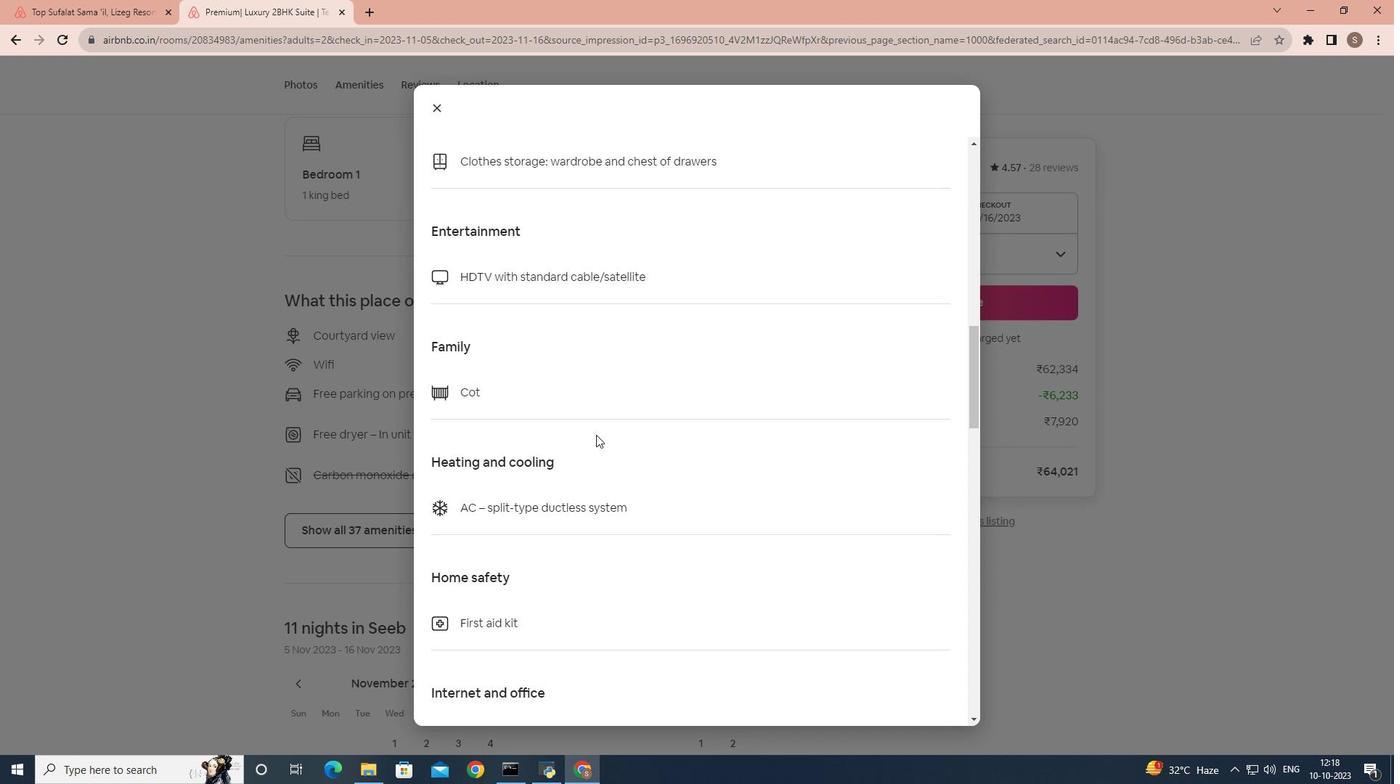 
Action: Mouse scrolled (596, 435) with delta (0, 0)
Screenshot: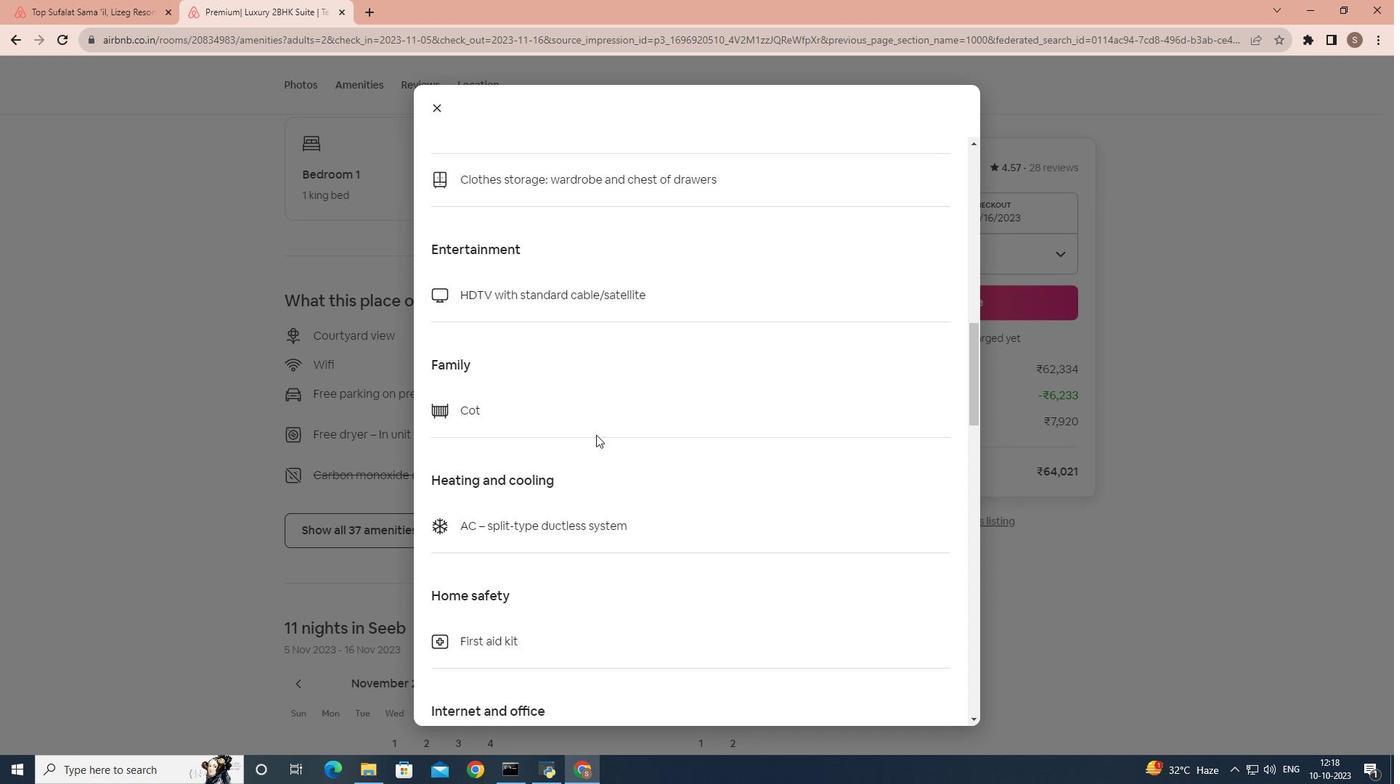 
Action: Mouse scrolled (596, 434) with delta (0, 0)
Screenshot: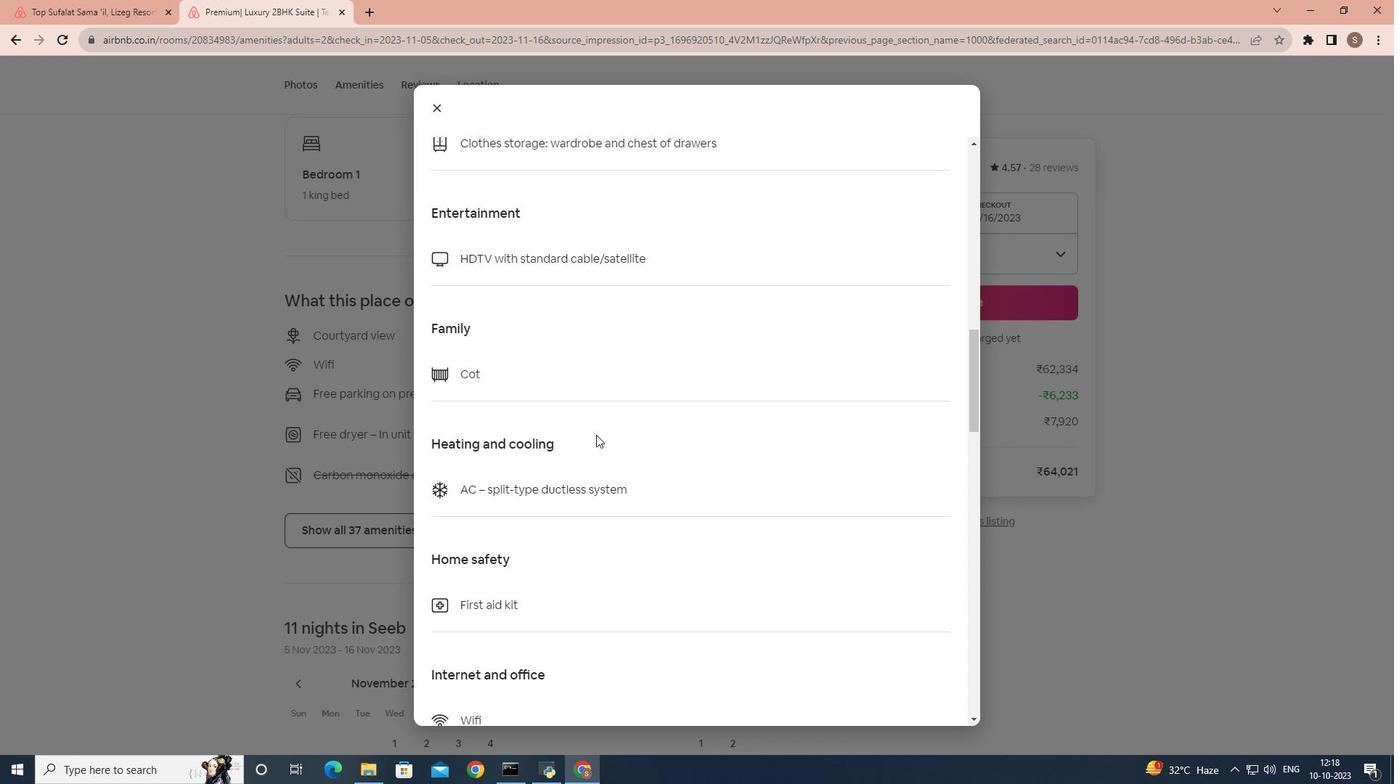 
Action: Mouse scrolled (596, 434) with delta (0, 0)
Screenshot: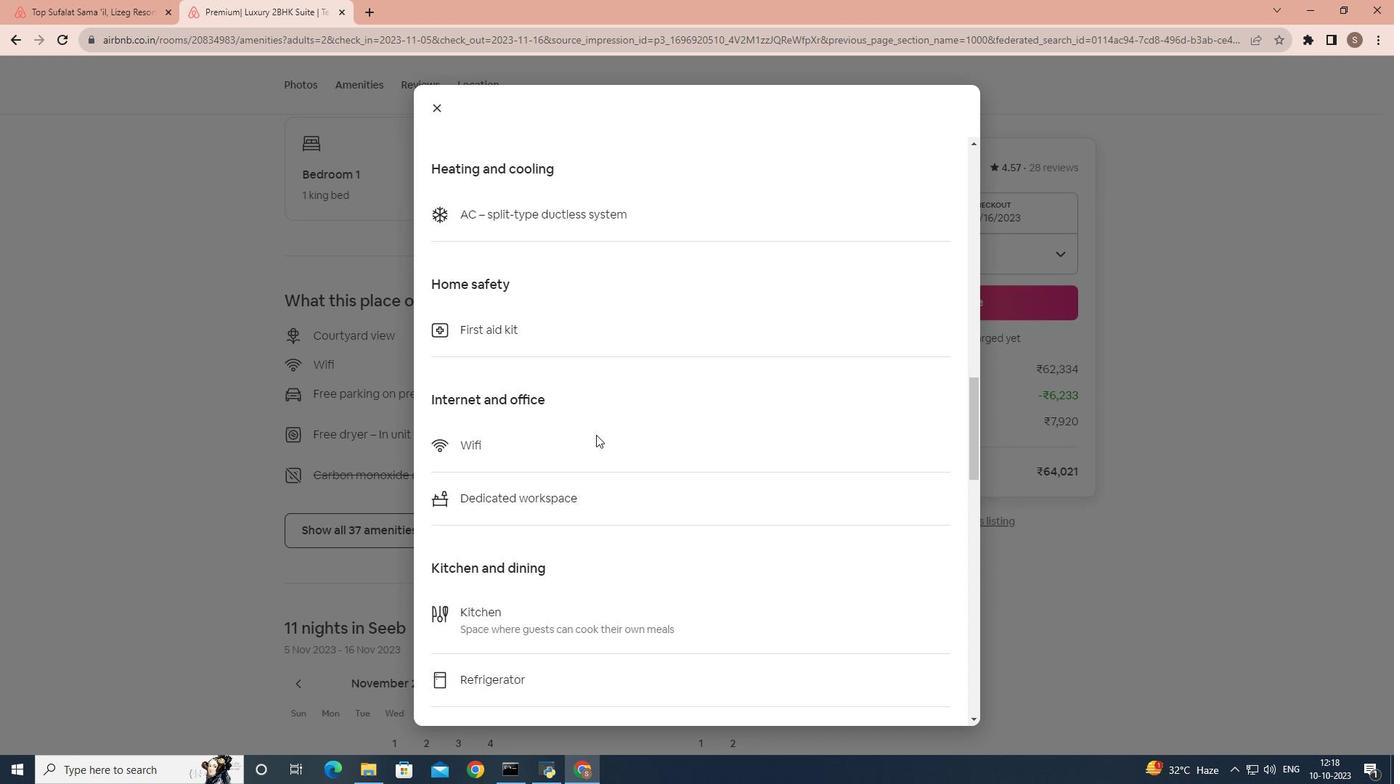 
Action: Mouse scrolled (596, 434) with delta (0, 0)
Screenshot: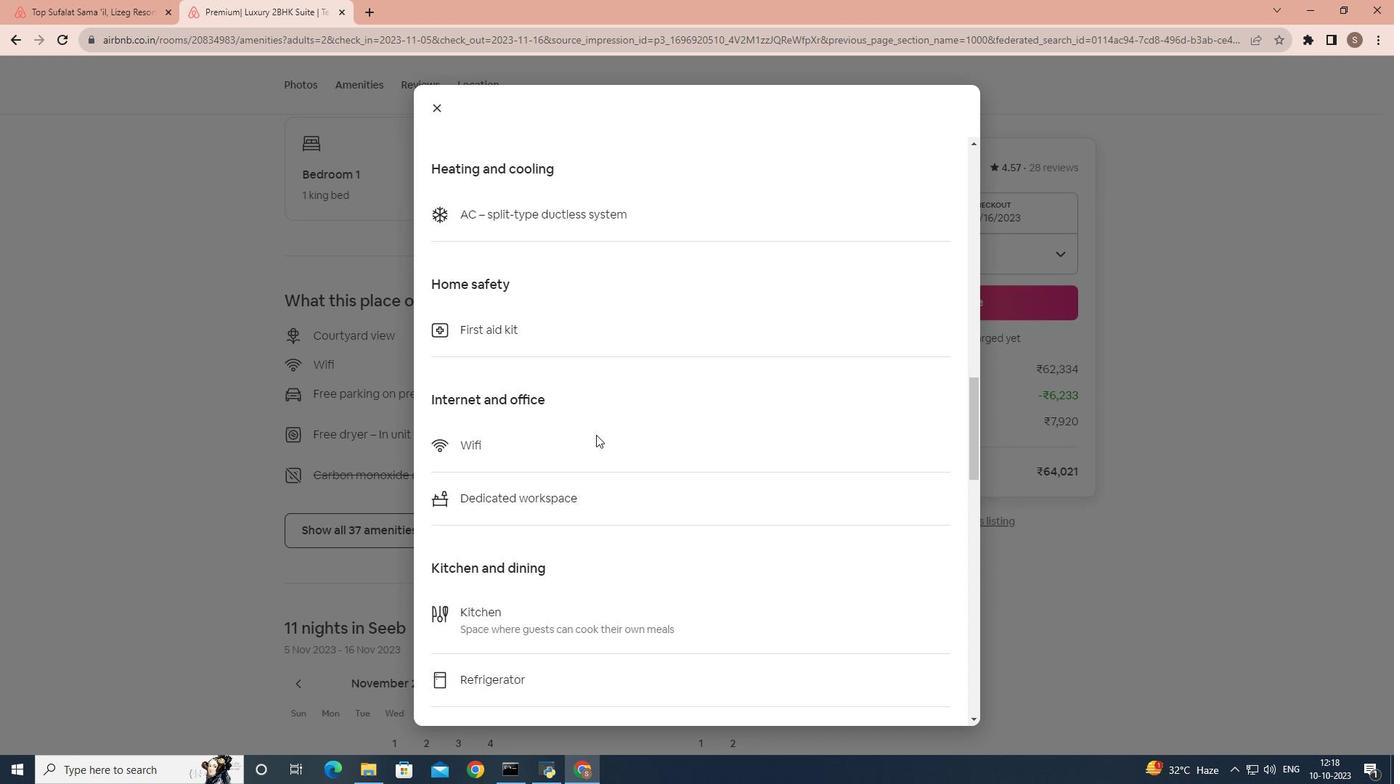 
Action: Mouse scrolled (596, 434) with delta (0, 0)
Screenshot: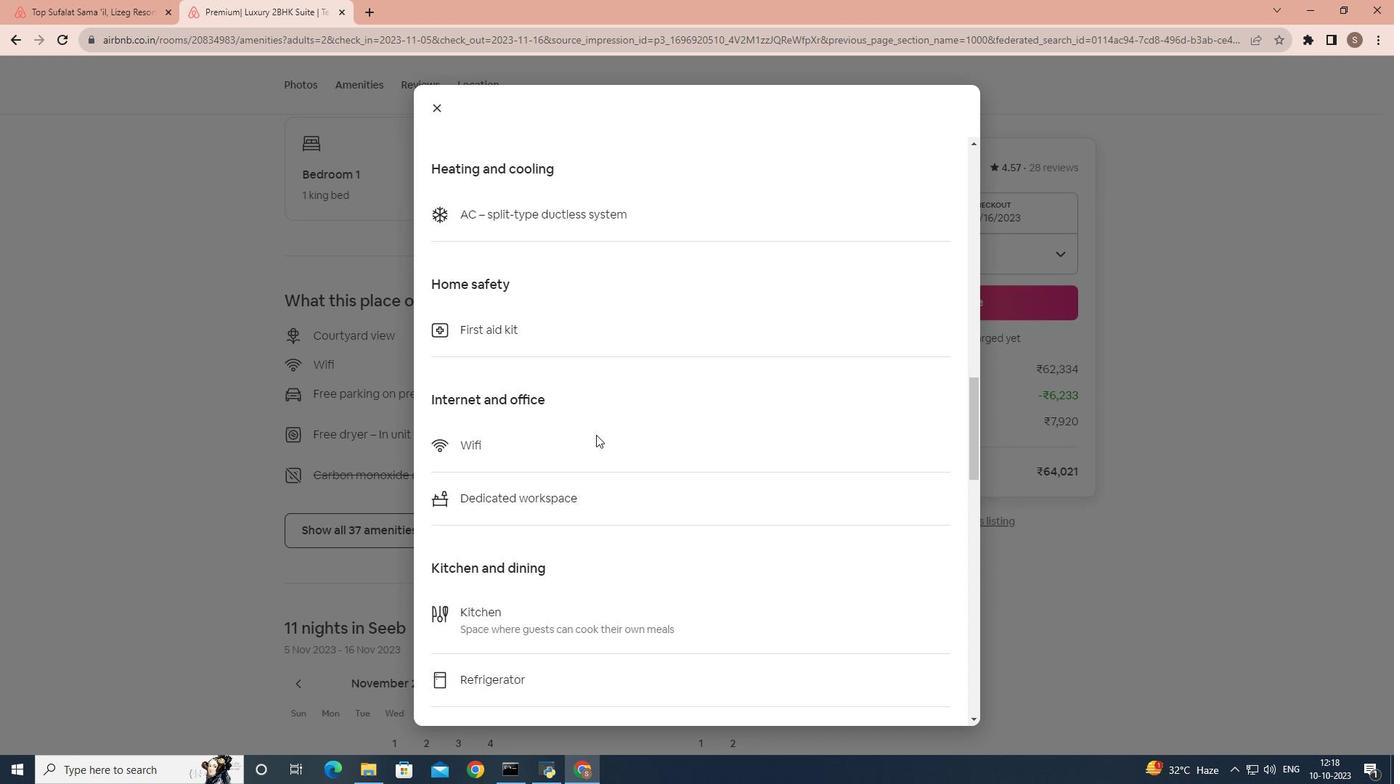 
Action: Mouse scrolled (596, 434) with delta (0, 0)
Screenshot: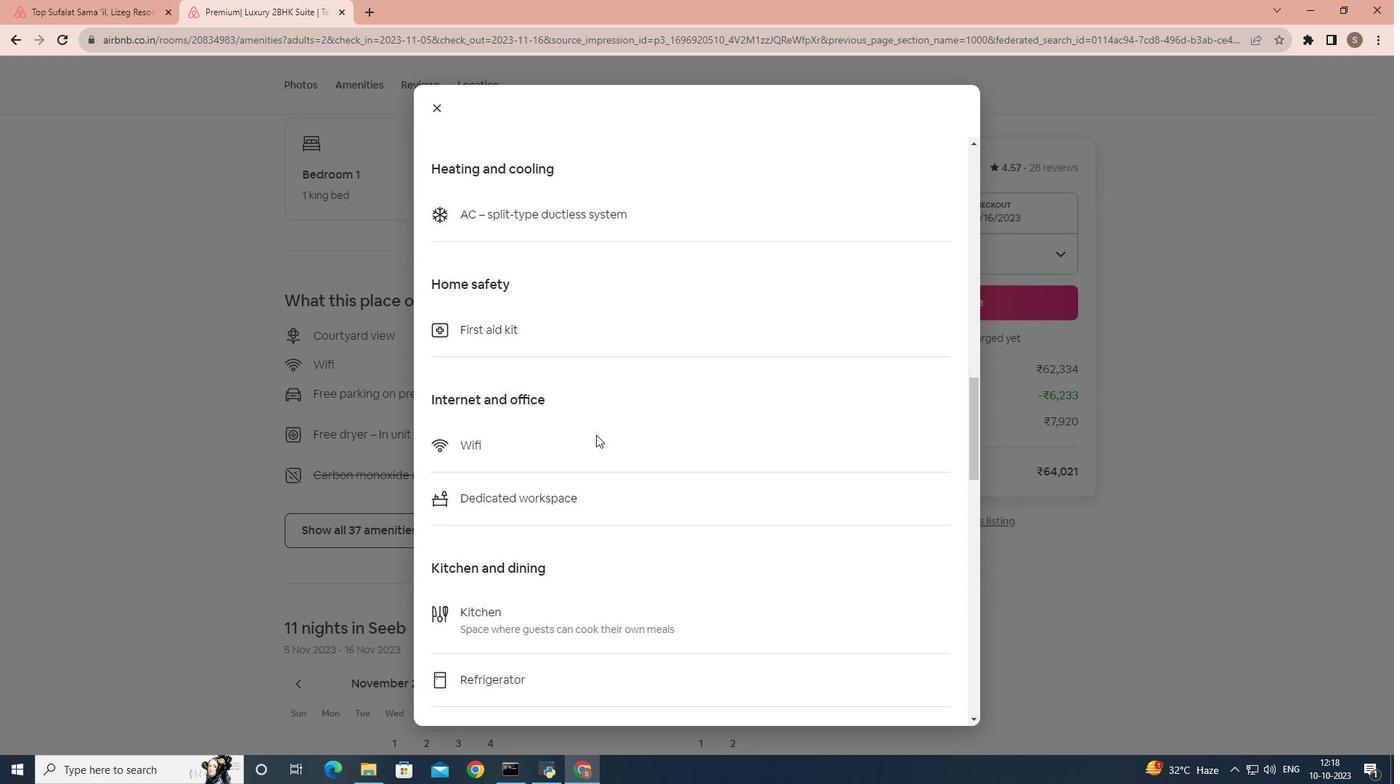 
Action: Mouse scrolled (596, 434) with delta (0, 0)
Screenshot: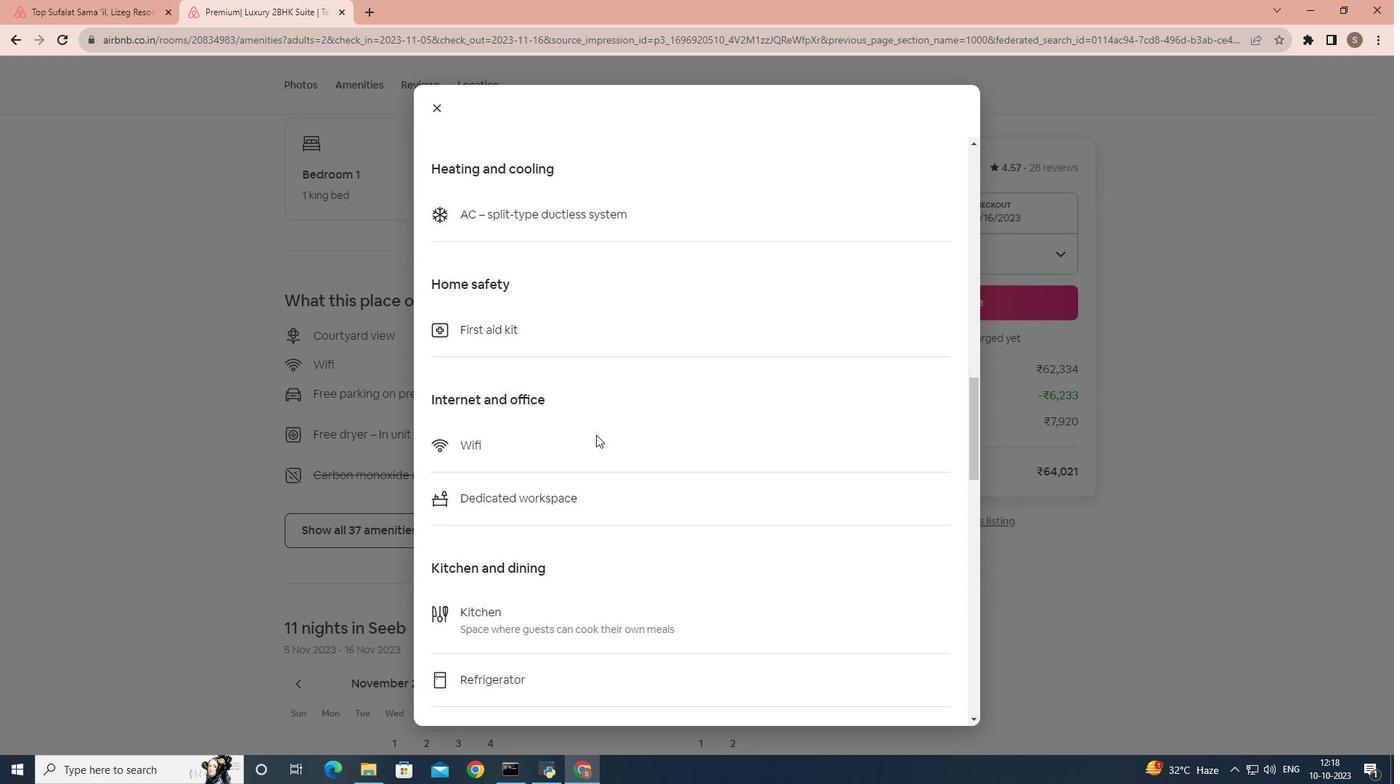 
Action: Mouse scrolled (596, 434) with delta (0, 0)
Screenshot: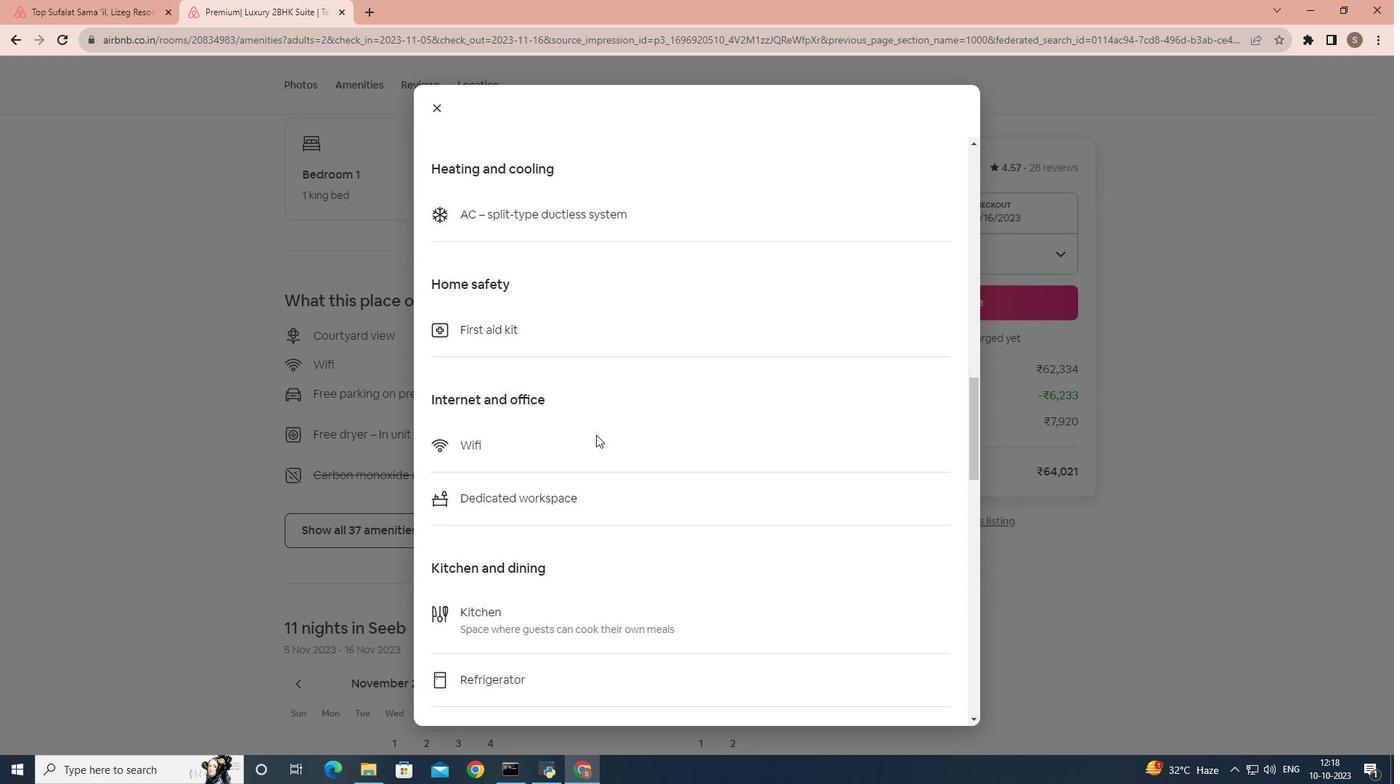 
Action: Mouse scrolled (596, 434) with delta (0, 0)
Screenshot: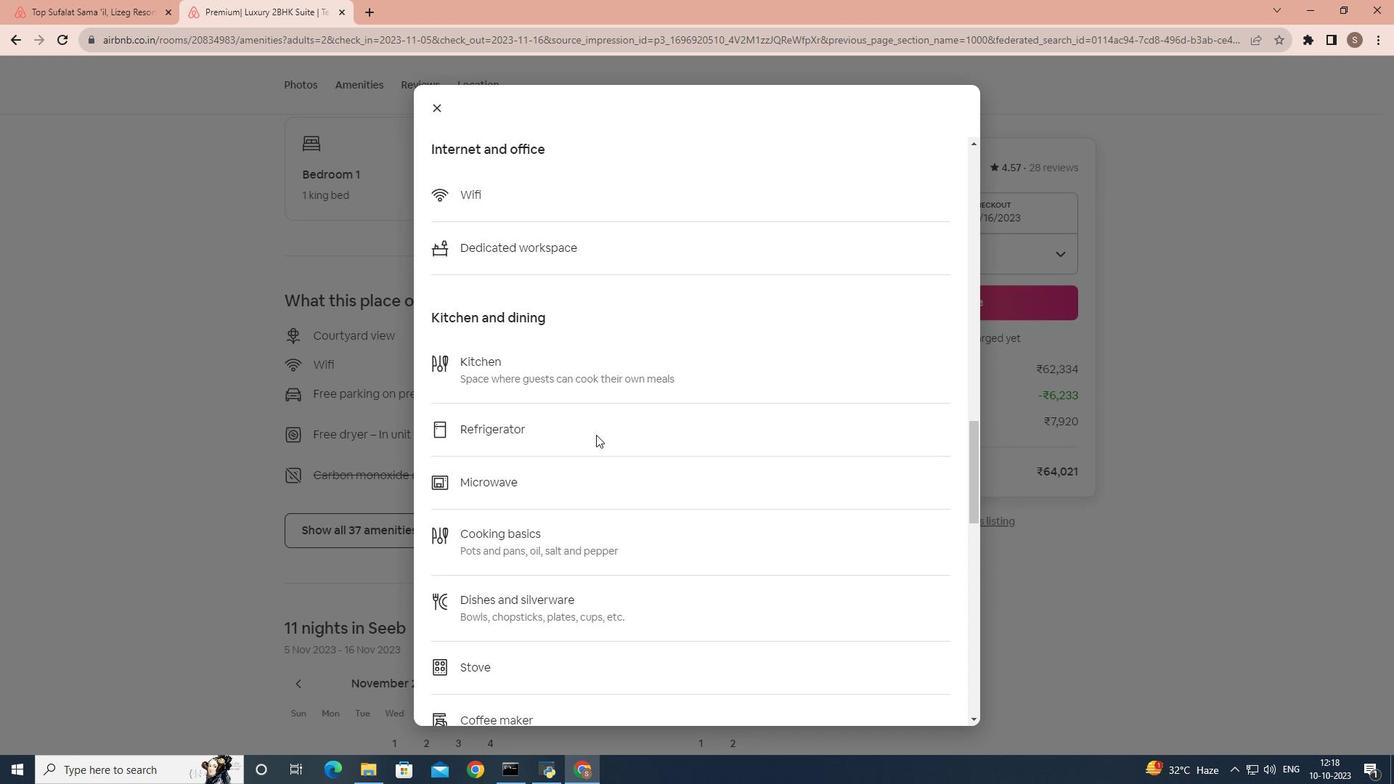
Action: Mouse scrolled (596, 434) with delta (0, 0)
Screenshot: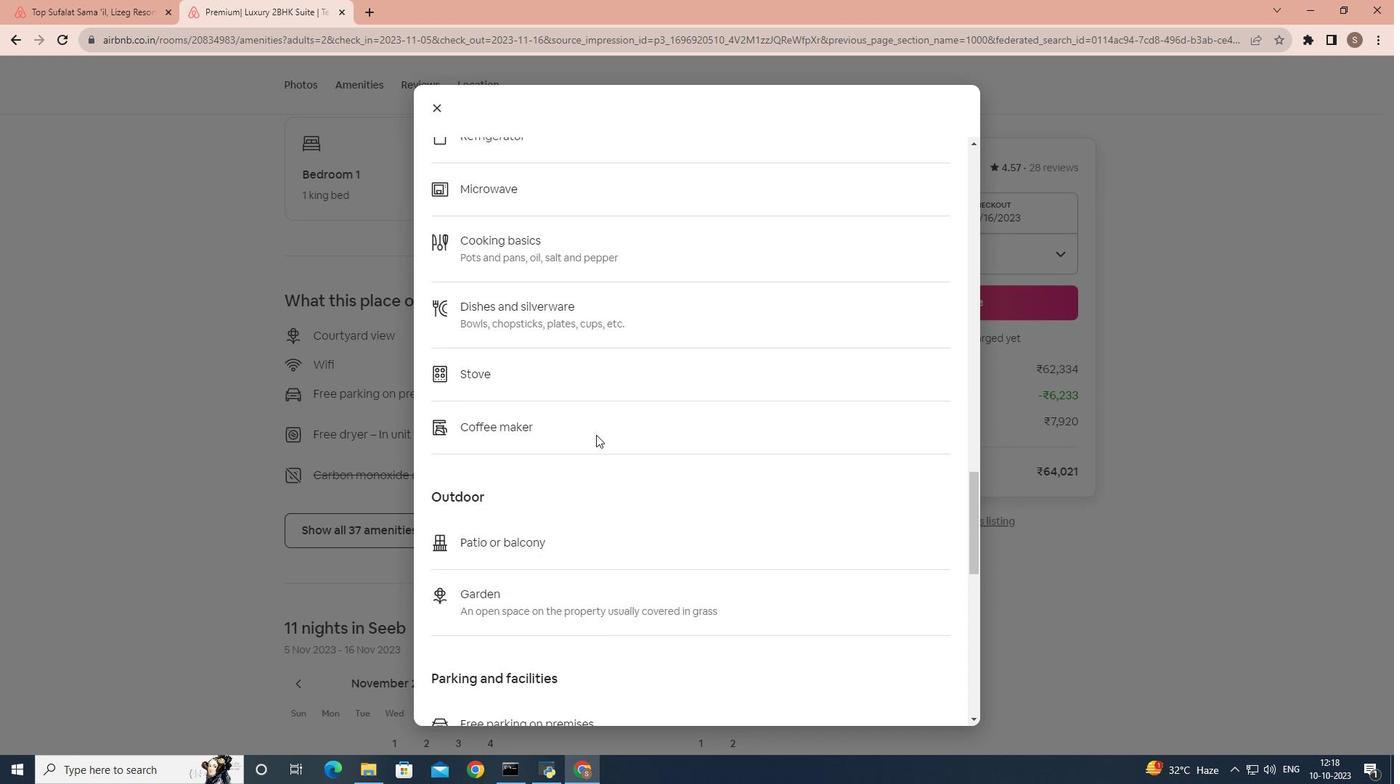 
Action: Mouse scrolled (596, 434) with delta (0, 0)
Screenshot: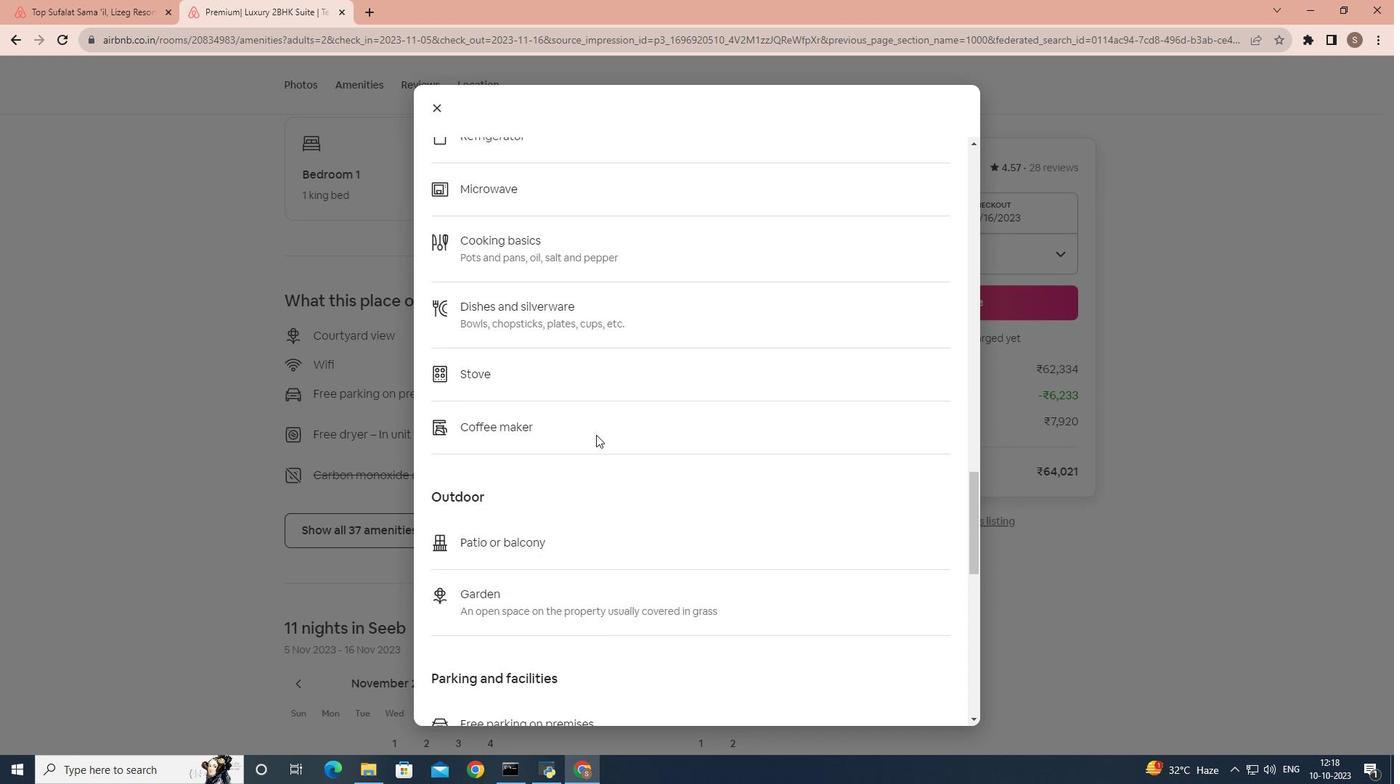 
Action: Mouse scrolled (596, 434) with delta (0, 0)
Screenshot: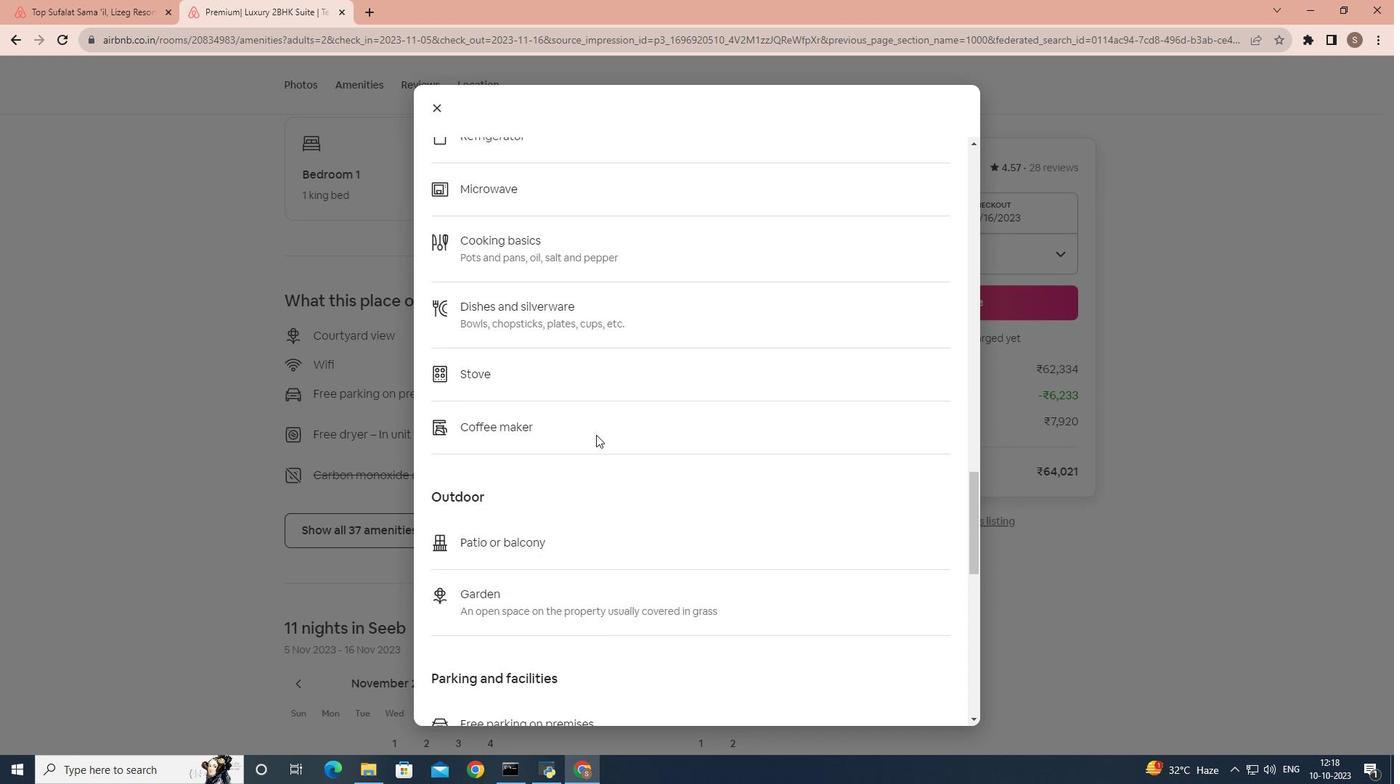 
Action: Mouse scrolled (596, 434) with delta (0, 0)
Screenshot: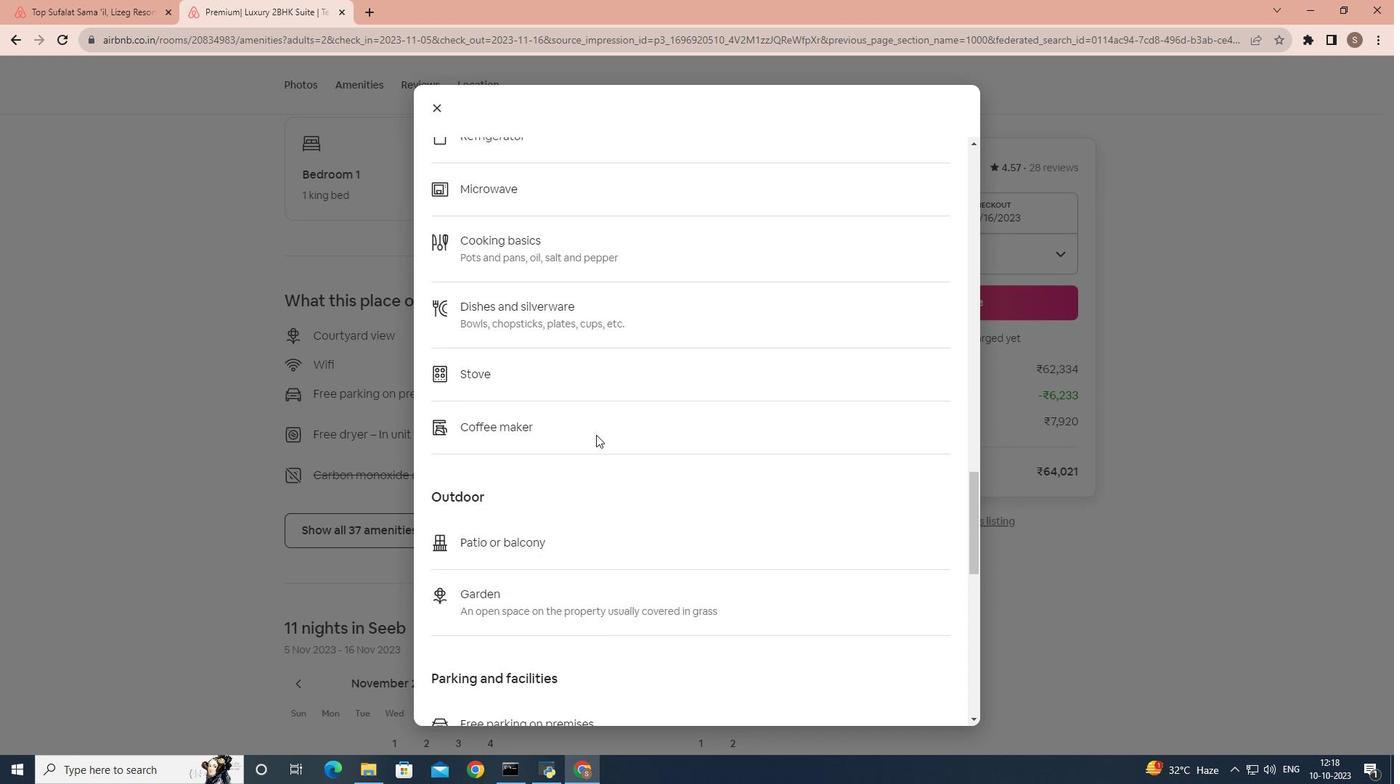 
Action: Mouse scrolled (596, 434) with delta (0, 0)
Screenshot: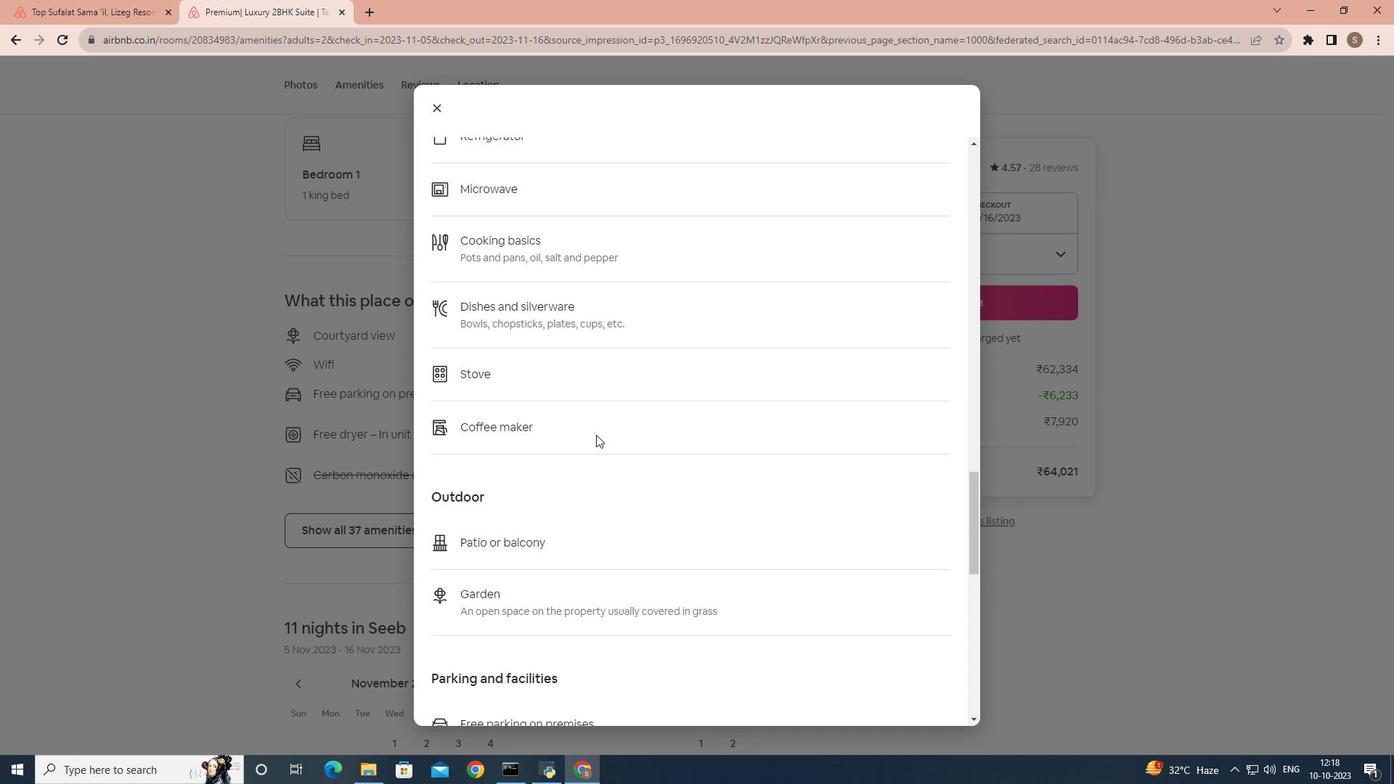 
Action: Mouse scrolled (596, 434) with delta (0, 0)
Screenshot: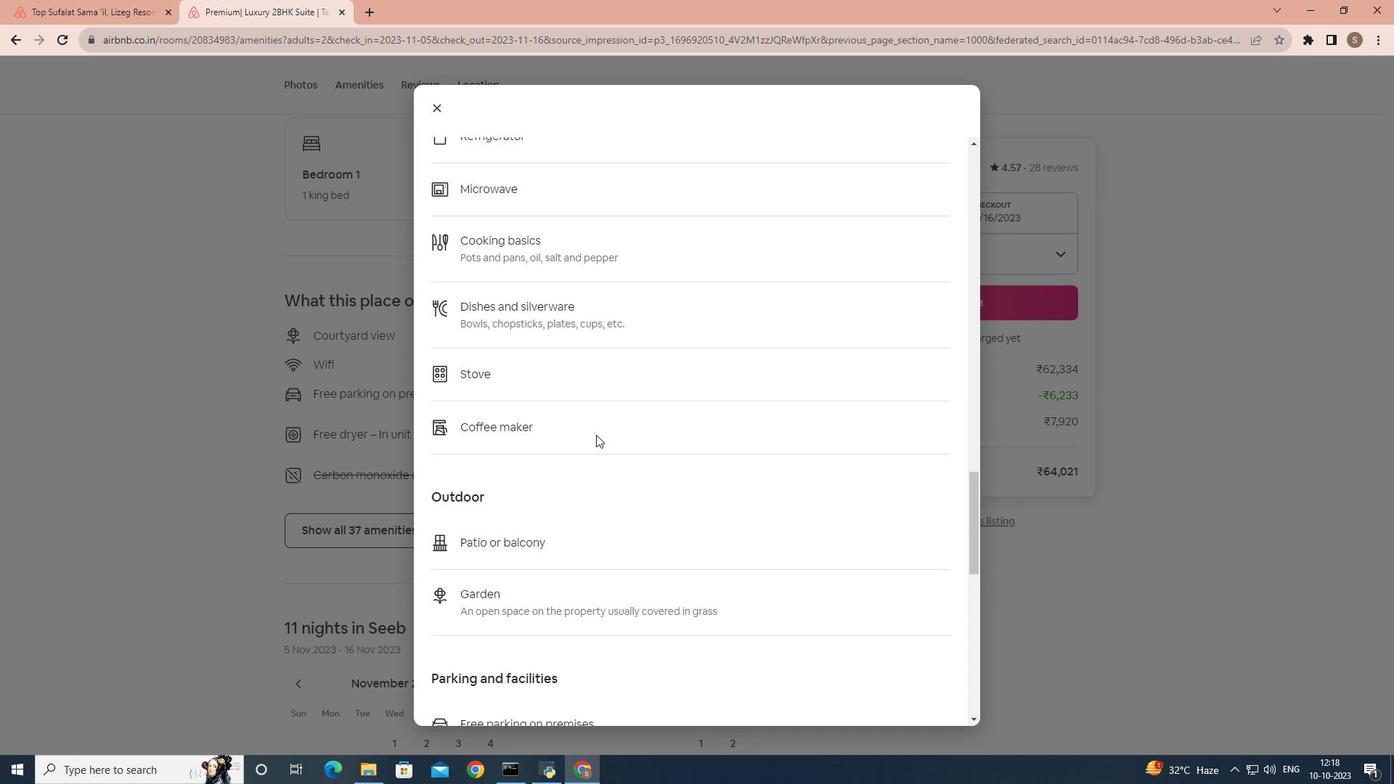 
Action: Mouse scrolled (596, 434) with delta (0, 0)
Screenshot: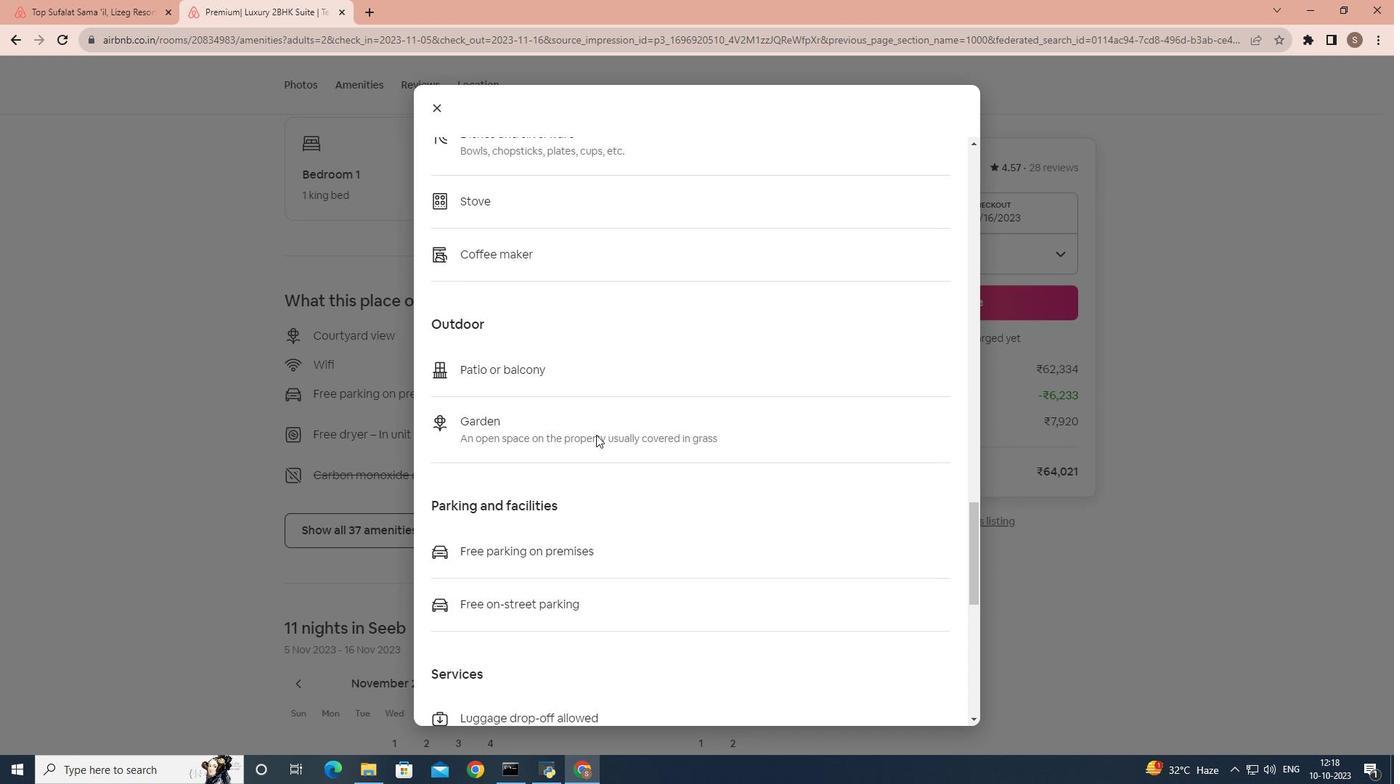 
Action: Mouse scrolled (596, 434) with delta (0, 0)
Screenshot: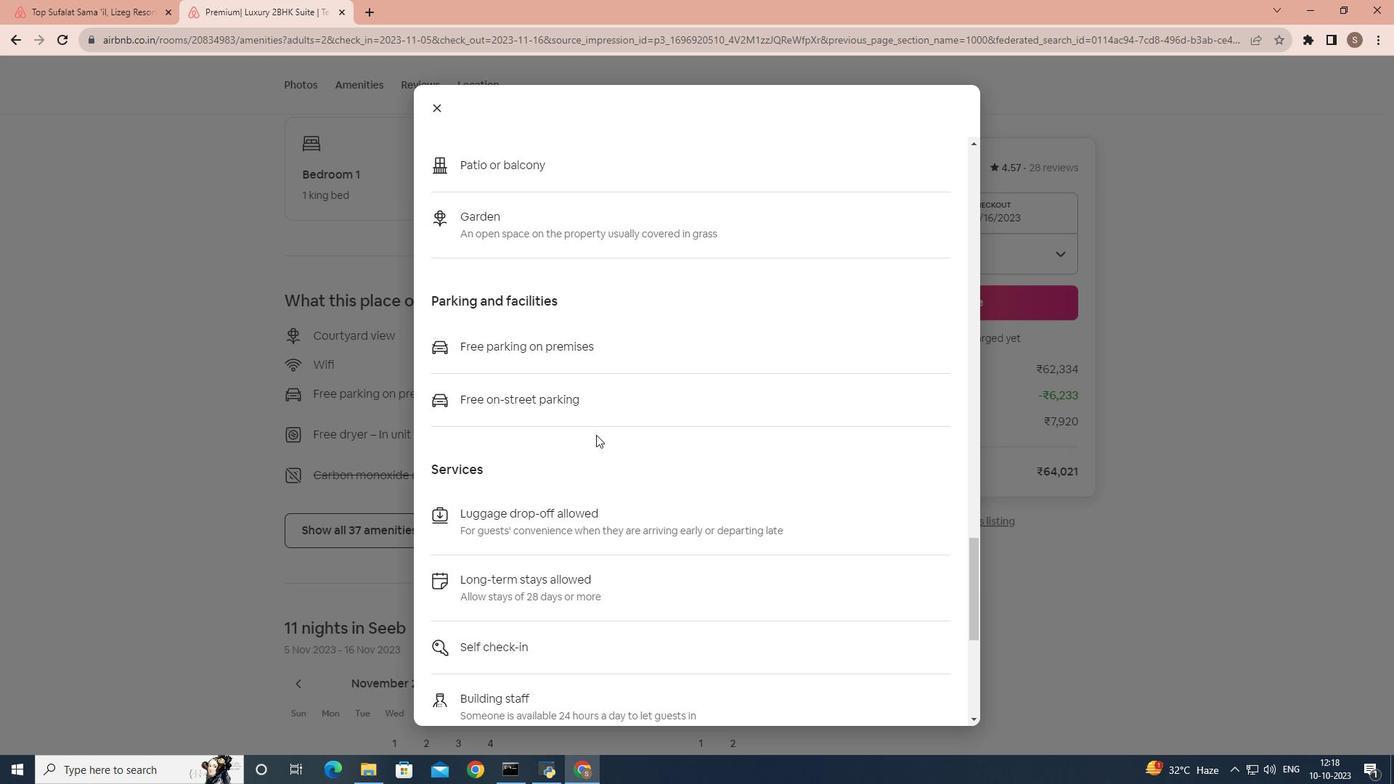 
Action: Mouse scrolled (596, 434) with delta (0, 0)
Screenshot: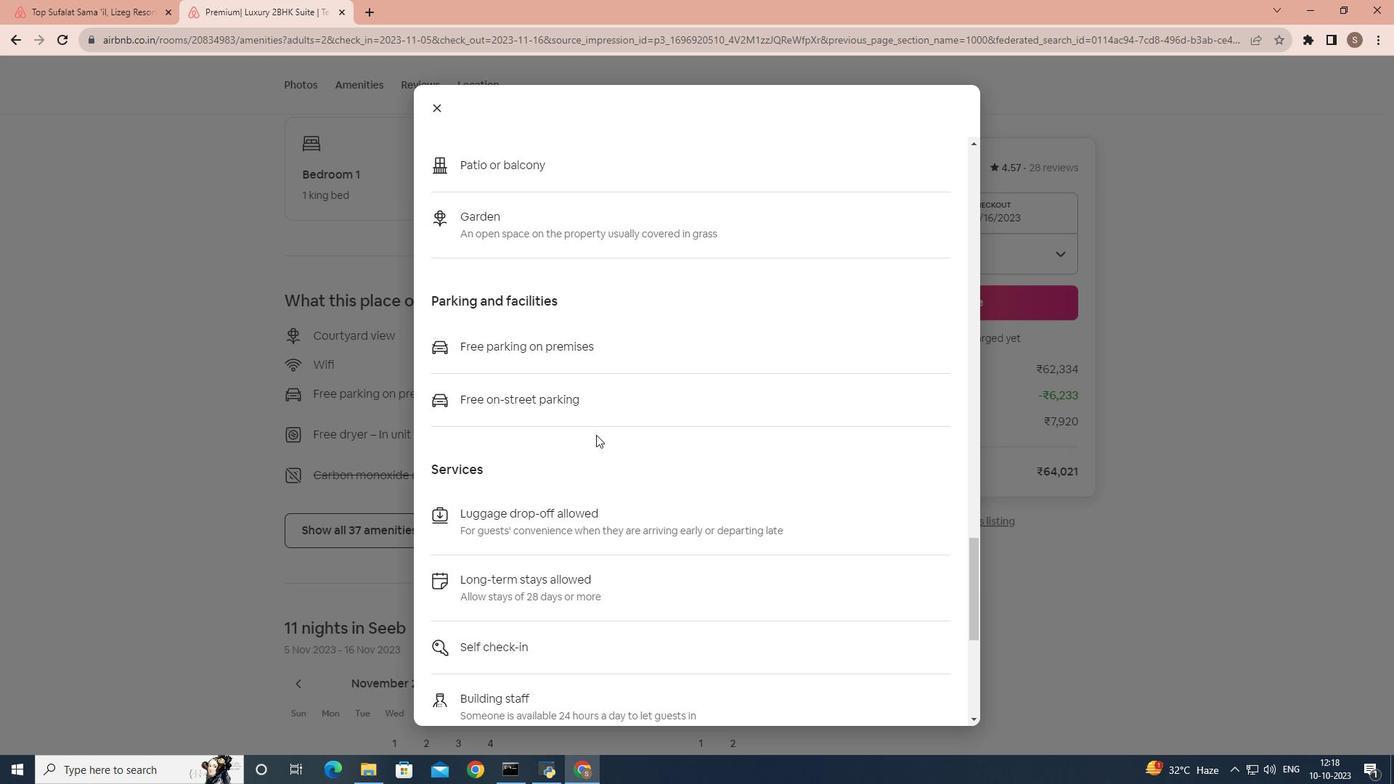 
Action: Mouse scrolled (596, 434) with delta (0, 0)
Screenshot: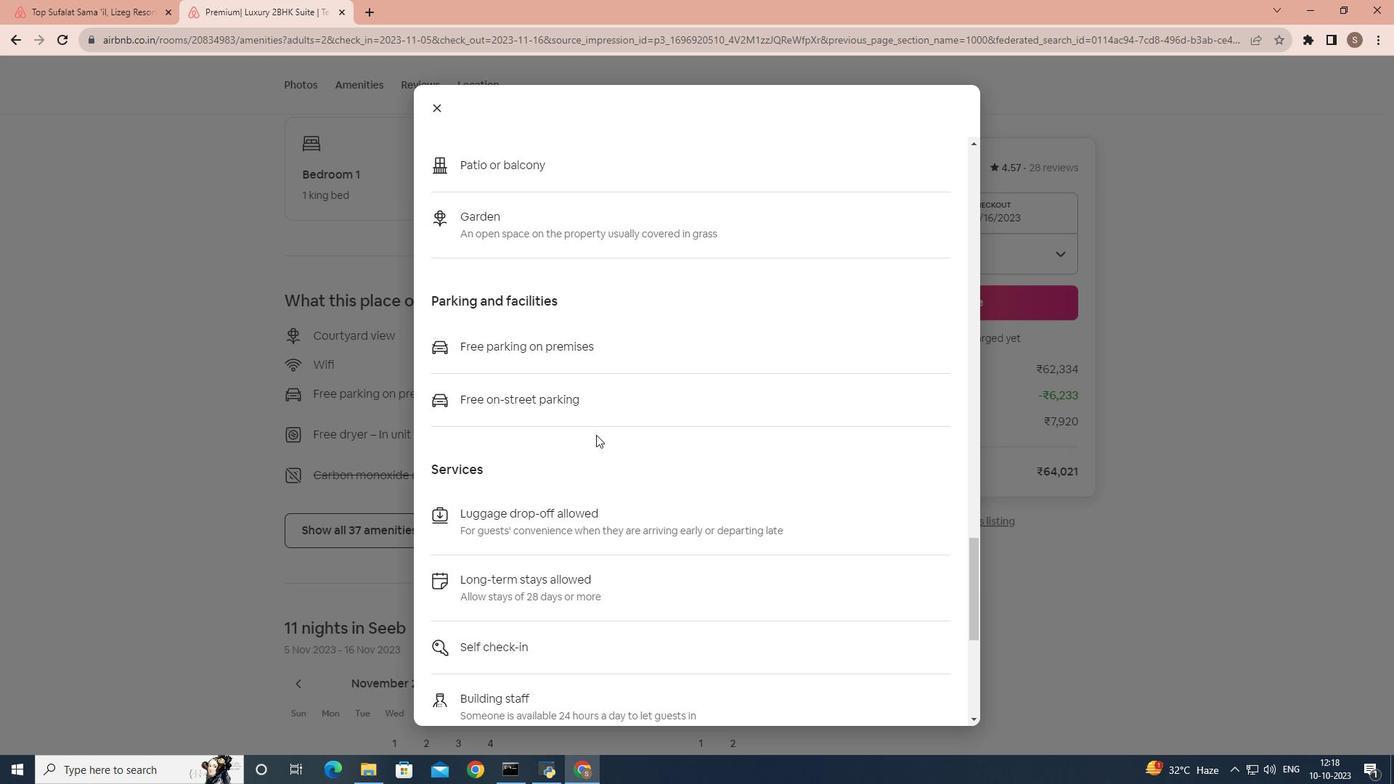 
Action: Mouse scrolled (596, 434) with delta (0, 0)
Screenshot: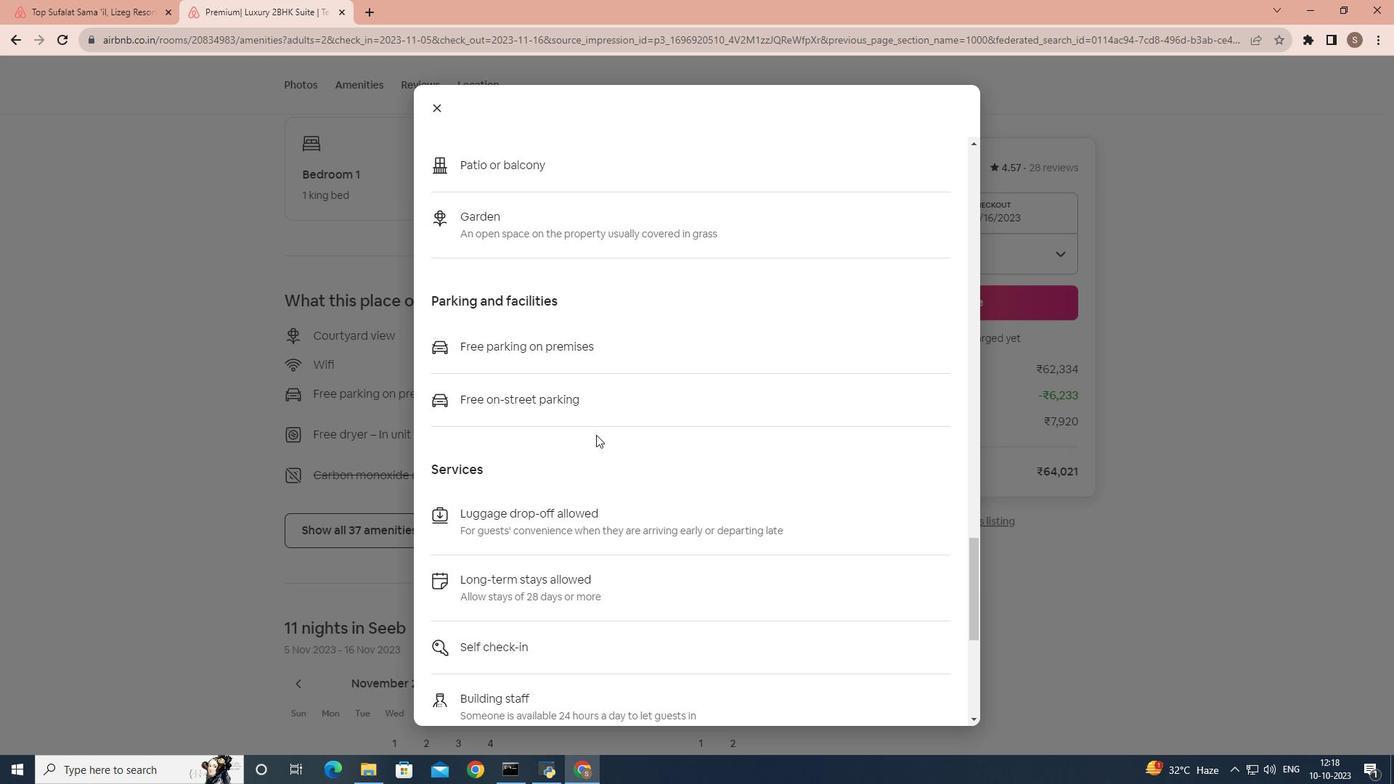 
Action: Mouse scrolled (596, 434) with delta (0, 0)
Screenshot: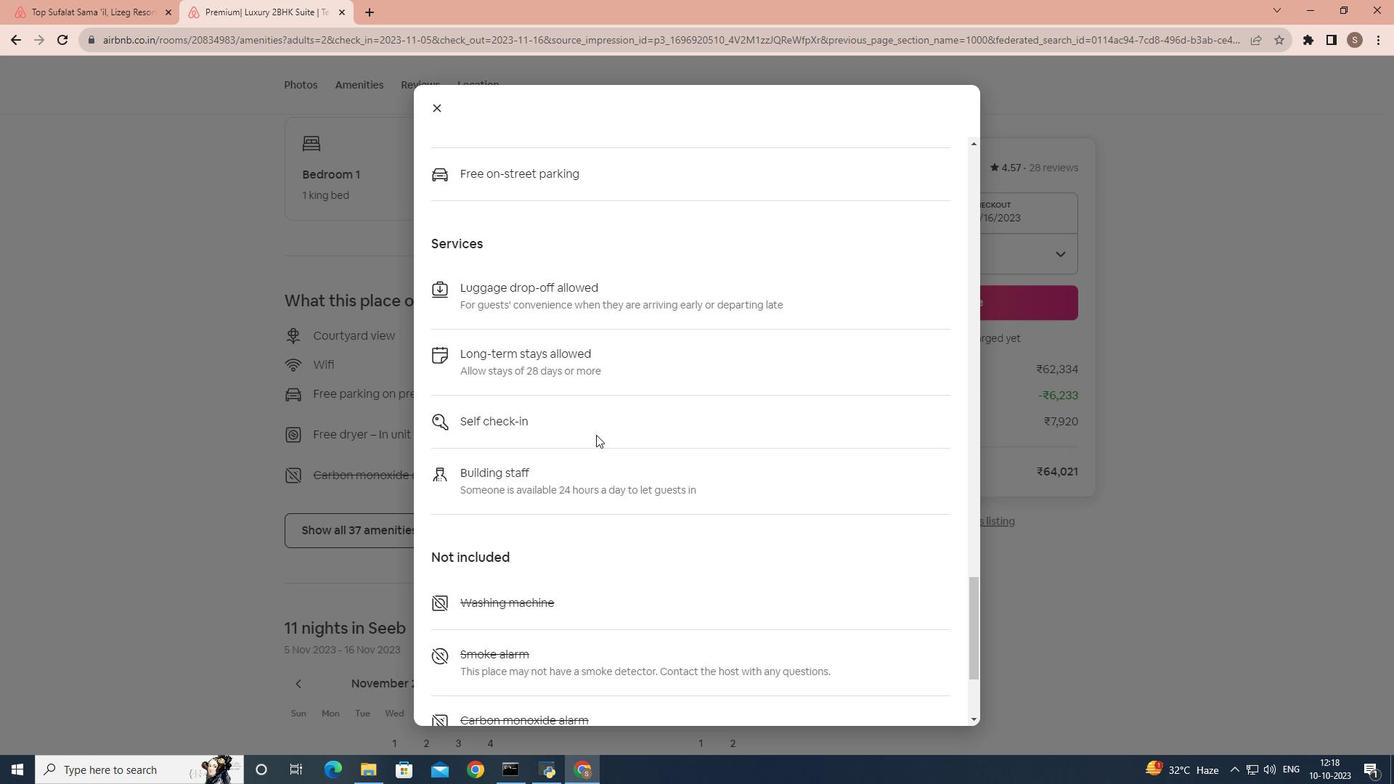 
Action: Mouse scrolled (596, 434) with delta (0, 0)
Screenshot: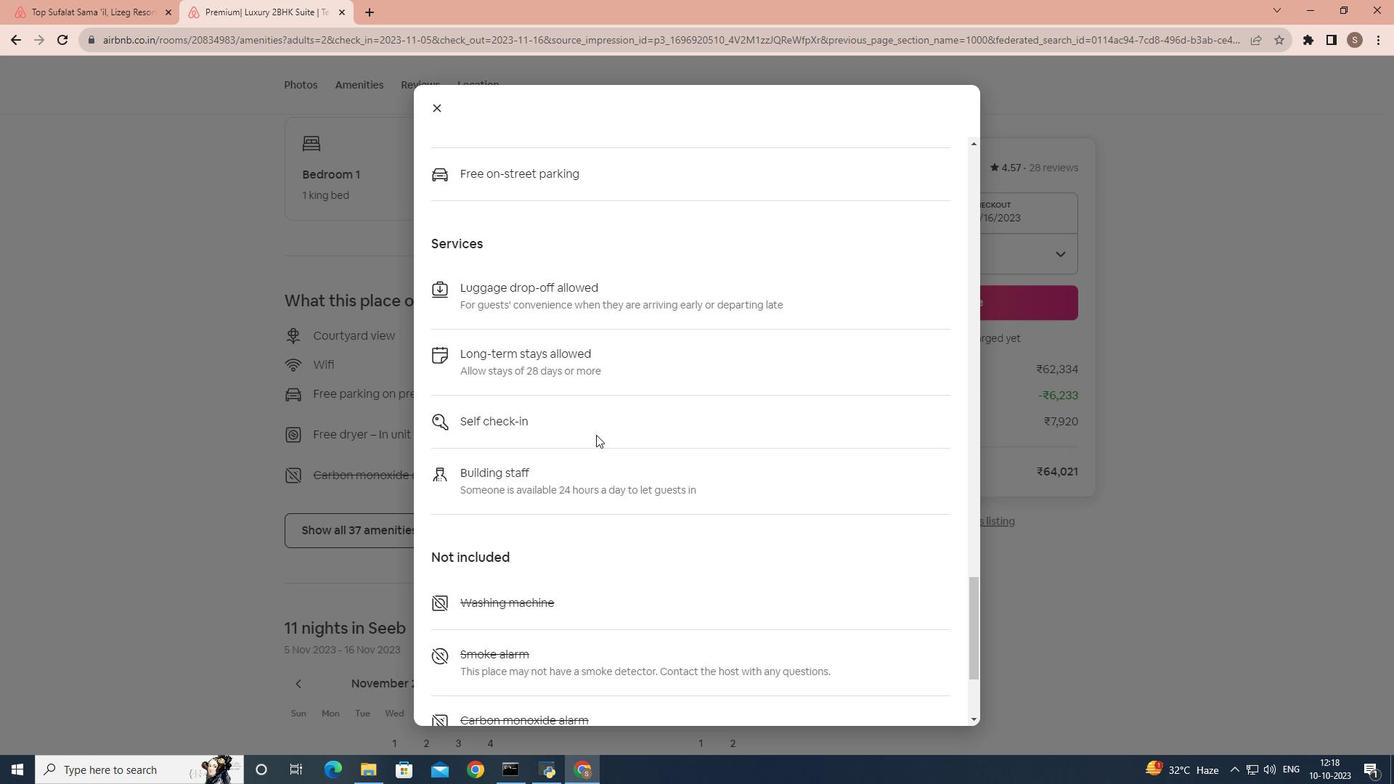 
Action: Mouse scrolled (596, 435) with delta (0, 0)
Screenshot: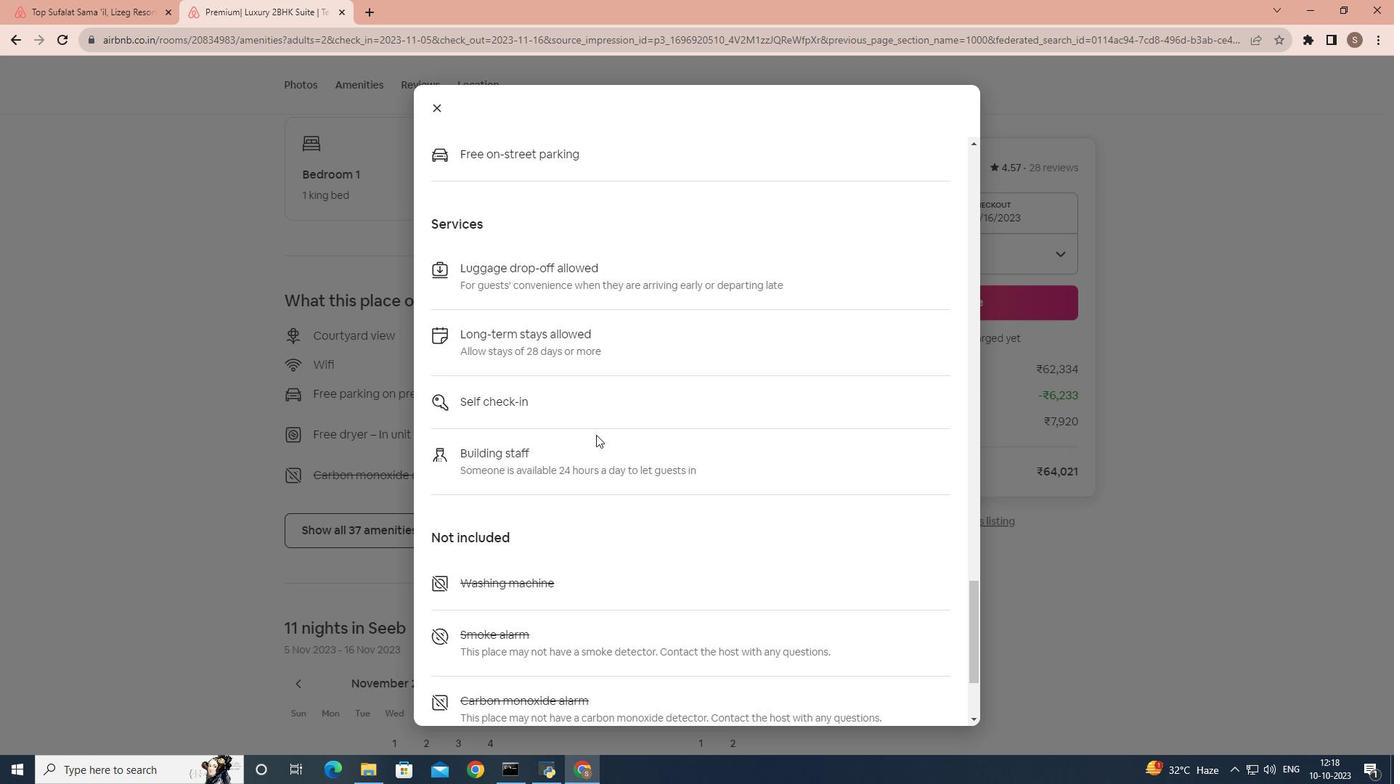 
Action: Mouse scrolled (596, 434) with delta (0, 0)
Screenshot: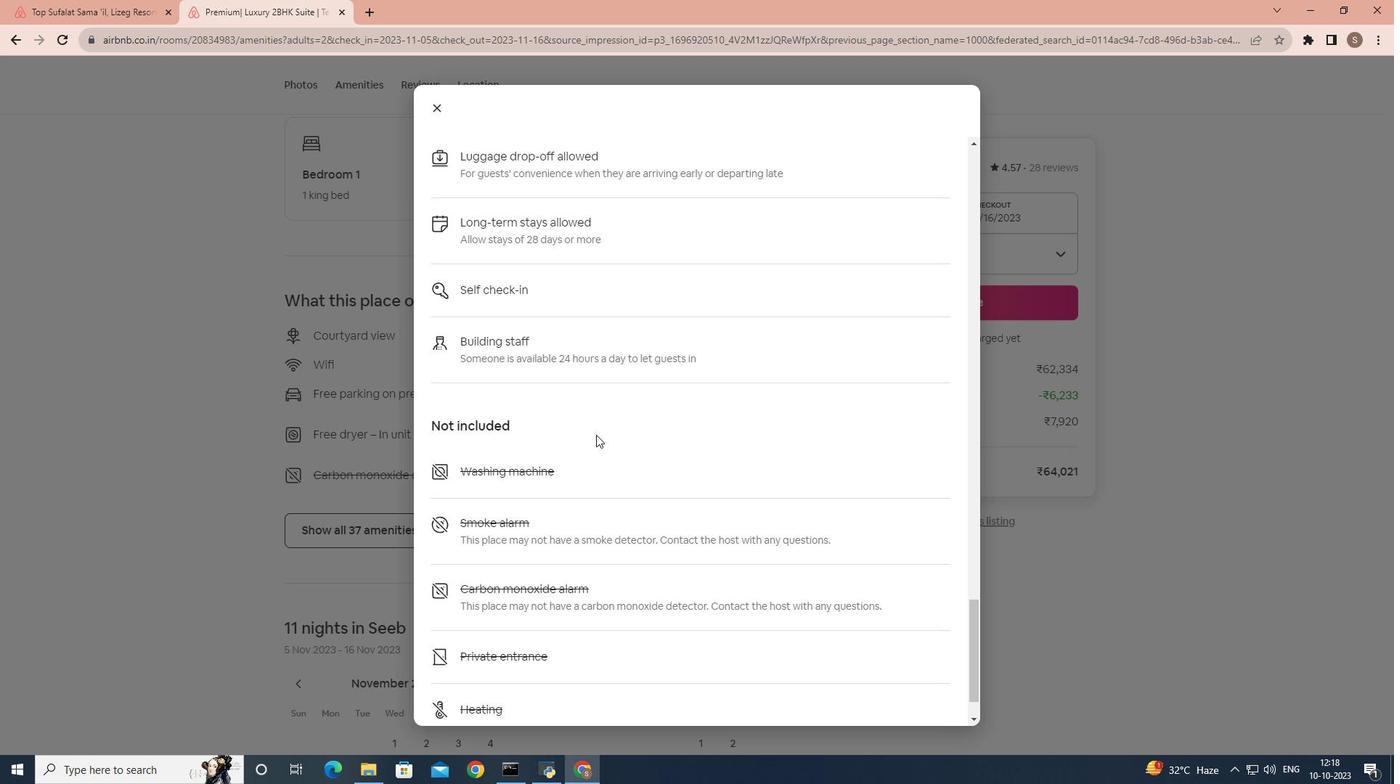 
Action: Mouse scrolled (596, 434) with delta (0, 0)
Screenshot: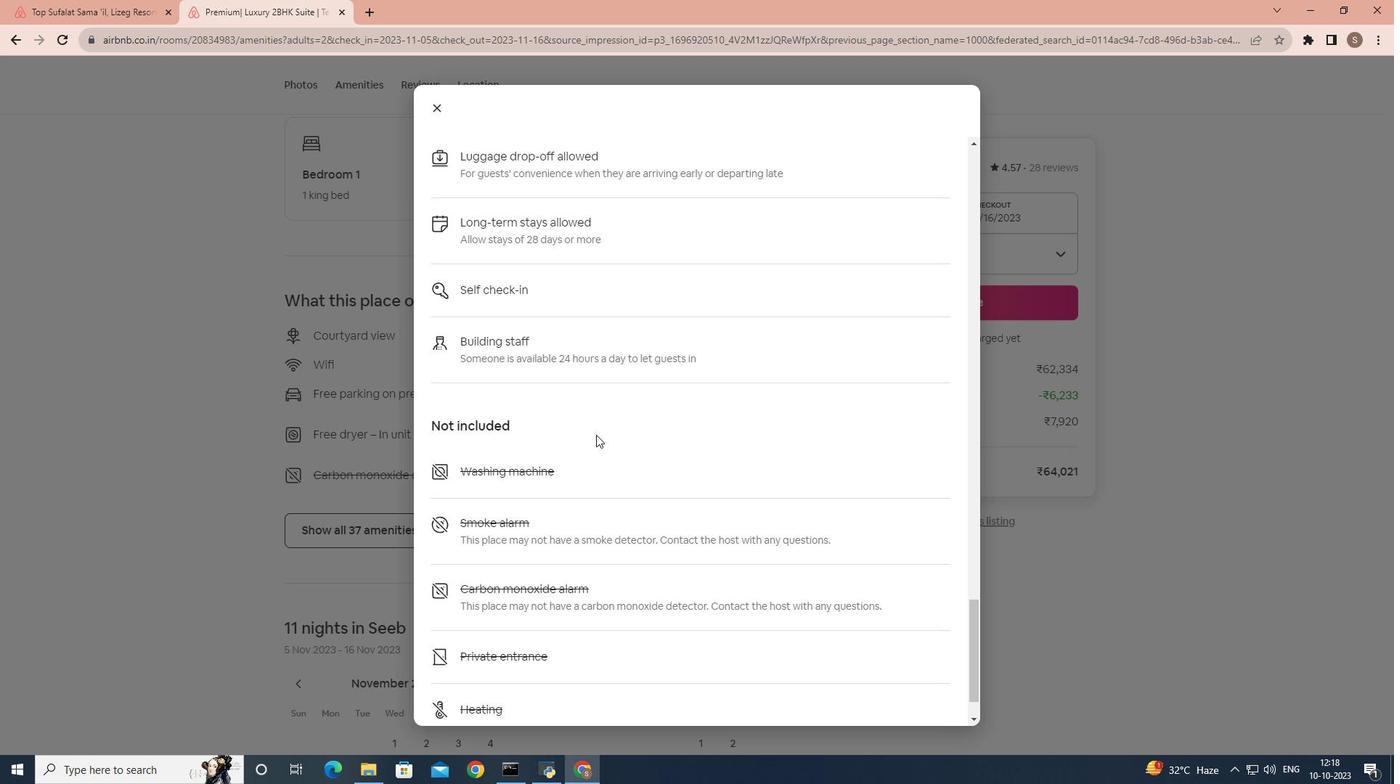 
Action: Mouse scrolled (596, 434) with delta (0, 0)
Screenshot: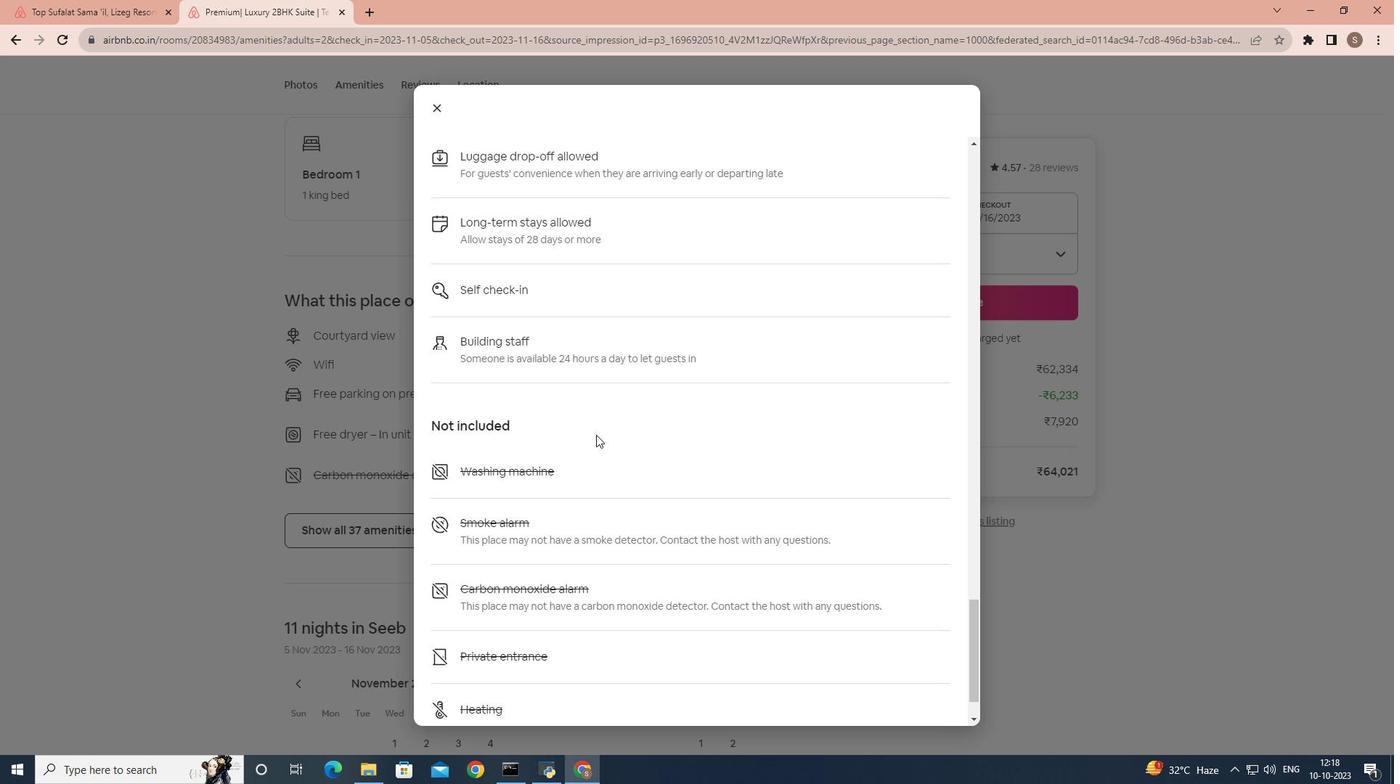 
Action: Mouse scrolled (596, 434) with delta (0, 0)
Screenshot: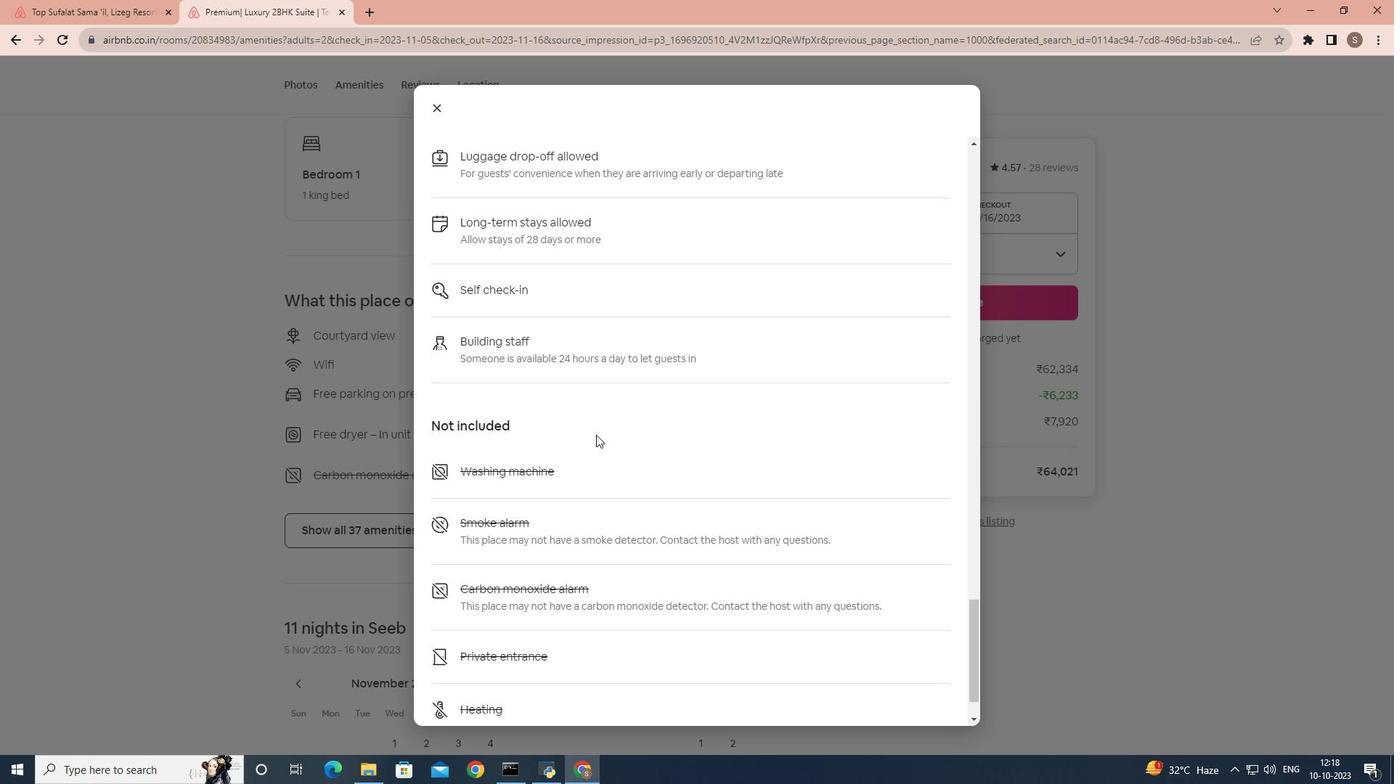
Action: Mouse scrolled (596, 434) with delta (0, 0)
Screenshot: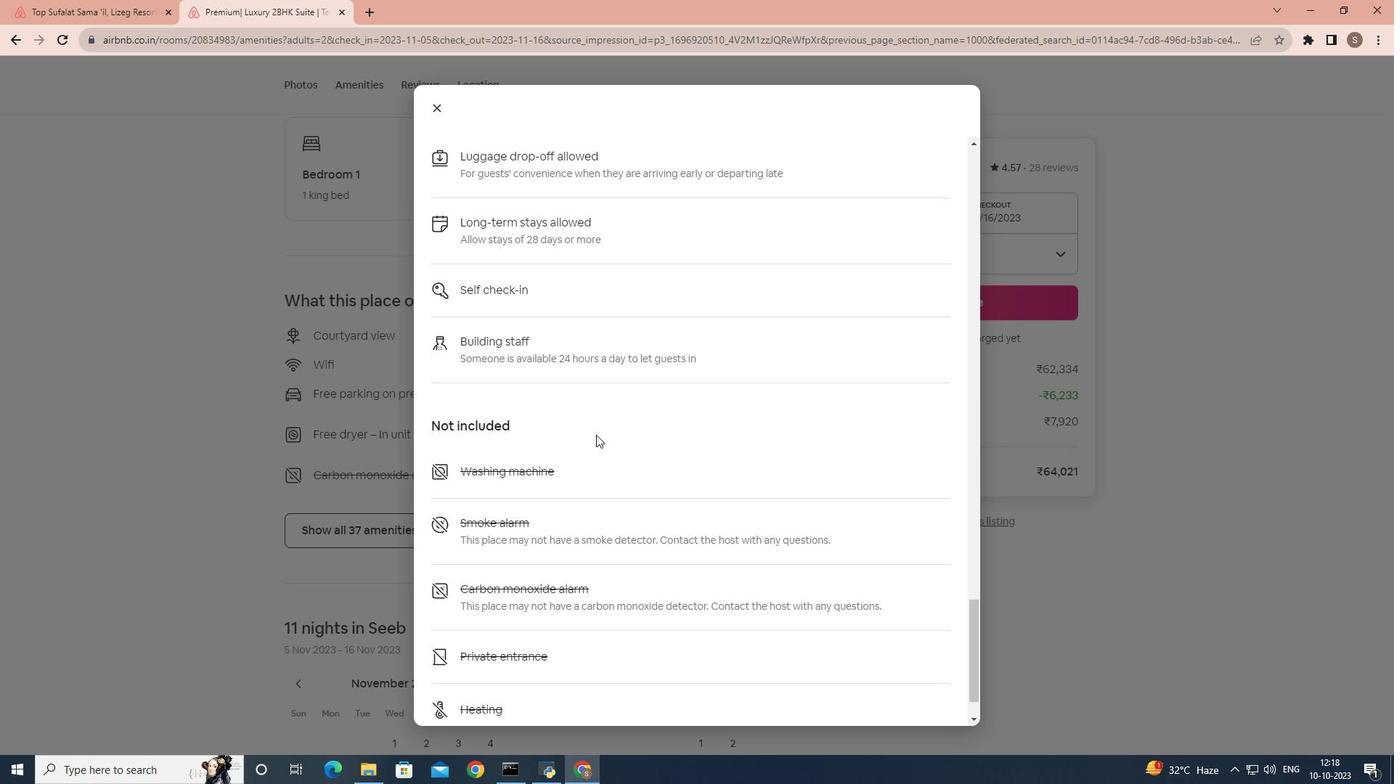 
Action: Mouse scrolled (596, 434) with delta (0, 0)
Screenshot: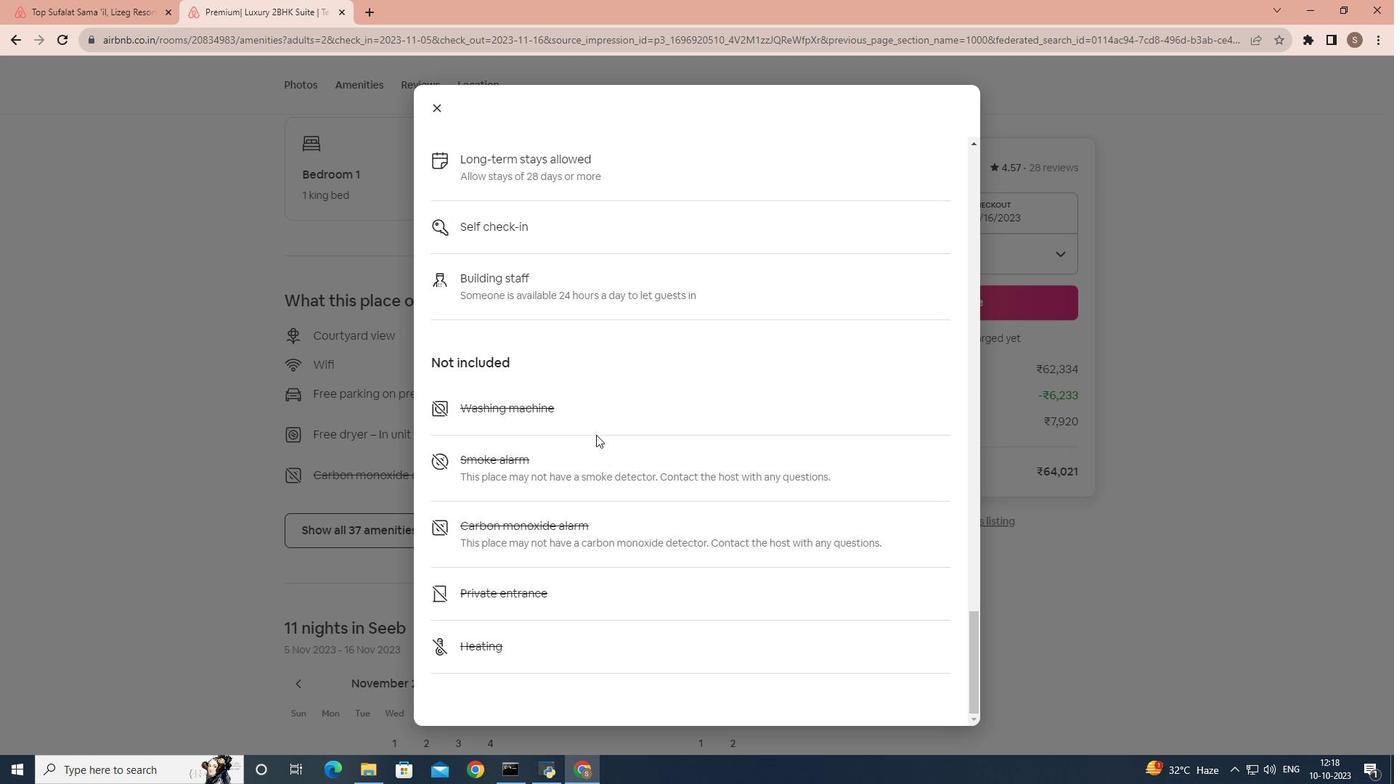 
Action: Mouse scrolled (596, 434) with delta (0, 0)
Screenshot: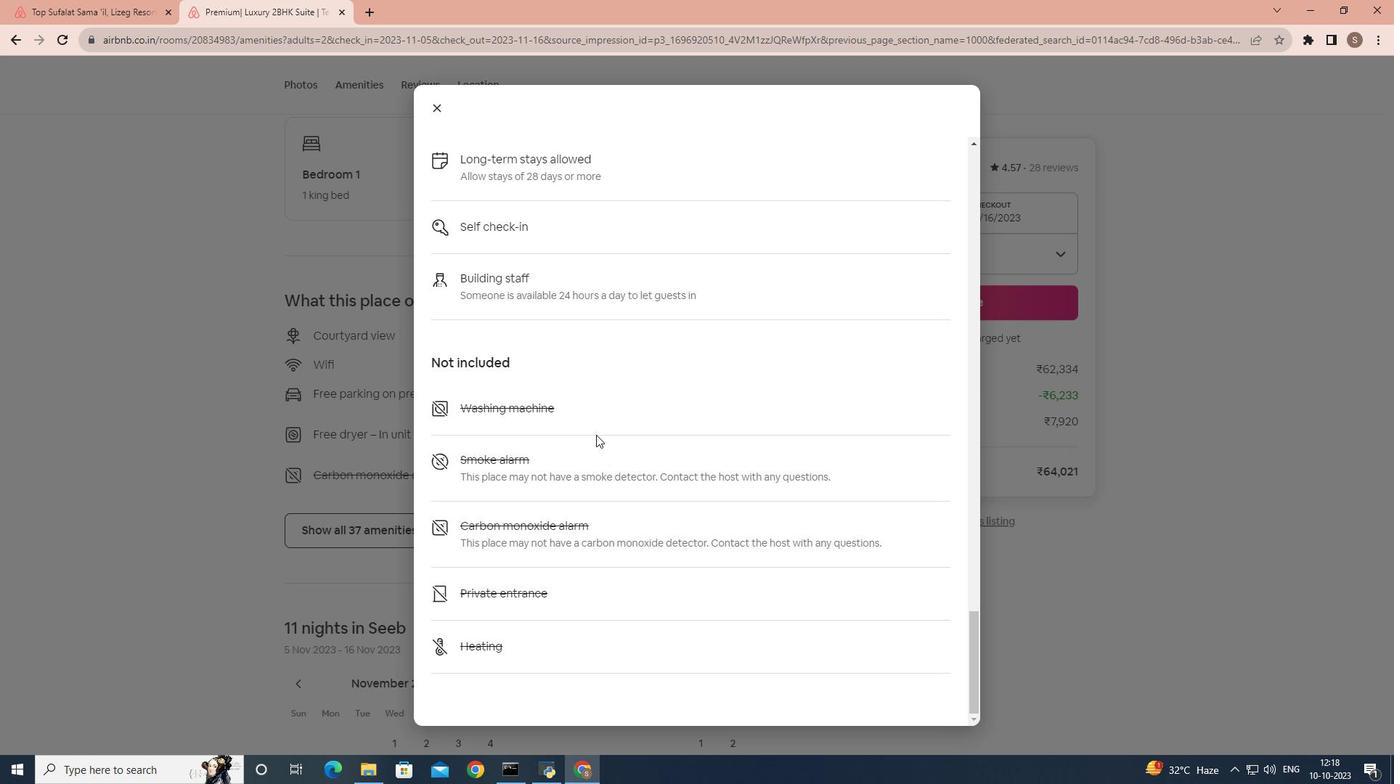 
Action: Mouse scrolled (596, 435) with delta (0, 0)
Screenshot: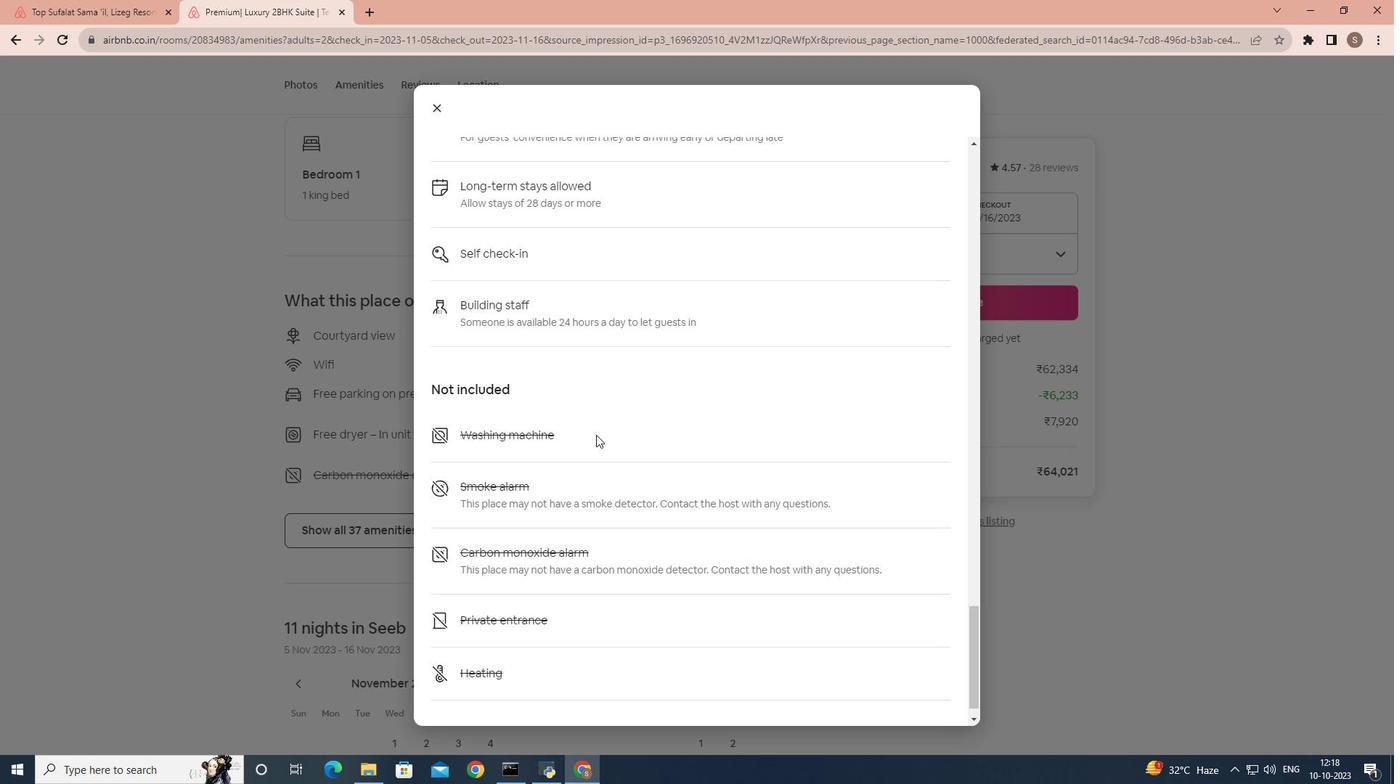 
Action: Mouse scrolled (596, 434) with delta (0, 0)
Screenshot: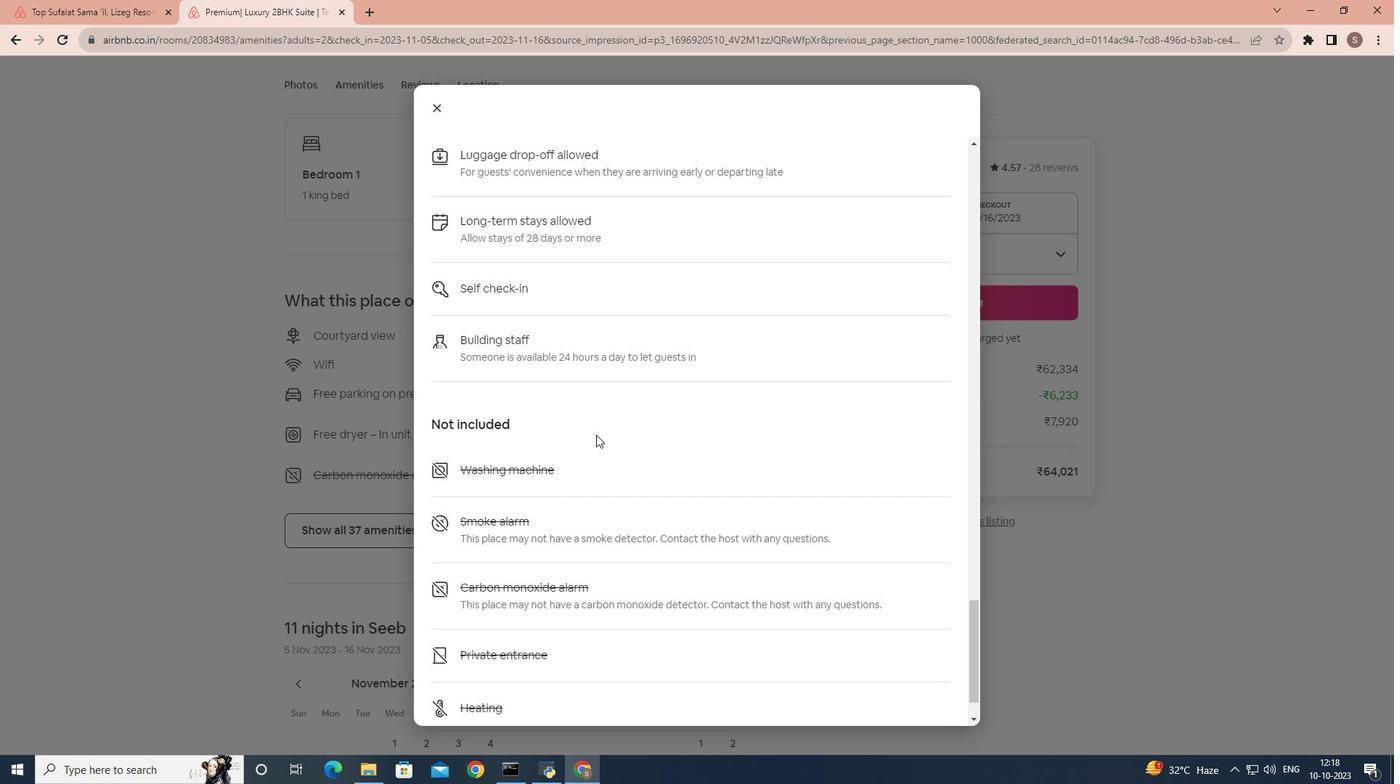 
Action: Mouse scrolled (596, 434) with delta (0, 0)
Screenshot: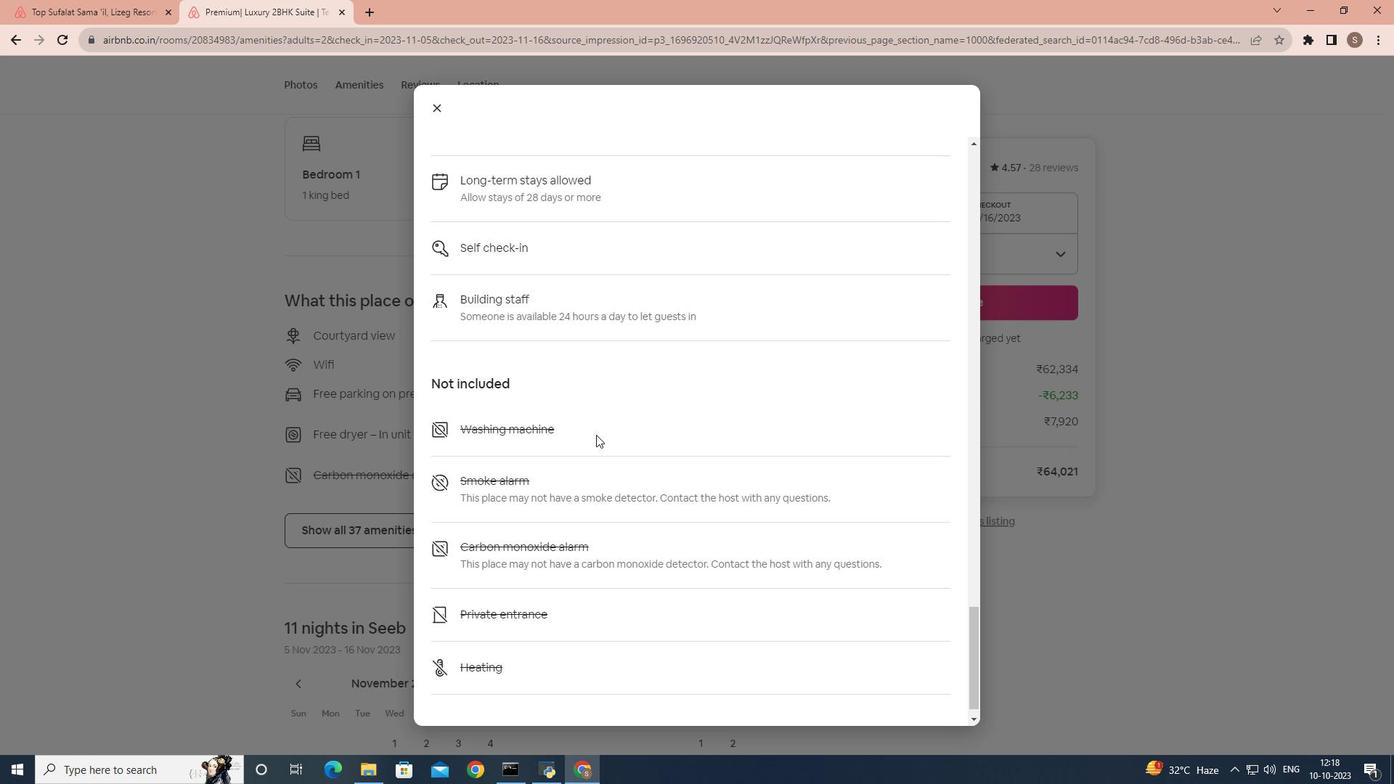 
Action: Mouse scrolled (596, 434) with delta (0, 0)
Screenshot: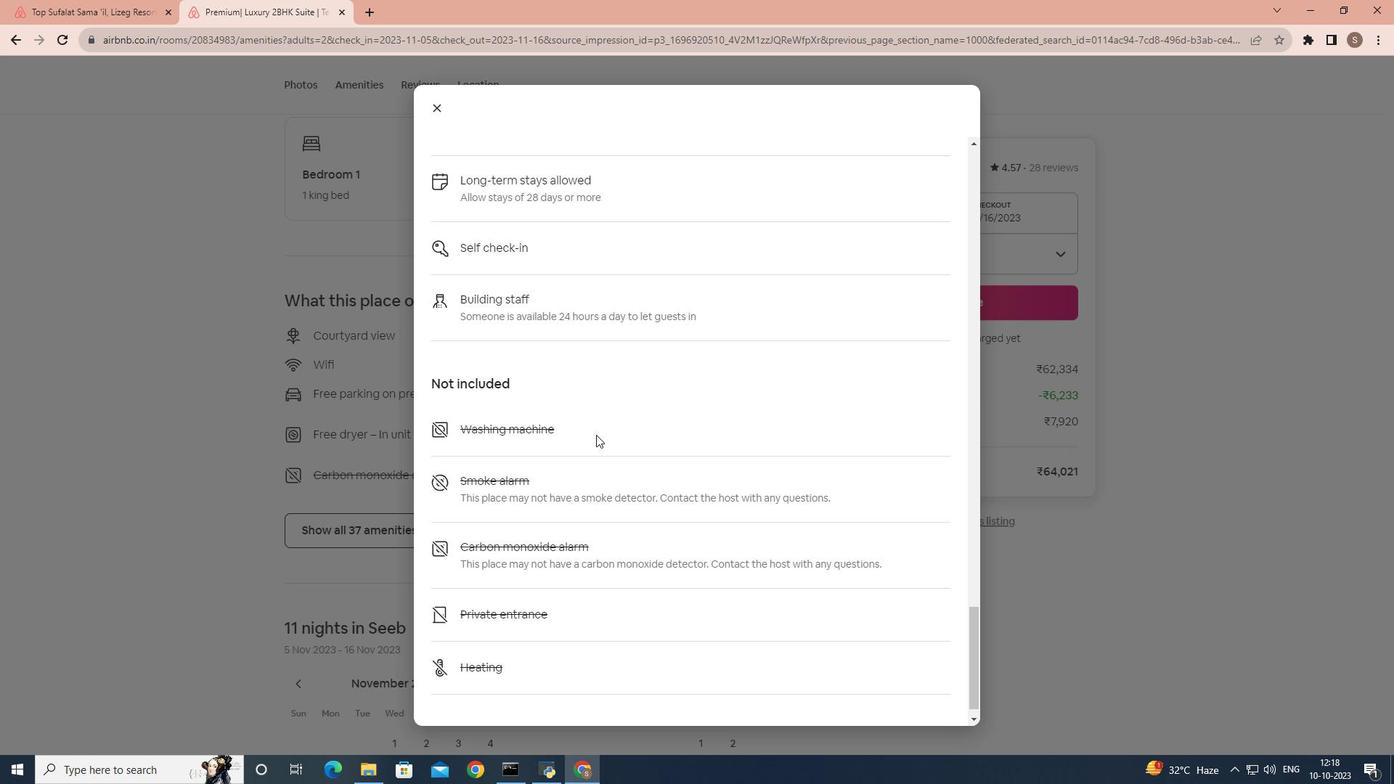 
Action: Mouse scrolled (596, 434) with delta (0, 0)
Screenshot: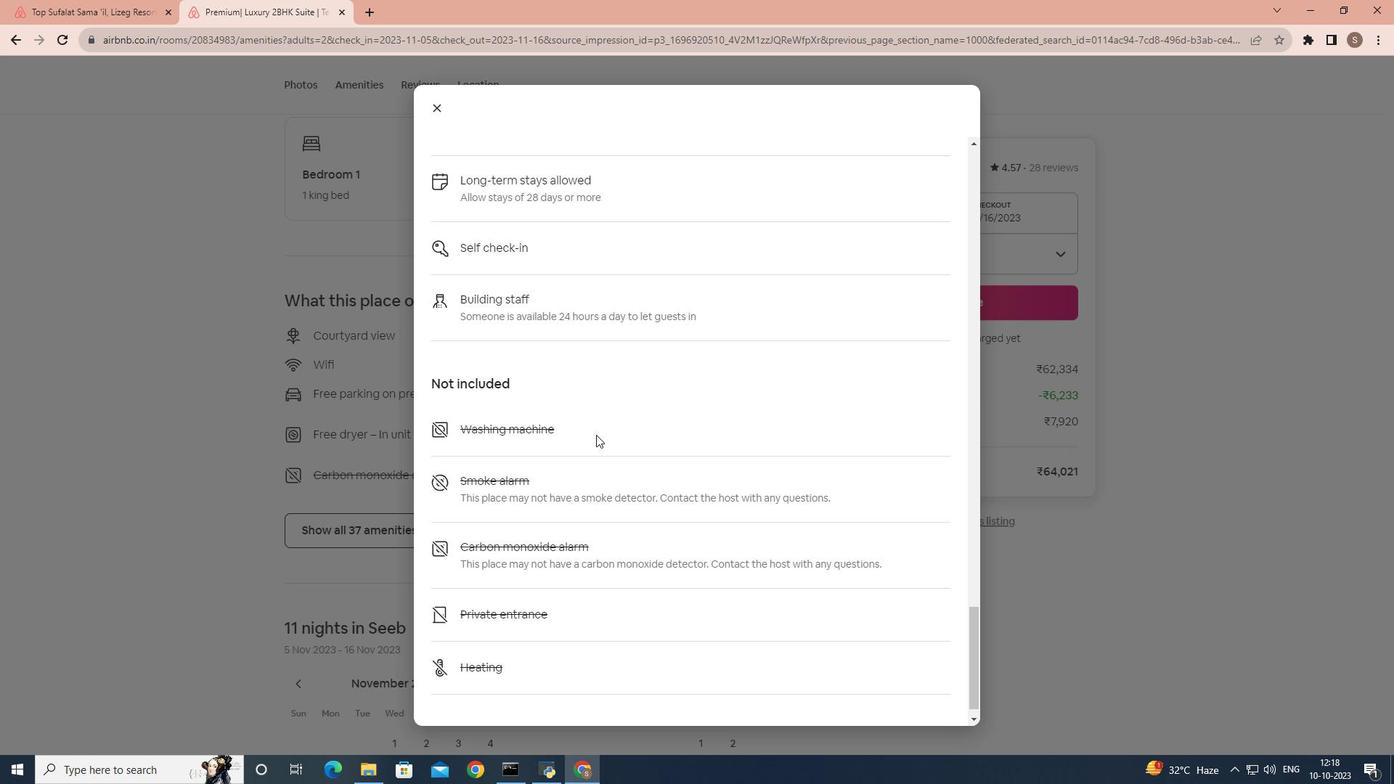 
Action: Mouse scrolled (596, 434) with delta (0, 0)
Screenshot: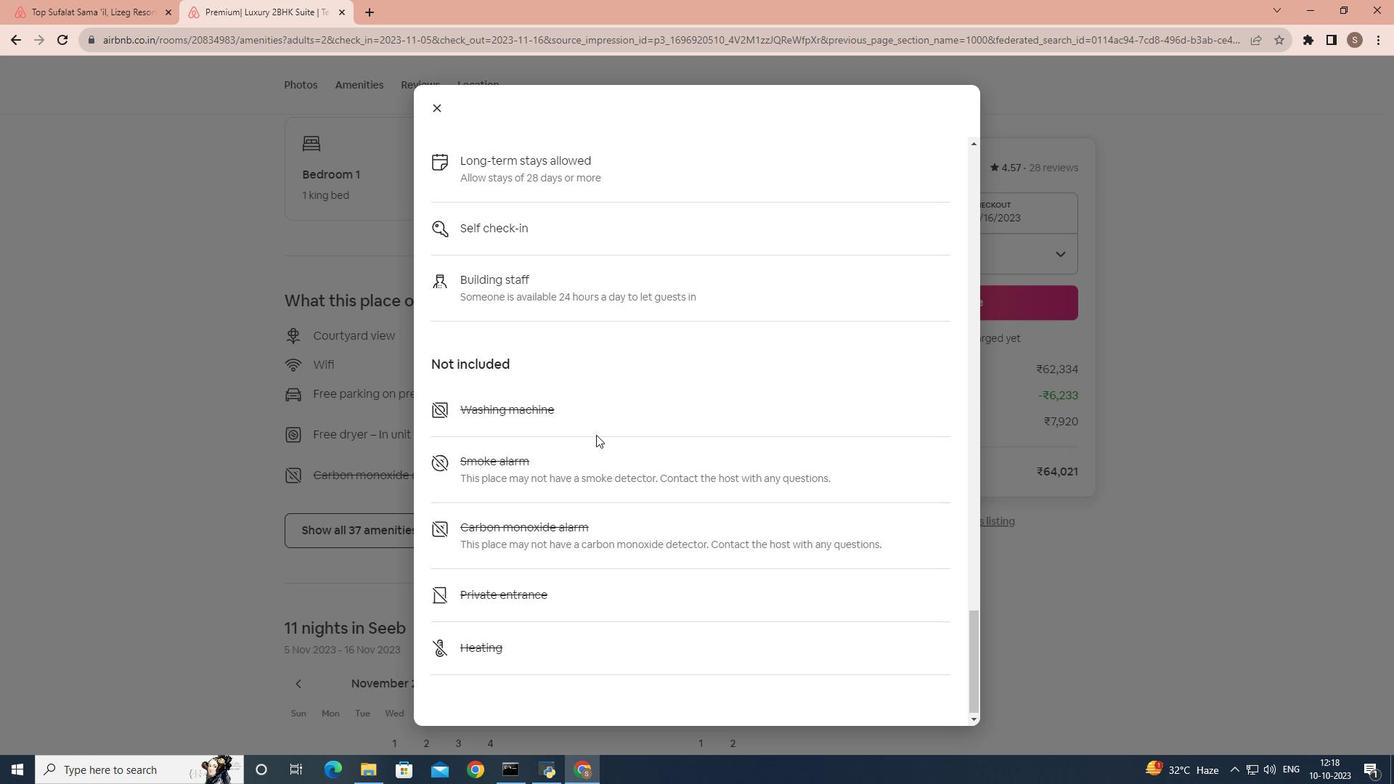 
Action: Mouse scrolled (596, 434) with delta (0, 0)
Screenshot: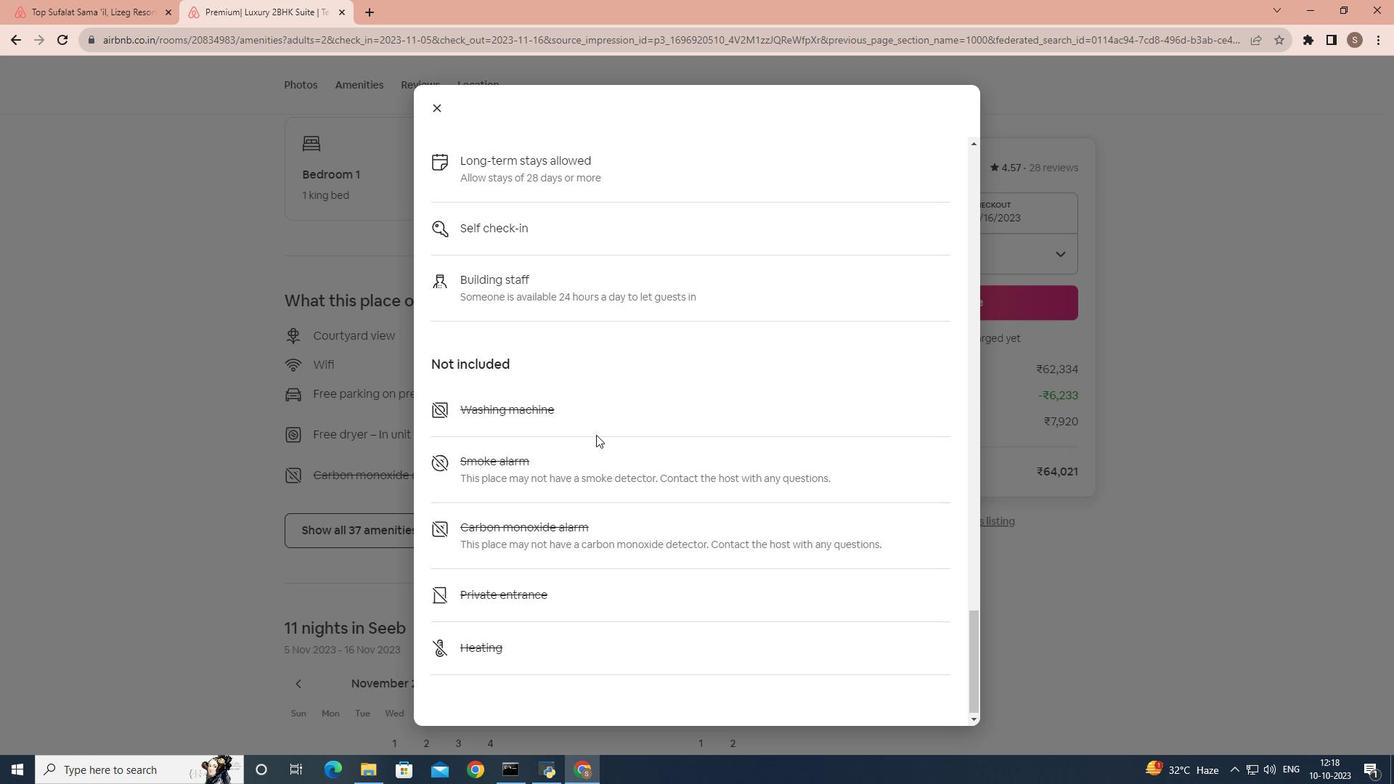 
Action: Mouse moved to (440, 111)
Screenshot: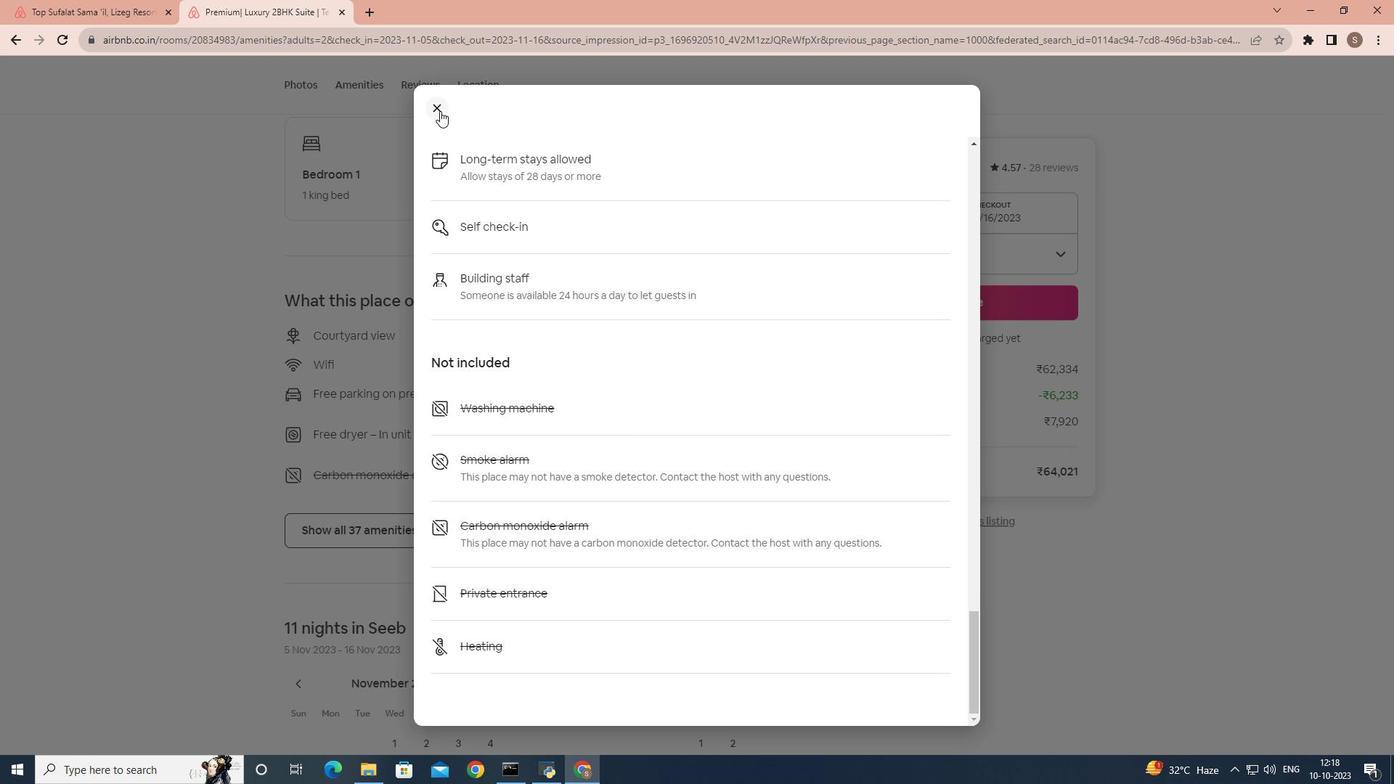 
Action: Mouse pressed left at (440, 111)
Screenshot: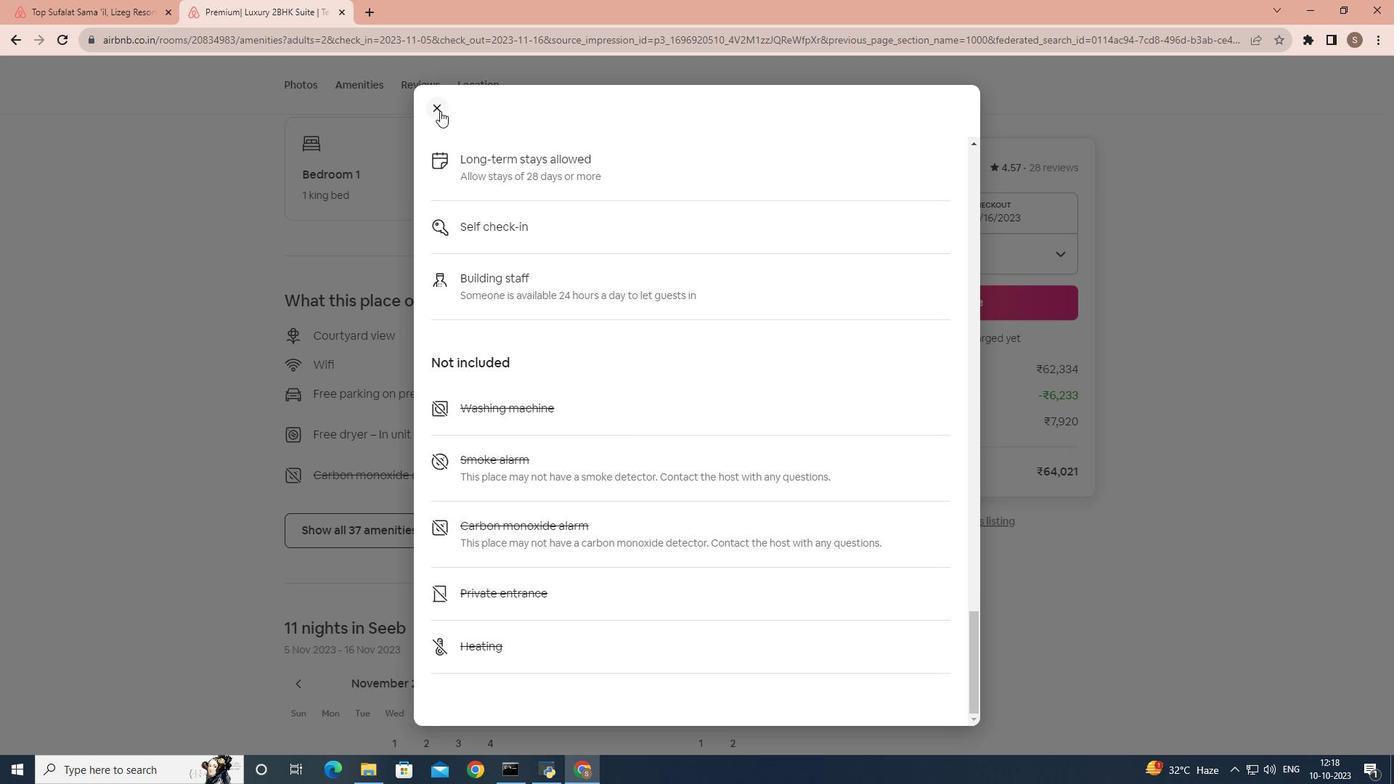 
Action: Mouse moved to (530, 372)
Screenshot: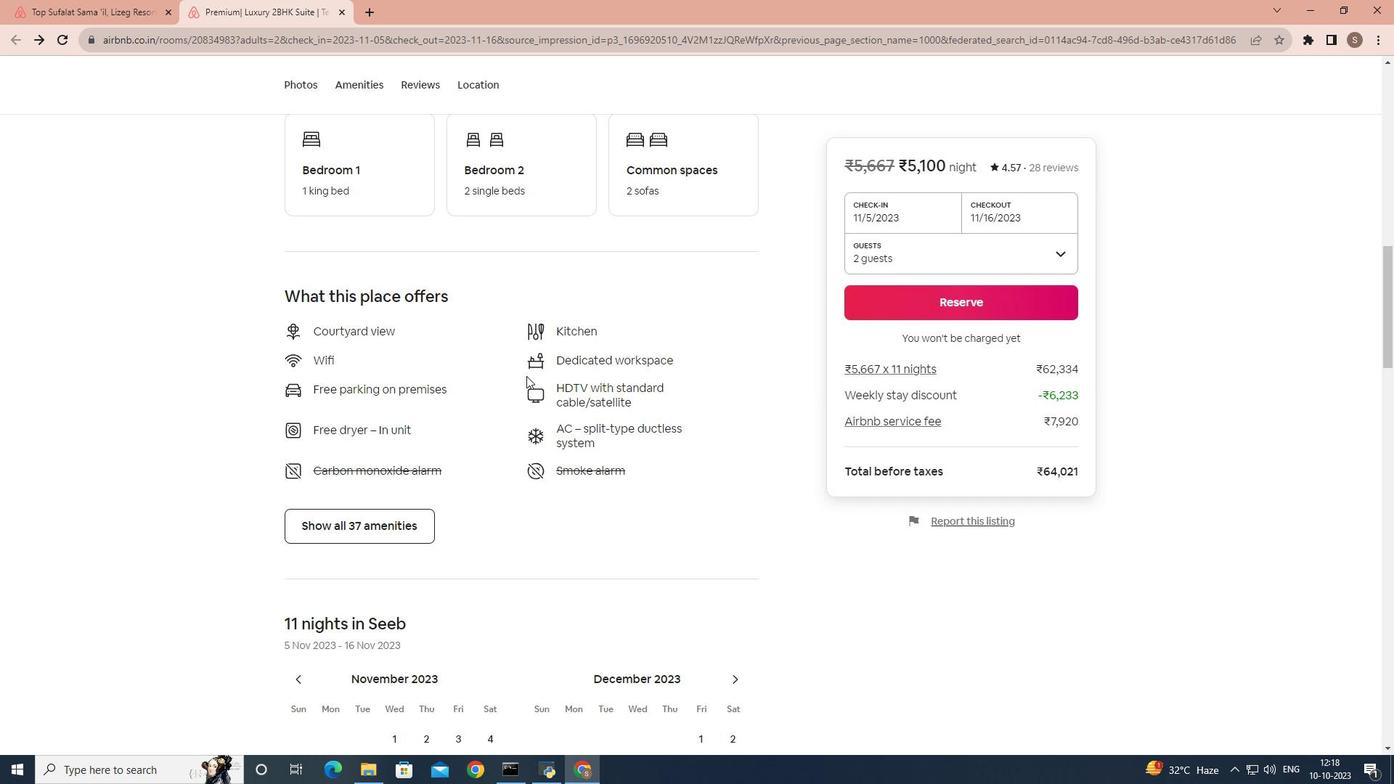 
Action: Mouse scrolled (530, 371) with delta (0, 0)
Screenshot: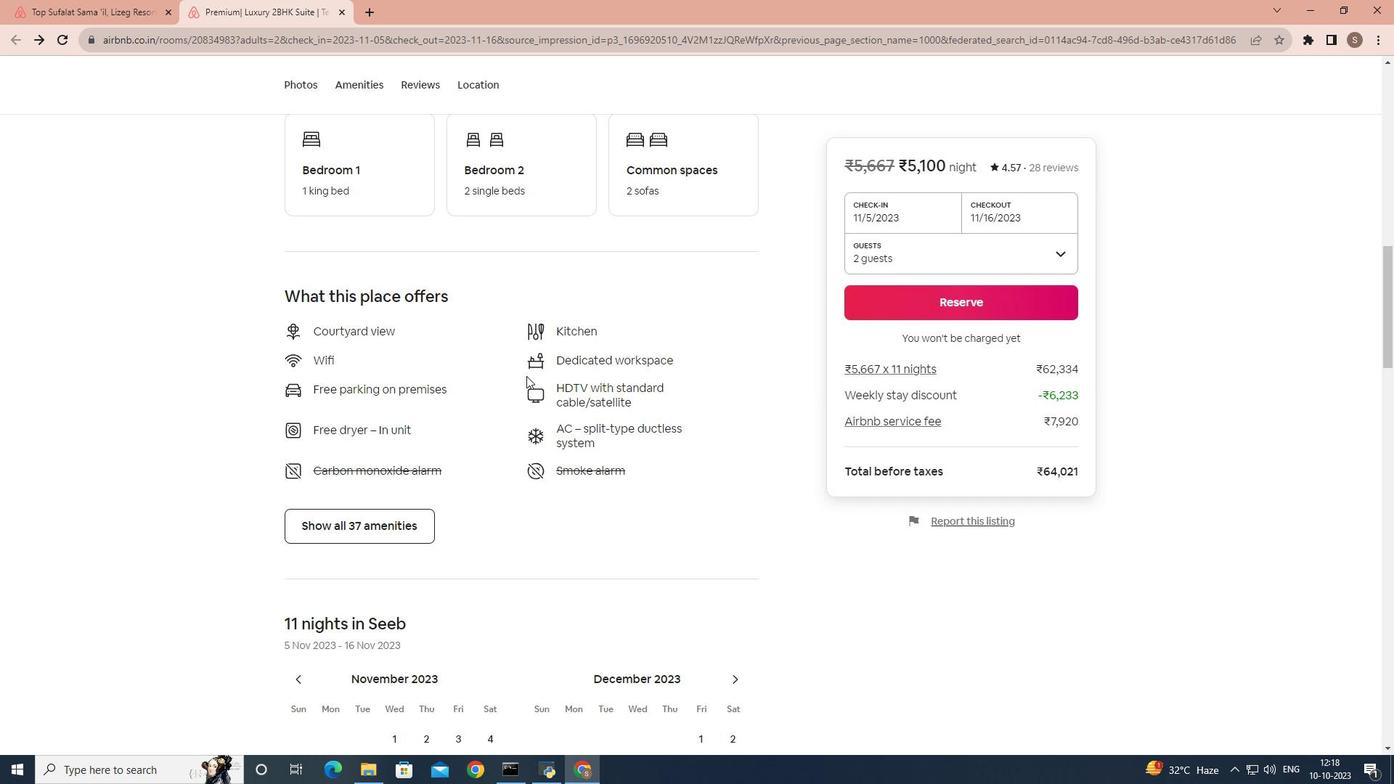 
Action: Mouse moved to (528, 375)
Screenshot: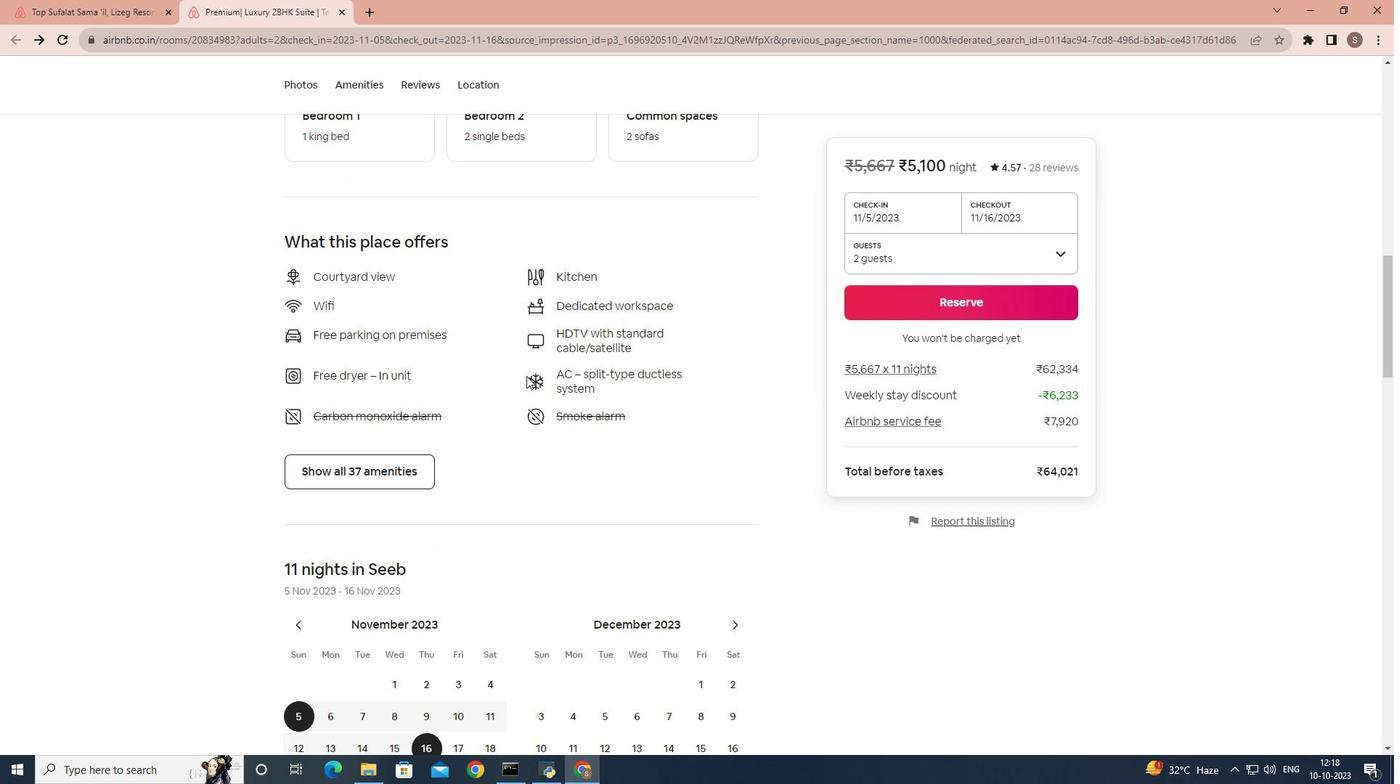 
Action: Mouse scrolled (528, 374) with delta (0, 0)
Screenshot: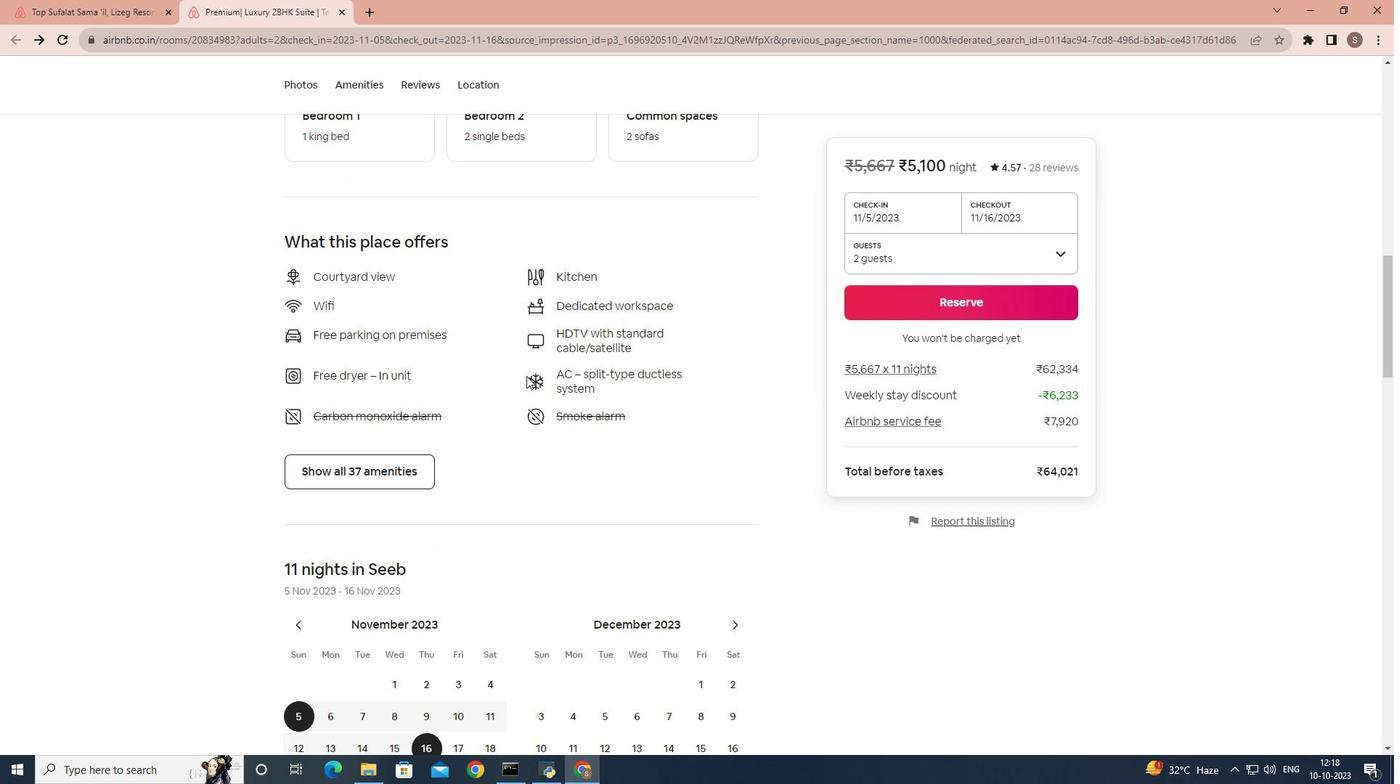 
Action: Mouse moved to (527, 376)
Screenshot: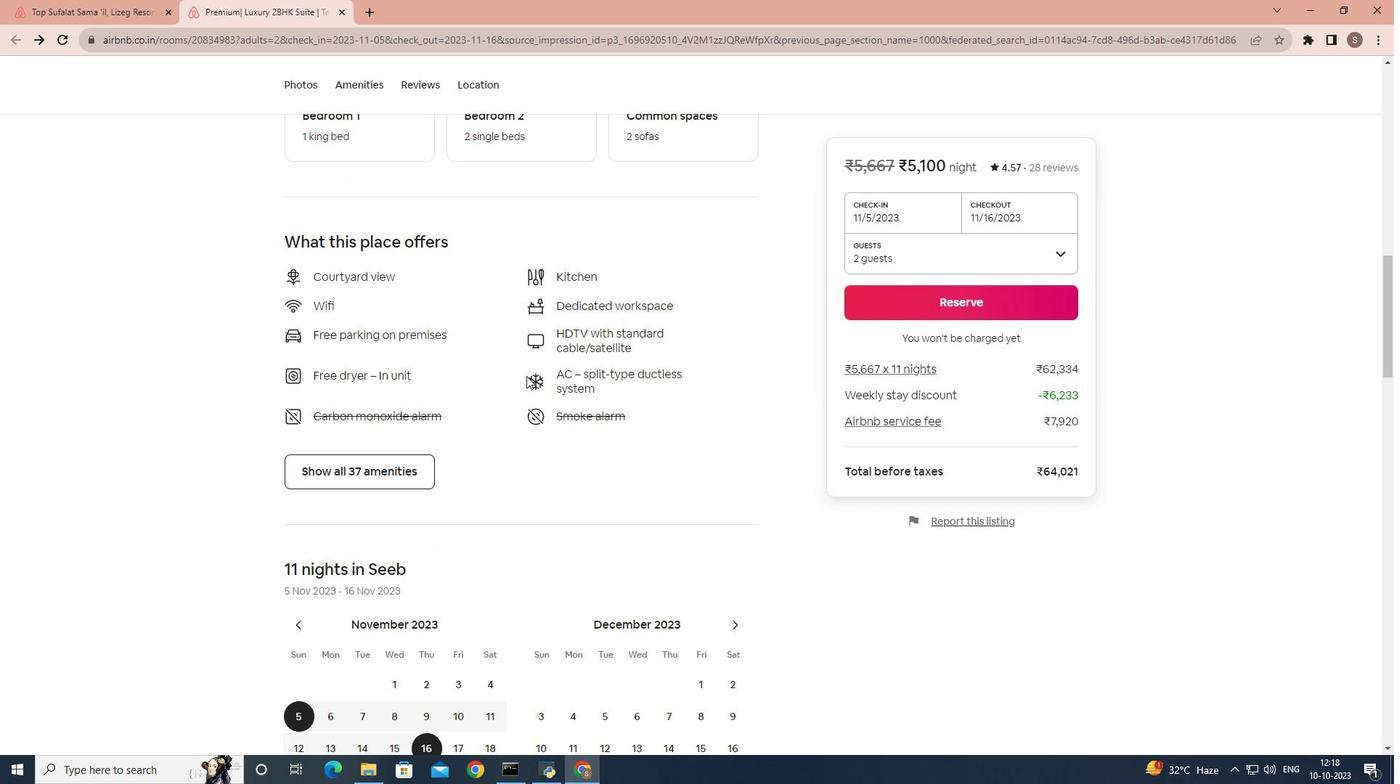 
Action: Mouse scrolled (527, 375) with delta (0, 0)
Screenshot: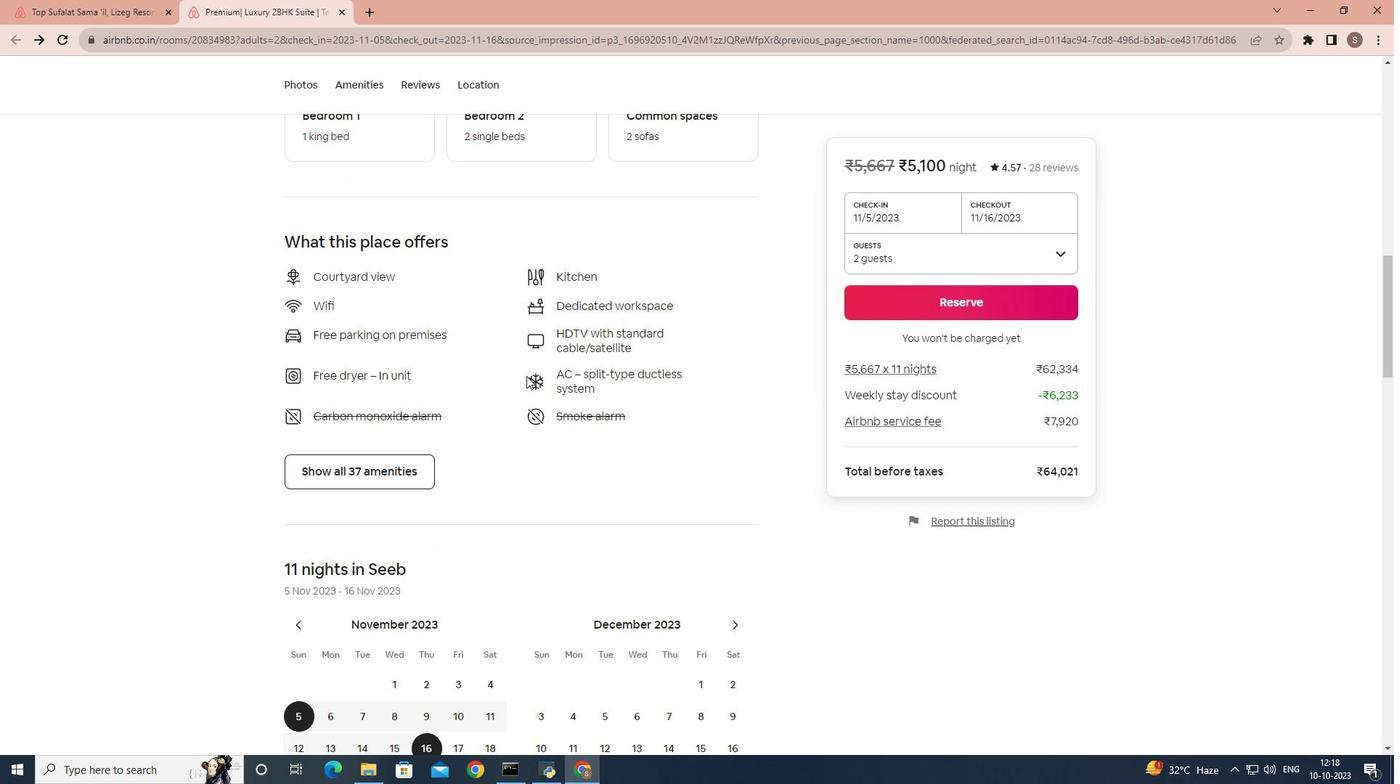
Action: Mouse moved to (526, 376)
Screenshot: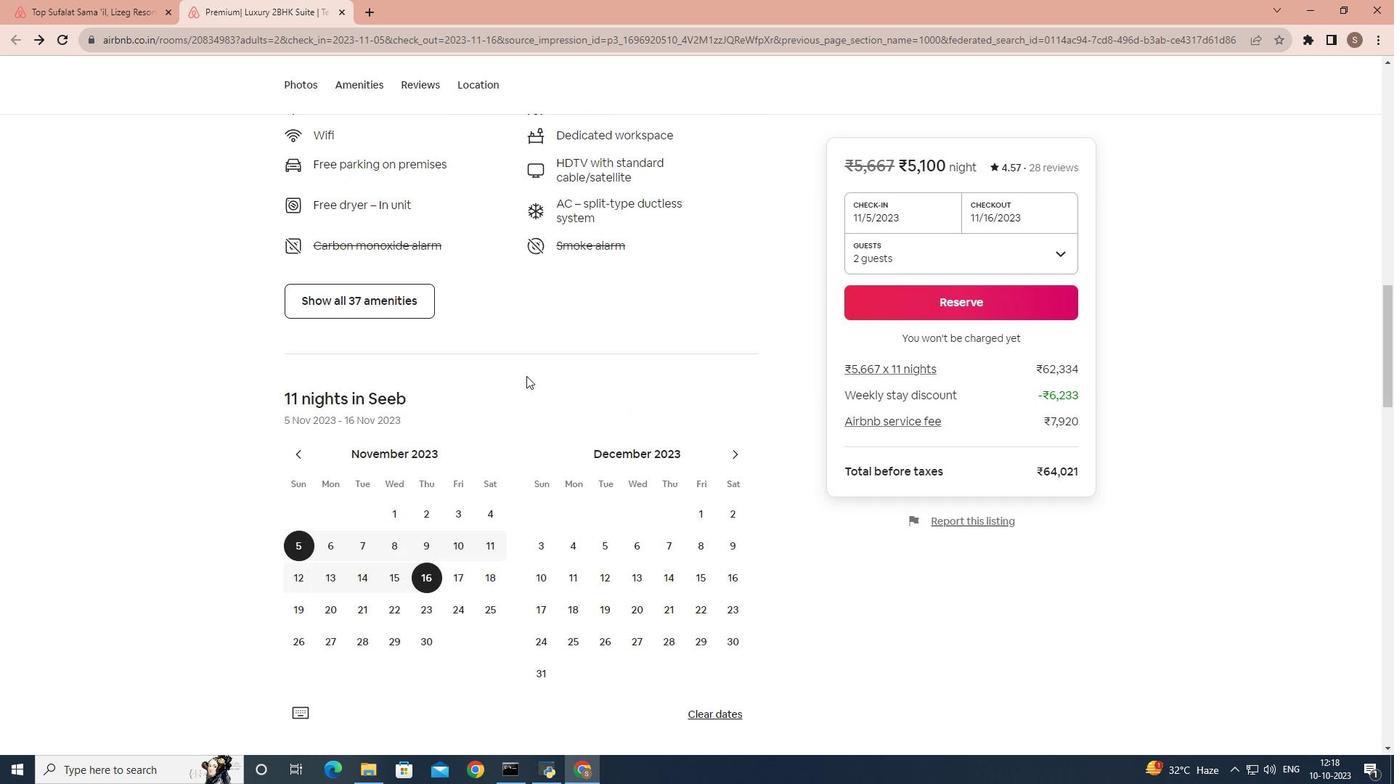 
Action: Mouse scrolled (526, 375) with delta (0, 0)
Screenshot: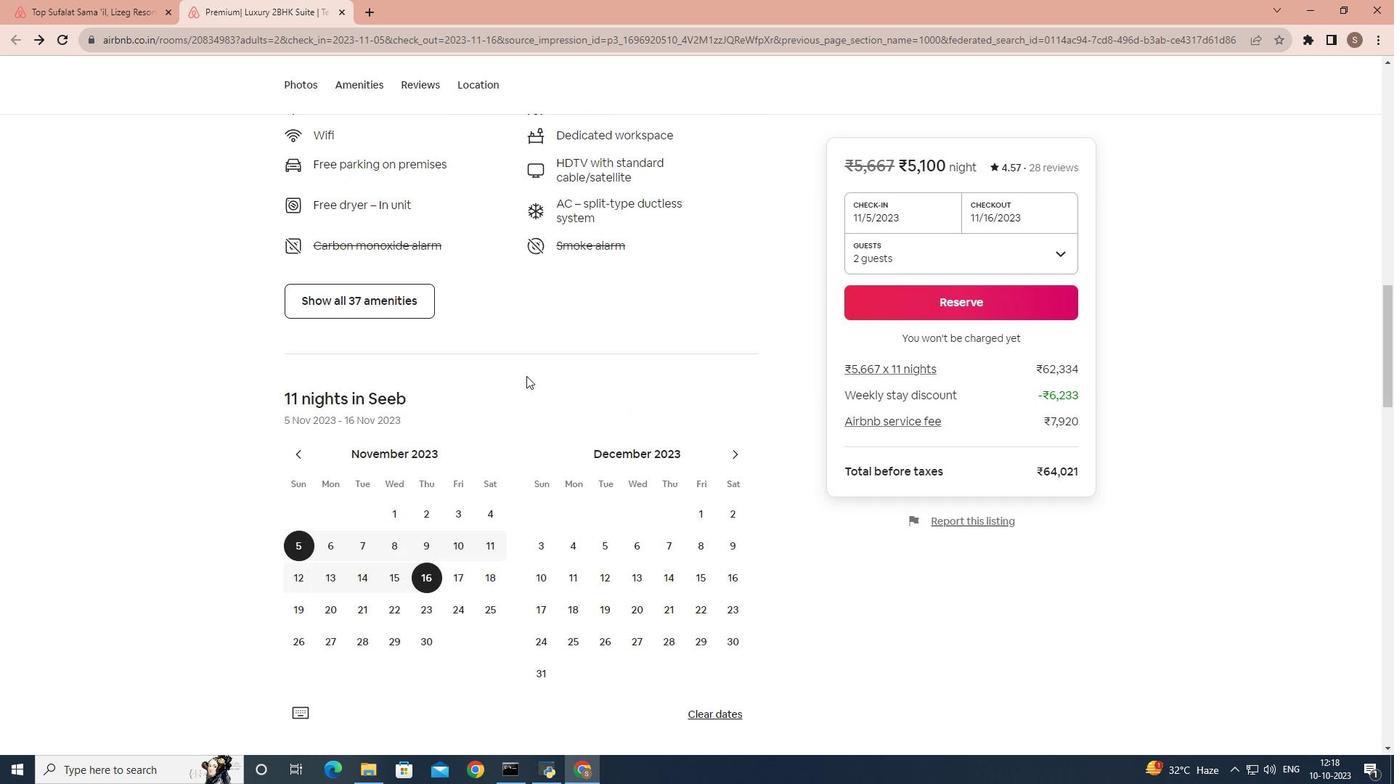 
Action: Mouse scrolled (526, 375) with delta (0, 0)
Screenshot: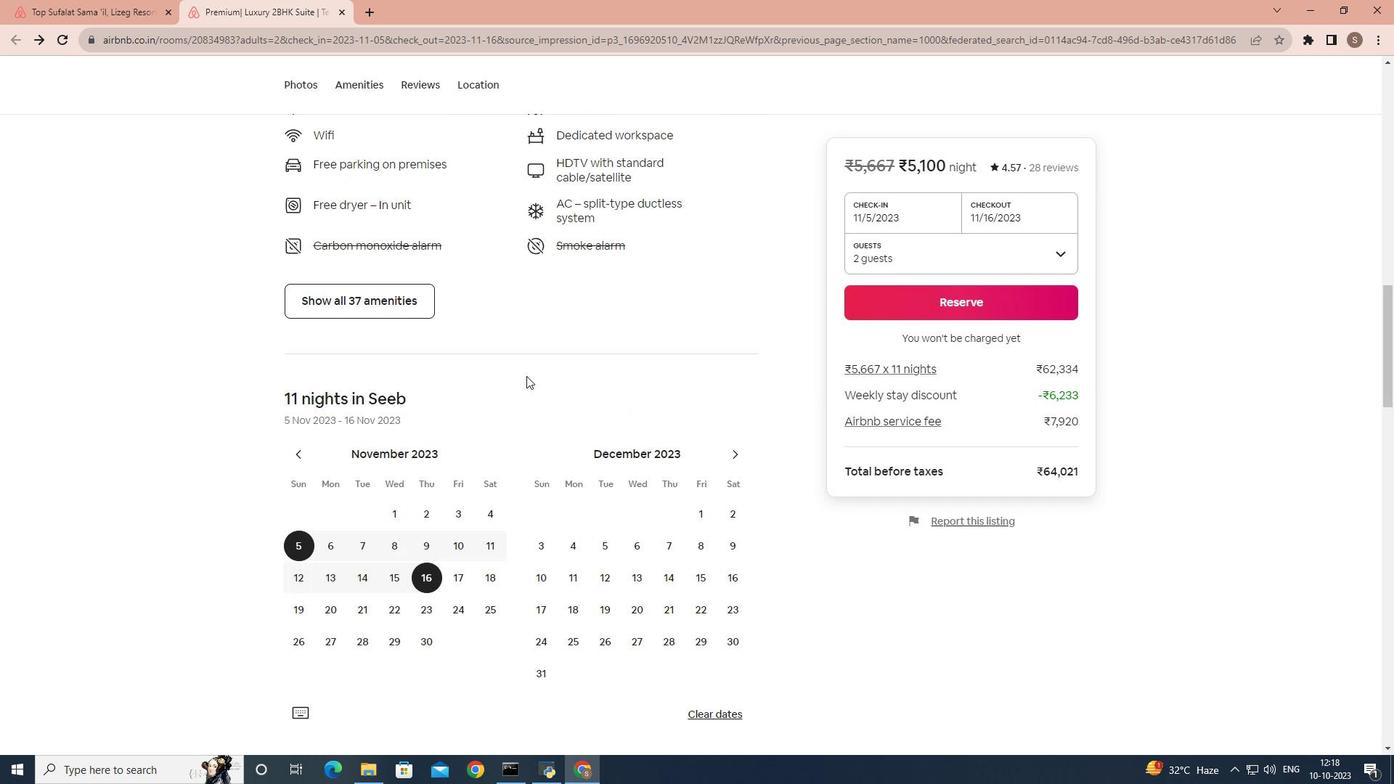 
Action: Mouse scrolled (526, 375) with delta (0, 0)
Screenshot: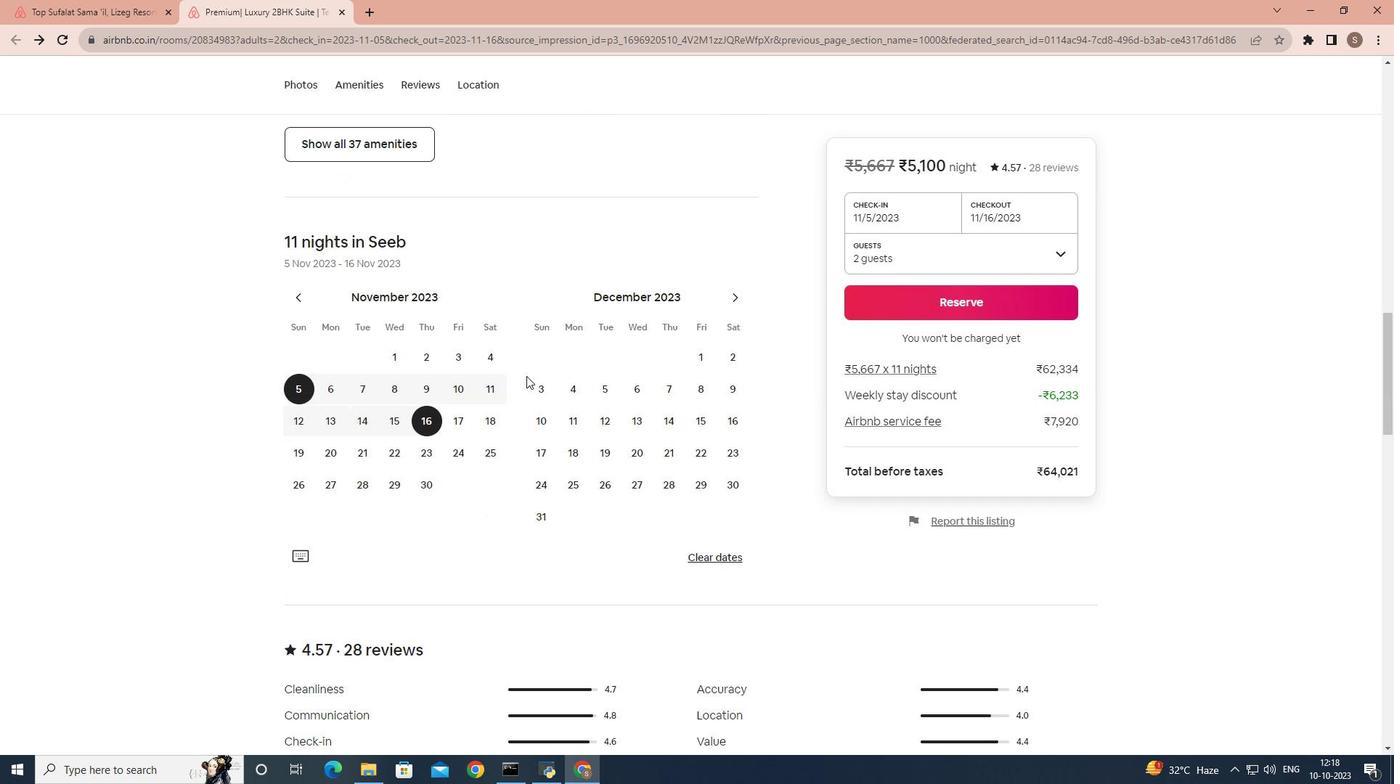 
Action: Mouse moved to (469, 428)
Screenshot: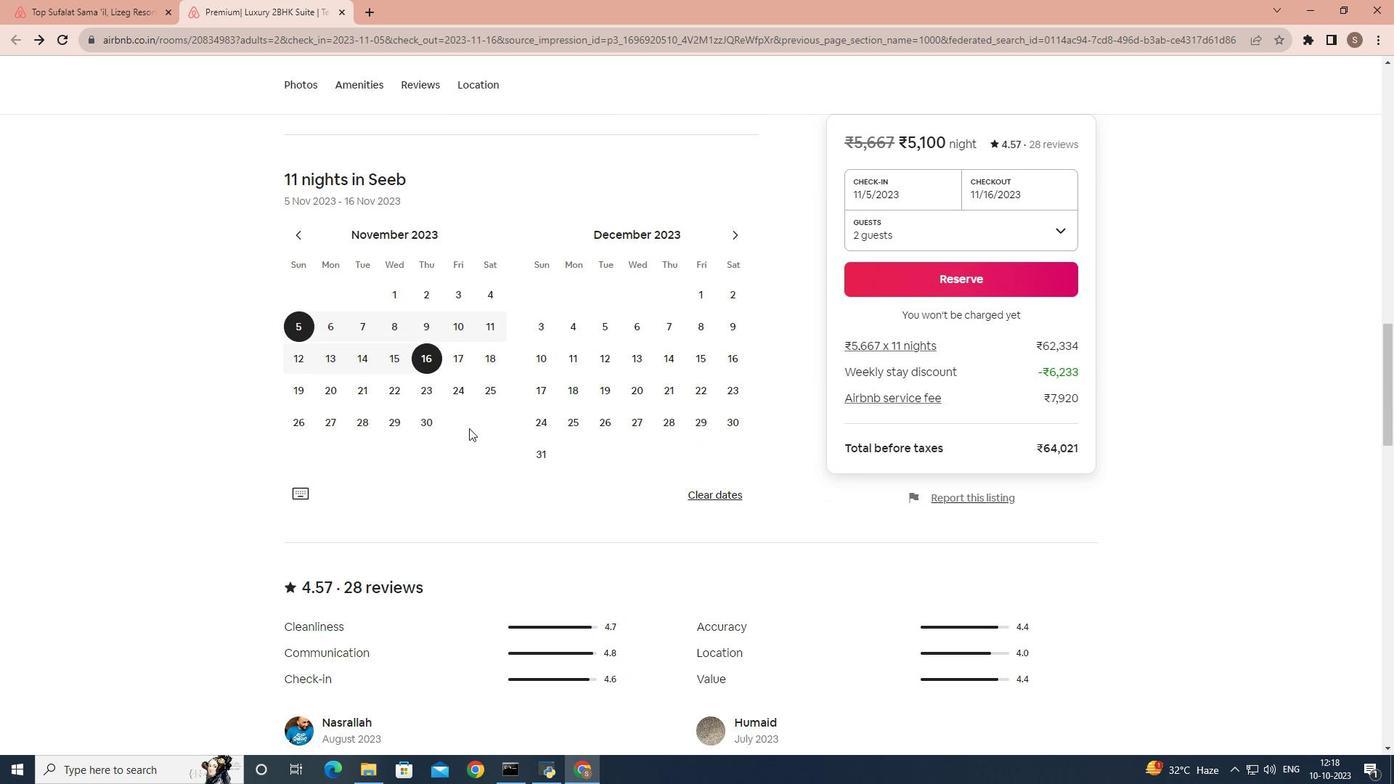 
Action: Mouse scrolled (469, 427) with delta (0, 0)
Screenshot: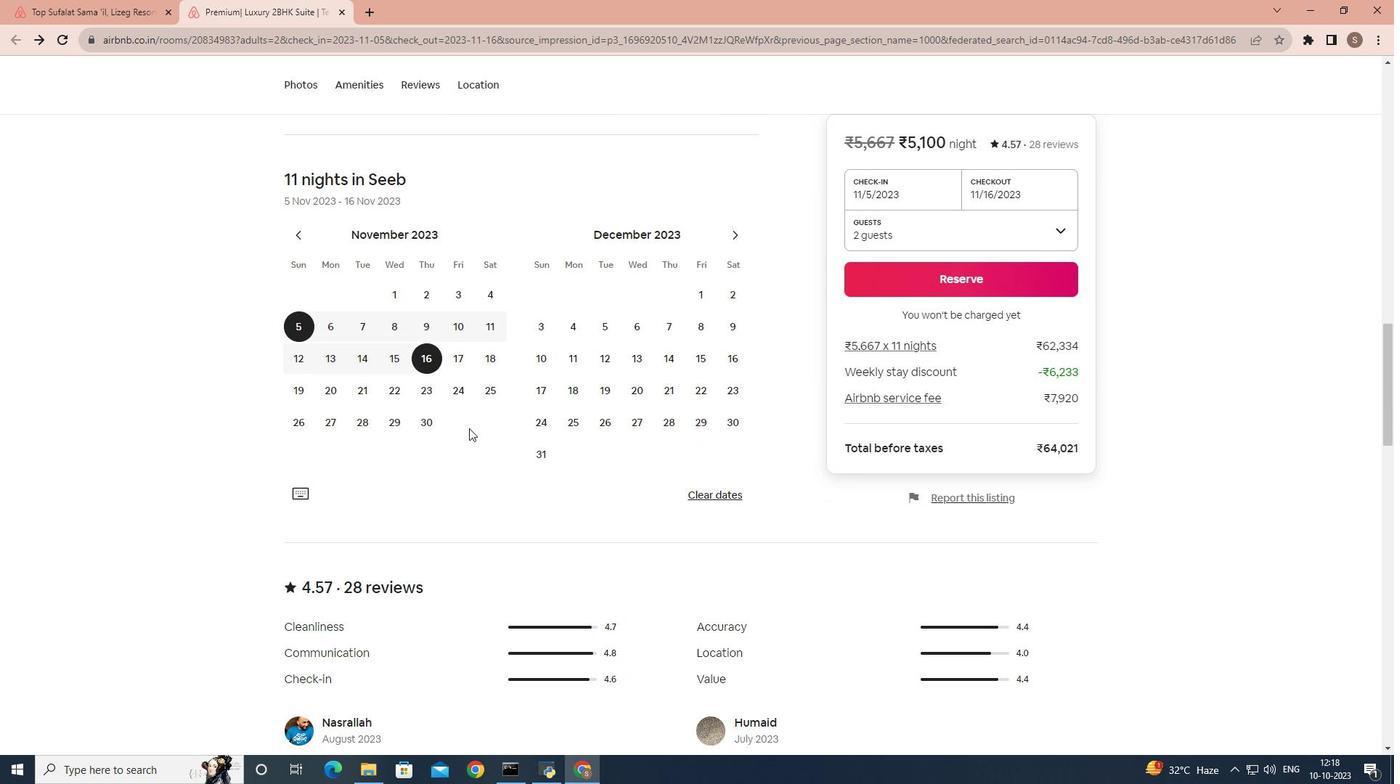 
Action: Mouse scrolled (469, 427) with delta (0, 0)
Screenshot: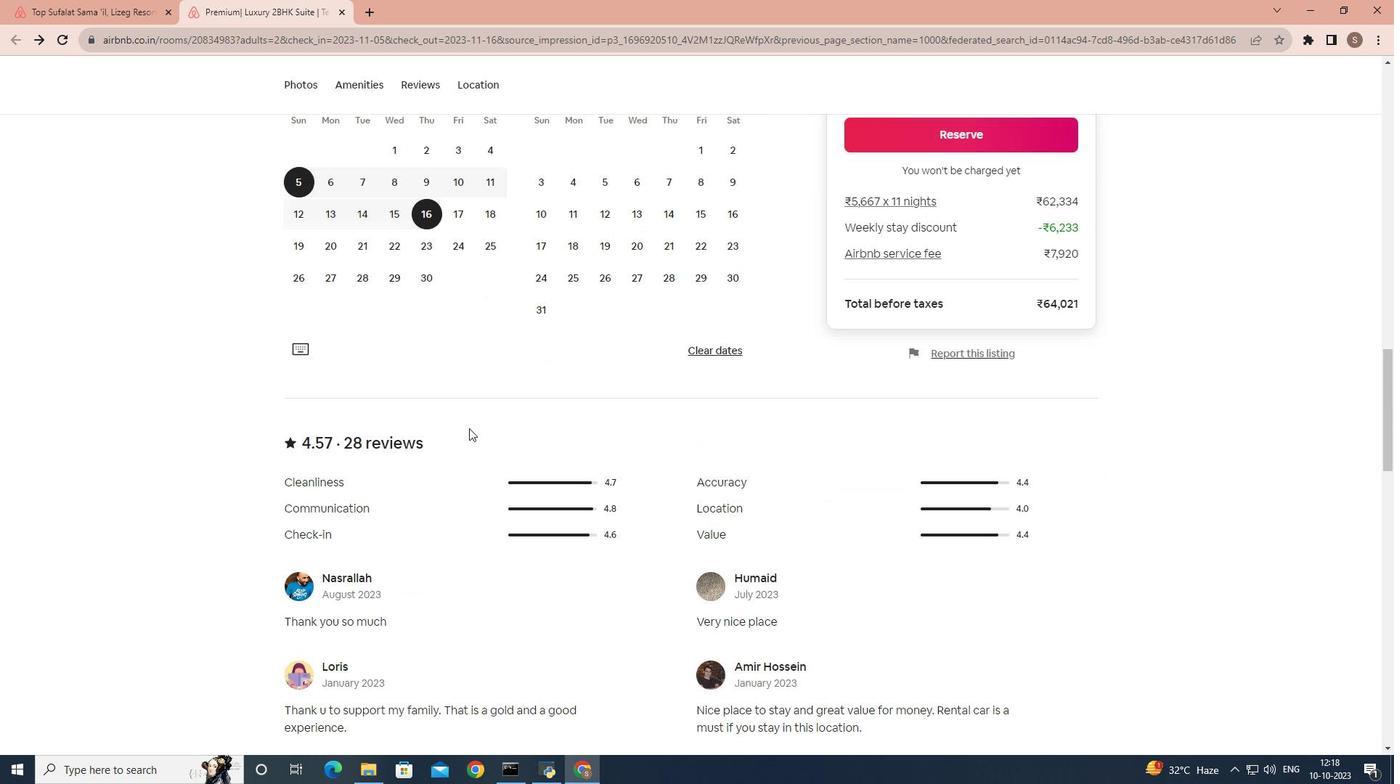 
Action: Mouse scrolled (469, 427) with delta (0, 0)
Screenshot: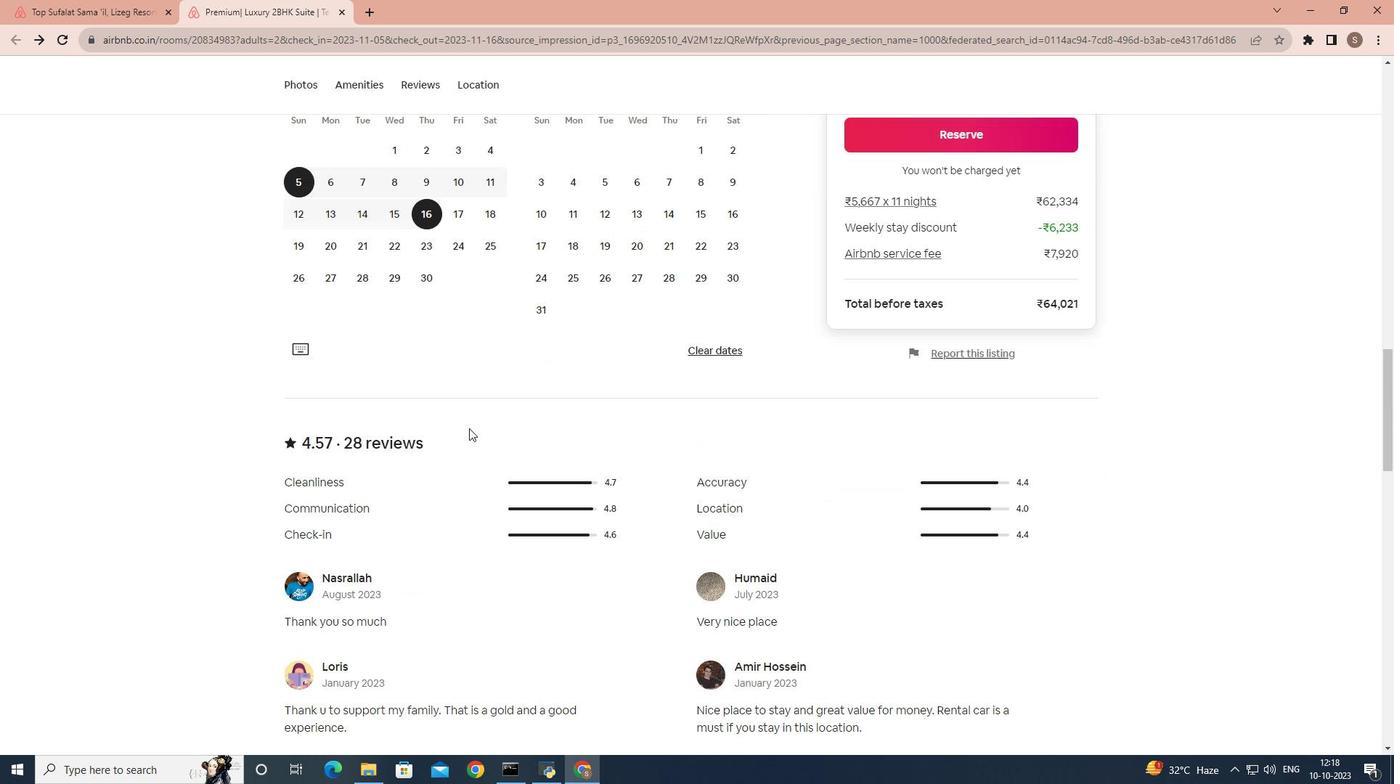 
Action: Mouse scrolled (469, 427) with delta (0, 0)
Screenshot: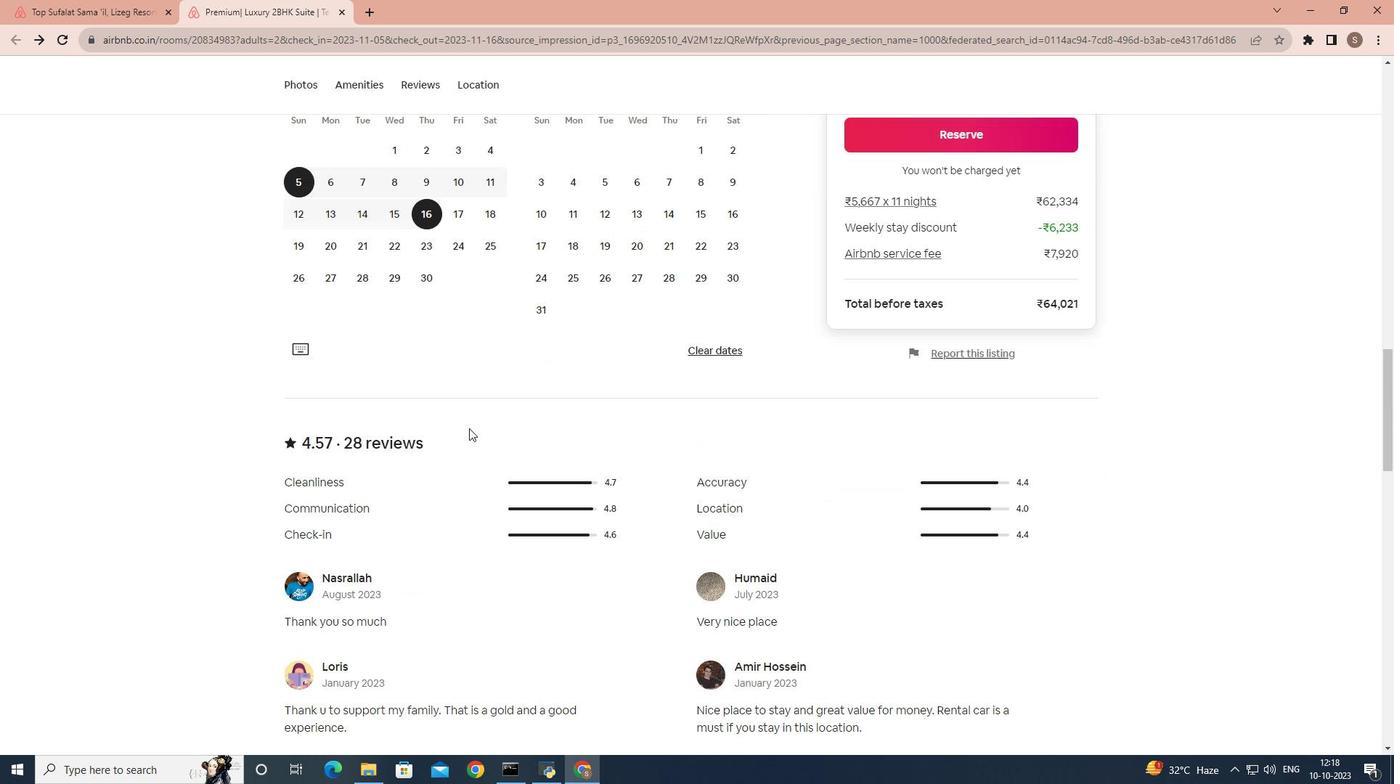
Action: Mouse scrolled (469, 427) with delta (0, 0)
Screenshot: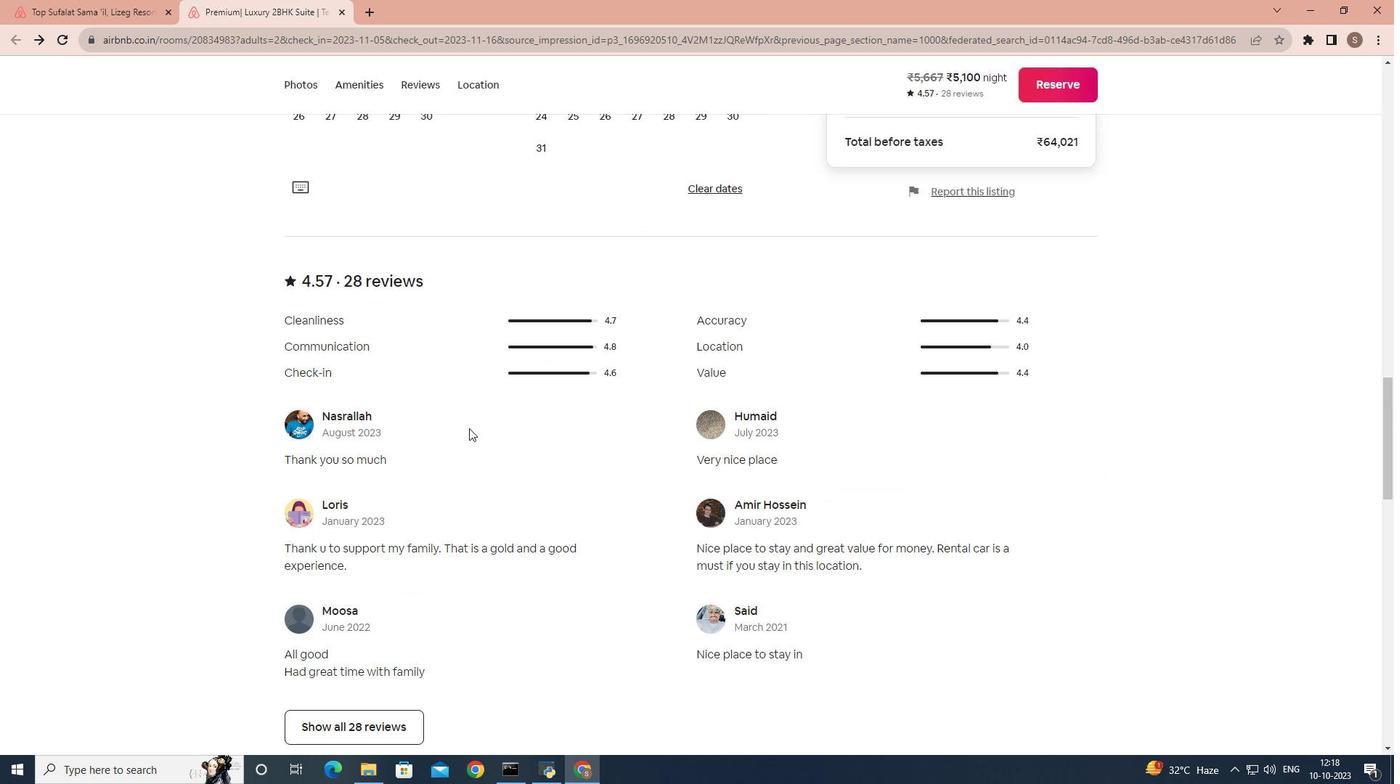 
Action: Mouse scrolled (469, 427) with delta (0, 0)
Screenshot: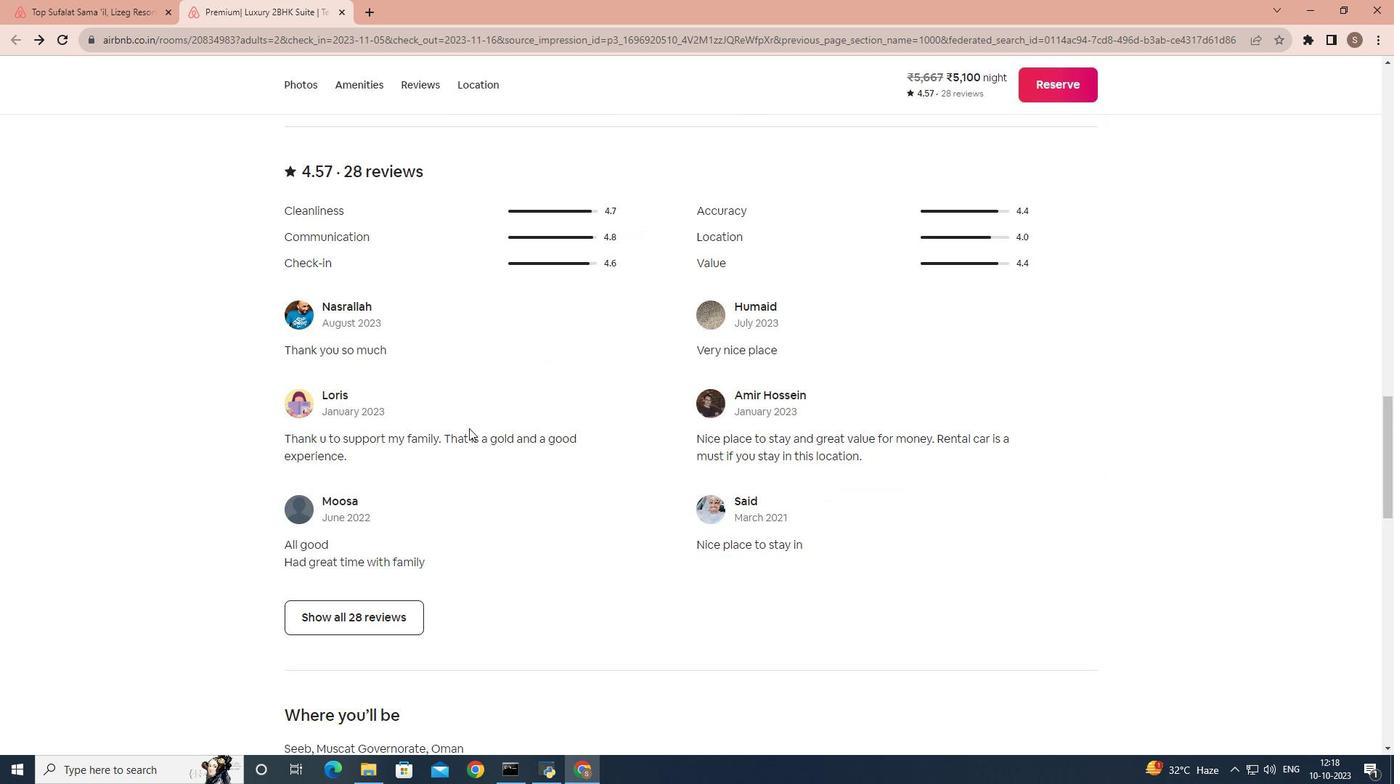 
Action: Mouse moved to (317, 610)
Screenshot: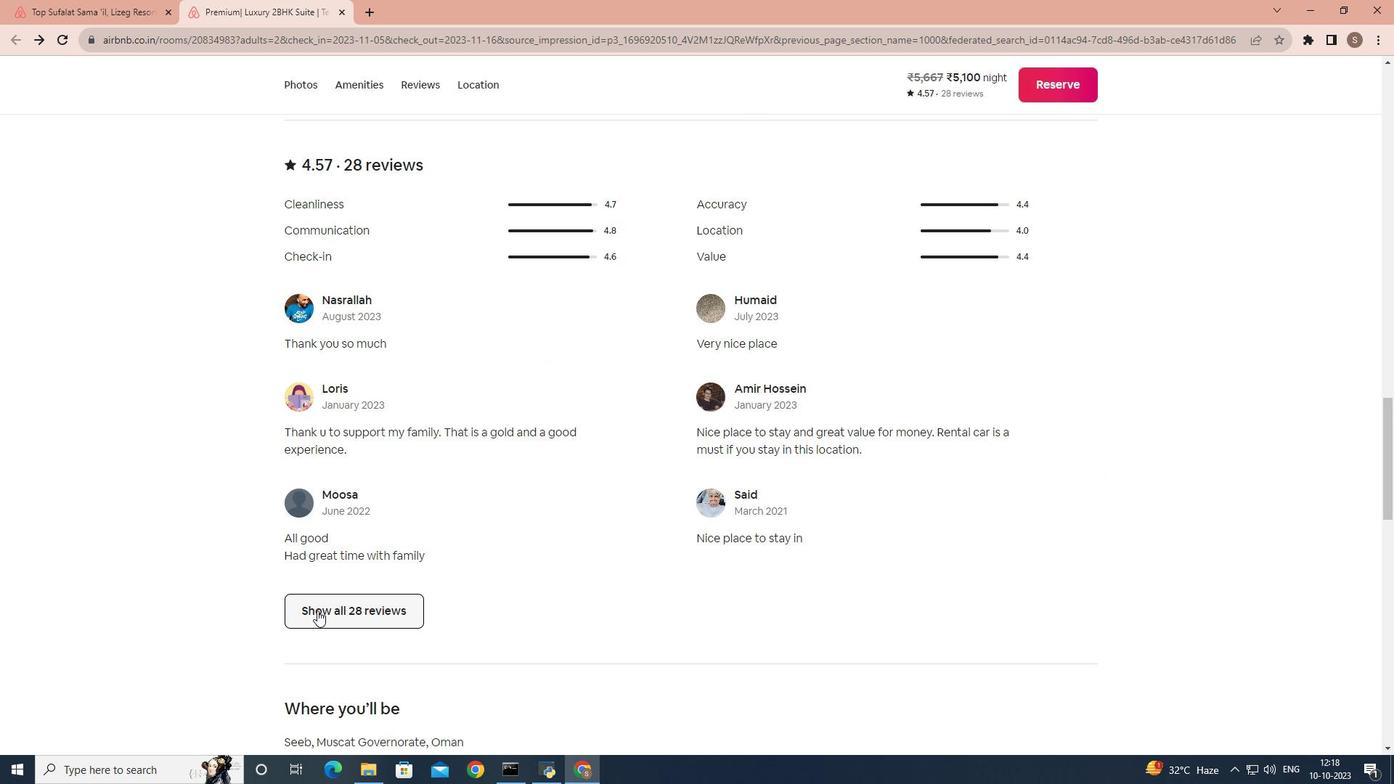 
Action: Mouse pressed left at (317, 610)
Screenshot: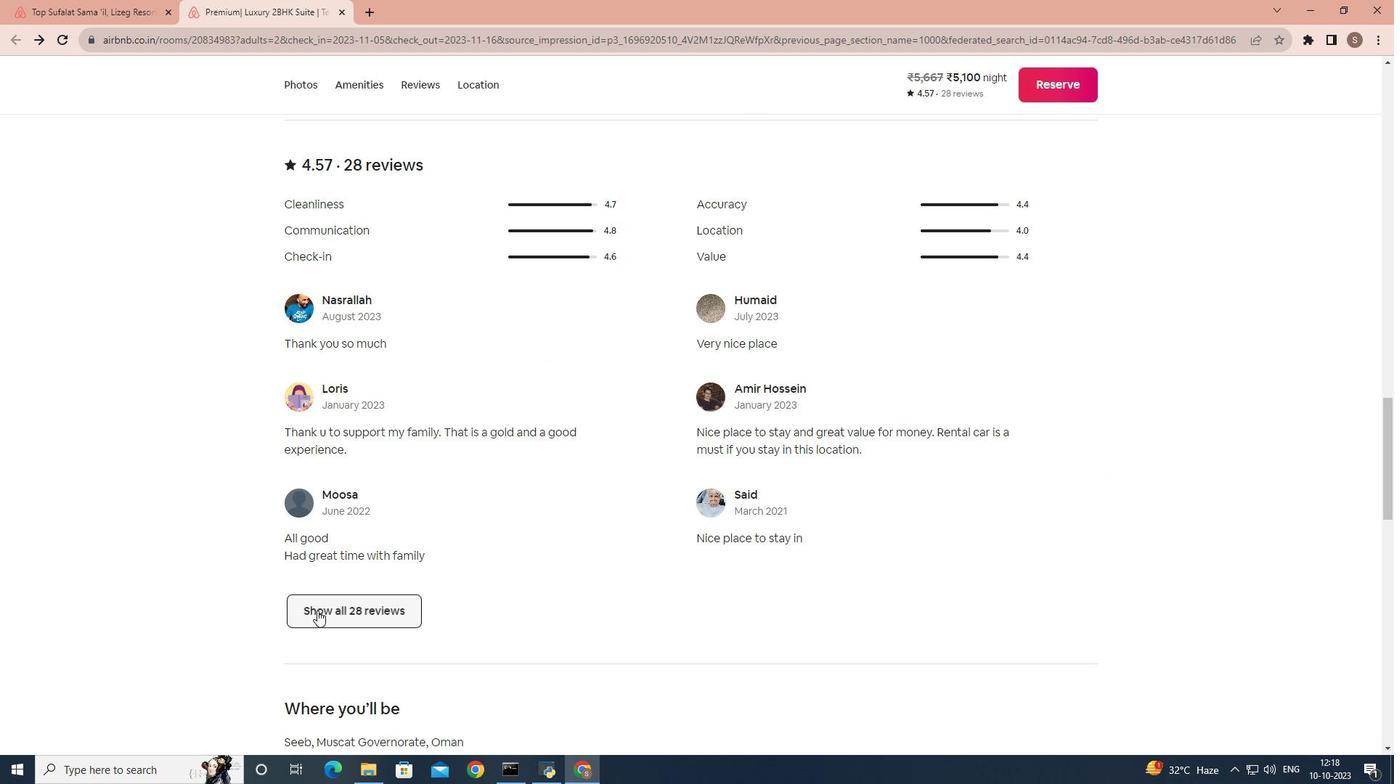 
Action: Mouse moved to (794, 448)
Screenshot: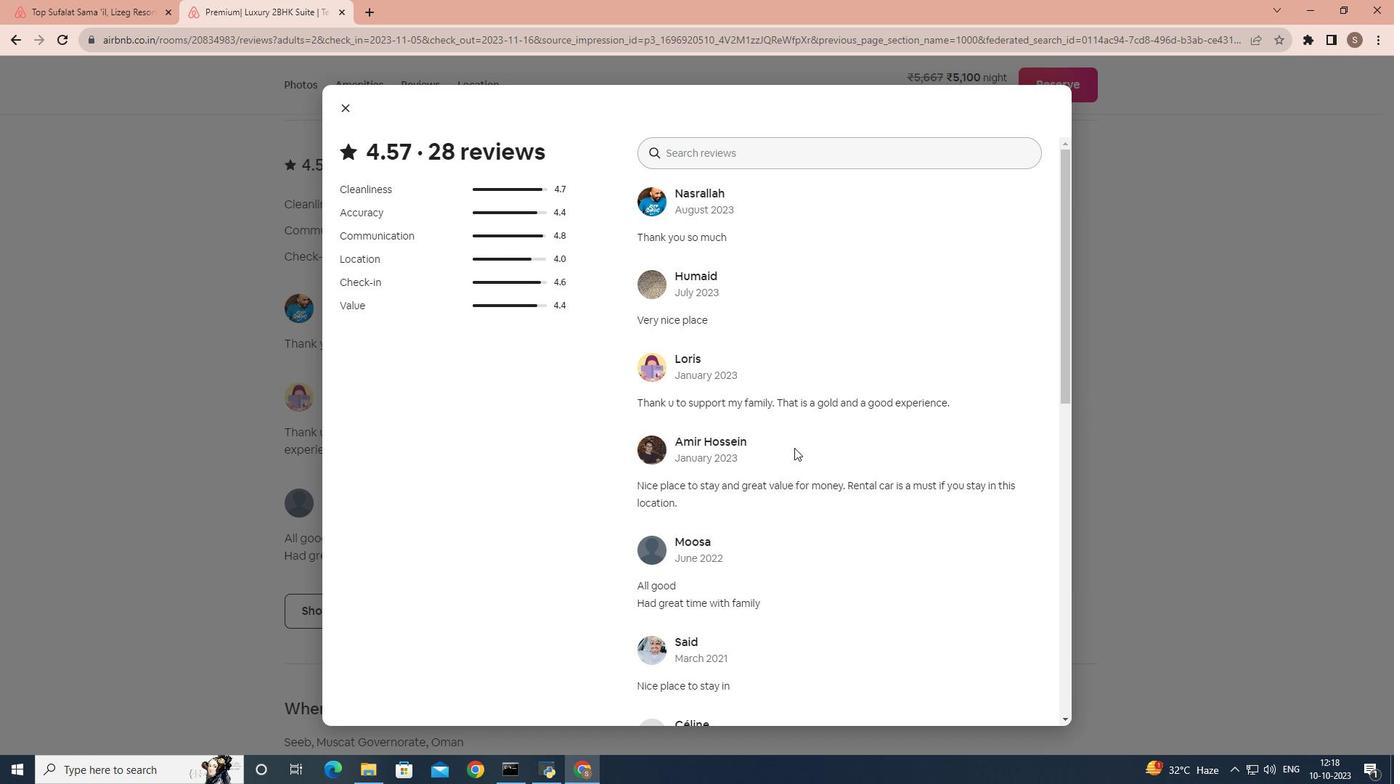 
Action: Mouse scrolled (794, 447) with delta (0, 0)
Screenshot: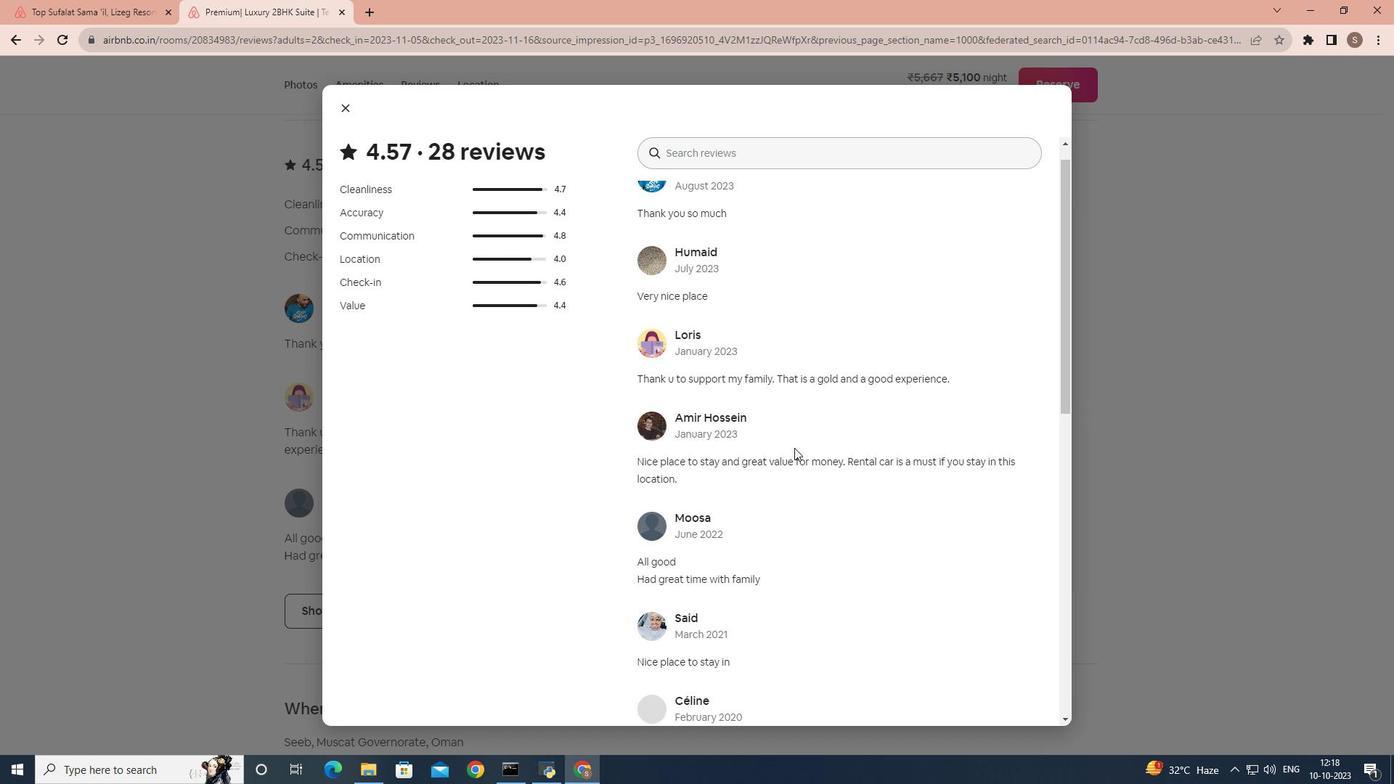 
Action: Mouse scrolled (794, 447) with delta (0, 0)
Screenshot: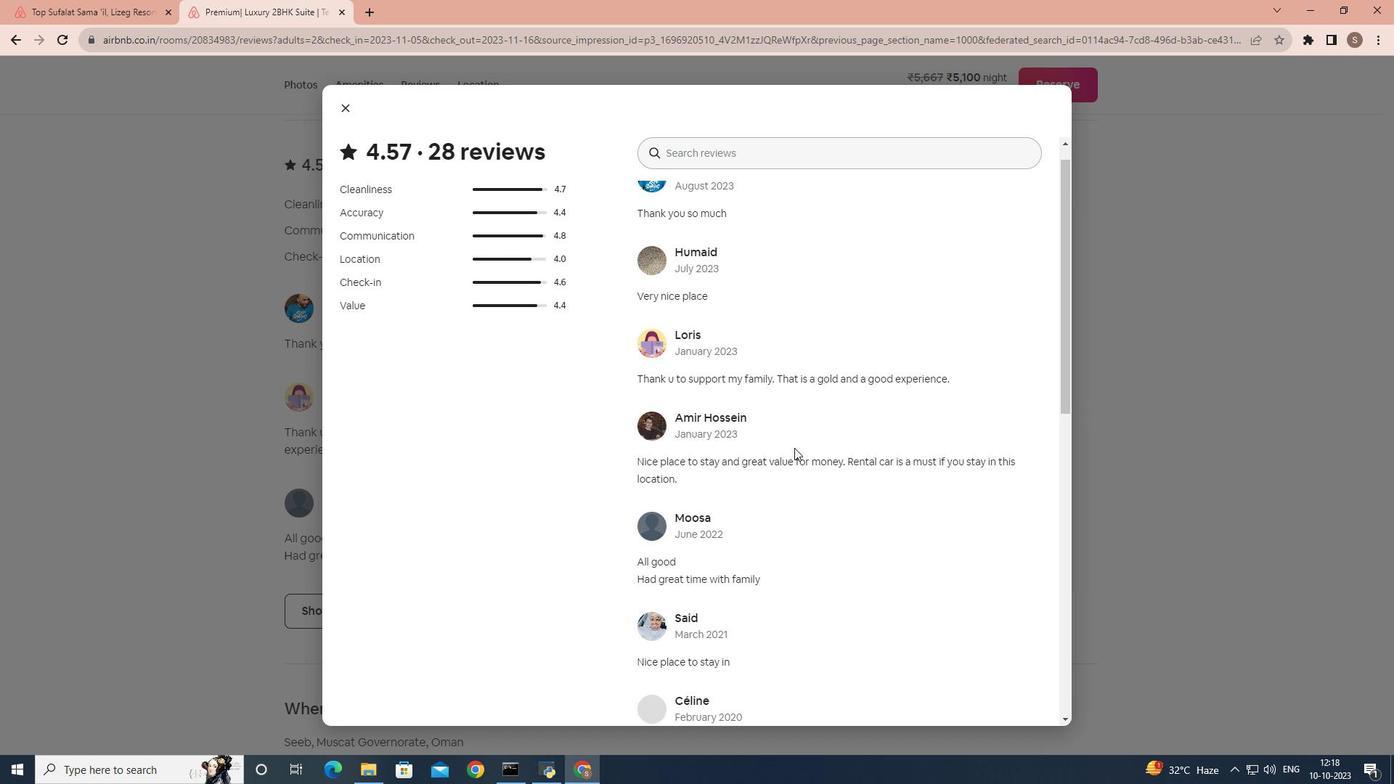 
Action: Mouse scrolled (794, 447) with delta (0, 0)
Screenshot: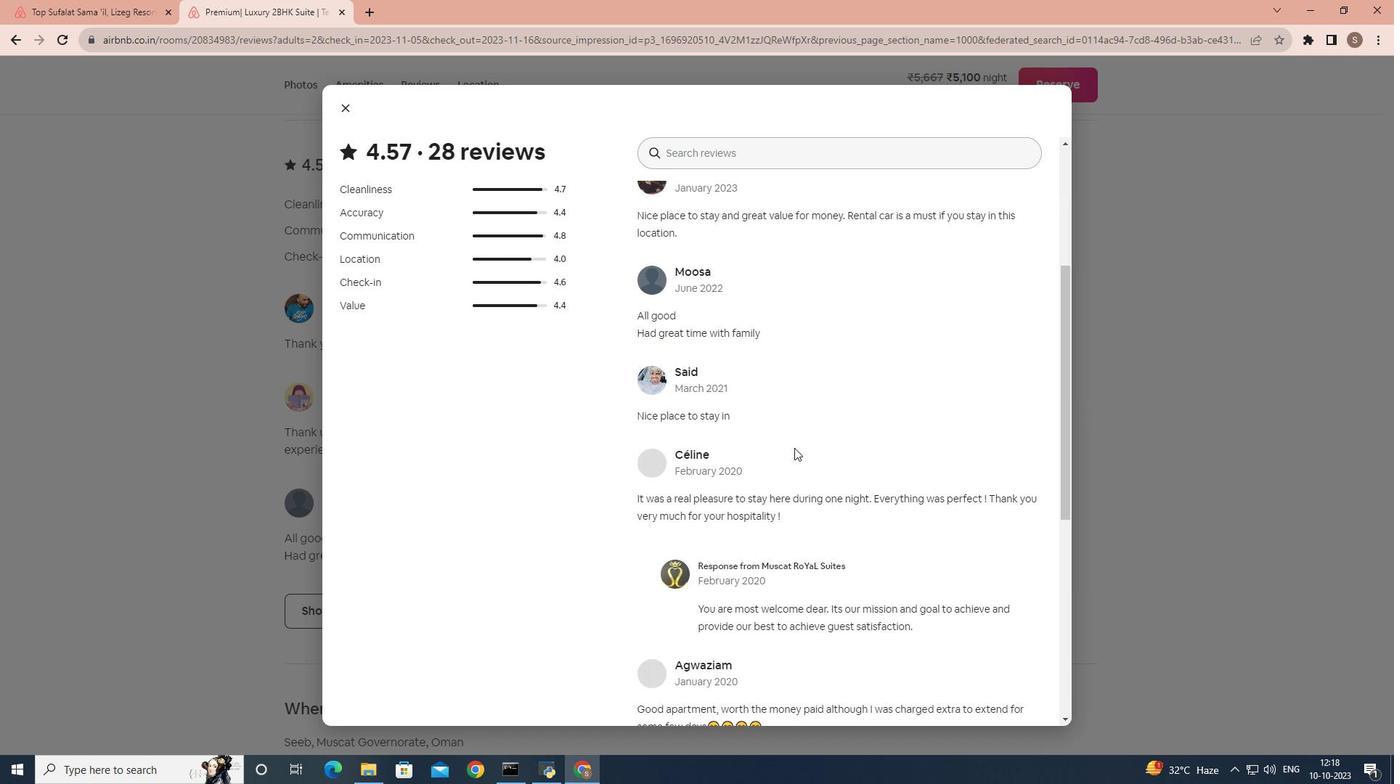 
Action: Mouse scrolled (794, 447) with delta (0, 0)
Screenshot: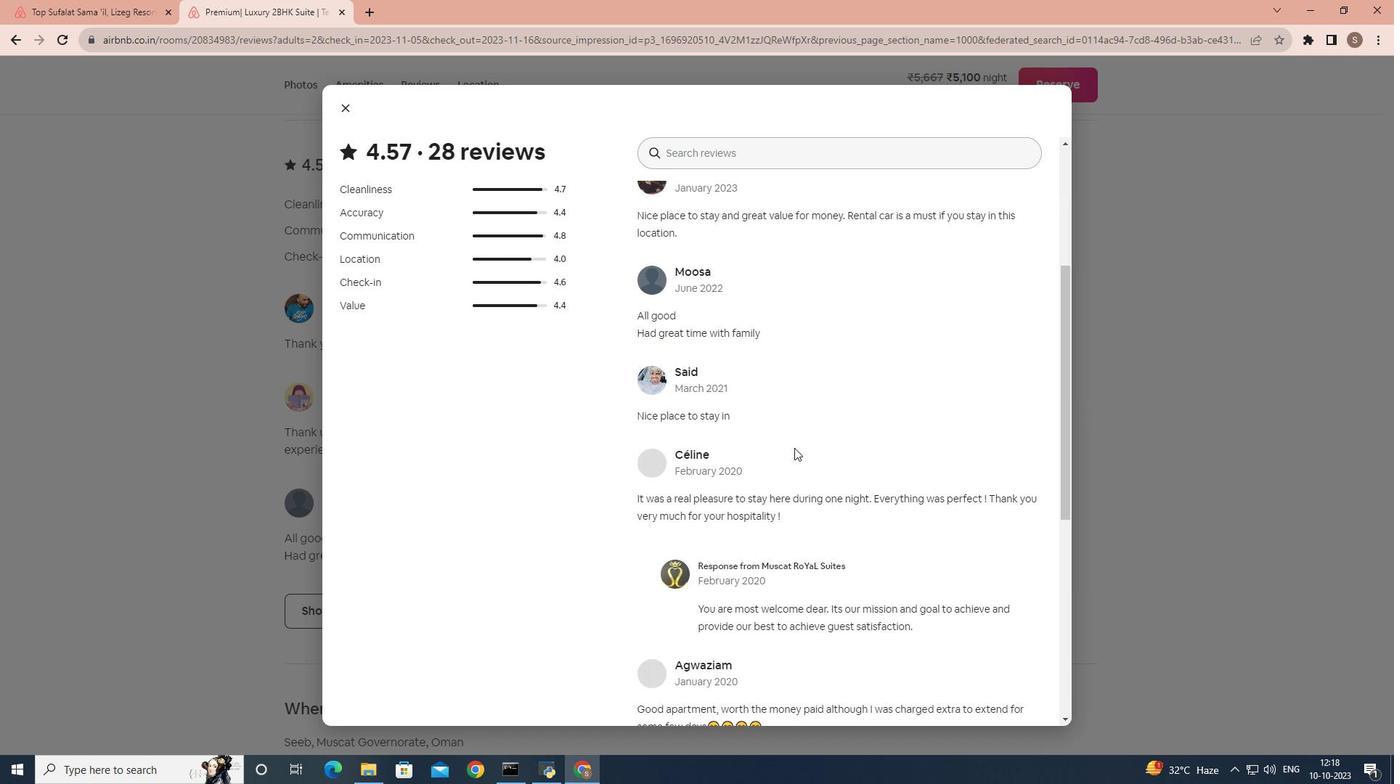 
Action: Mouse scrolled (794, 447) with delta (0, 0)
Screenshot: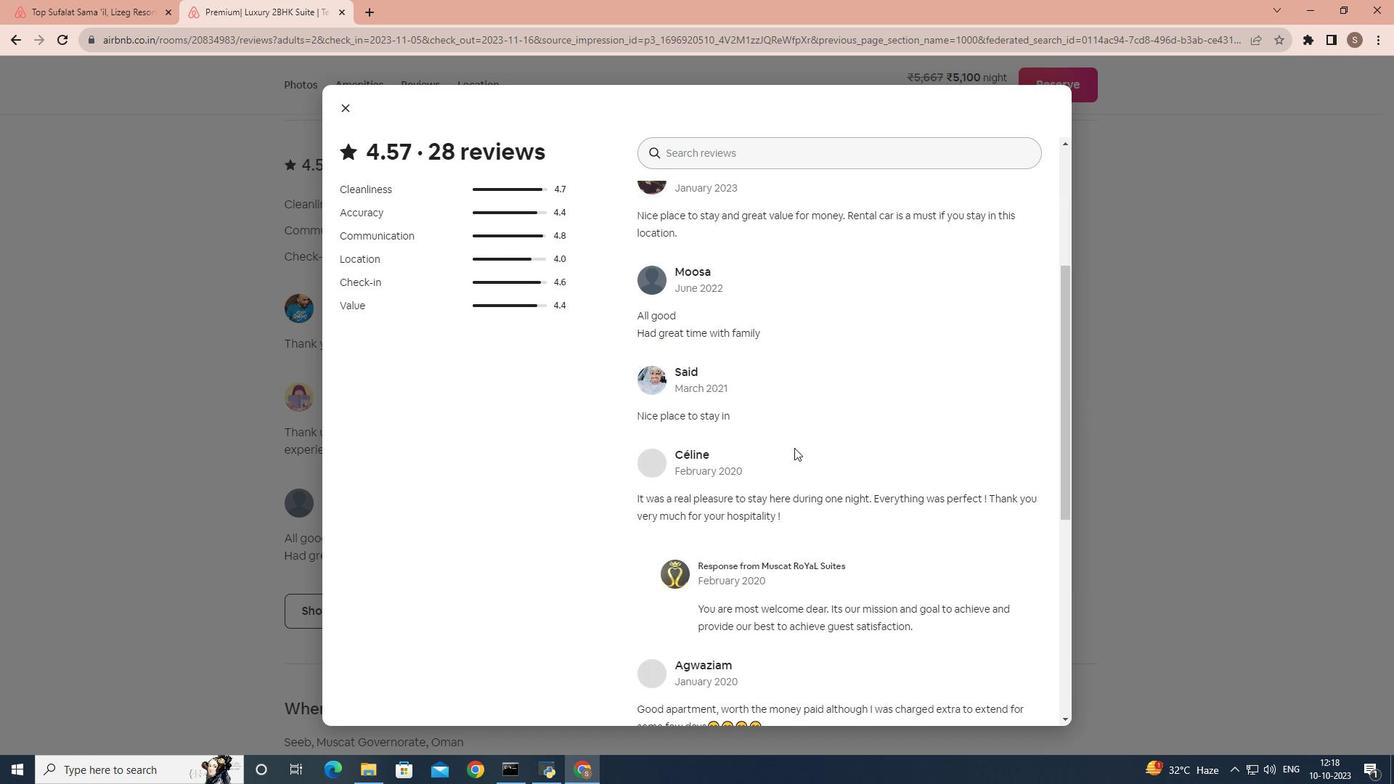 
Action: Mouse scrolled (794, 447) with delta (0, 0)
Screenshot: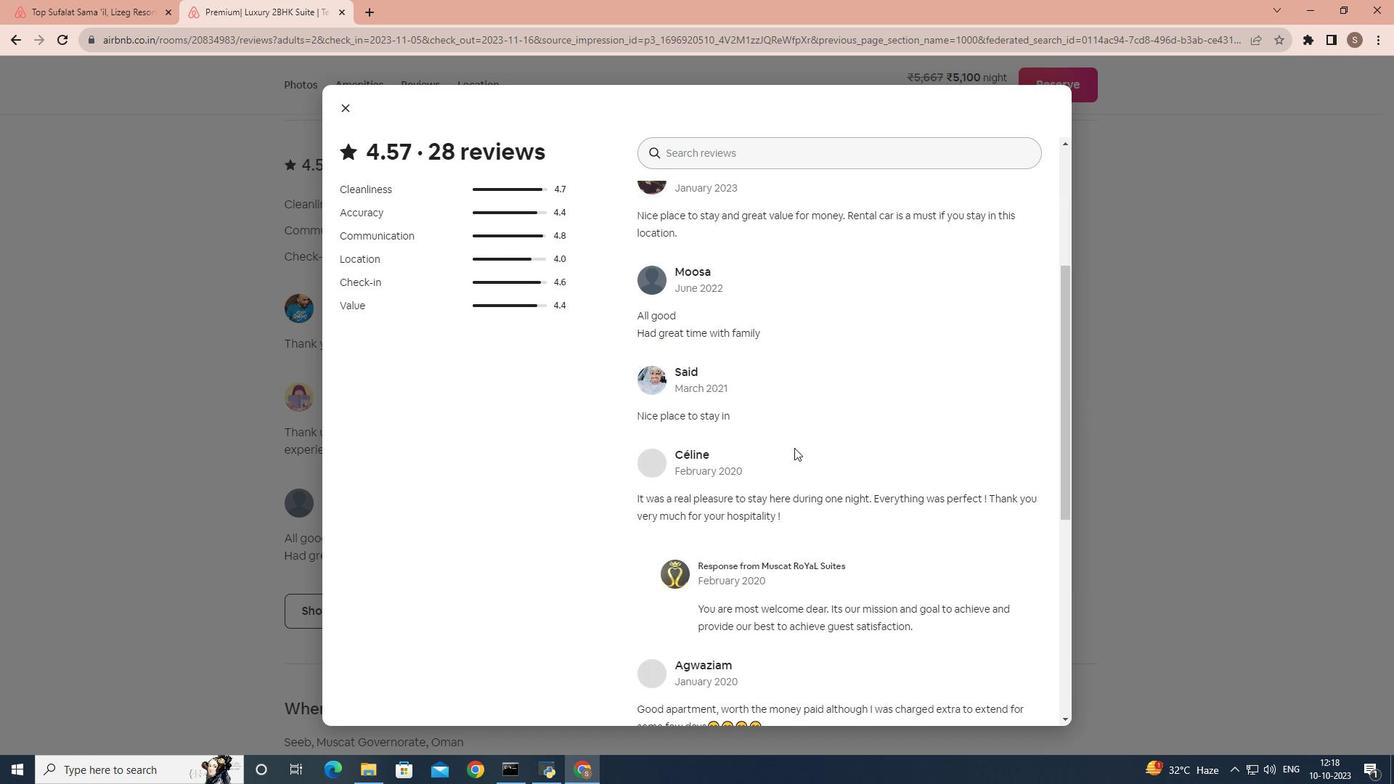 
Action: Mouse scrolled (794, 447) with delta (0, 0)
Screenshot: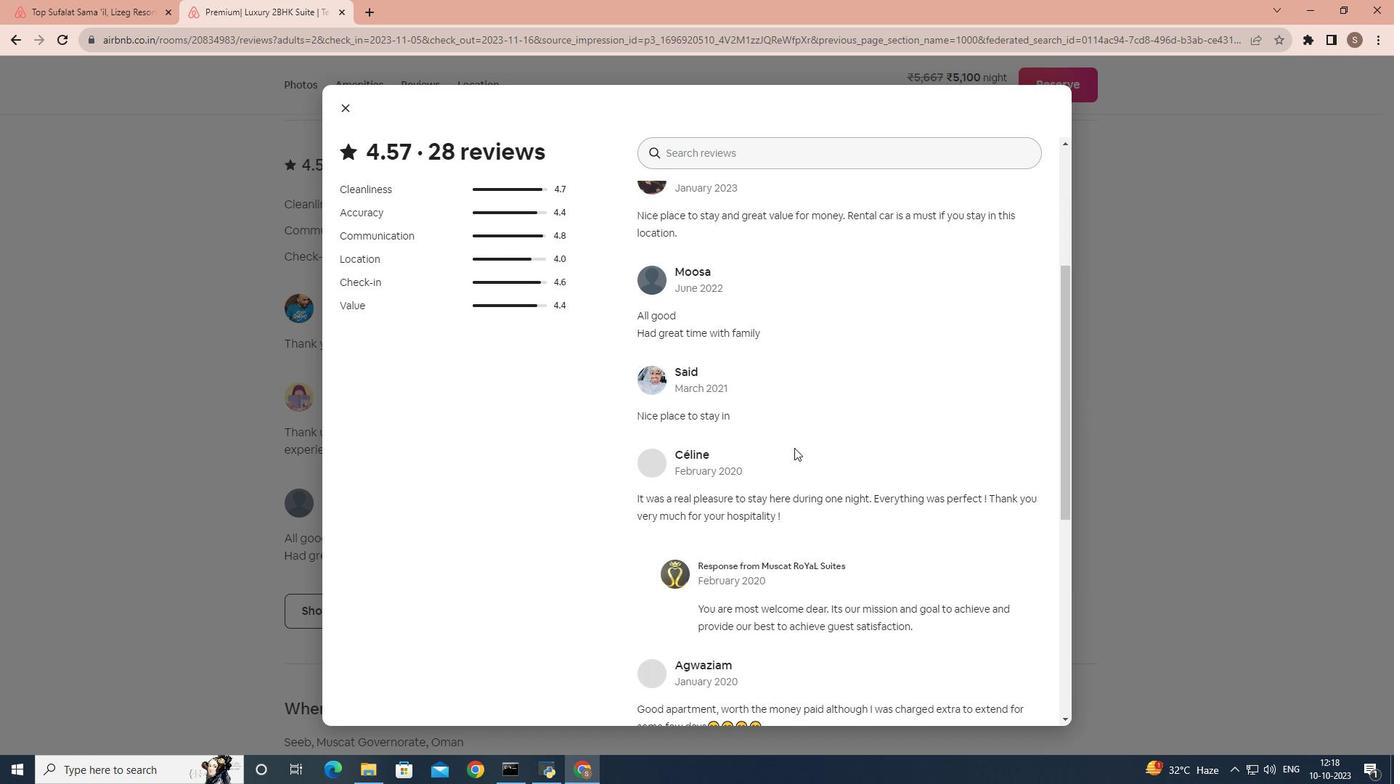 
Action: Mouse scrolled (794, 447) with delta (0, 0)
Screenshot: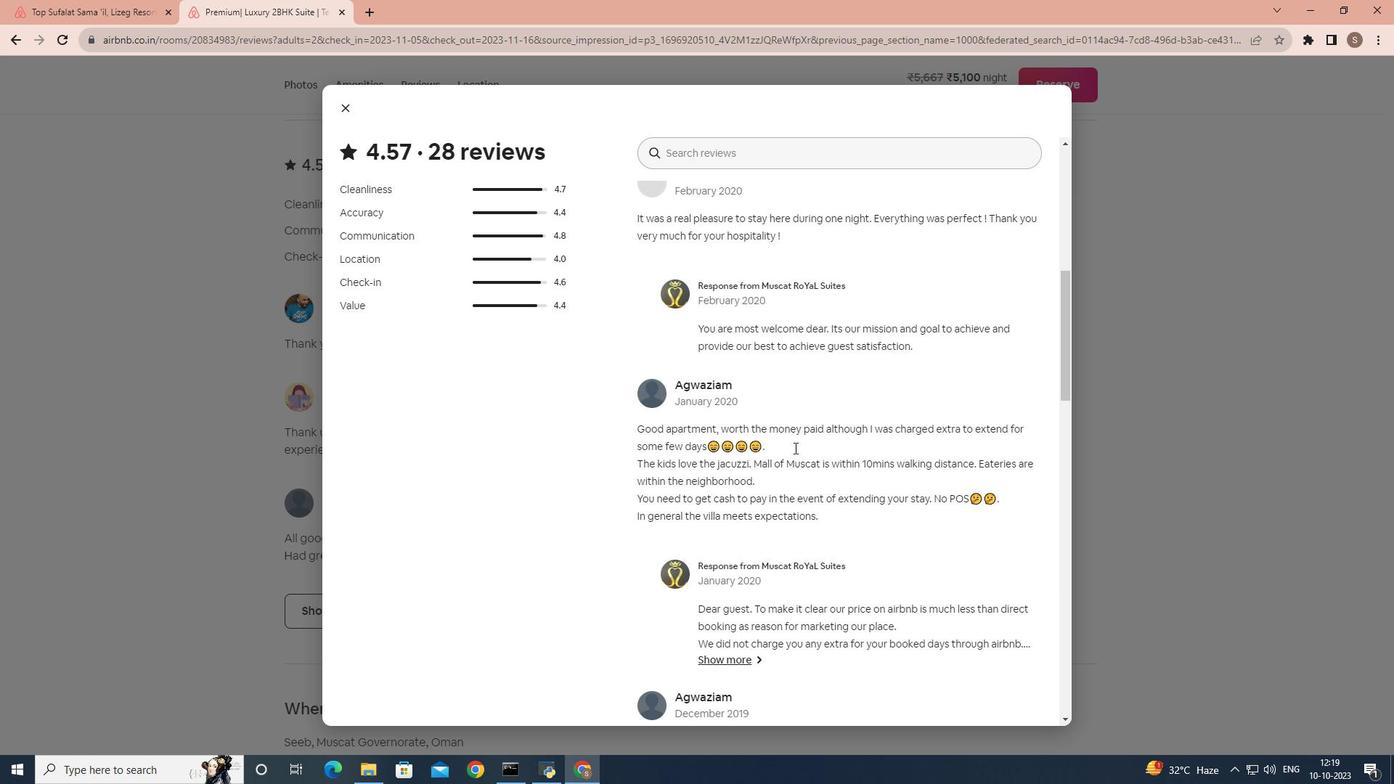 
Action: Mouse scrolled (794, 447) with delta (0, 0)
Screenshot: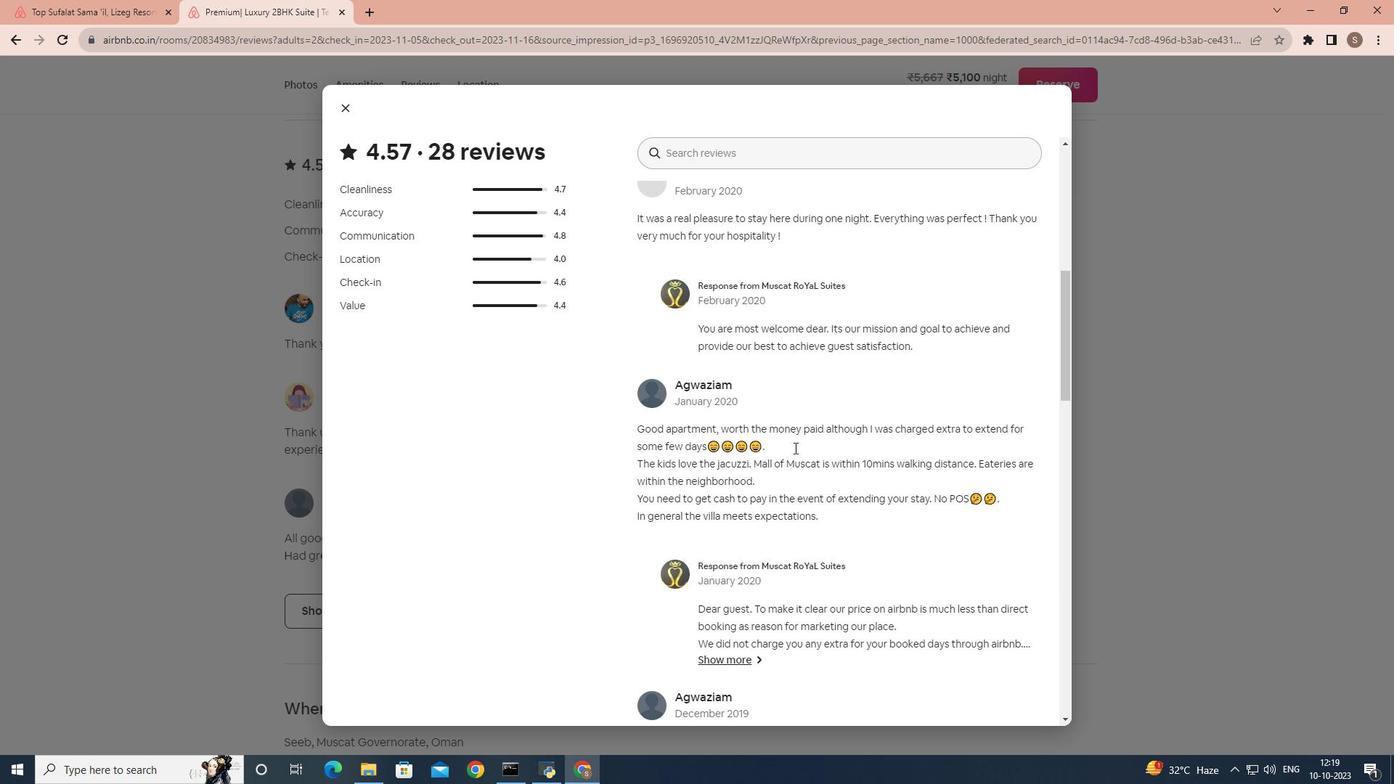 
Action: Mouse scrolled (794, 447) with delta (0, 0)
Screenshot: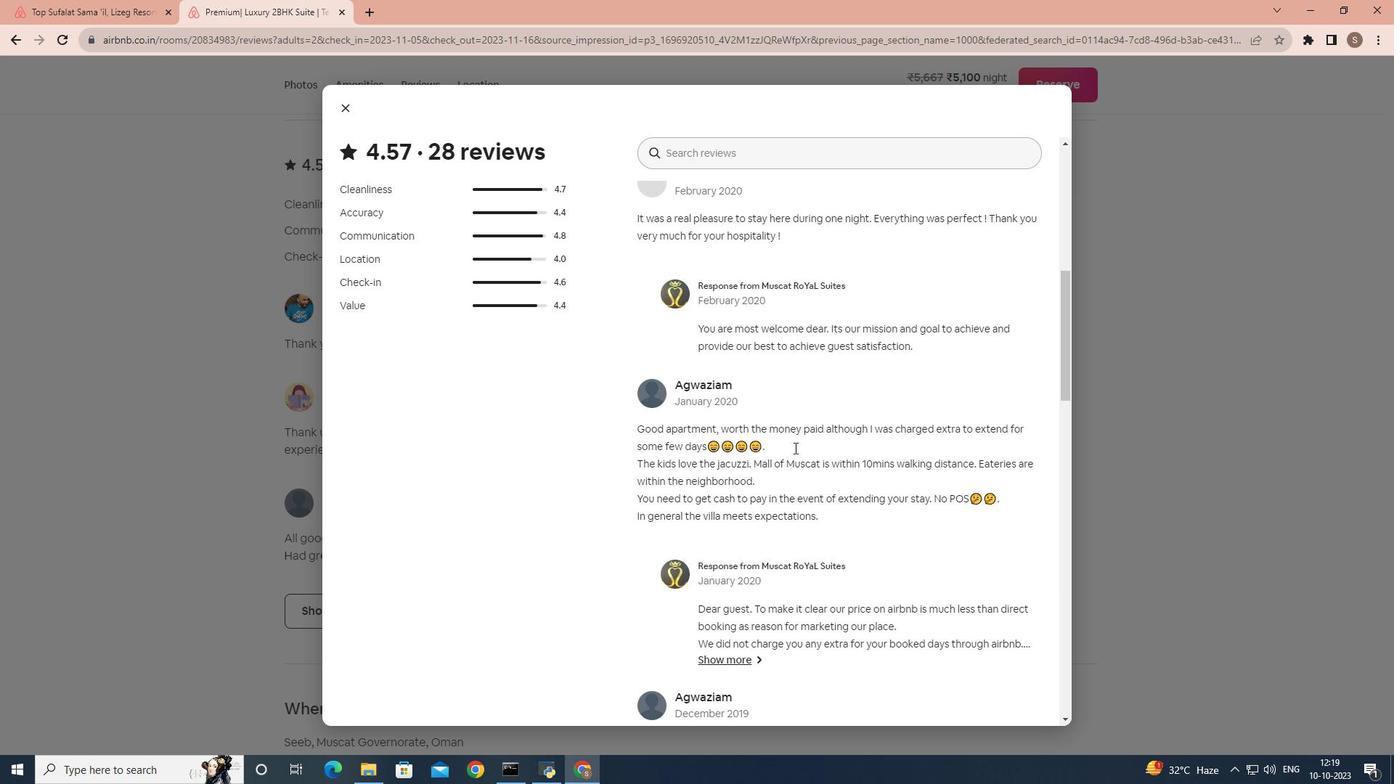 
Action: Mouse scrolled (794, 447) with delta (0, 0)
Screenshot: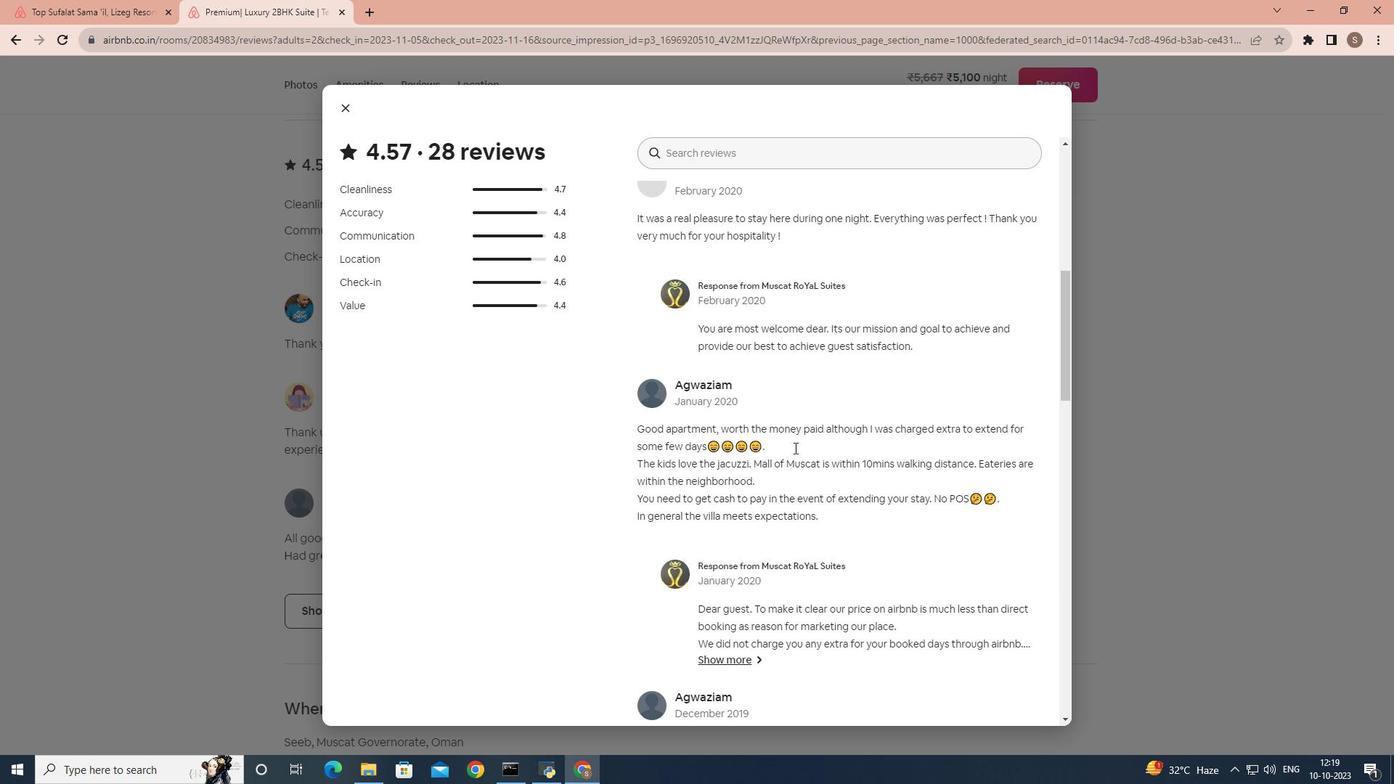 
Action: Mouse scrolled (794, 447) with delta (0, 0)
Screenshot: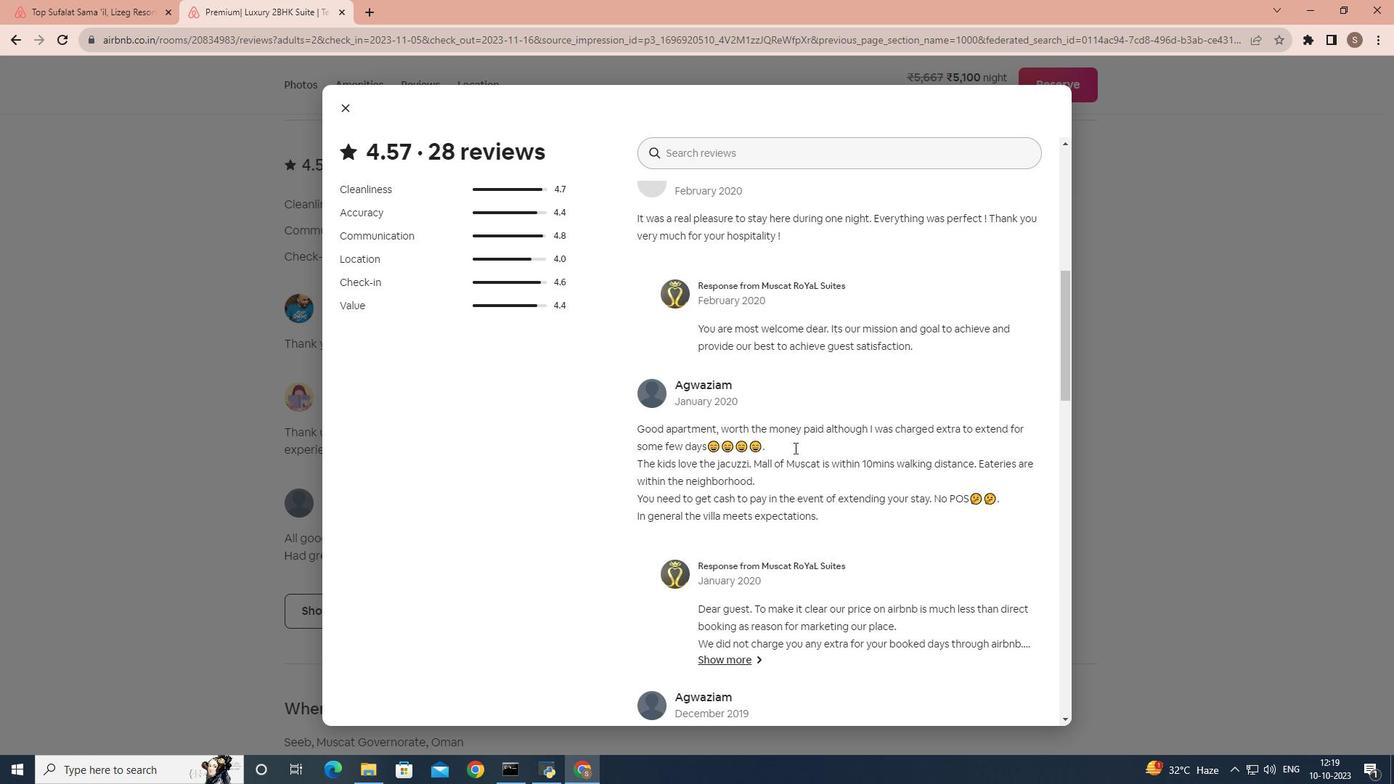 
Action: Mouse scrolled (794, 447) with delta (0, 0)
Screenshot: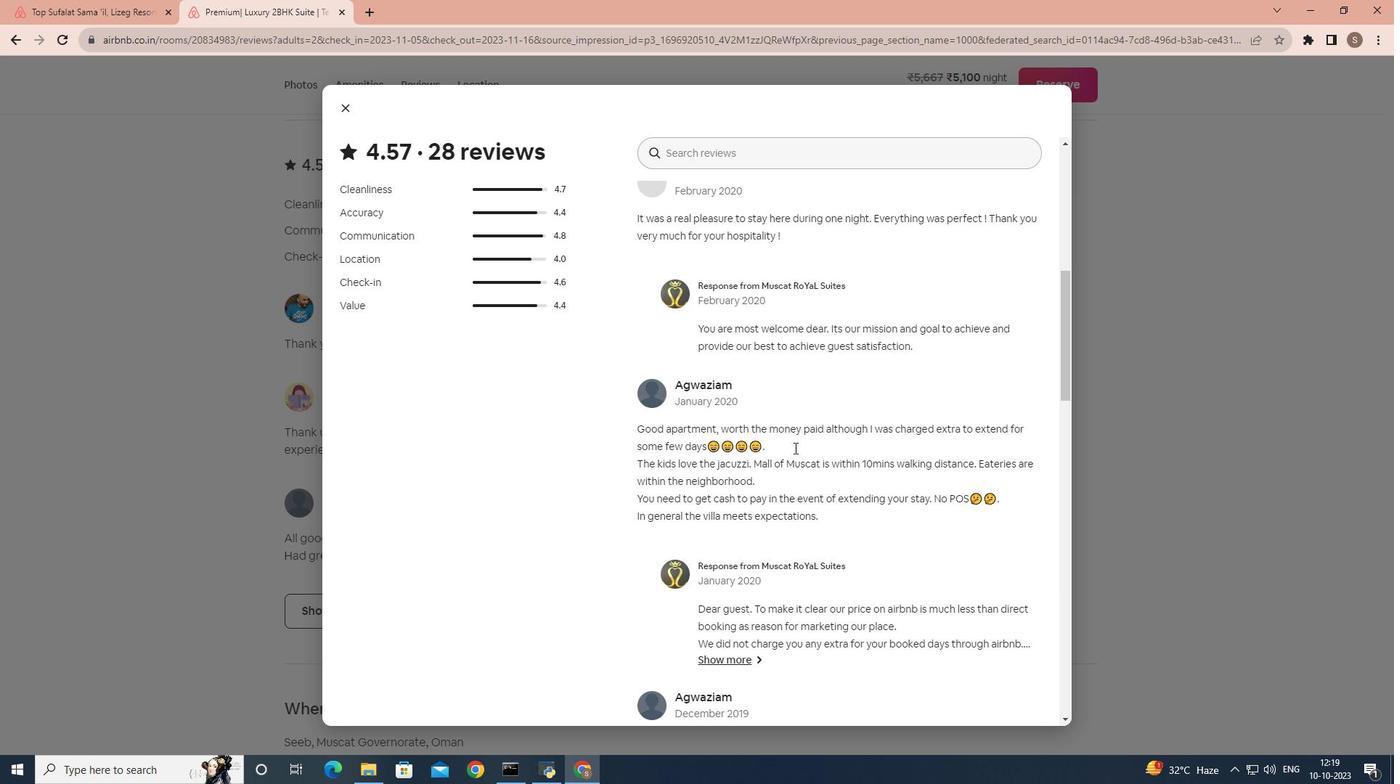 
Action: Mouse scrolled (794, 447) with delta (0, 0)
Screenshot: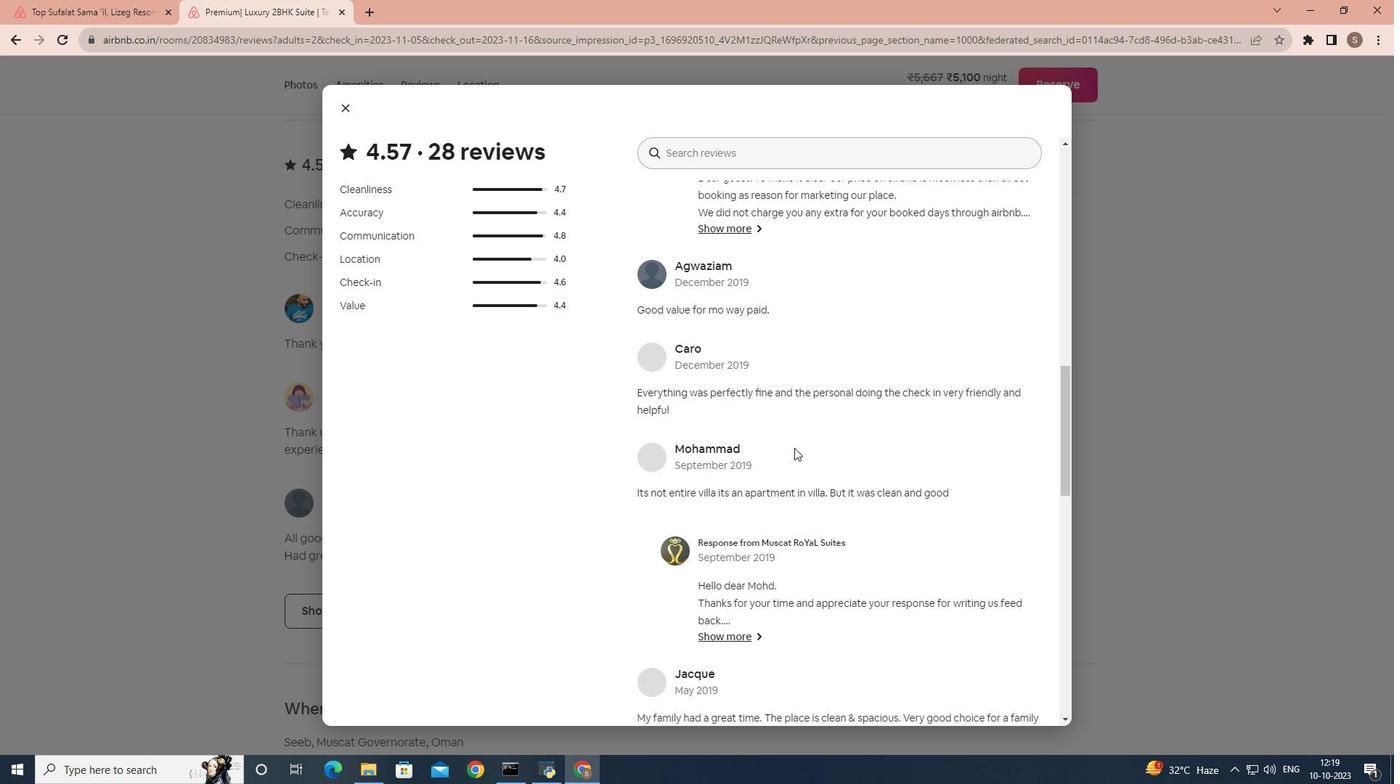 
Action: Mouse scrolled (794, 447) with delta (0, 0)
Screenshot: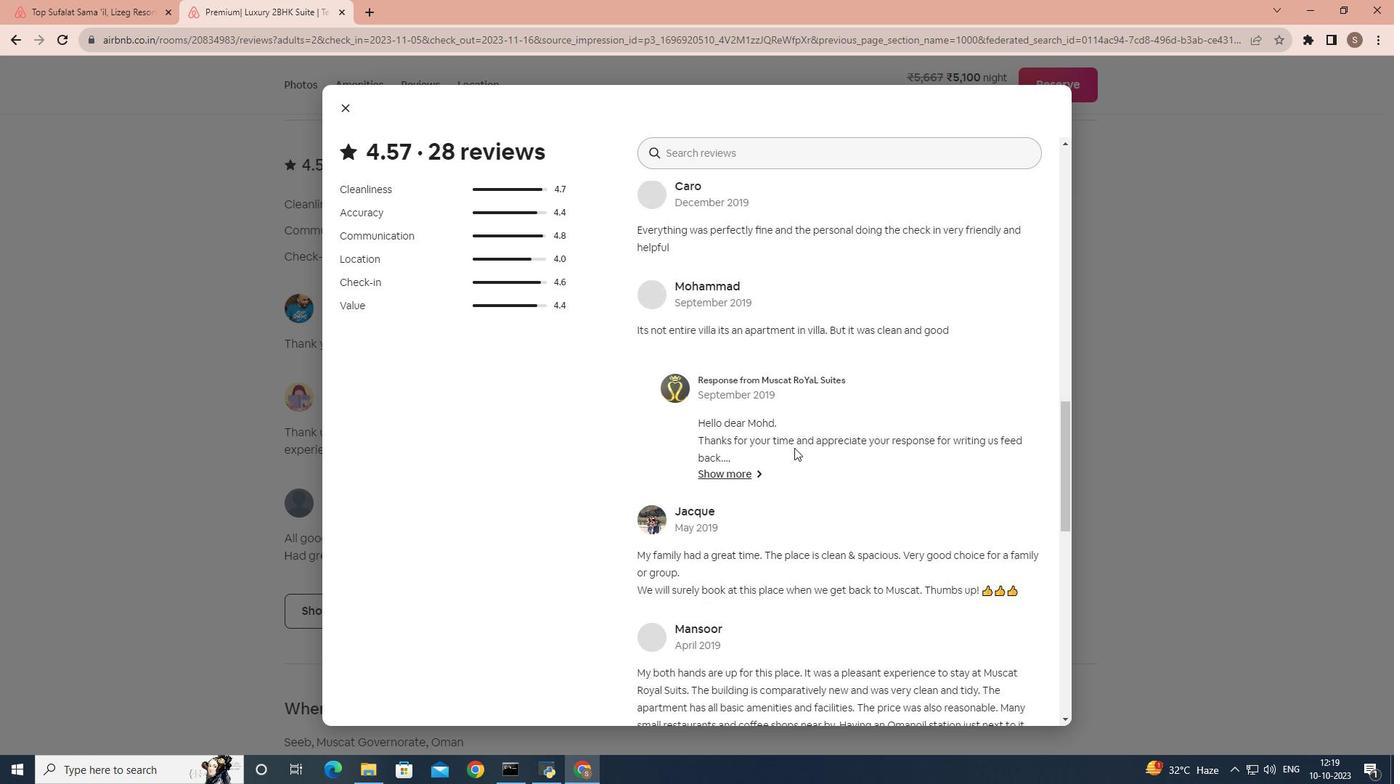 
Action: Mouse scrolled (794, 447) with delta (0, 0)
Screenshot: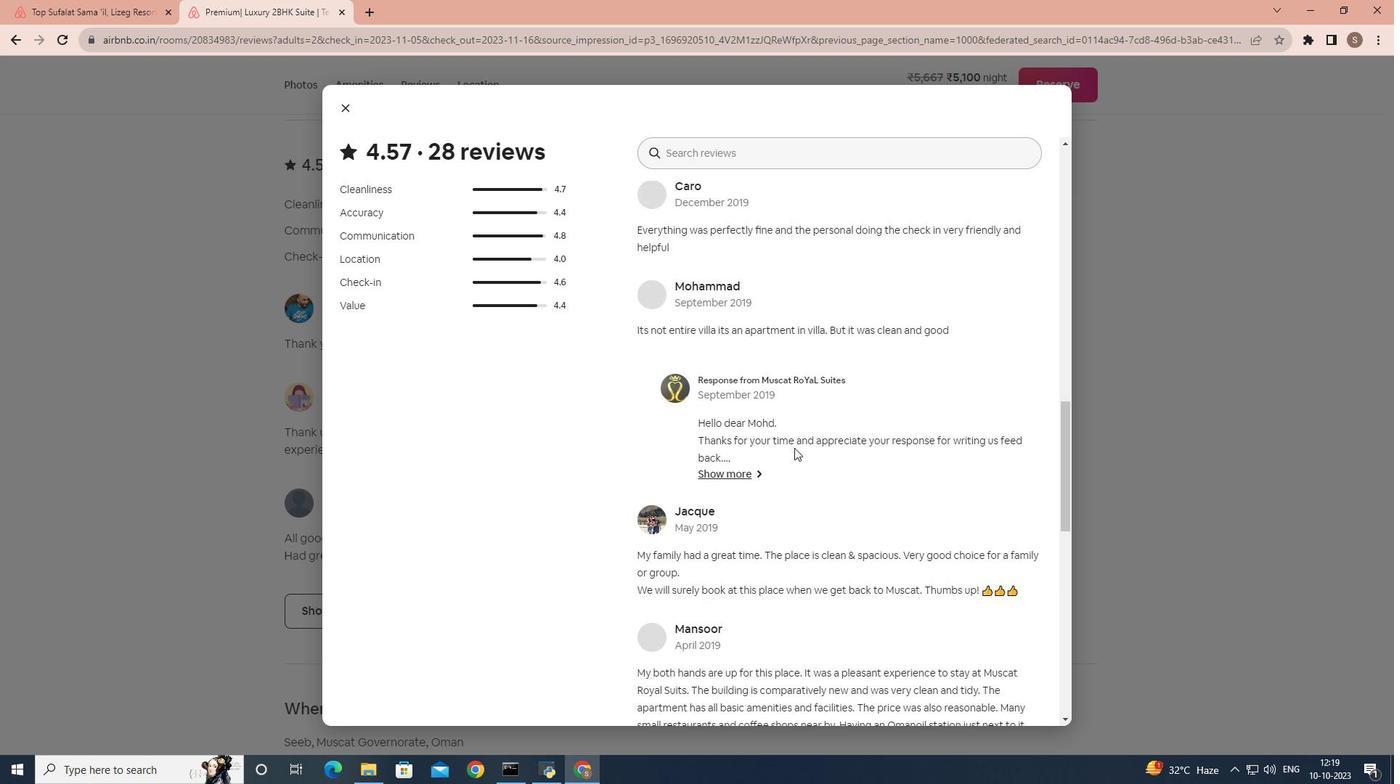 
Action: Mouse scrolled (794, 447) with delta (0, 0)
Screenshot: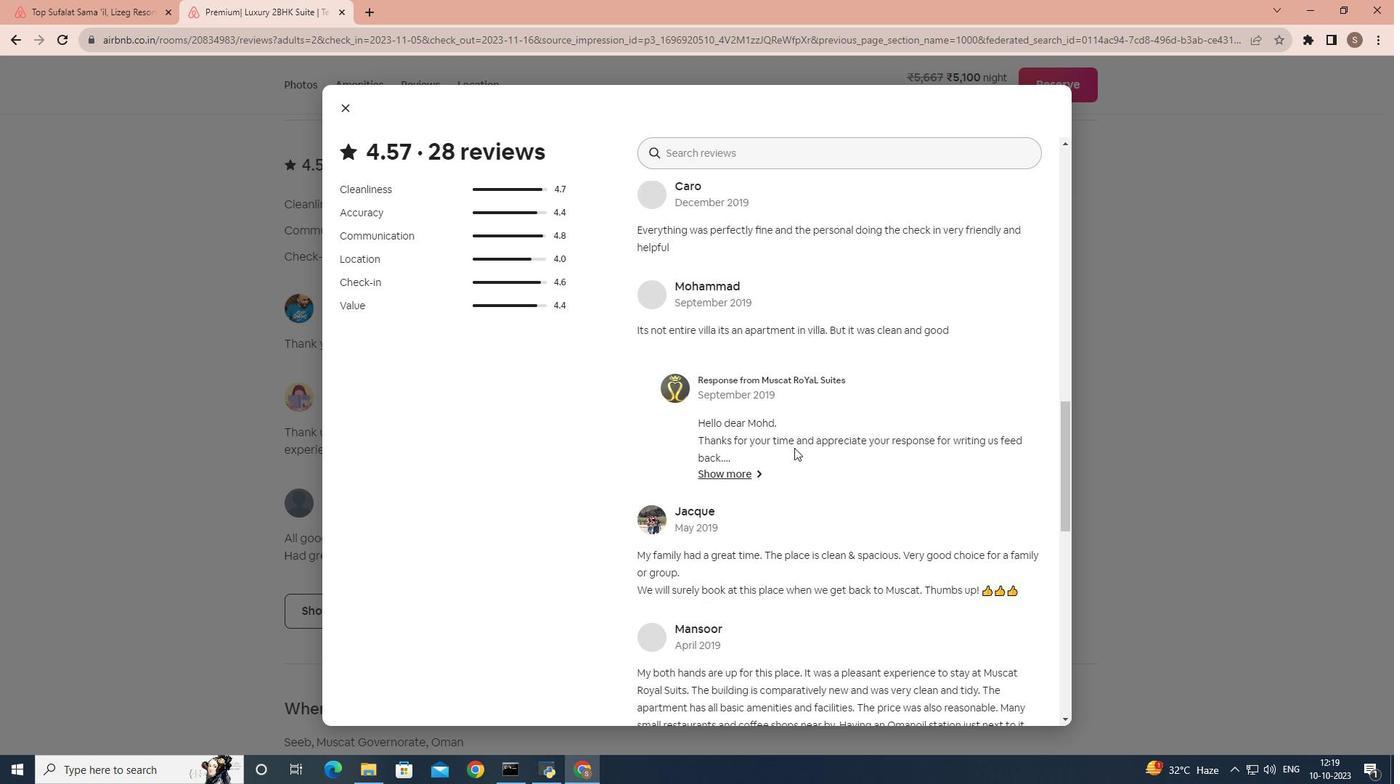
Action: Mouse scrolled (794, 447) with delta (0, 0)
Screenshot: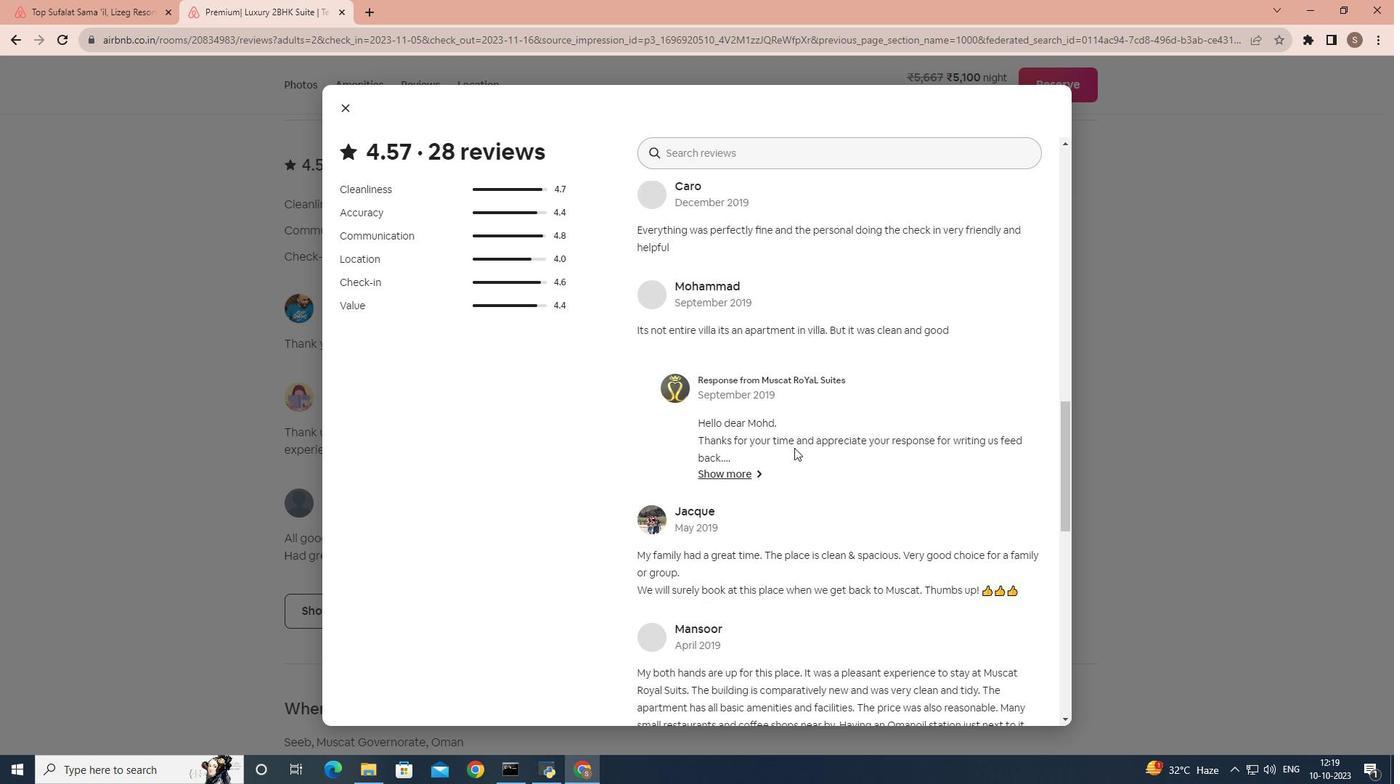 
Action: Mouse scrolled (794, 447) with delta (0, 0)
Screenshot: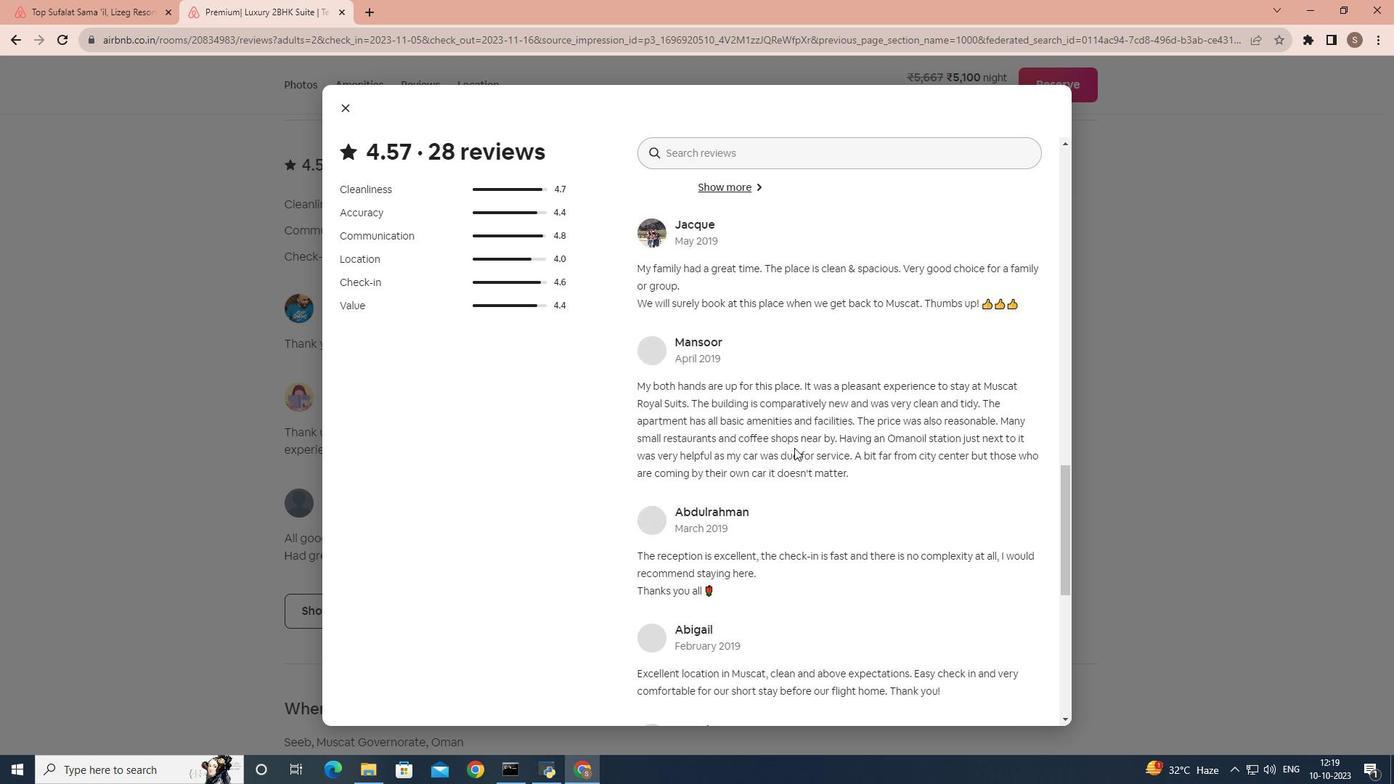 
Action: Mouse scrolled (794, 447) with delta (0, 0)
Screenshot: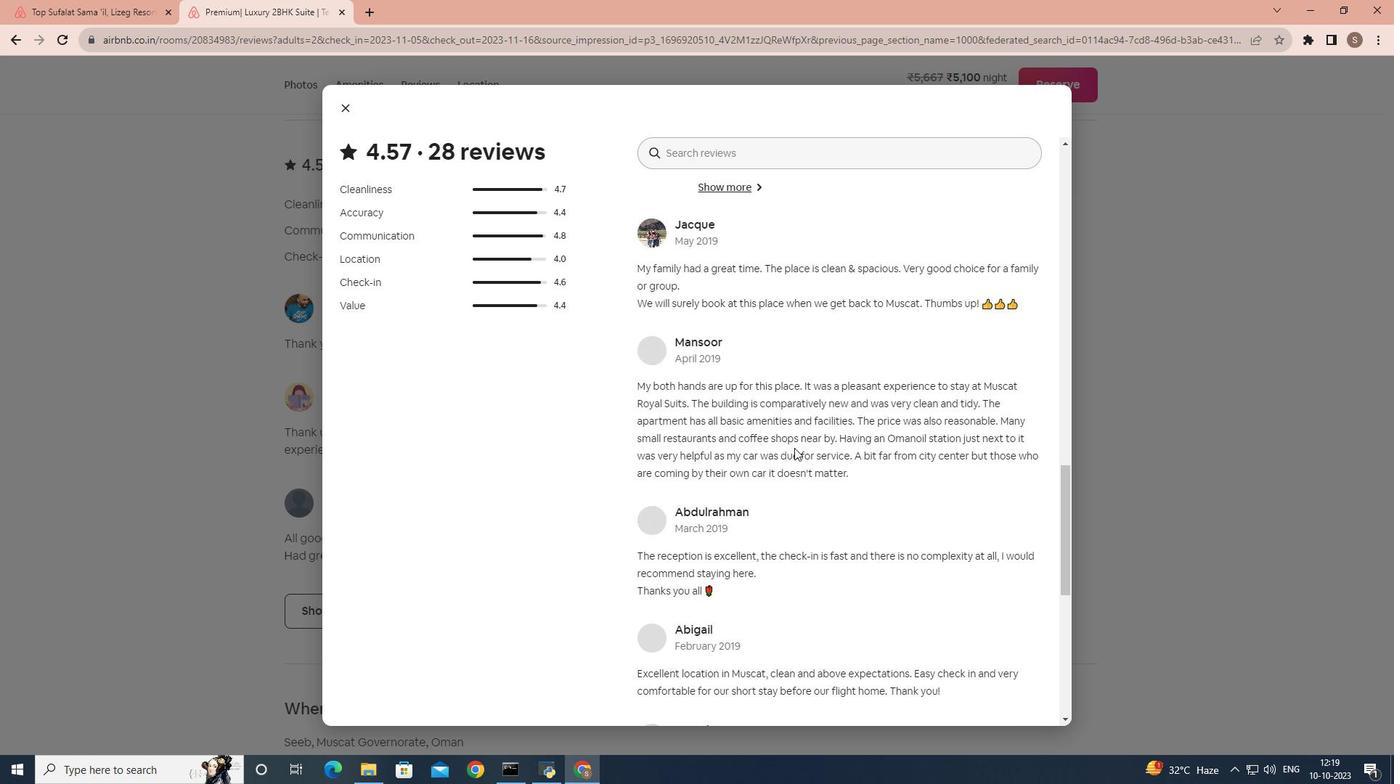 
Action: Mouse scrolled (794, 447) with delta (0, 0)
Screenshot: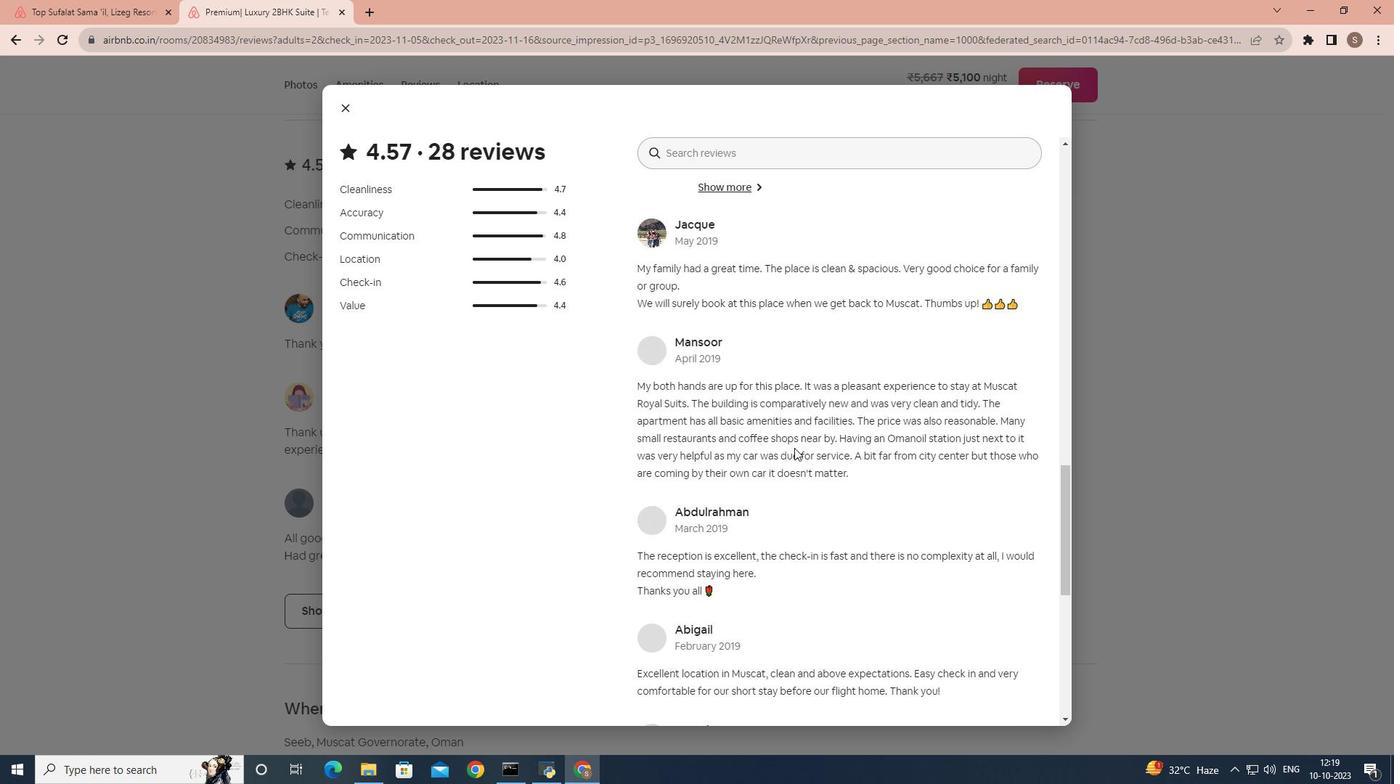 
Action: Mouse scrolled (794, 447) with delta (0, 0)
Screenshot: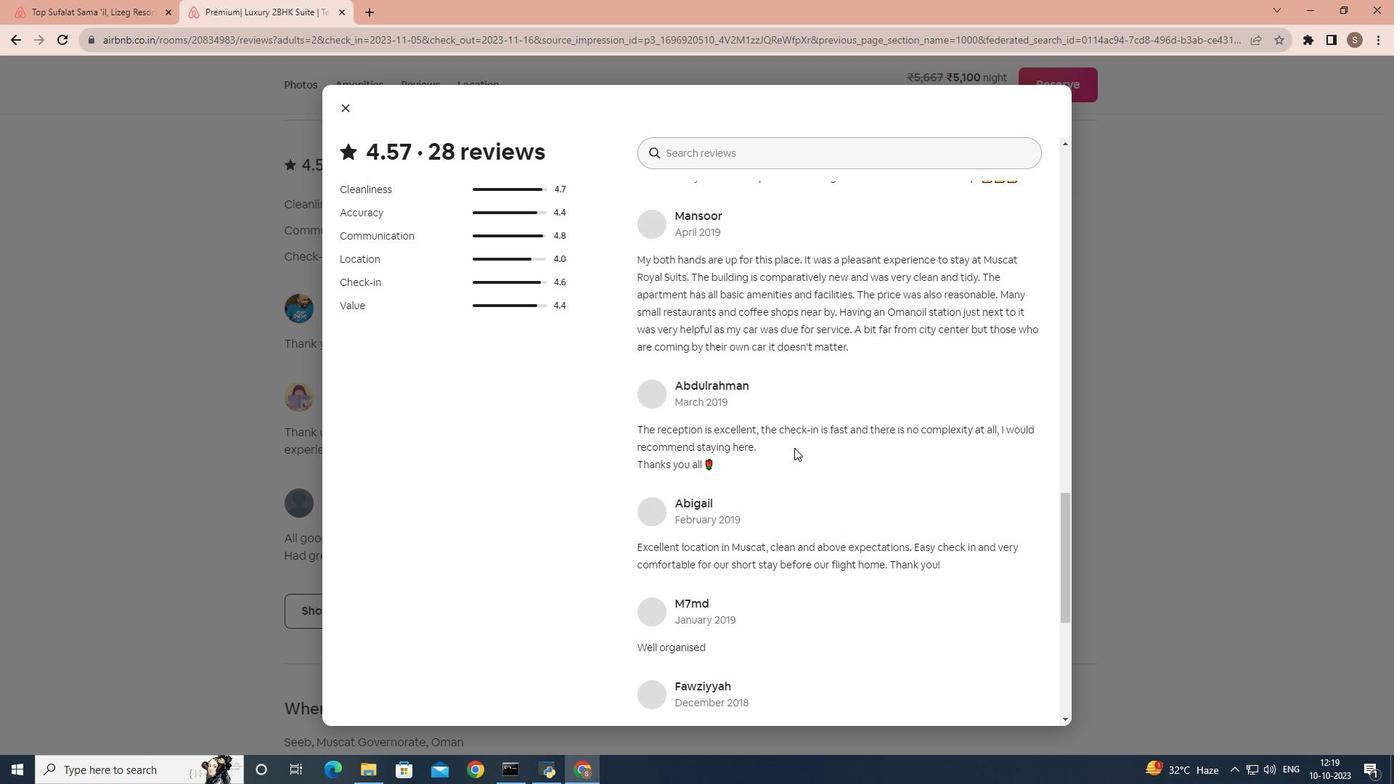 
Action: Mouse scrolled (794, 447) with delta (0, 0)
Screenshot: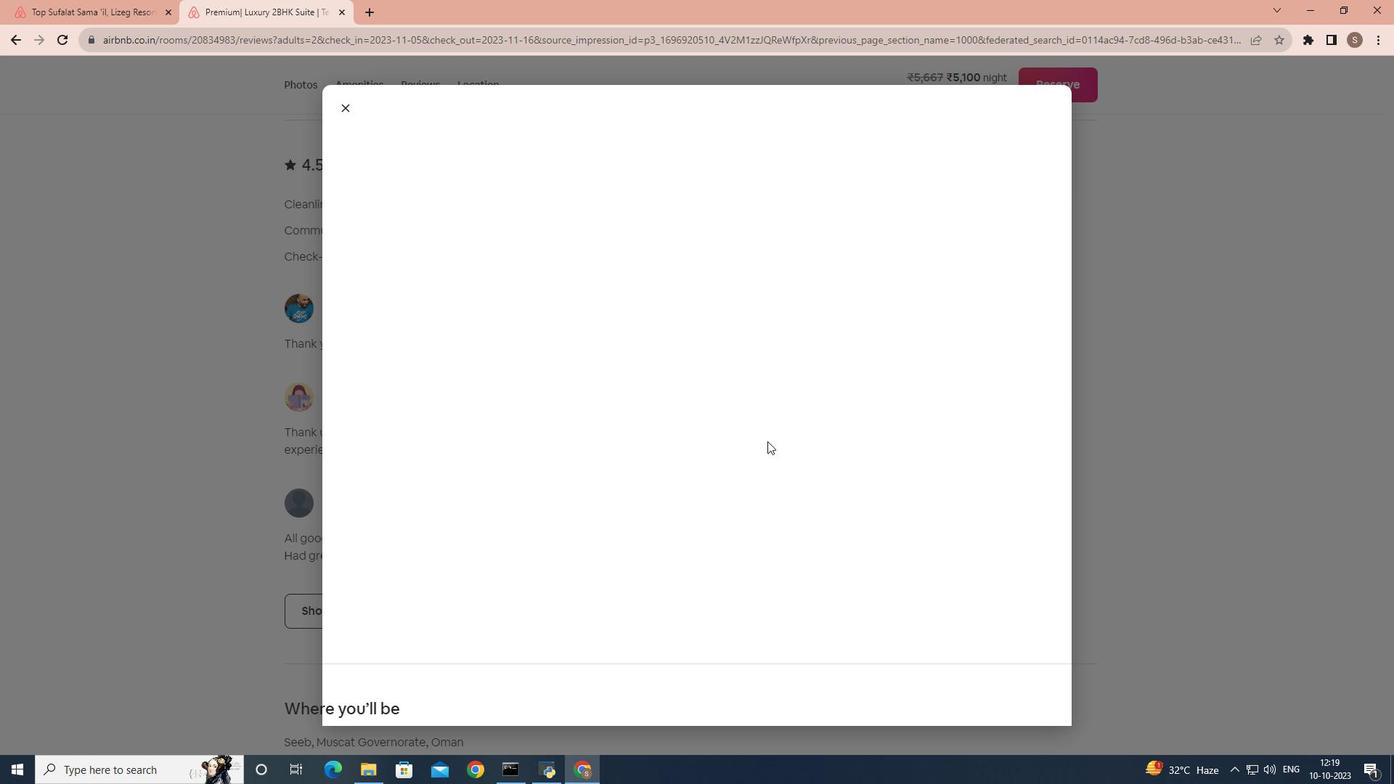 
Action: Mouse scrolled (794, 447) with delta (0, 0)
Screenshot: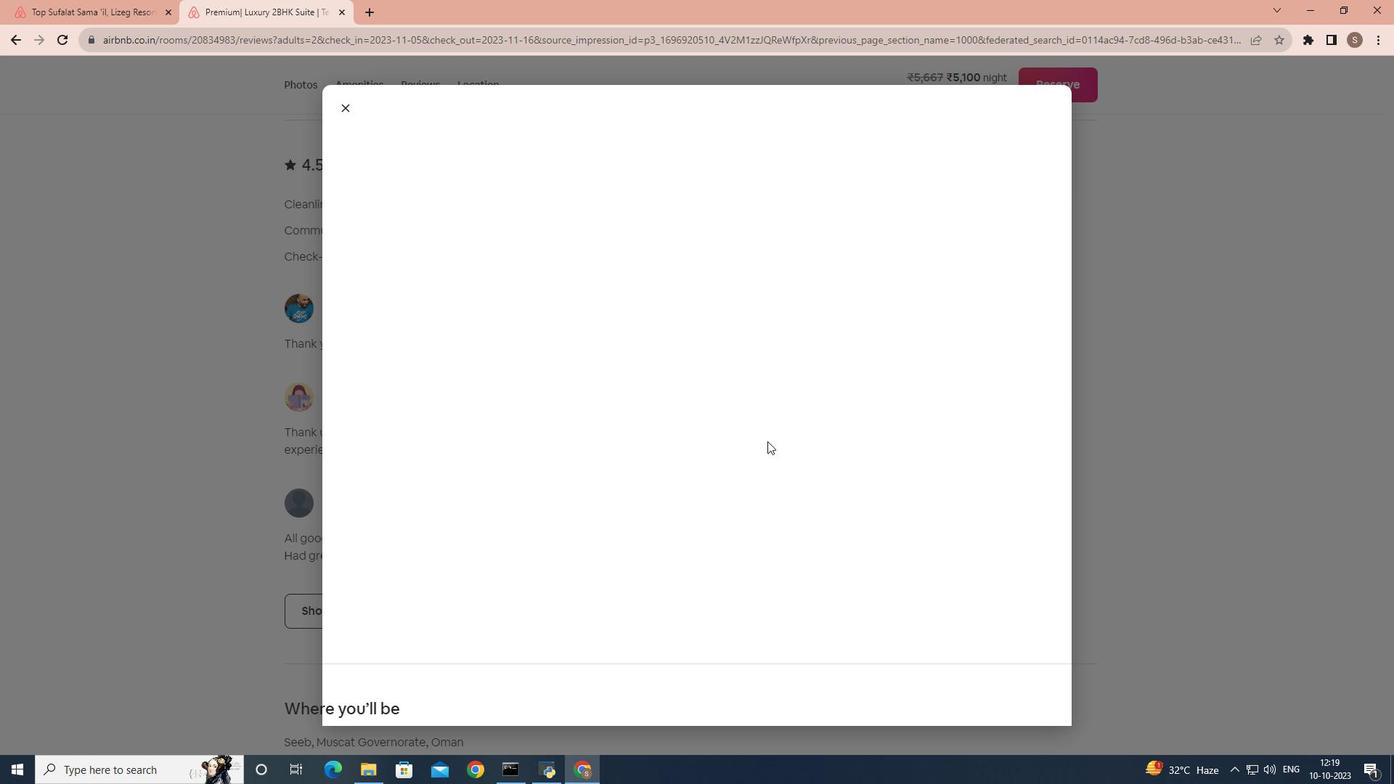 
Action: Mouse scrolled (794, 447) with delta (0, 0)
Screenshot: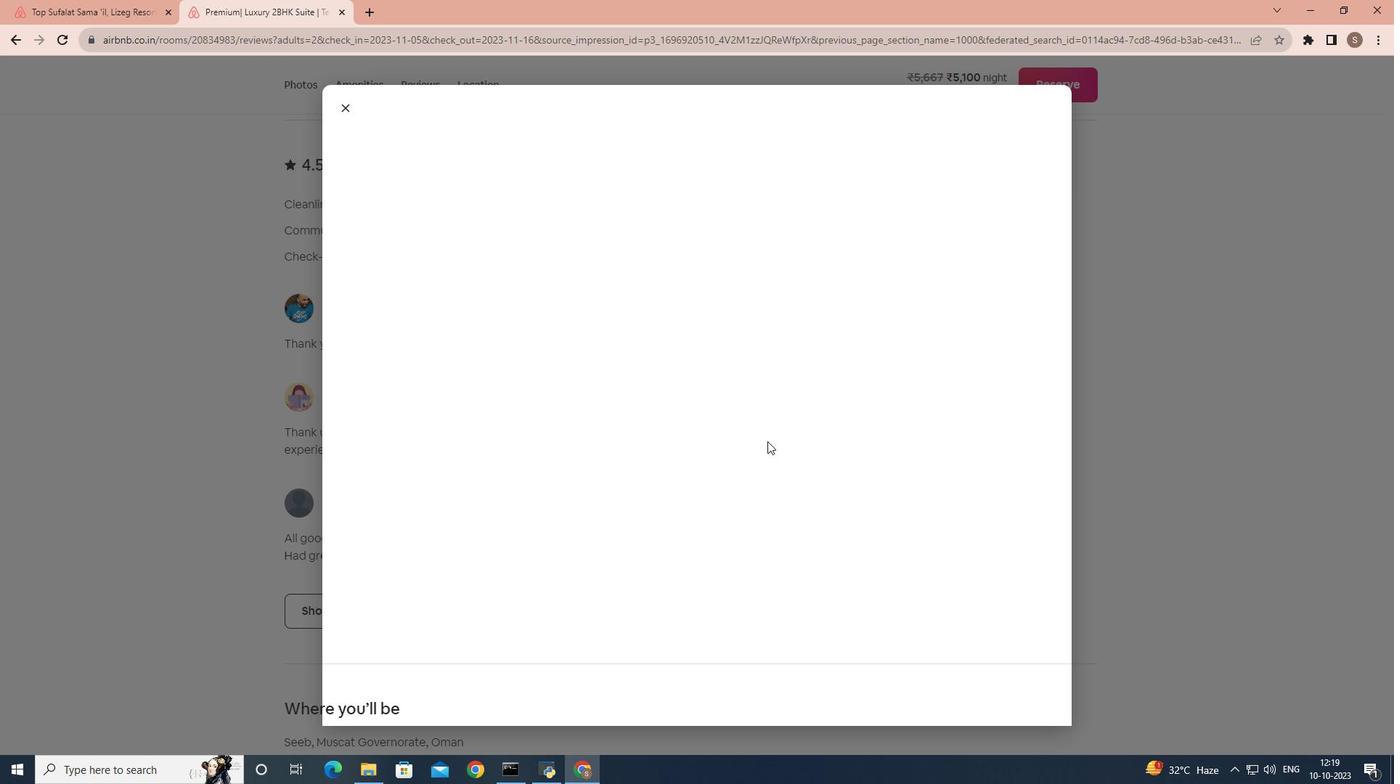 
Action: Mouse scrolled (794, 447) with delta (0, 0)
Screenshot: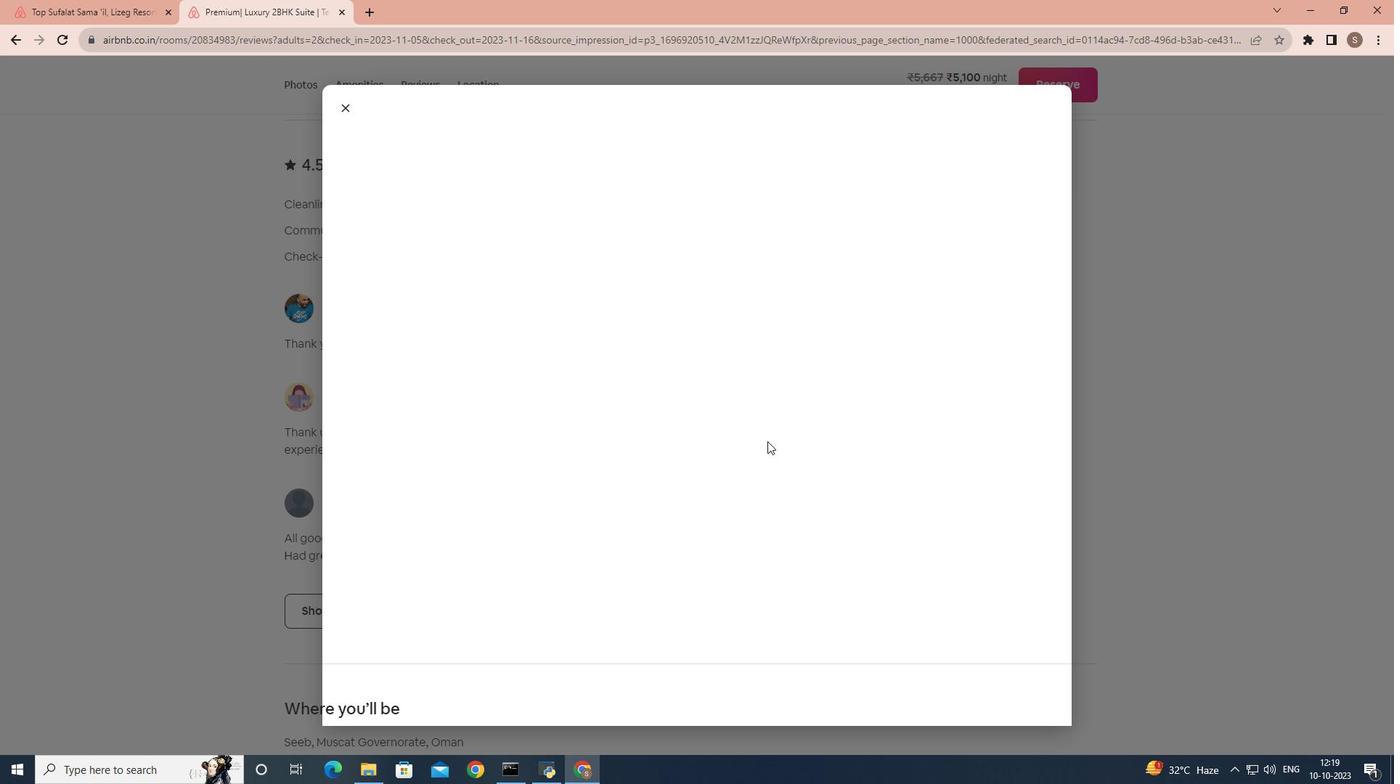 
Action: Mouse scrolled (794, 447) with delta (0, 0)
Screenshot: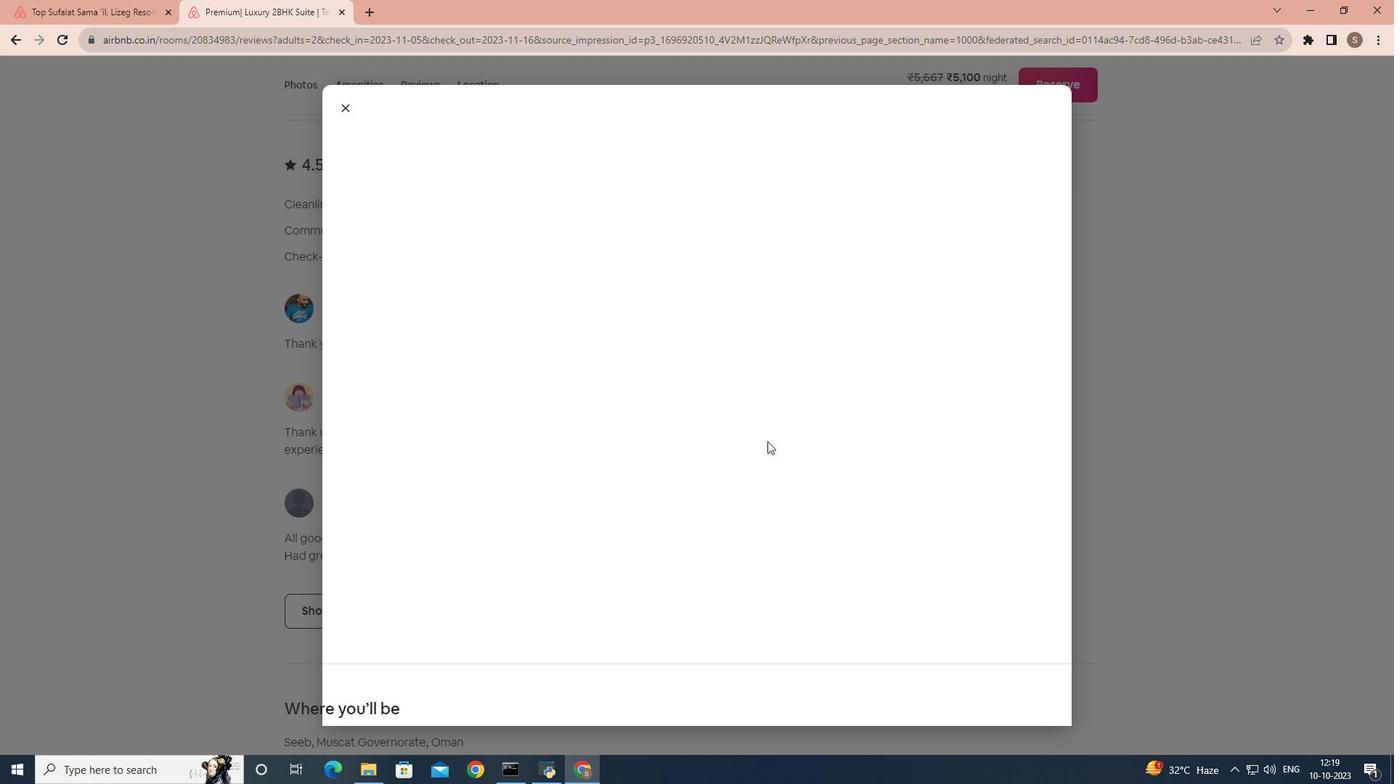 
Action: Mouse scrolled (794, 447) with delta (0, 0)
Screenshot: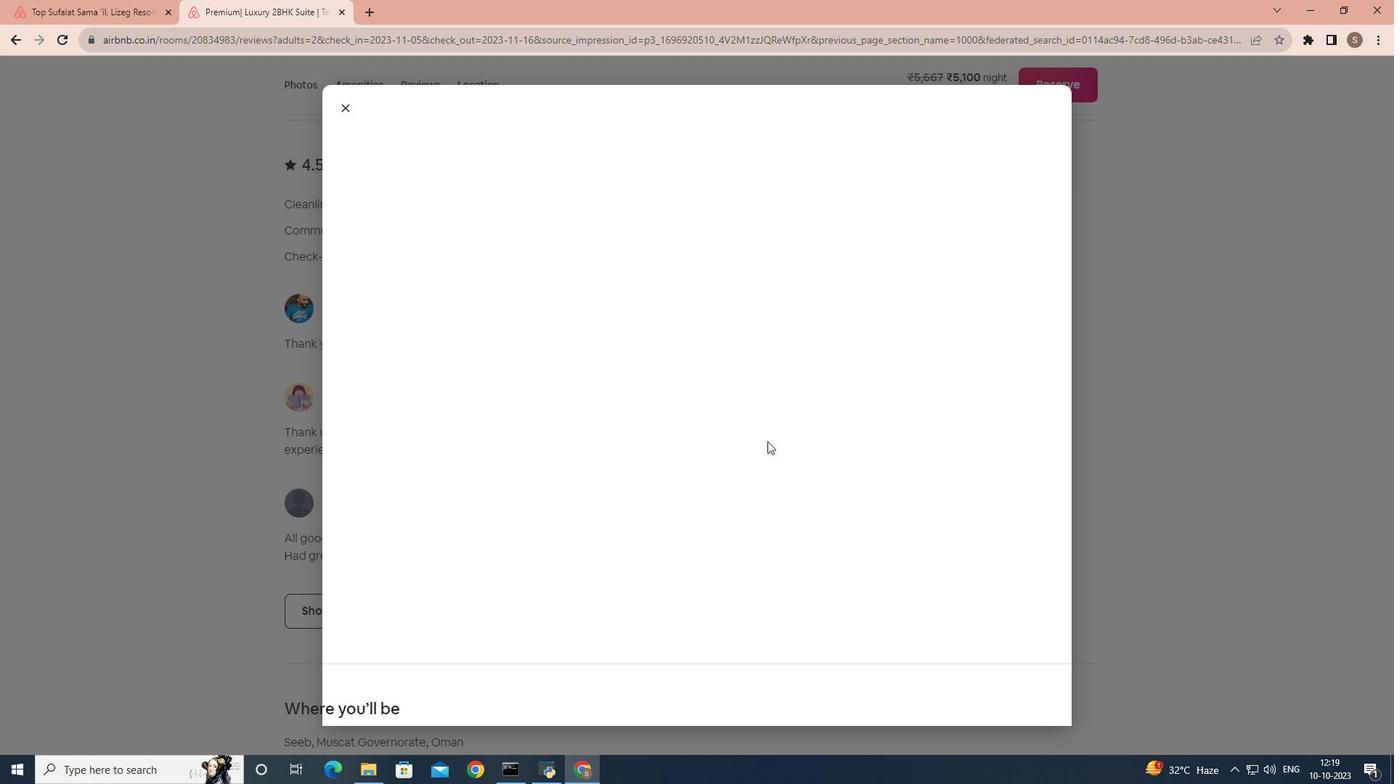 
Action: Mouse moved to (350, 105)
Screenshot: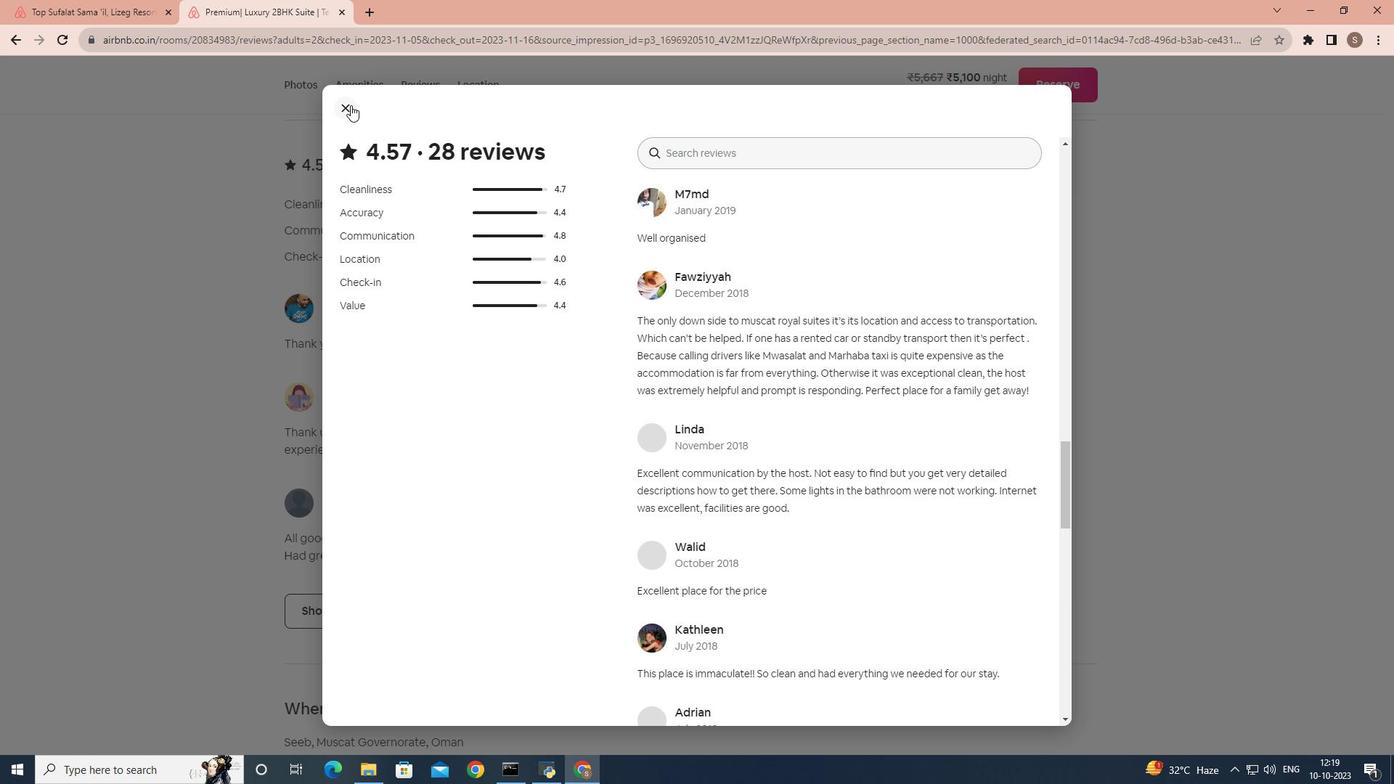 
Action: Mouse pressed left at (350, 105)
Screenshot: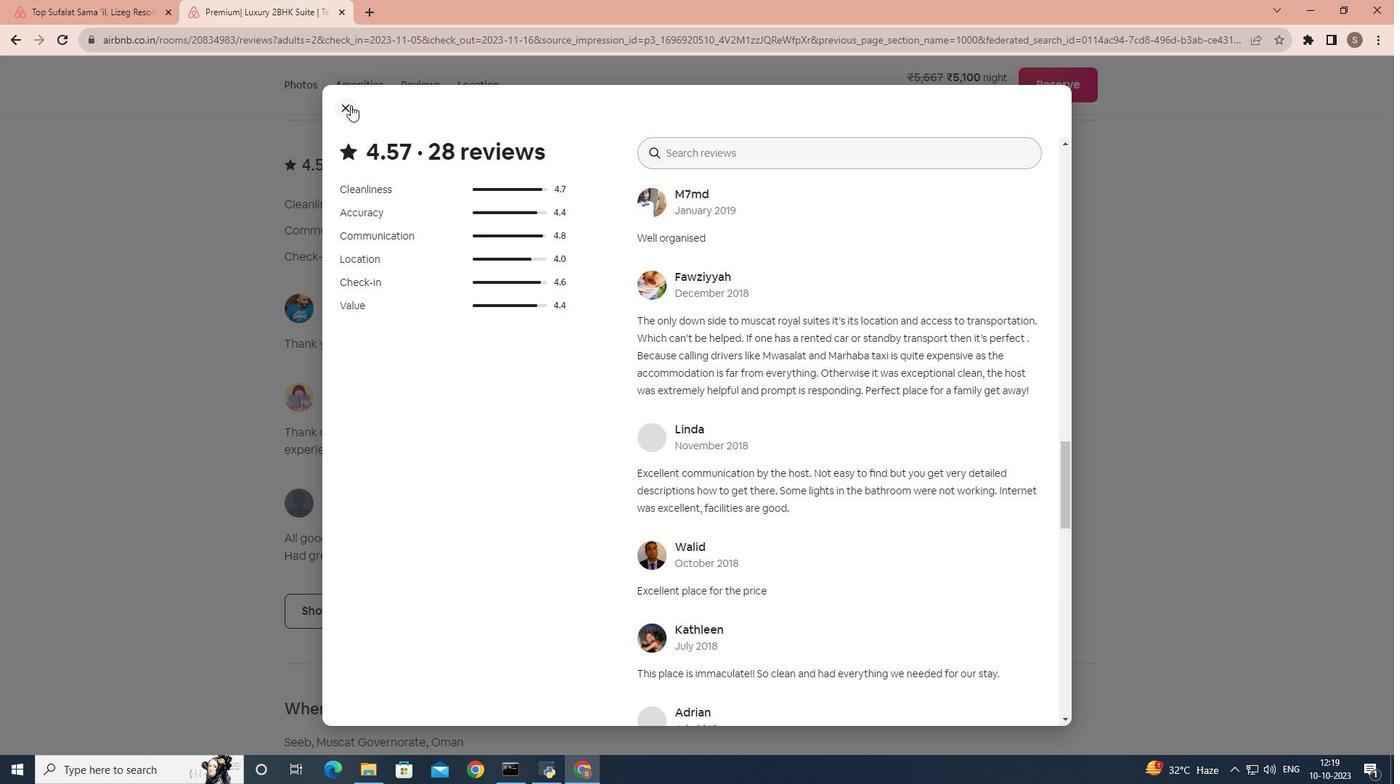 
Action: Mouse moved to (491, 440)
Screenshot: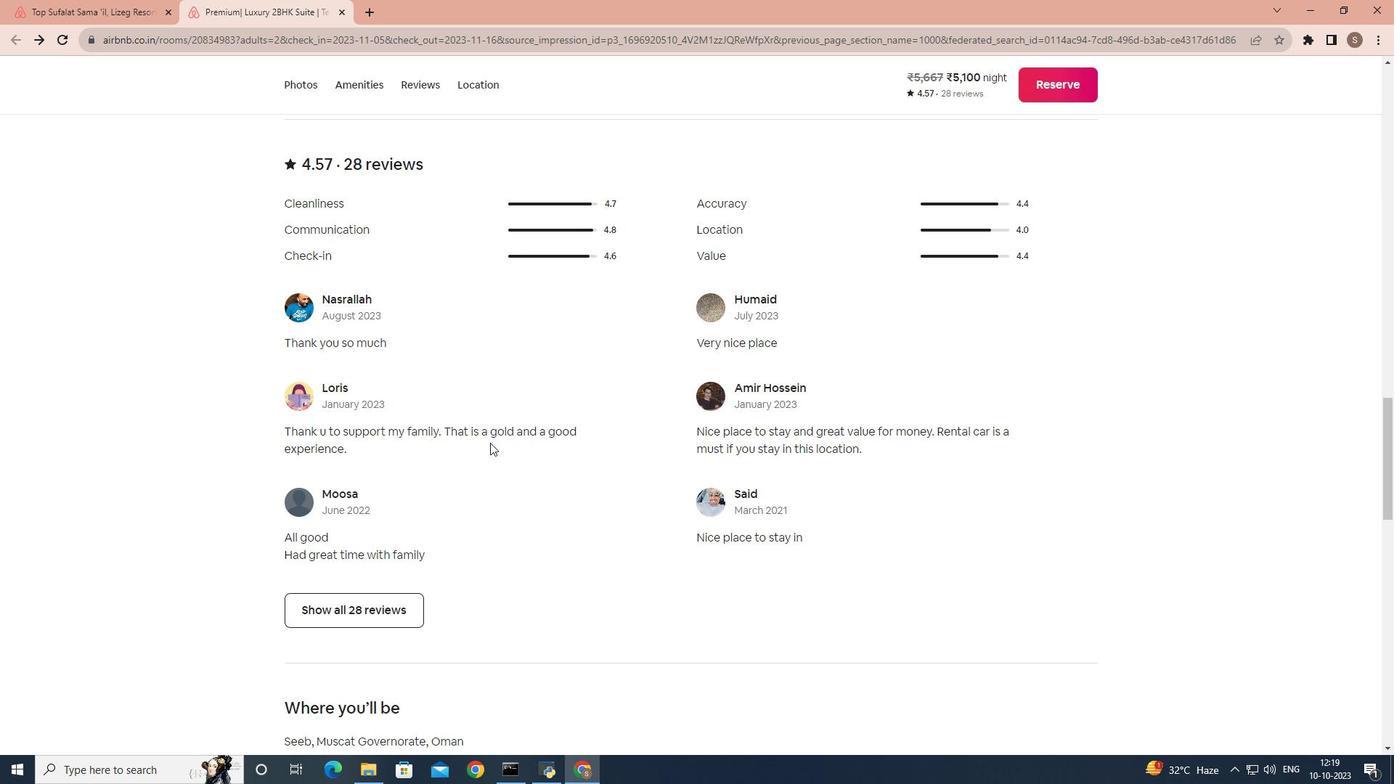 
Action: Mouse scrolled (491, 440) with delta (0, 0)
Screenshot: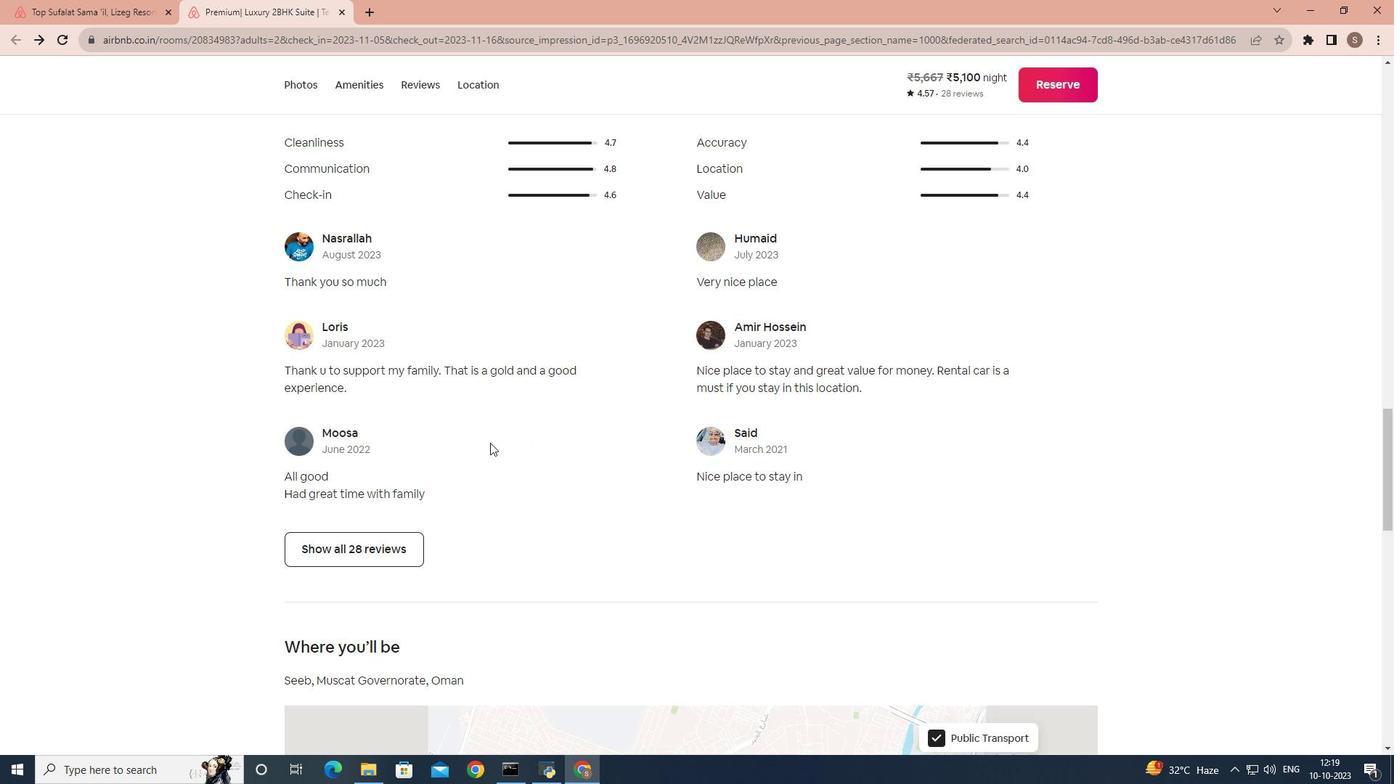 
Action: Mouse moved to (491, 442)
Screenshot: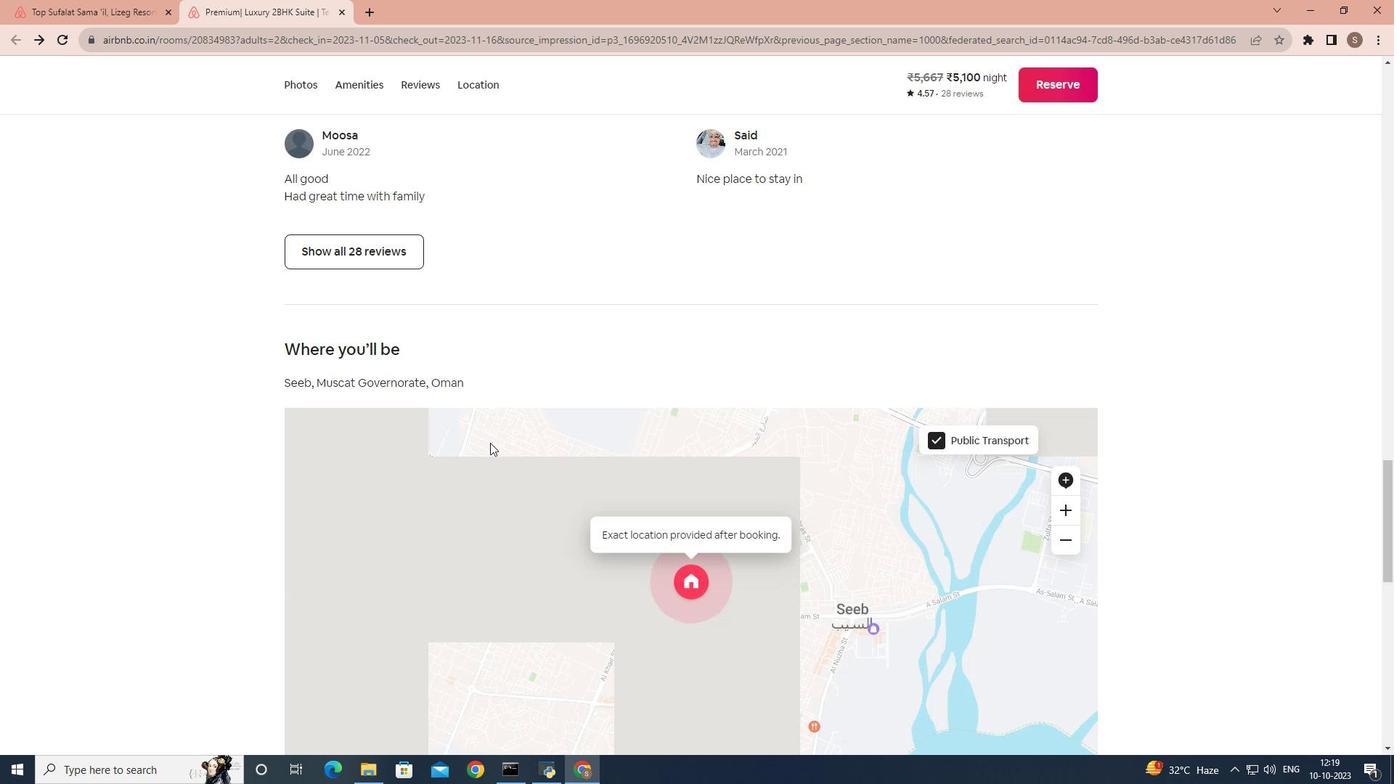 
Action: Mouse scrolled (491, 441) with delta (0, 0)
Screenshot: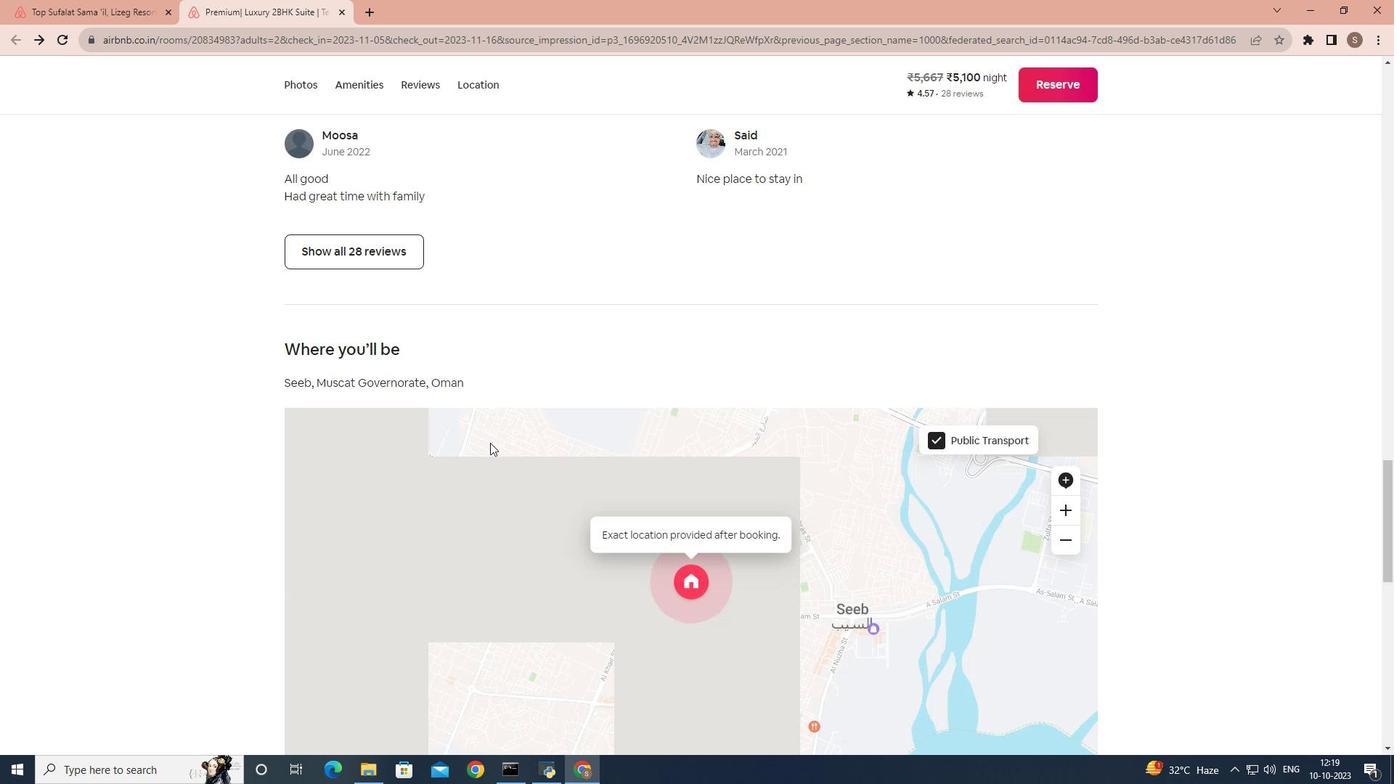 
Action: Mouse moved to (490, 443)
Screenshot: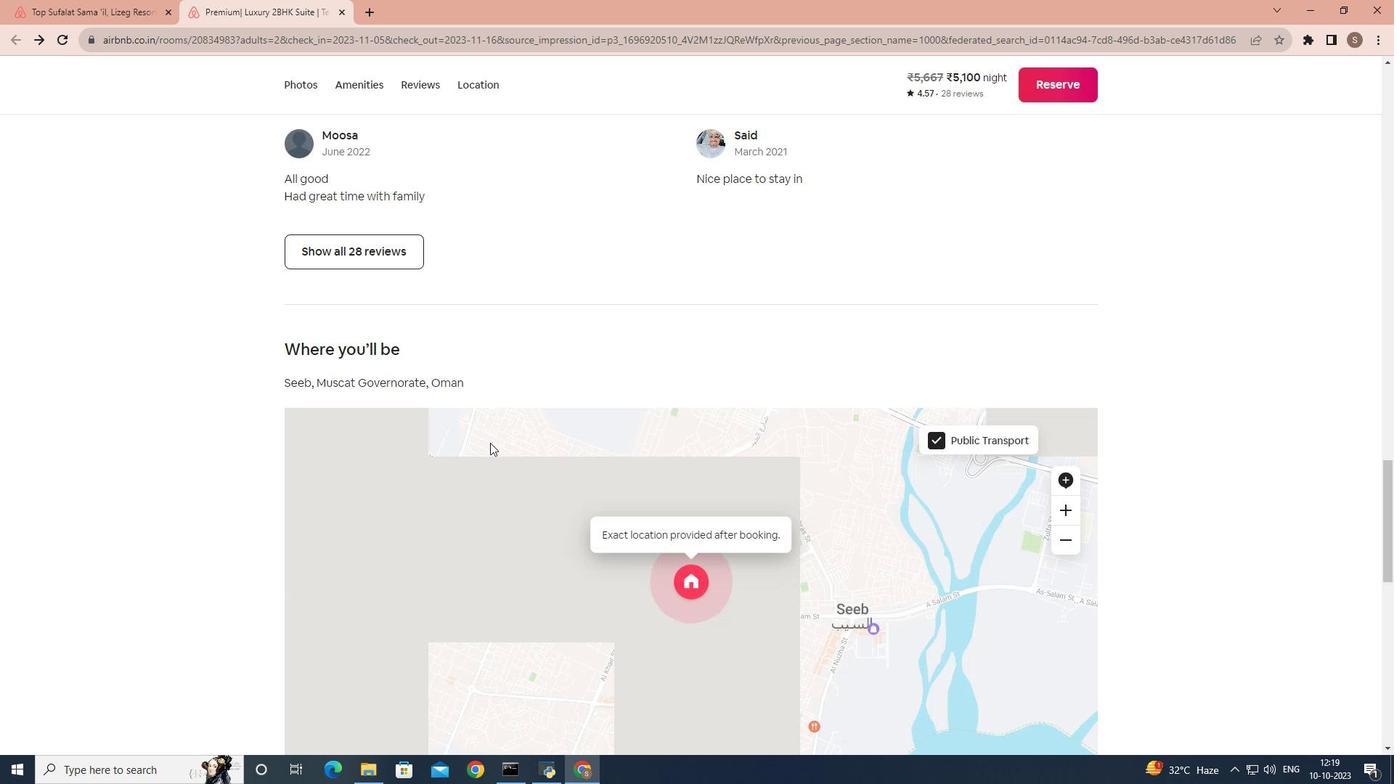 
Action: Mouse scrolled (490, 442) with delta (0, 0)
Screenshot: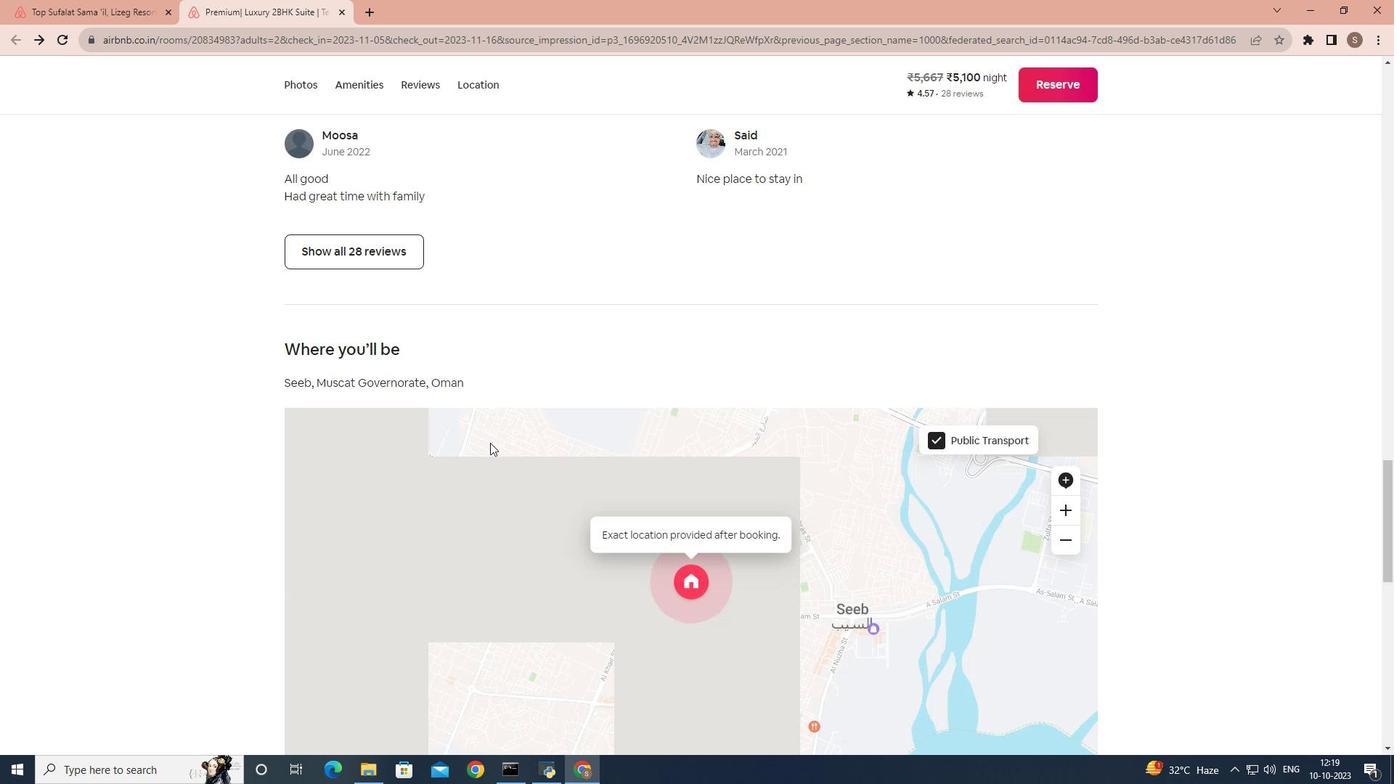 
Action: Mouse scrolled (490, 442) with delta (0, 0)
Screenshot: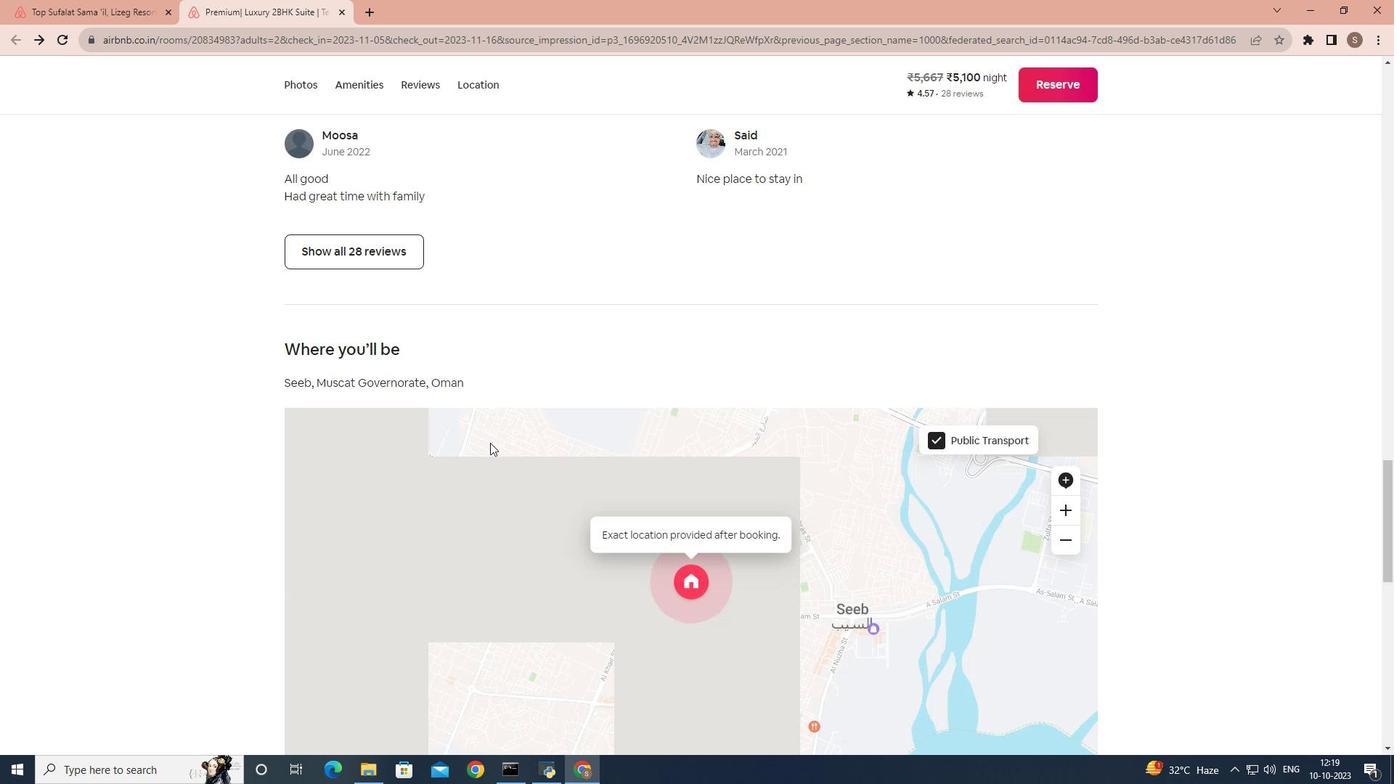 
Action: Mouse scrolled (490, 442) with delta (0, 0)
Screenshot: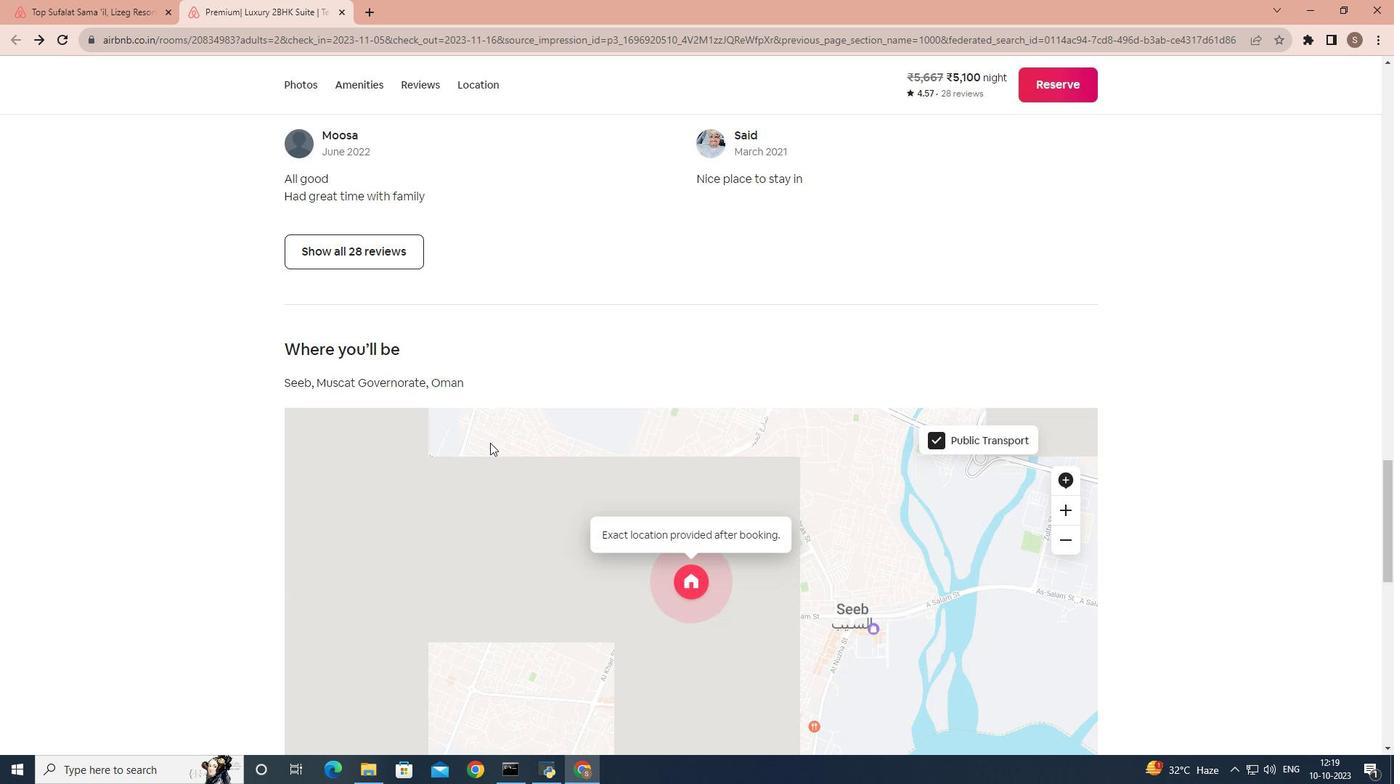 
Action: Mouse scrolled (490, 442) with delta (0, 0)
Screenshot: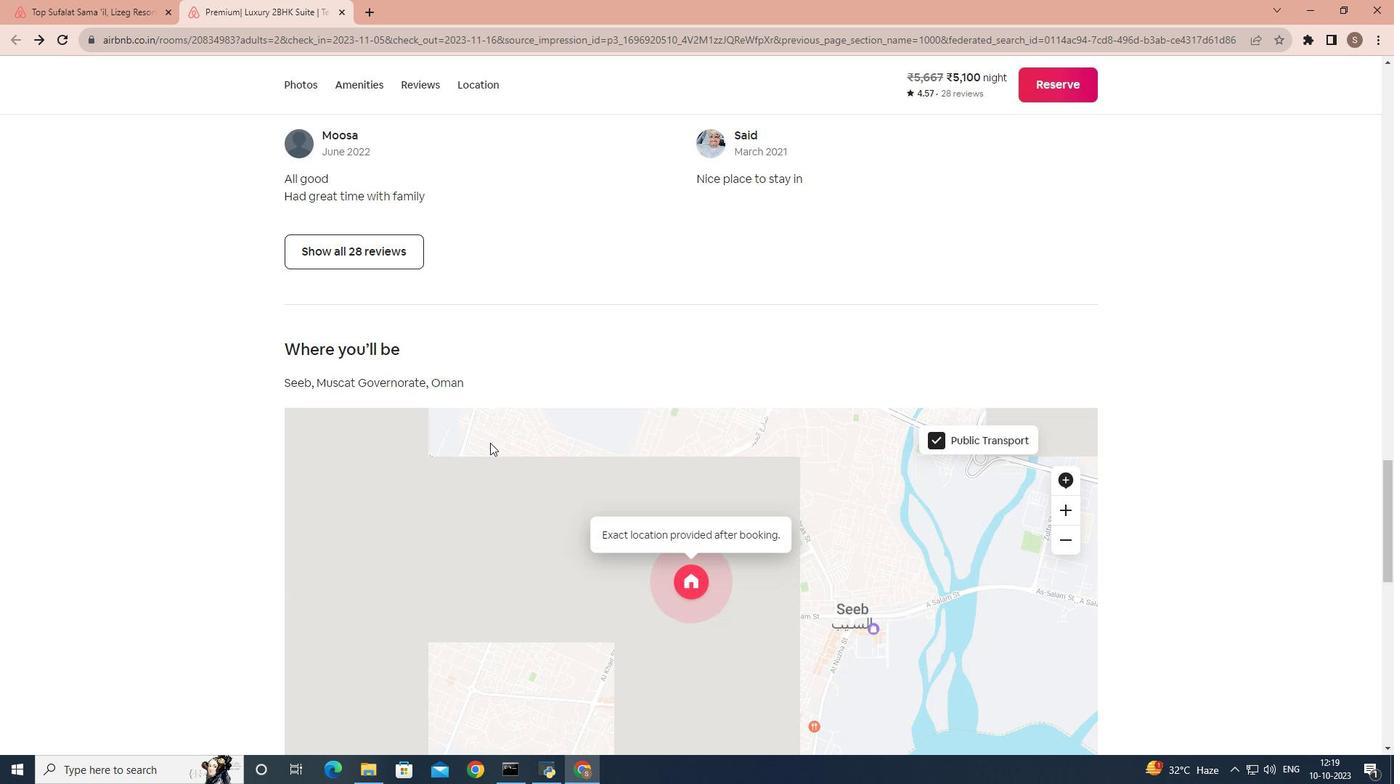 
Action: Mouse scrolled (490, 442) with delta (0, 0)
Screenshot: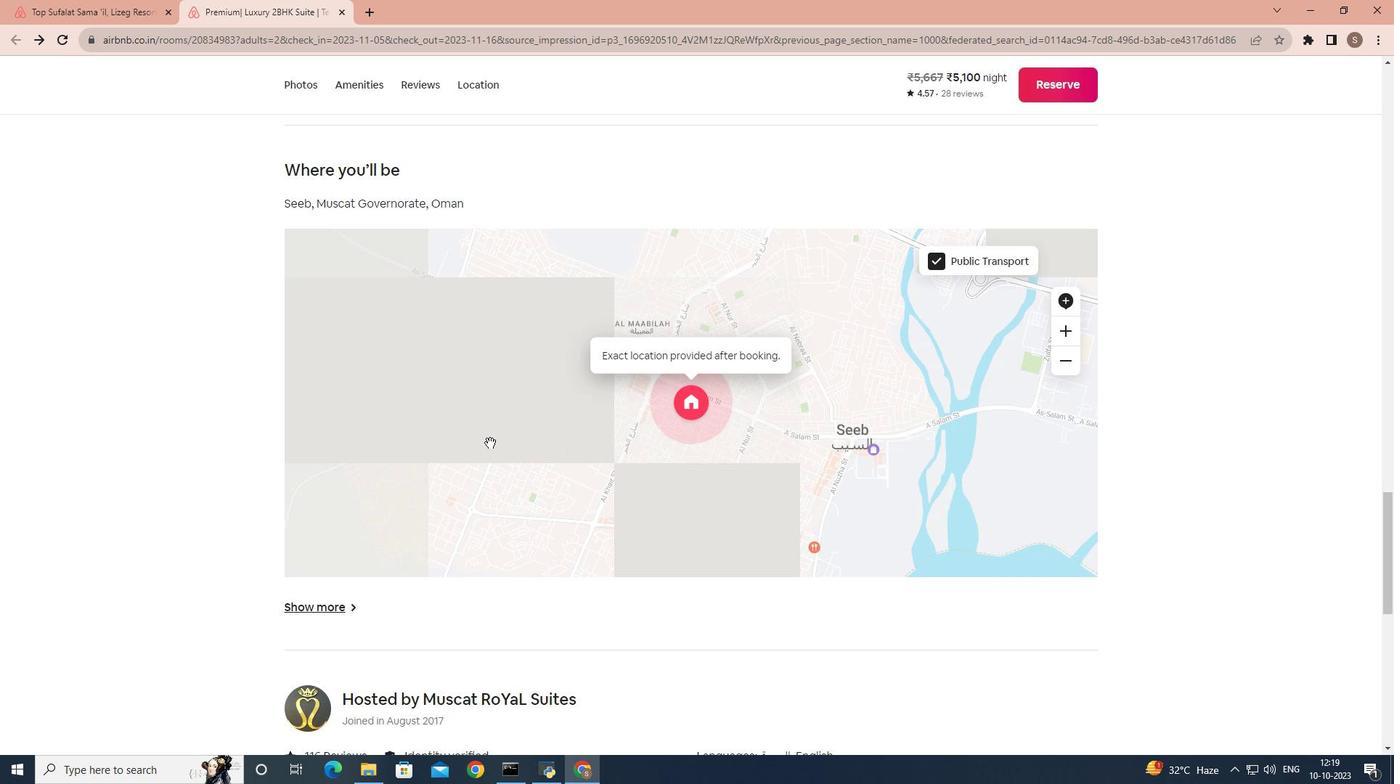
Action: Mouse scrolled (490, 442) with delta (0, 0)
Screenshot: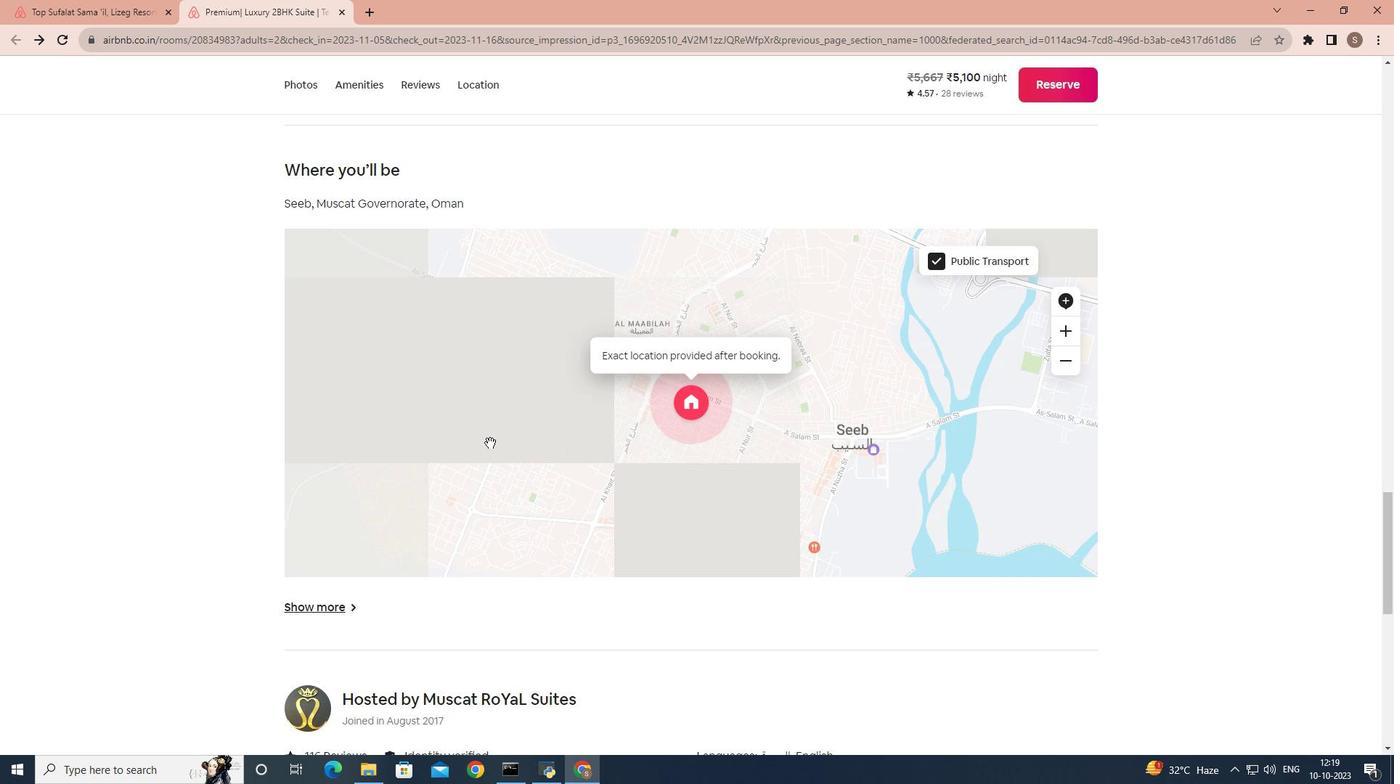 
Action: Mouse scrolled (490, 442) with delta (0, 0)
Screenshot: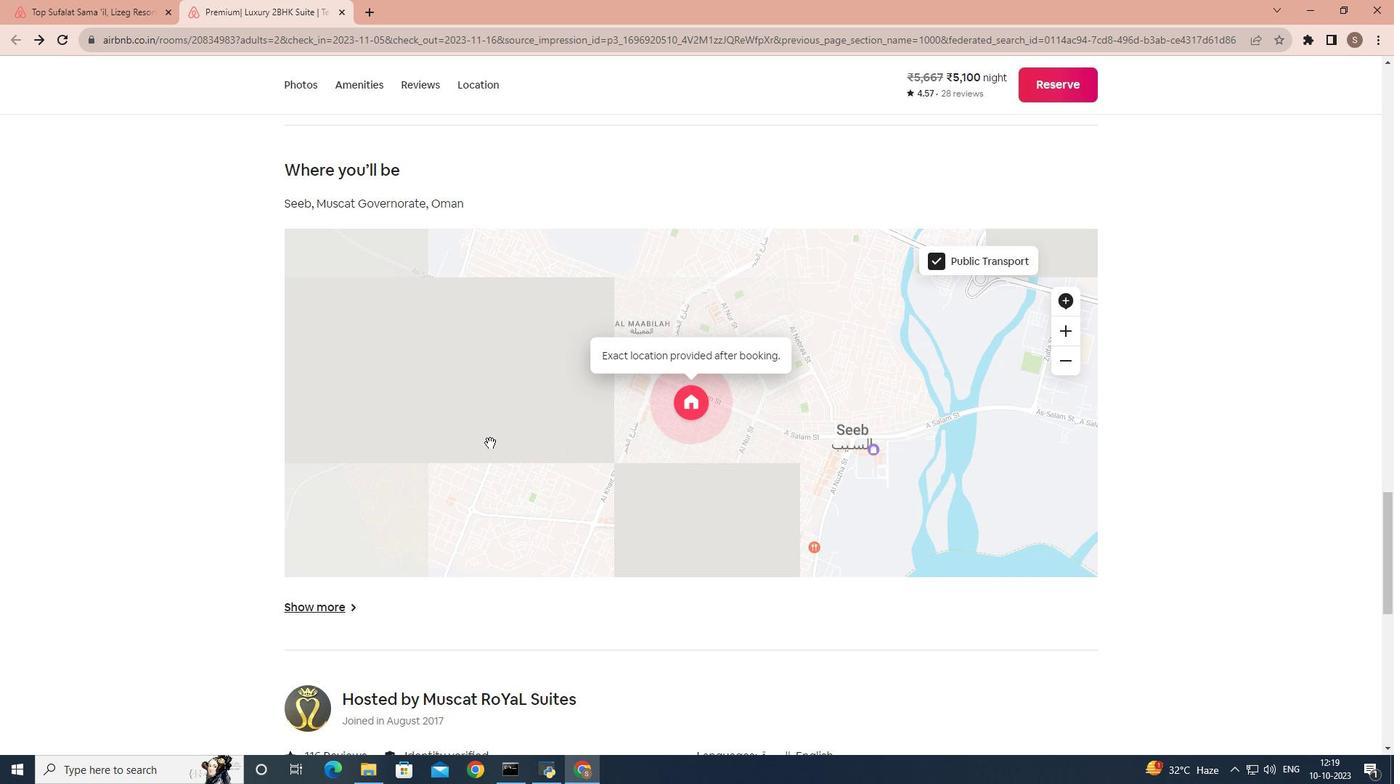 
Action: Mouse scrolled (490, 442) with delta (0, 0)
Screenshot: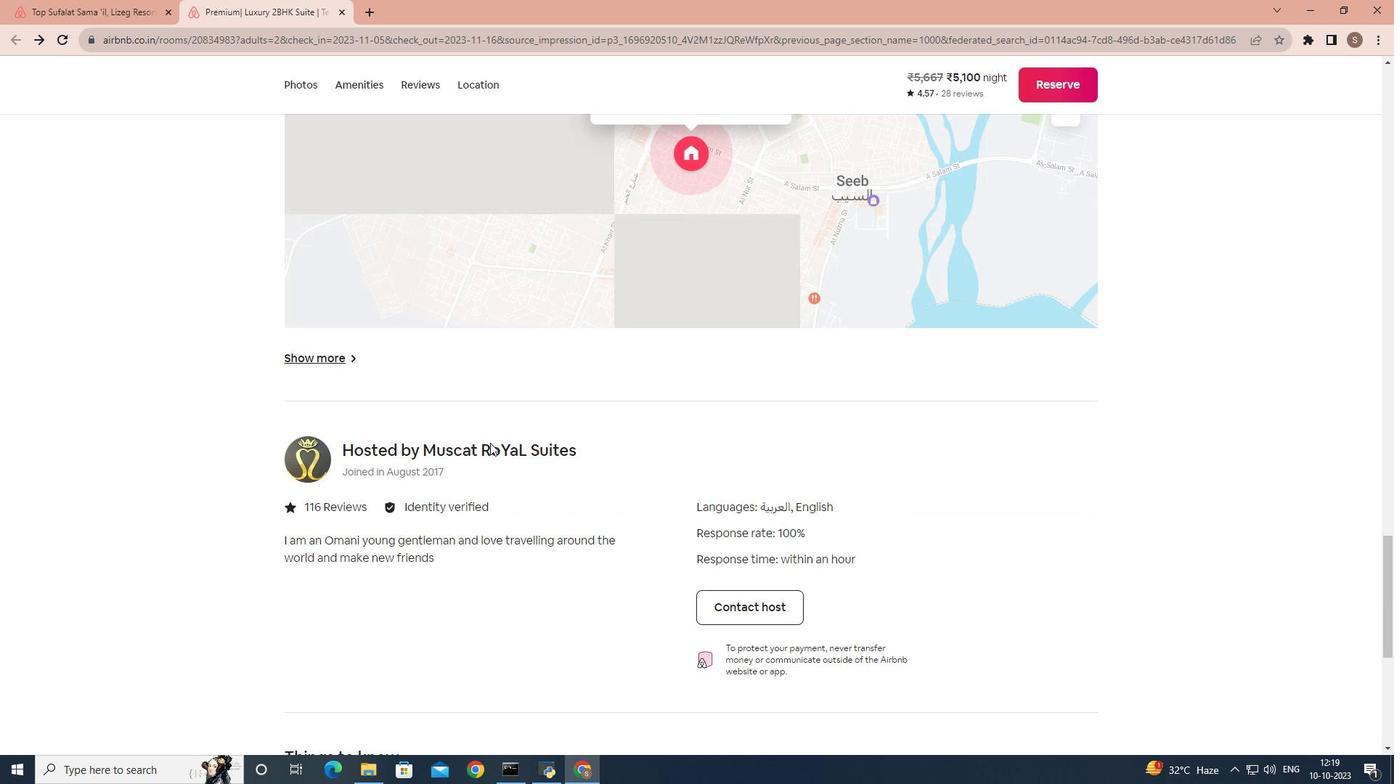 
Action: Mouse scrolled (490, 442) with delta (0, 0)
Screenshot: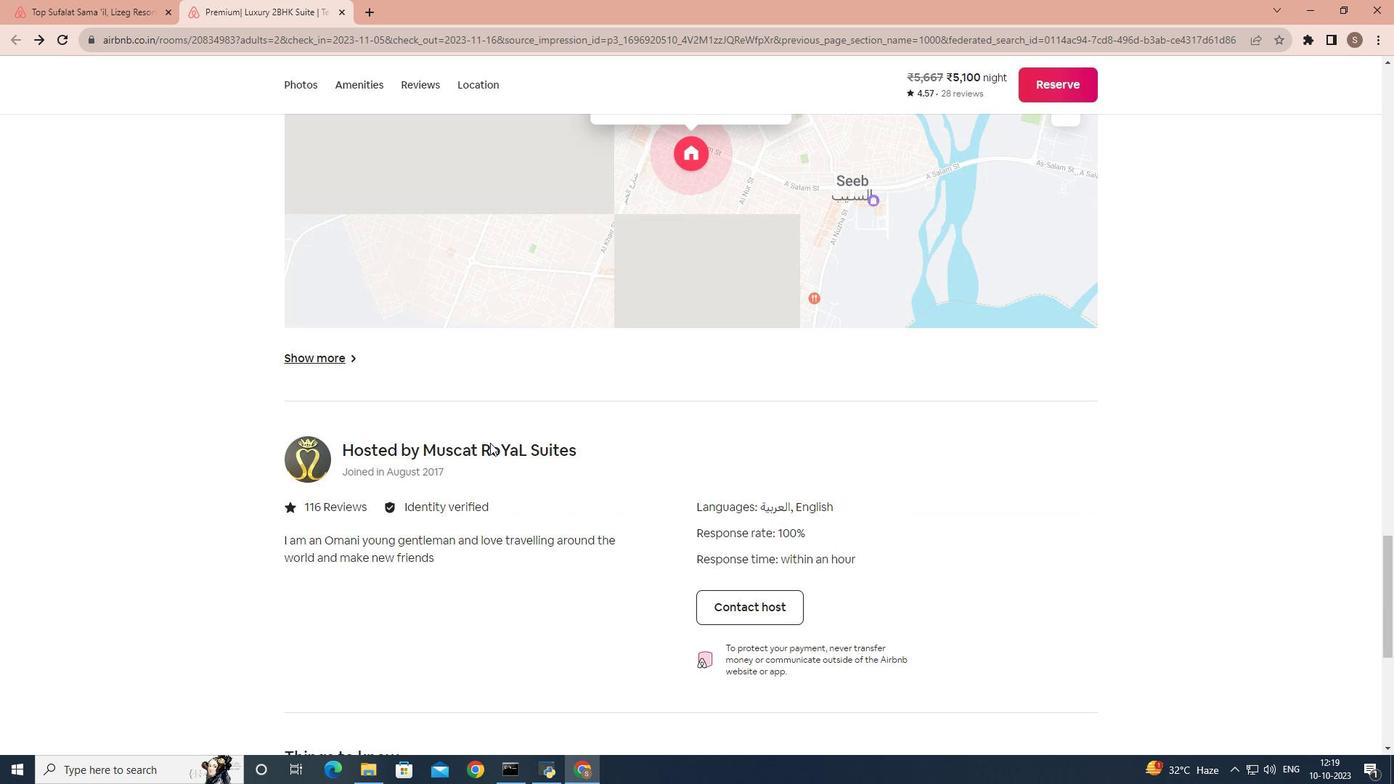 
Action: Mouse scrolled (490, 442) with delta (0, 0)
Screenshot: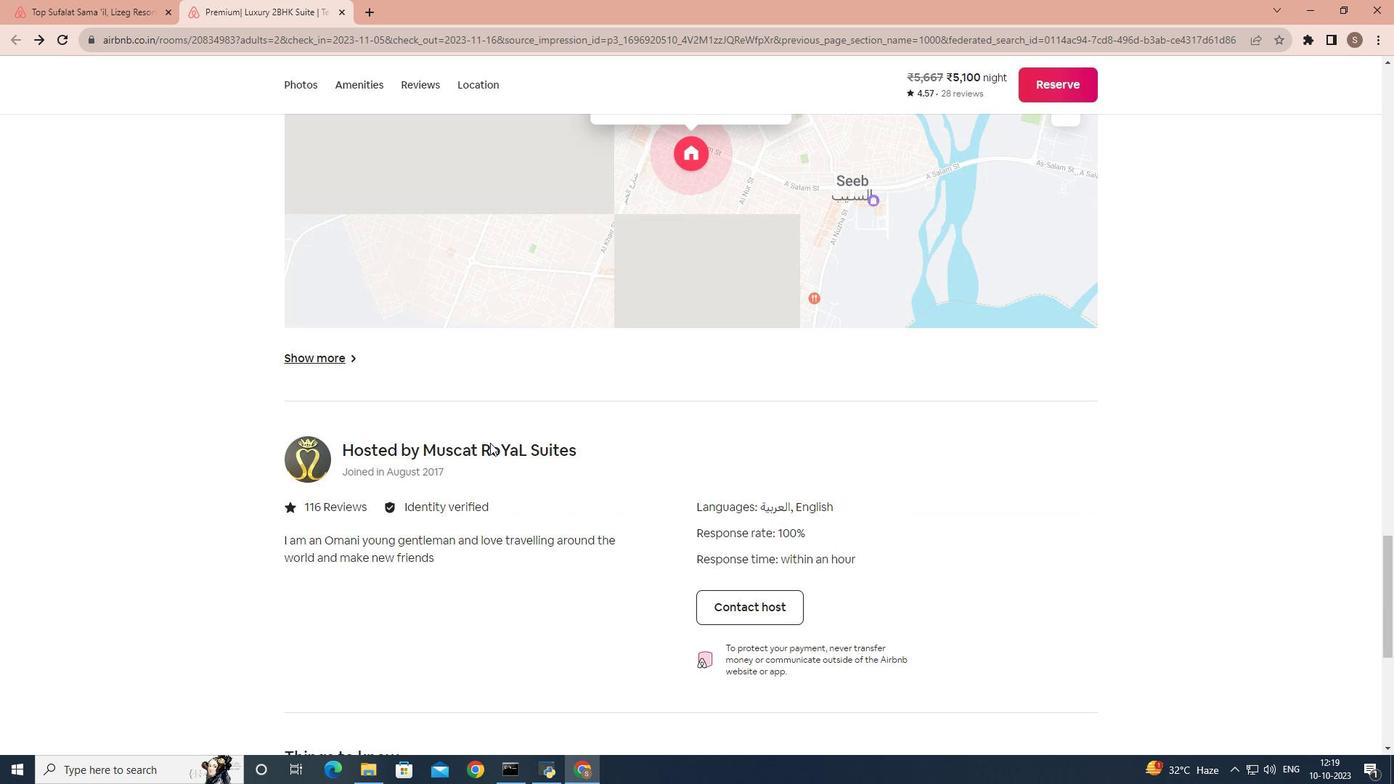 
Action: Mouse scrolled (490, 442) with delta (0, 0)
Screenshot: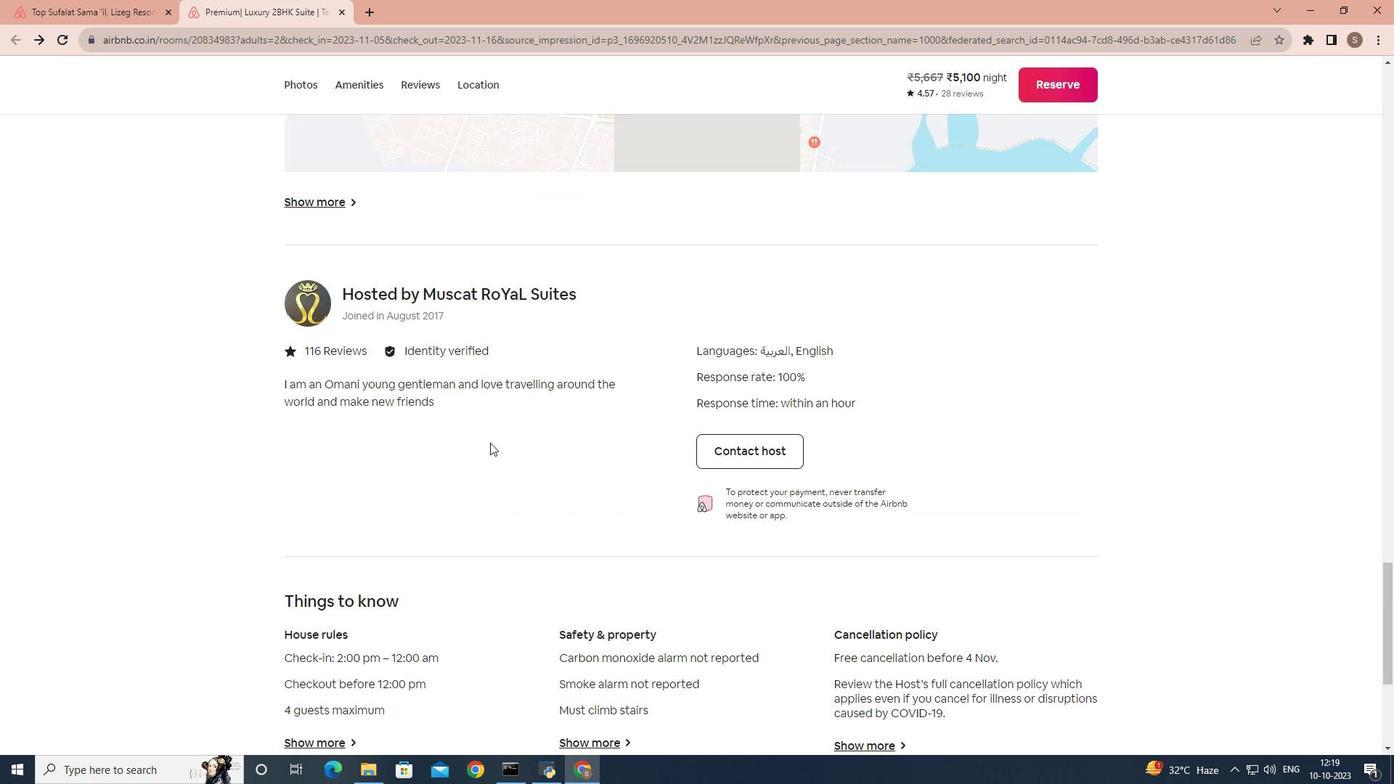 
Action: Mouse scrolled (490, 443) with delta (0, 0)
Screenshot: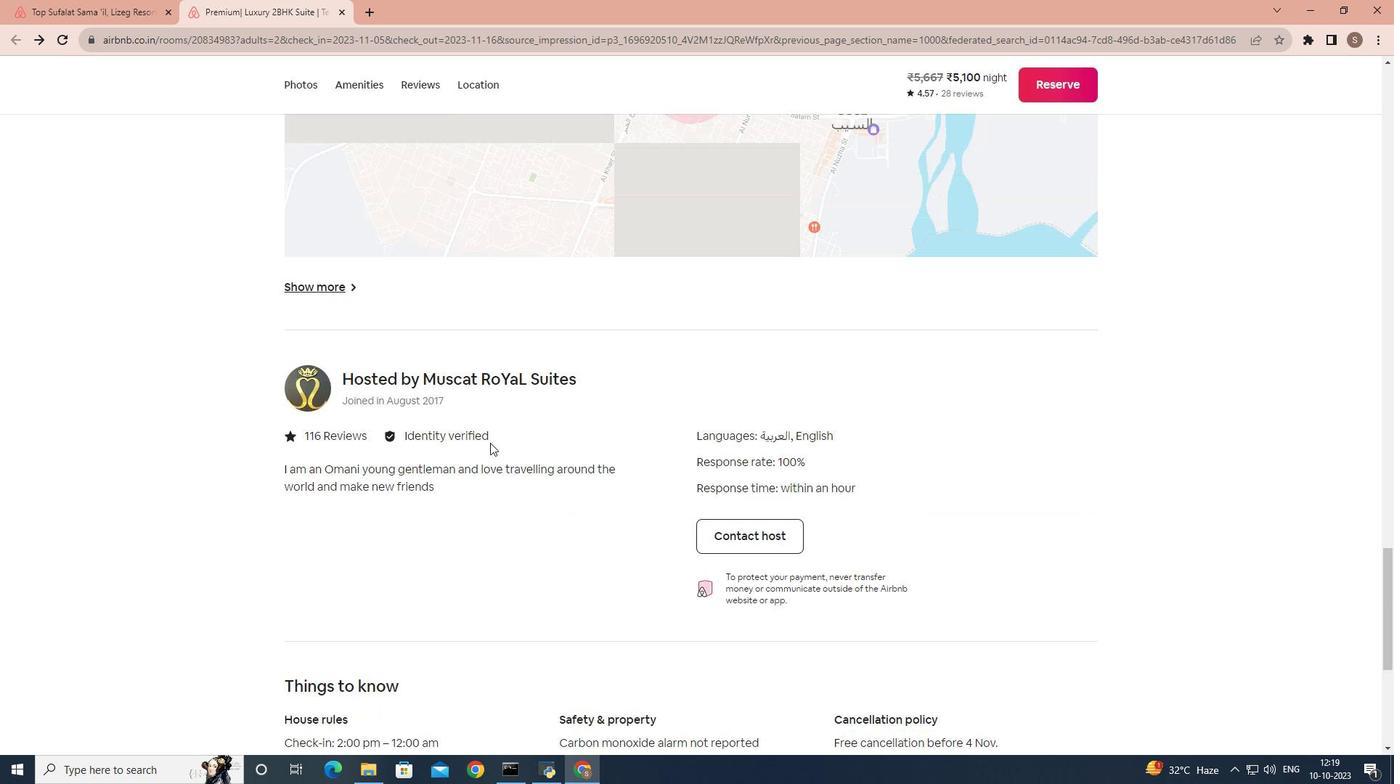 
Action: Mouse scrolled (490, 443) with delta (0, 0)
Screenshot: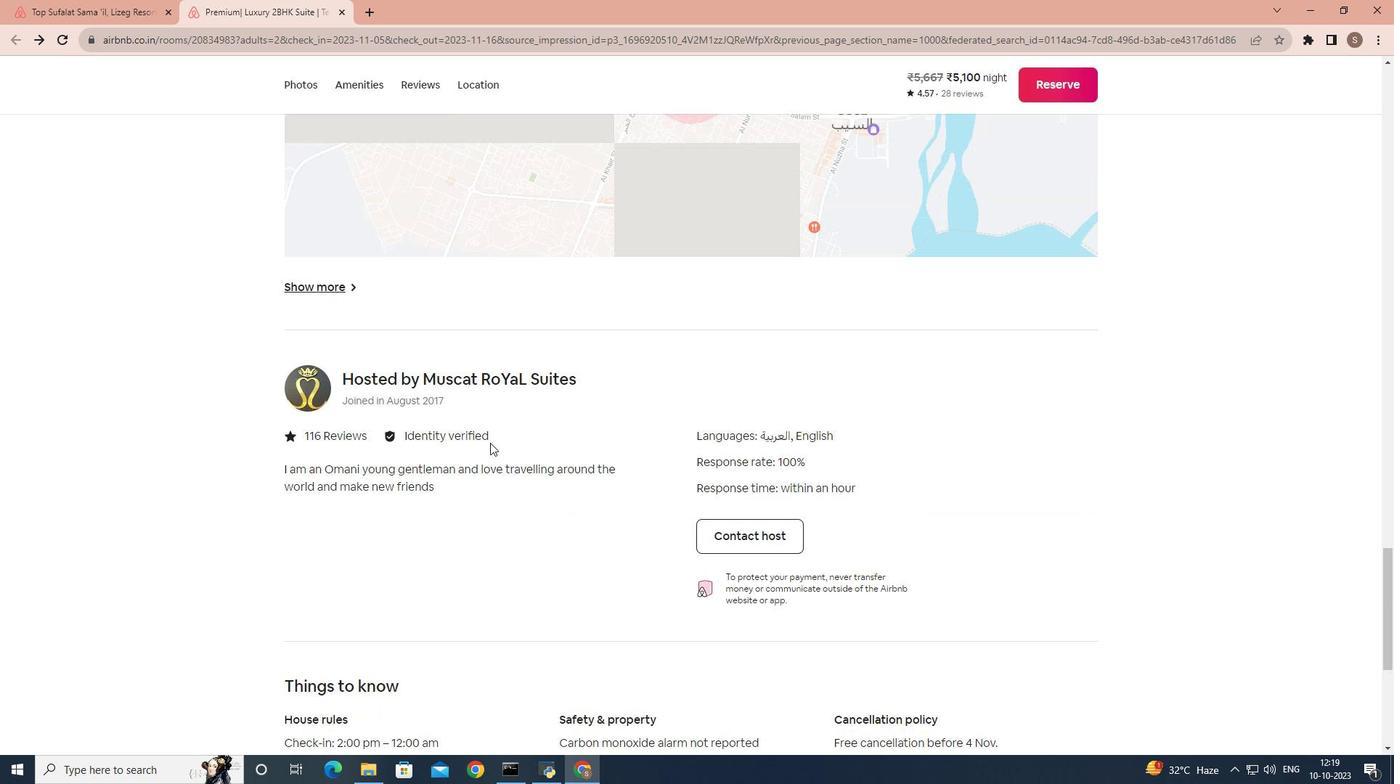 
Action: Mouse scrolled (490, 443) with delta (0, 0)
Screenshot: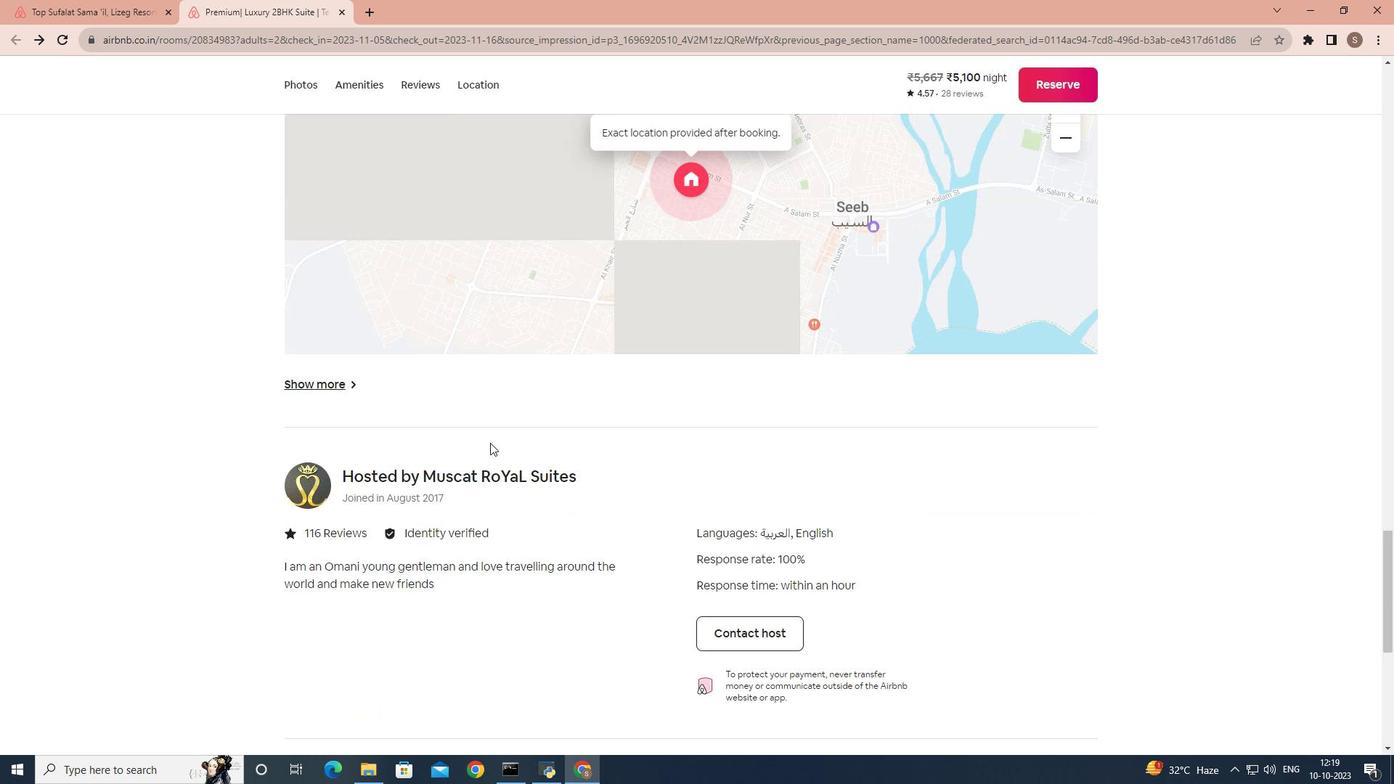 
Action: Mouse moved to (413, 434)
Screenshot: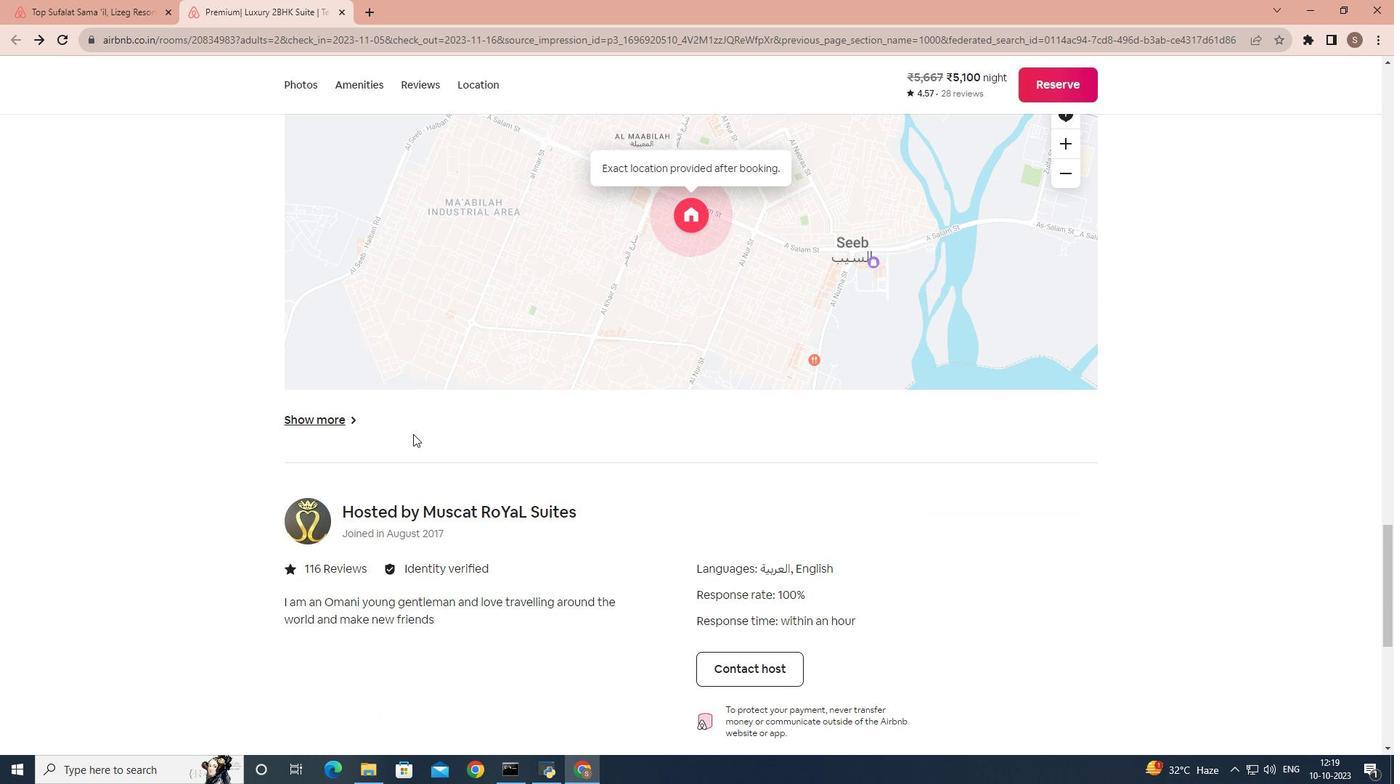 
Action: Mouse scrolled (413, 435) with delta (0, 0)
Screenshot: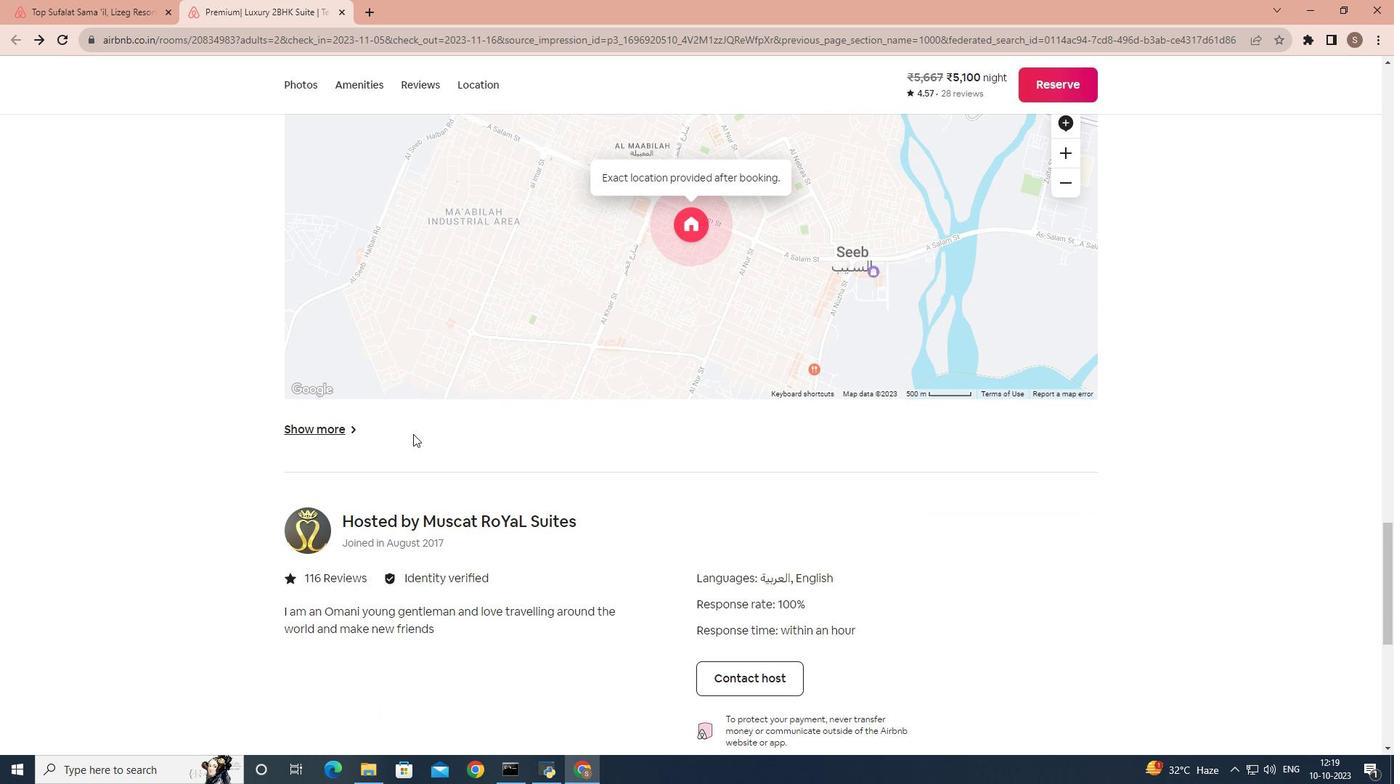 
Action: Mouse scrolled (413, 435) with delta (0, 0)
Screenshot: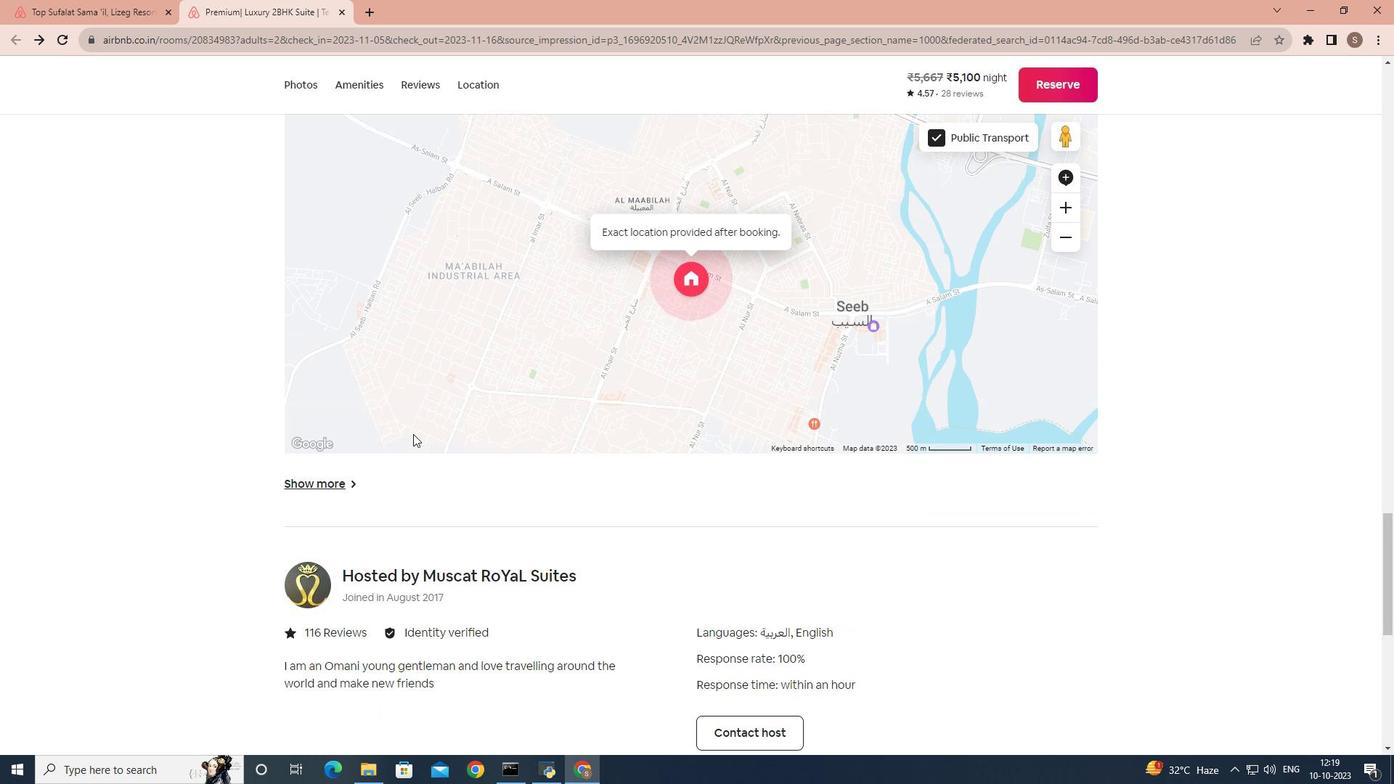 
Action: Mouse scrolled (413, 435) with delta (0, 0)
Screenshot: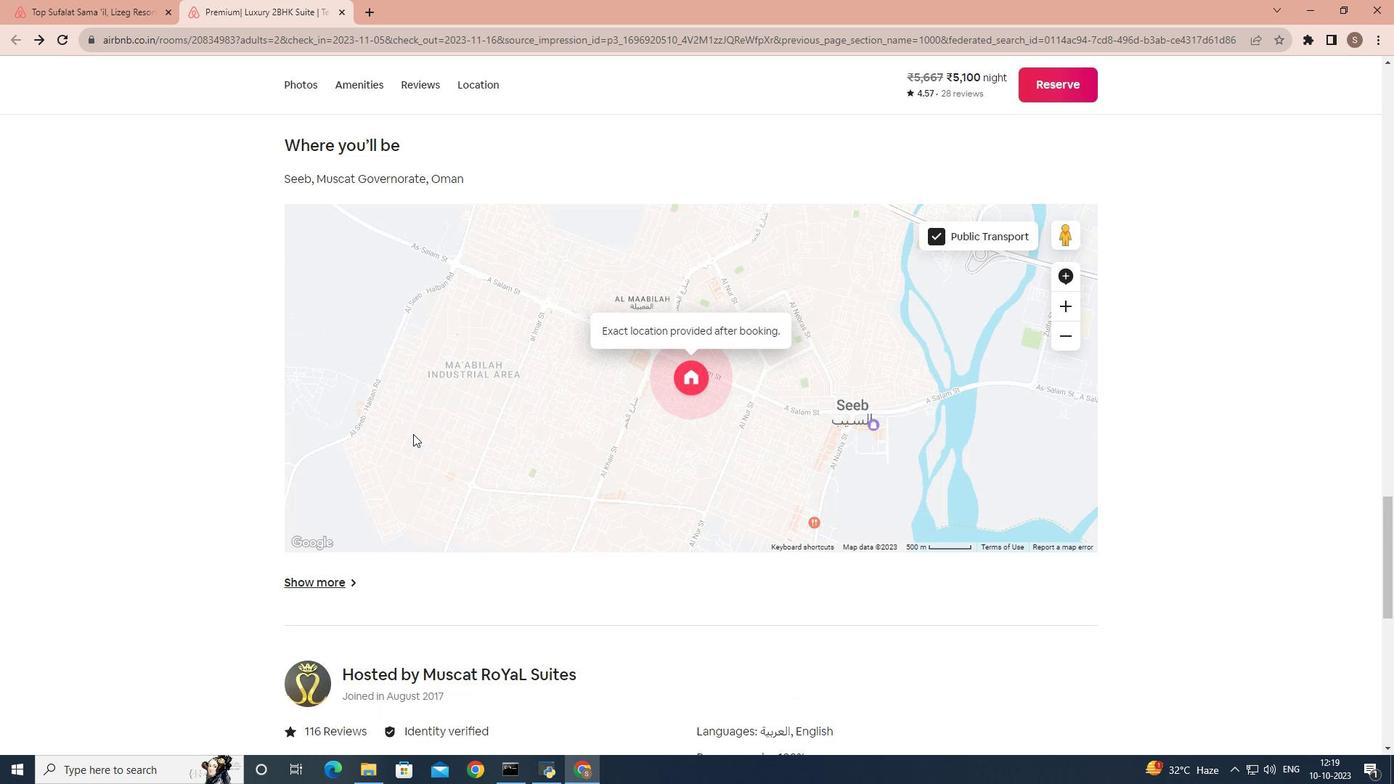 
Action: Mouse scrolled (413, 435) with delta (0, 0)
Screenshot: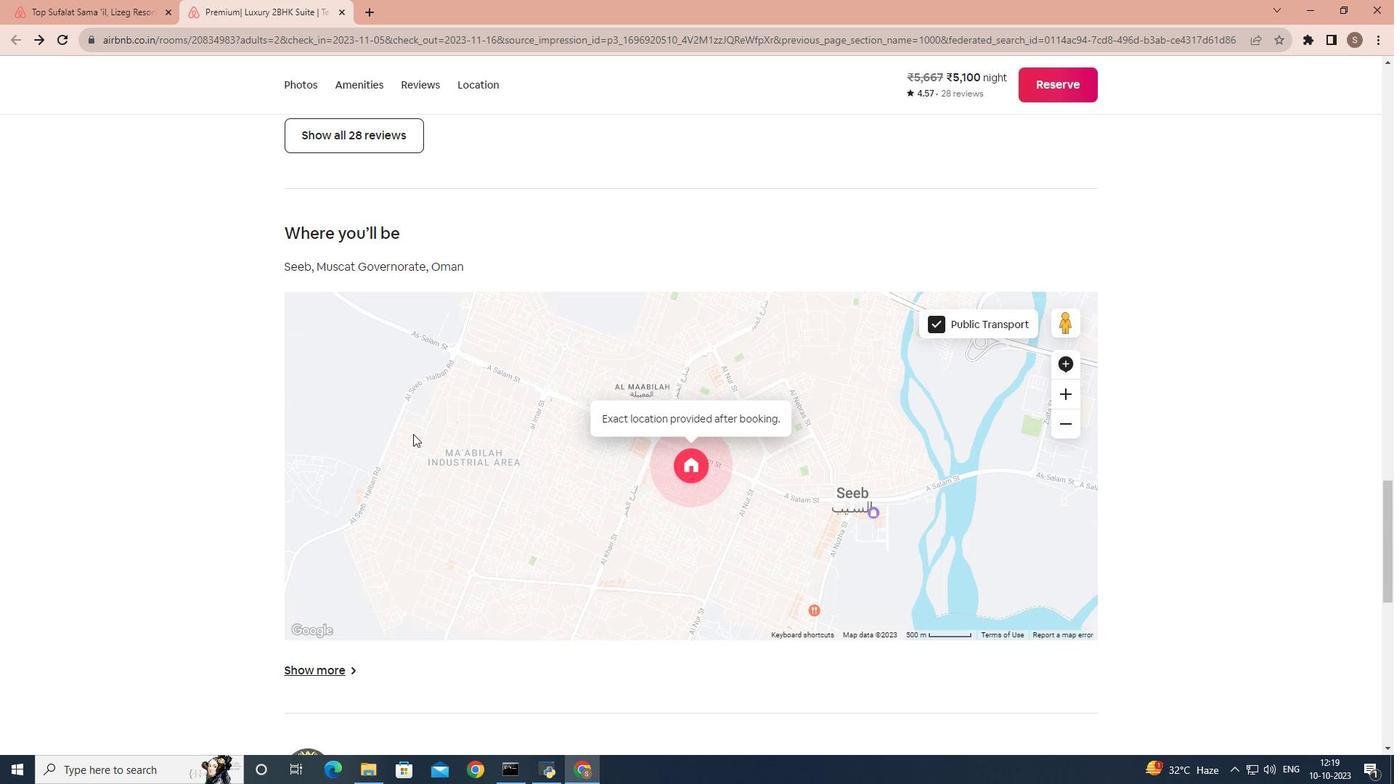 
Action: Mouse scrolled (413, 435) with delta (0, 0)
Screenshot: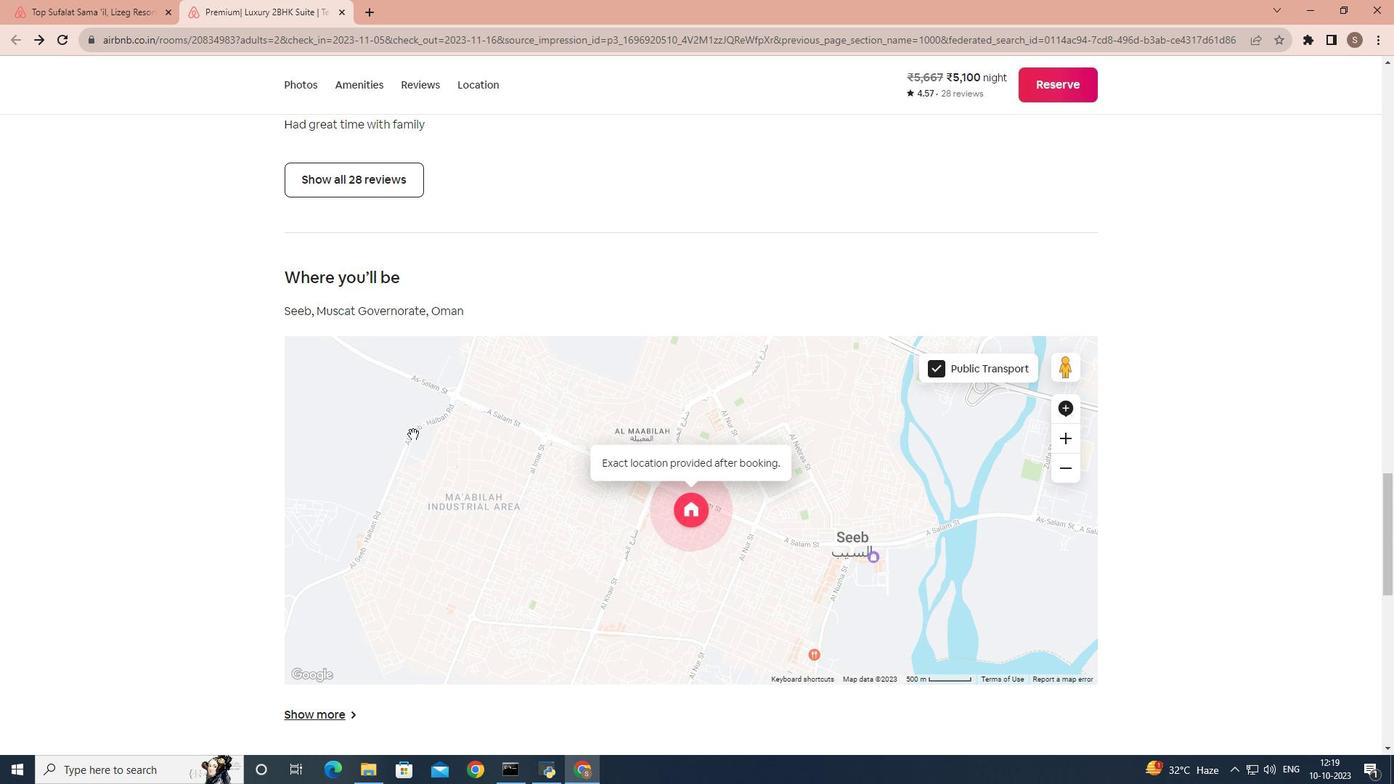 
Action: Mouse scrolled (413, 435) with delta (0, 0)
Screenshot: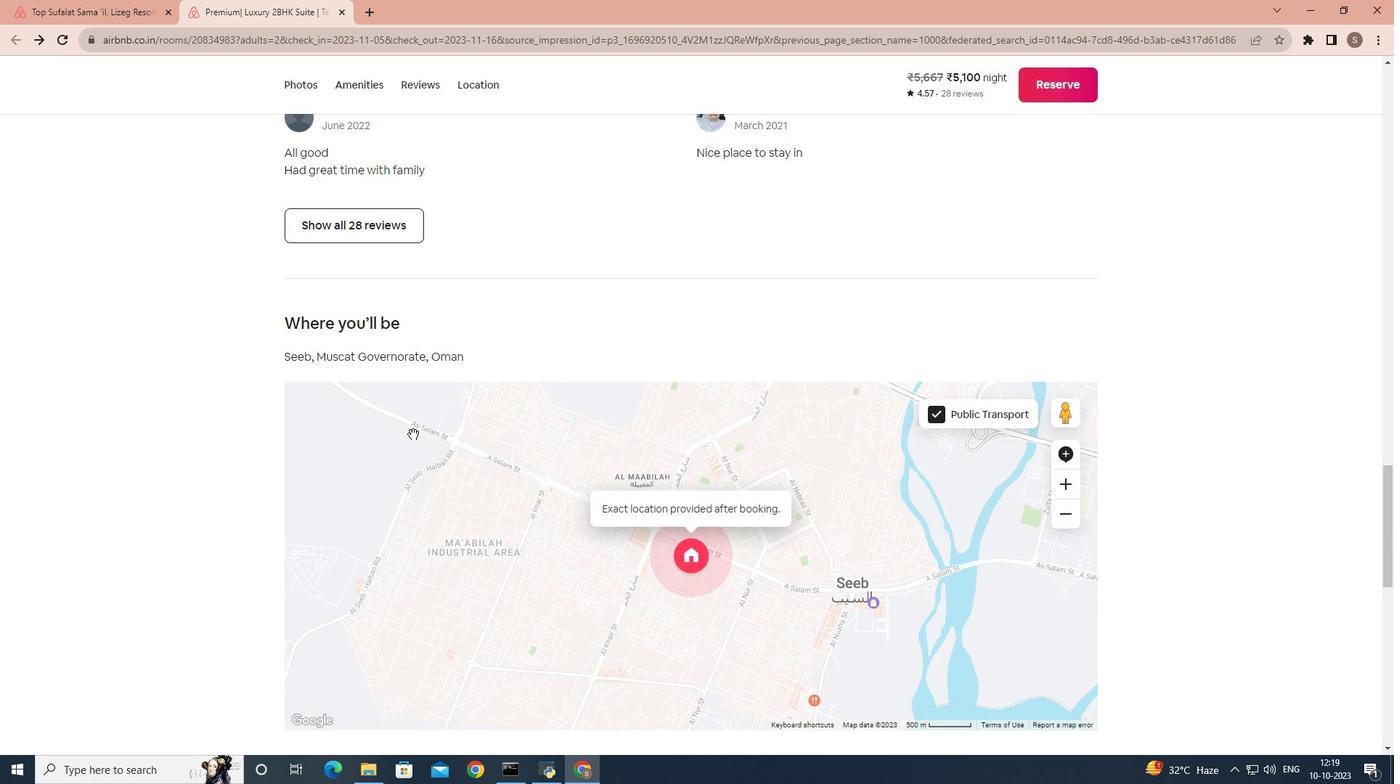 
Action: Mouse scrolled (413, 435) with delta (0, 0)
Screenshot: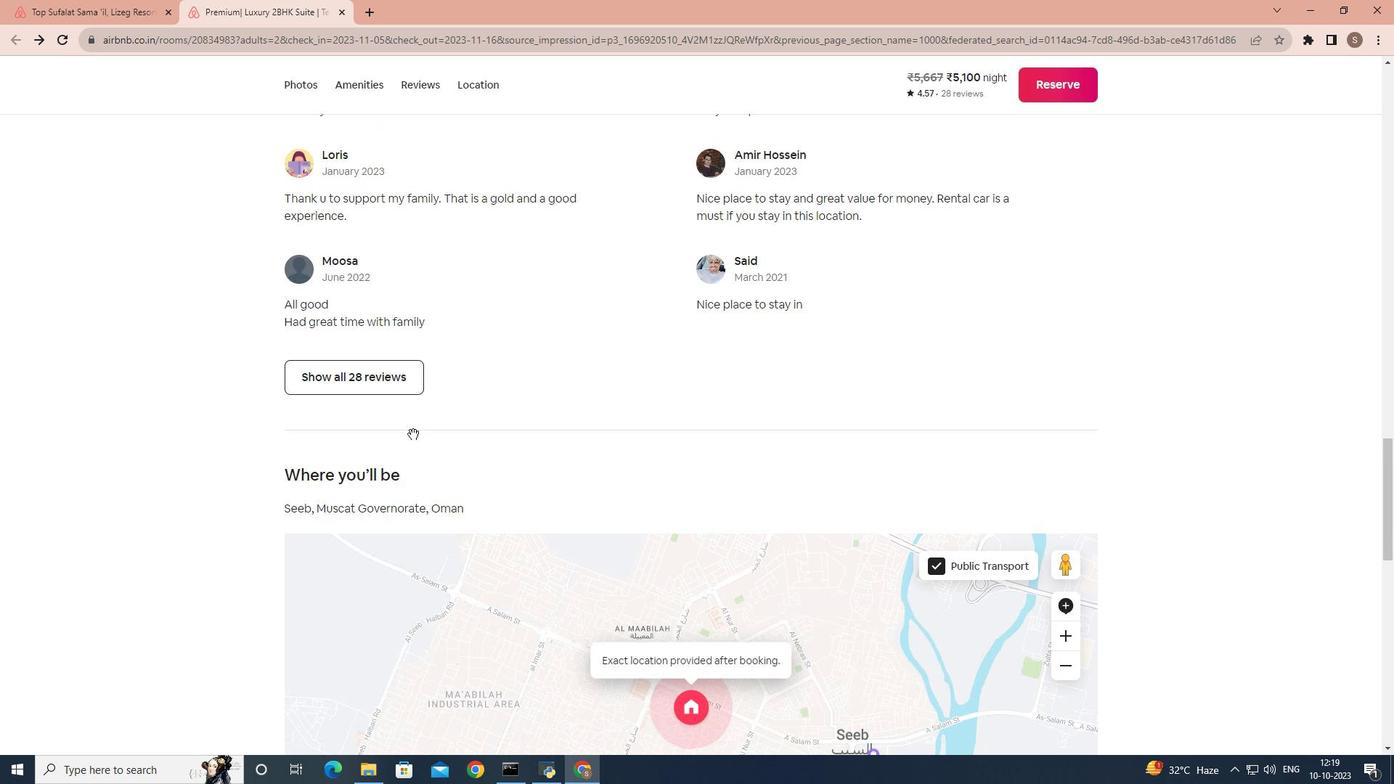 
Action: Mouse scrolled (413, 435) with delta (0, 0)
Screenshot: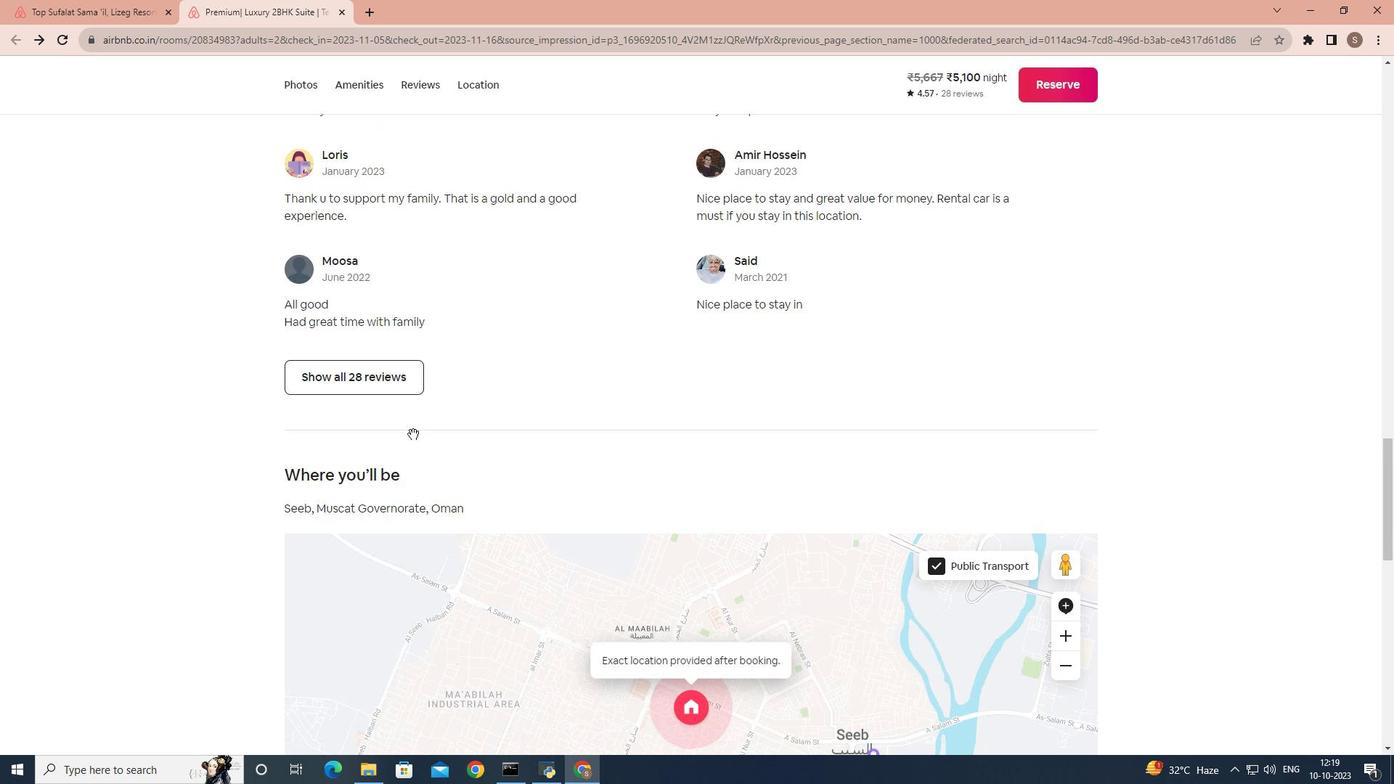 
Action: Mouse scrolled (413, 435) with delta (0, 0)
